 Task: Explore Airbnb accommodation in C?n Giu?c, Vietnam from 12th  December, 2023 to 15th December, 2023 for 3 adults.2 bedrooms having 3 beds and 1 bathroom. Property type can be flat. Look for 4 properties as per requirement.
Action: Mouse moved to (478, 243)
Screenshot: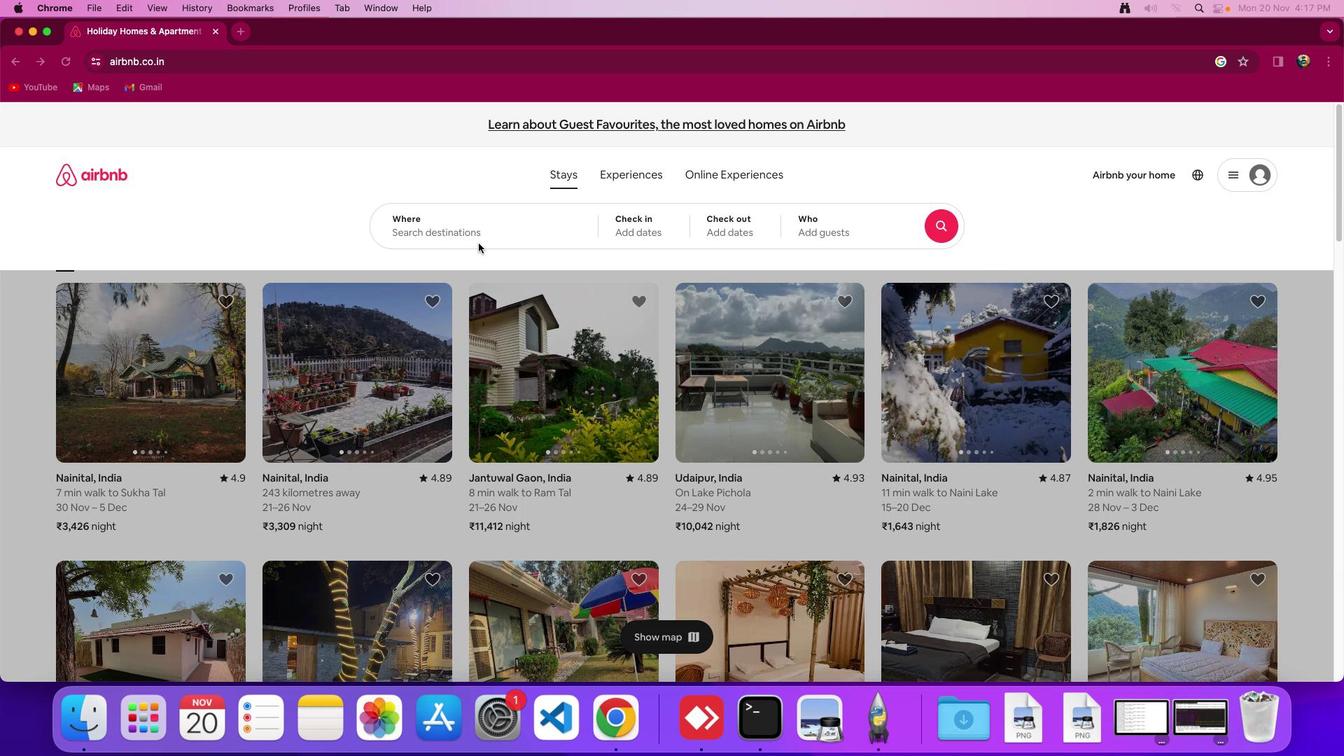 
Action: Mouse pressed left at (478, 243)
Screenshot: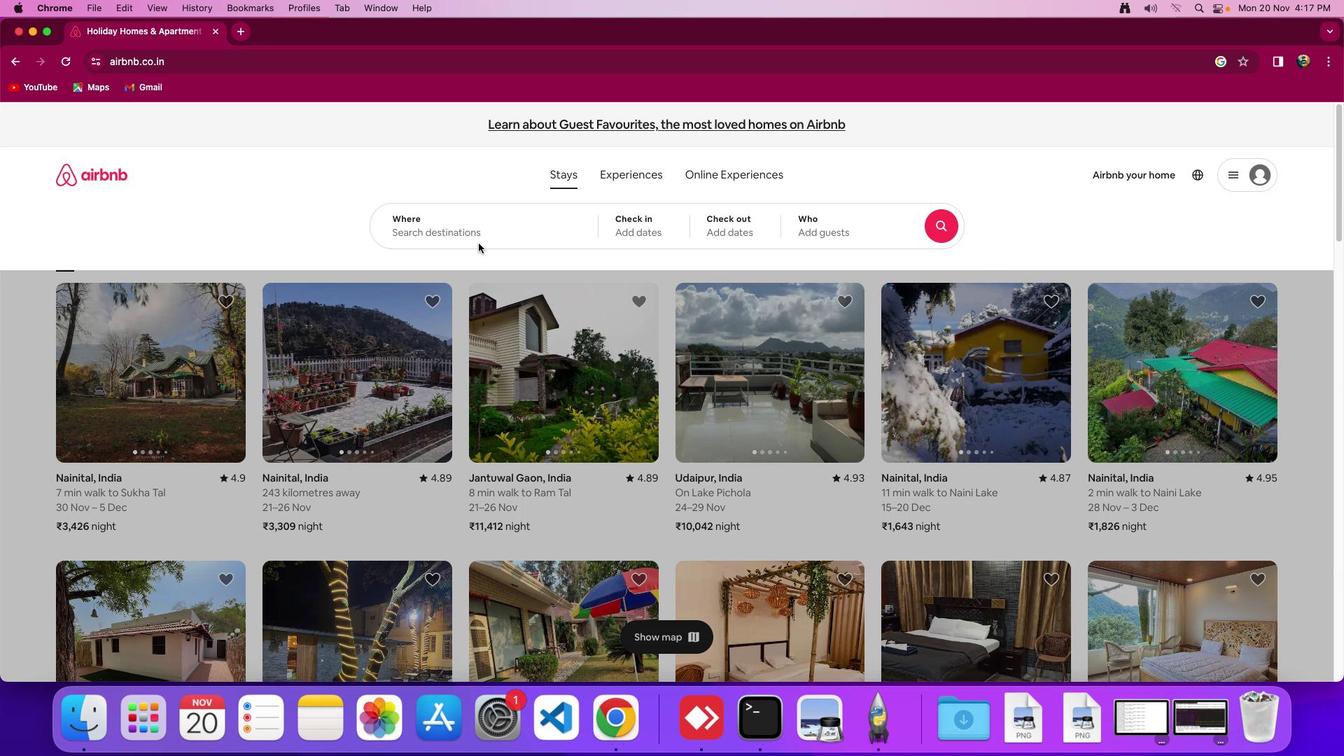 
Action: Mouse moved to (483, 228)
Screenshot: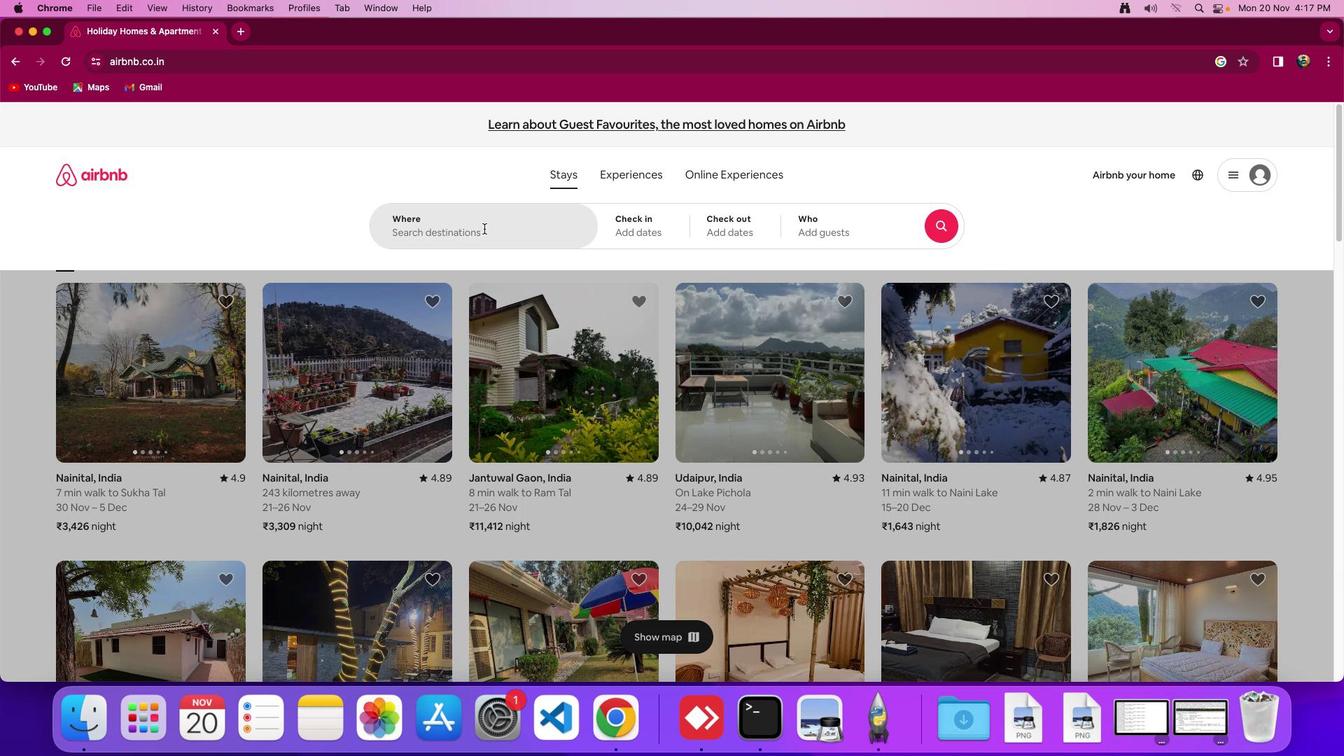 
Action: Mouse pressed left at (483, 228)
Screenshot: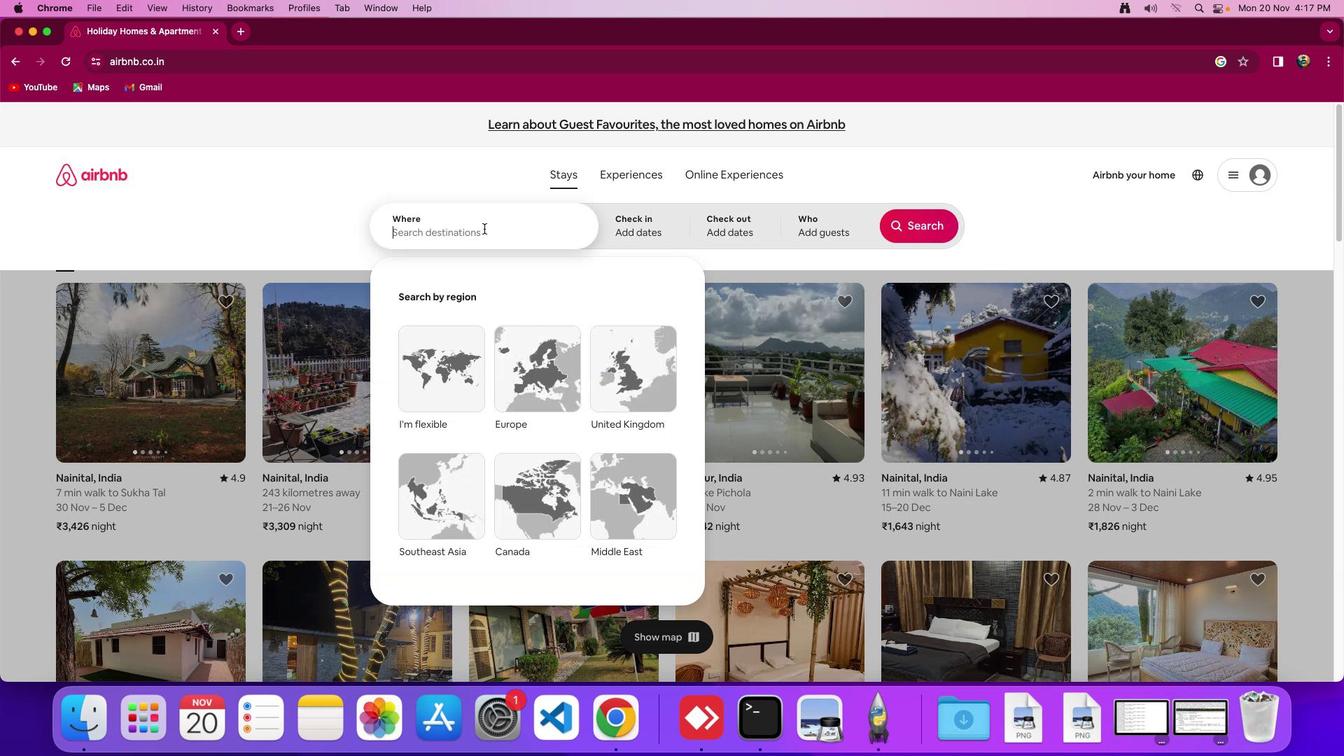 
Action: Mouse moved to (521, 247)
Screenshot: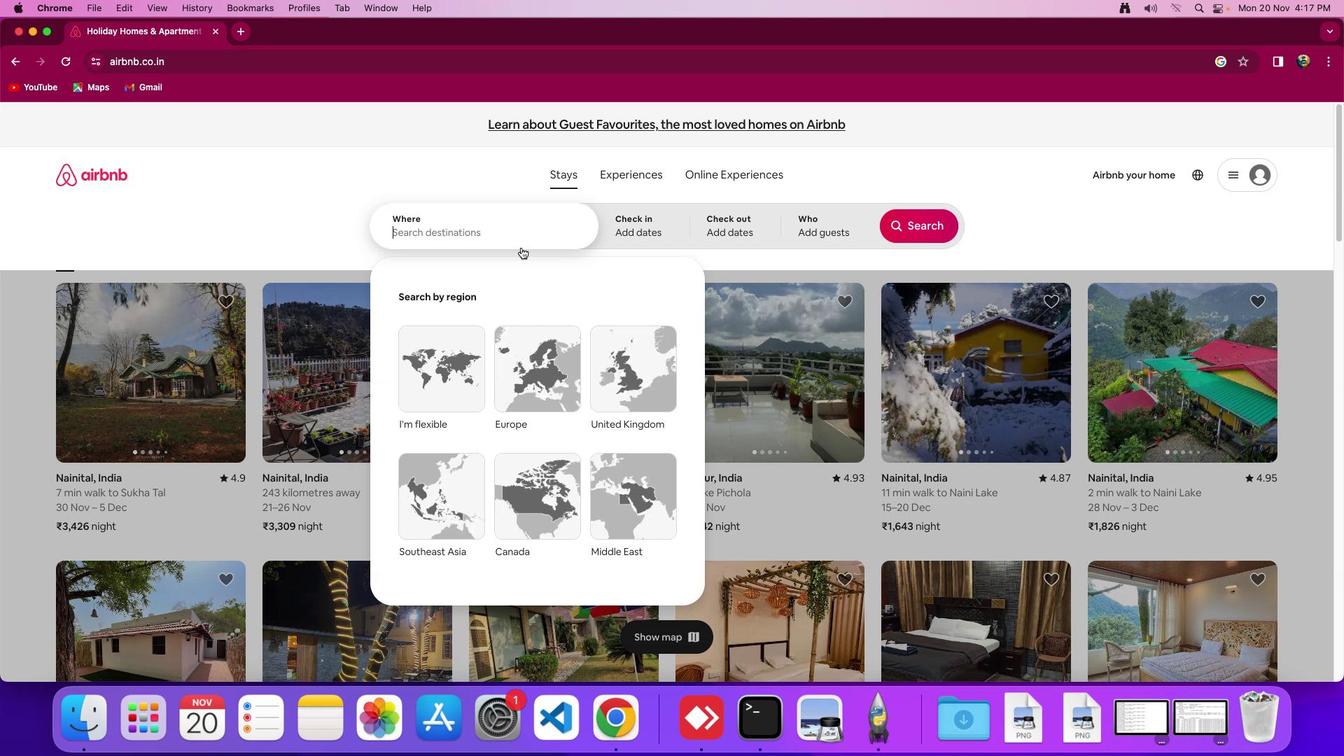 
Action: Key pressed Key.shift_r'C'Key.shift'?'Key.spaceKey.backspace'n'Key.spaceKey.shift'G''i''u'Key.shift'?''c'','Key.spaceKey.shift_r'B'Key.backspaceKey.backspaceKey.backspace','Key.spaceKey.shift_r'V''i''e''t''n''a''m'
Screenshot: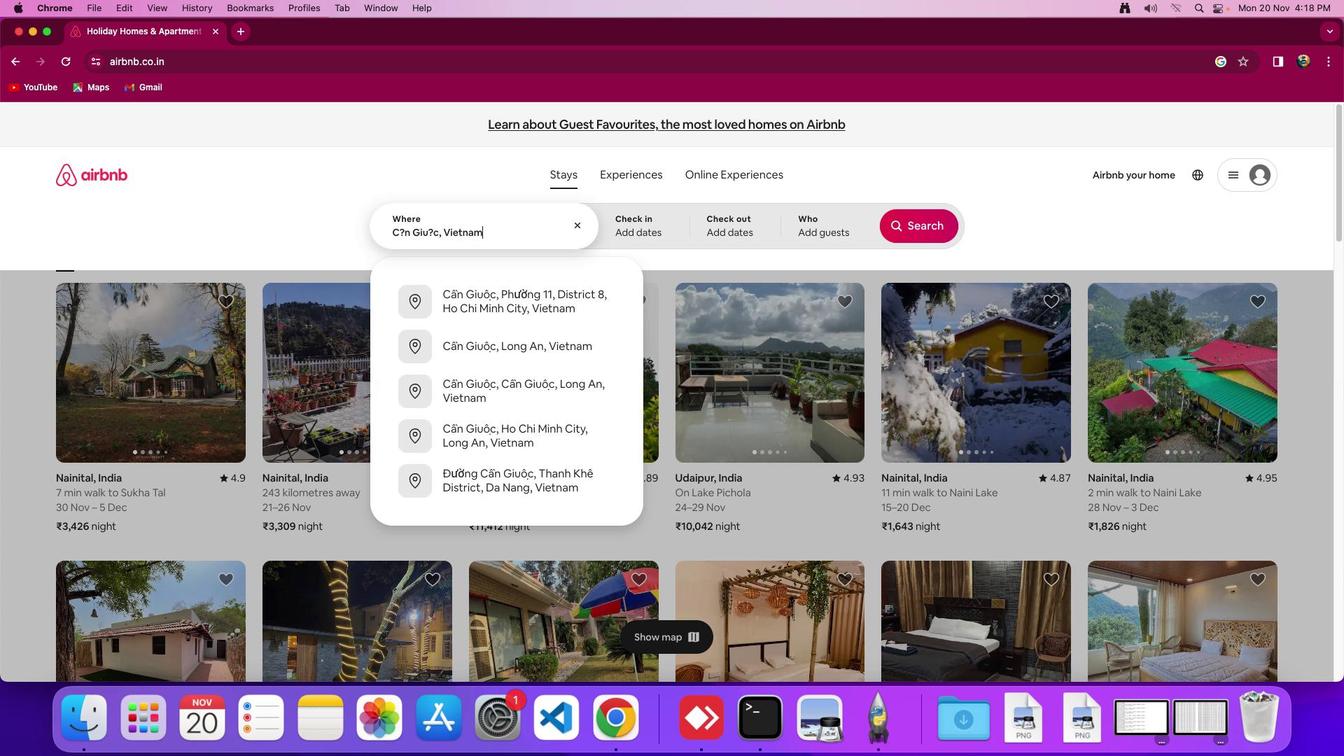 
Action: Mouse moved to (651, 221)
Screenshot: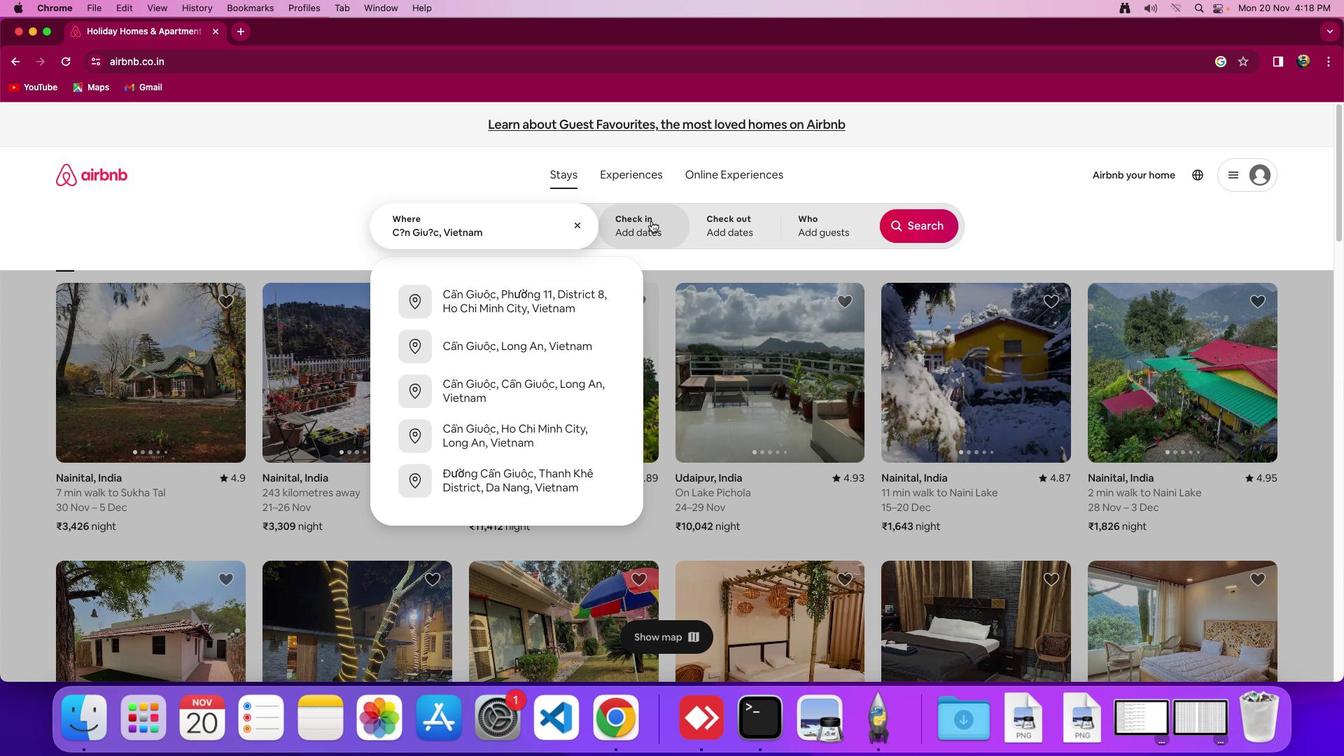 
Action: Mouse pressed left at (651, 221)
Screenshot: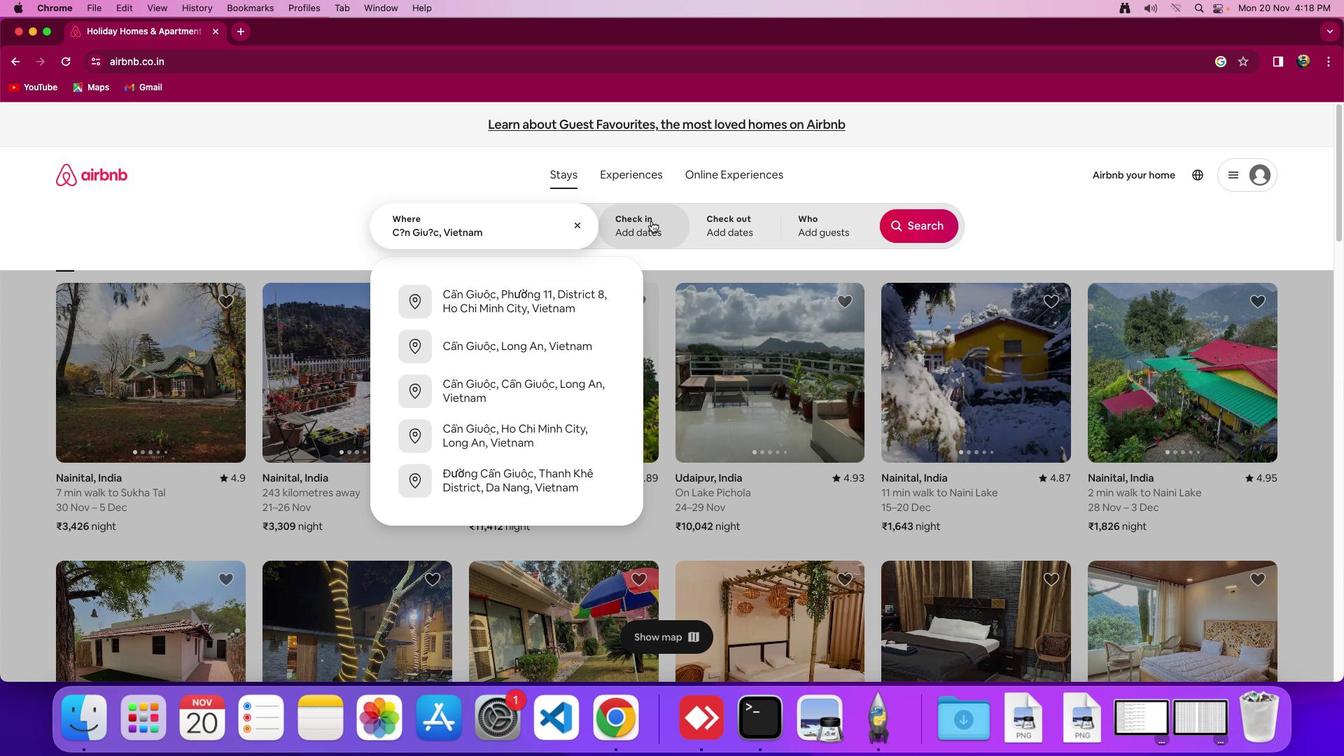
Action: Mouse moved to (773, 471)
Screenshot: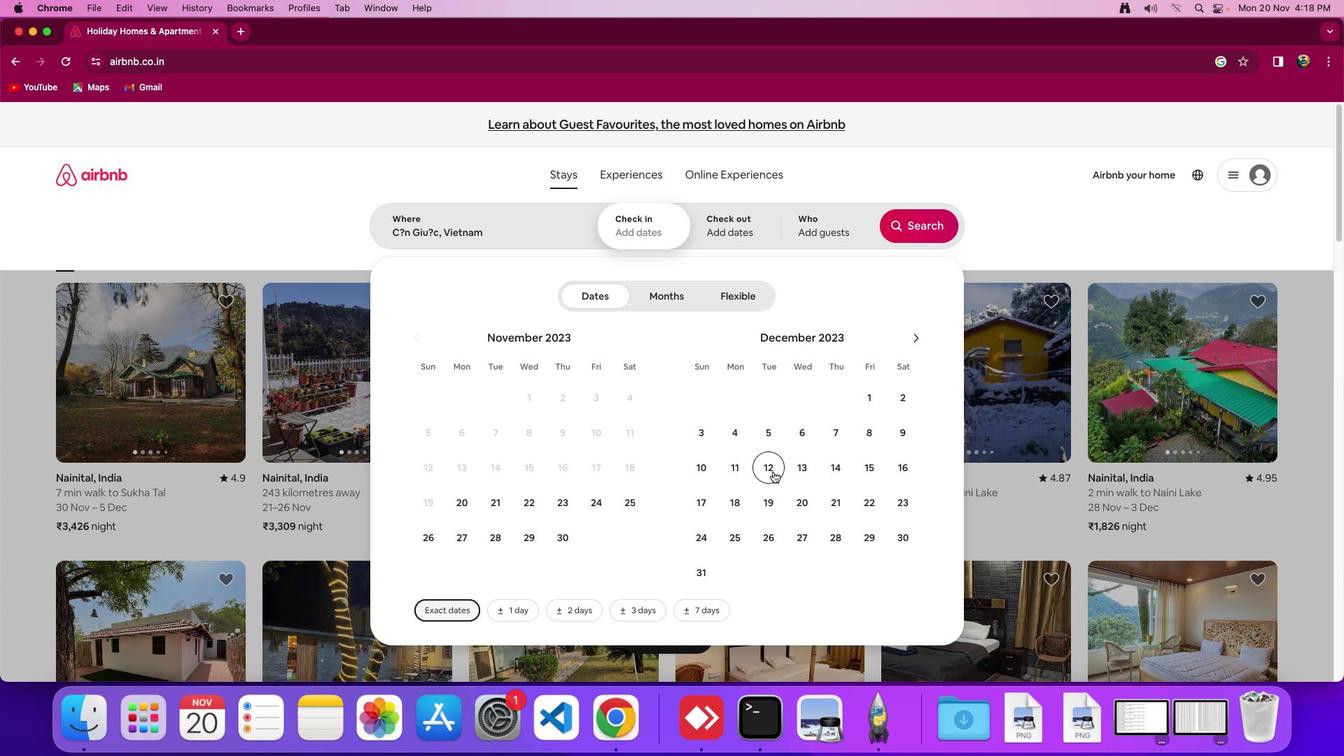 
Action: Mouse pressed left at (773, 471)
Screenshot: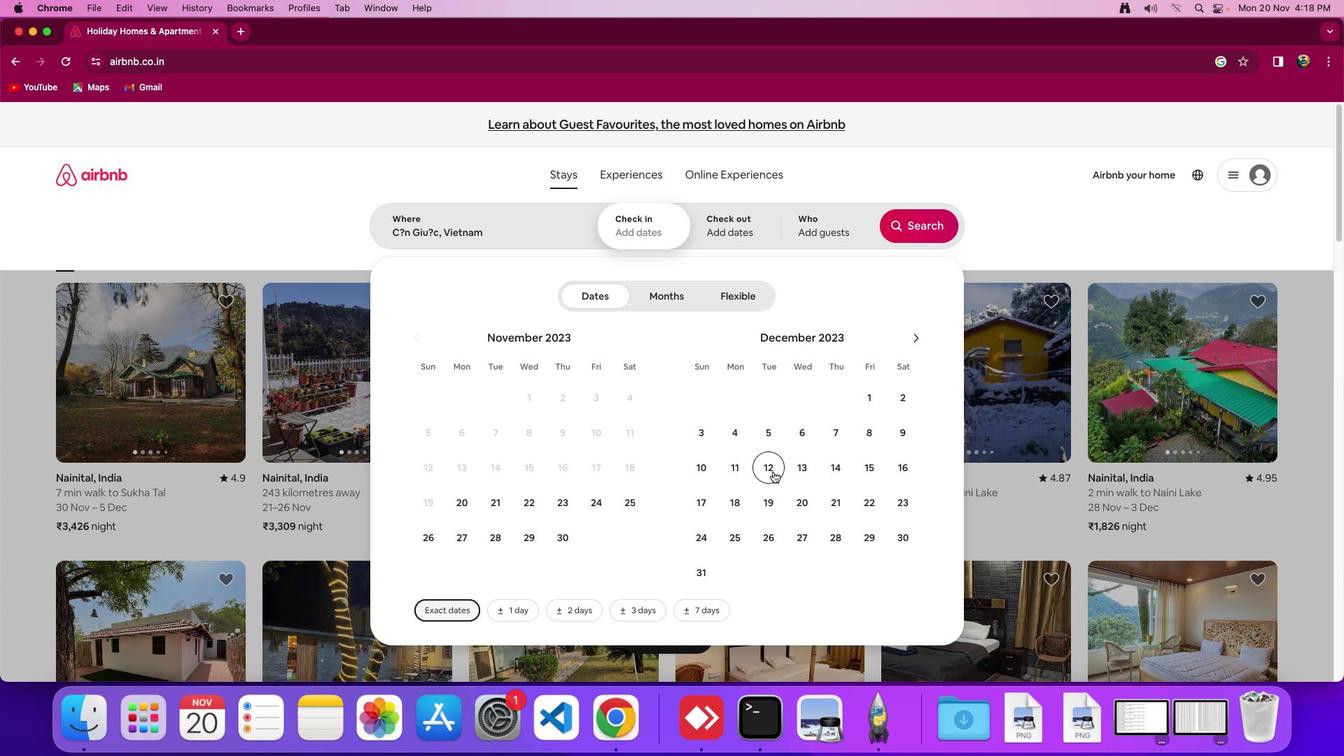 
Action: Mouse moved to (873, 471)
Screenshot: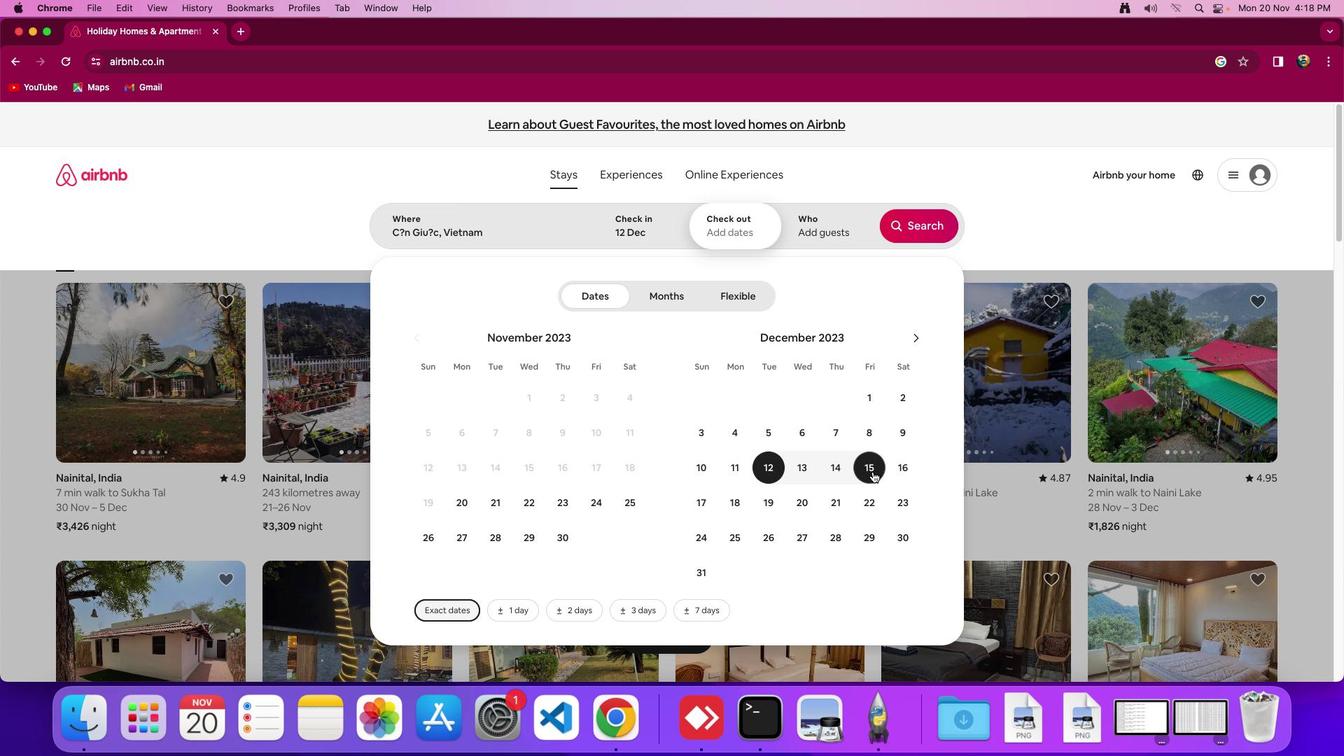 
Action: Mouse pressed left at (873, 471)
Screenshot: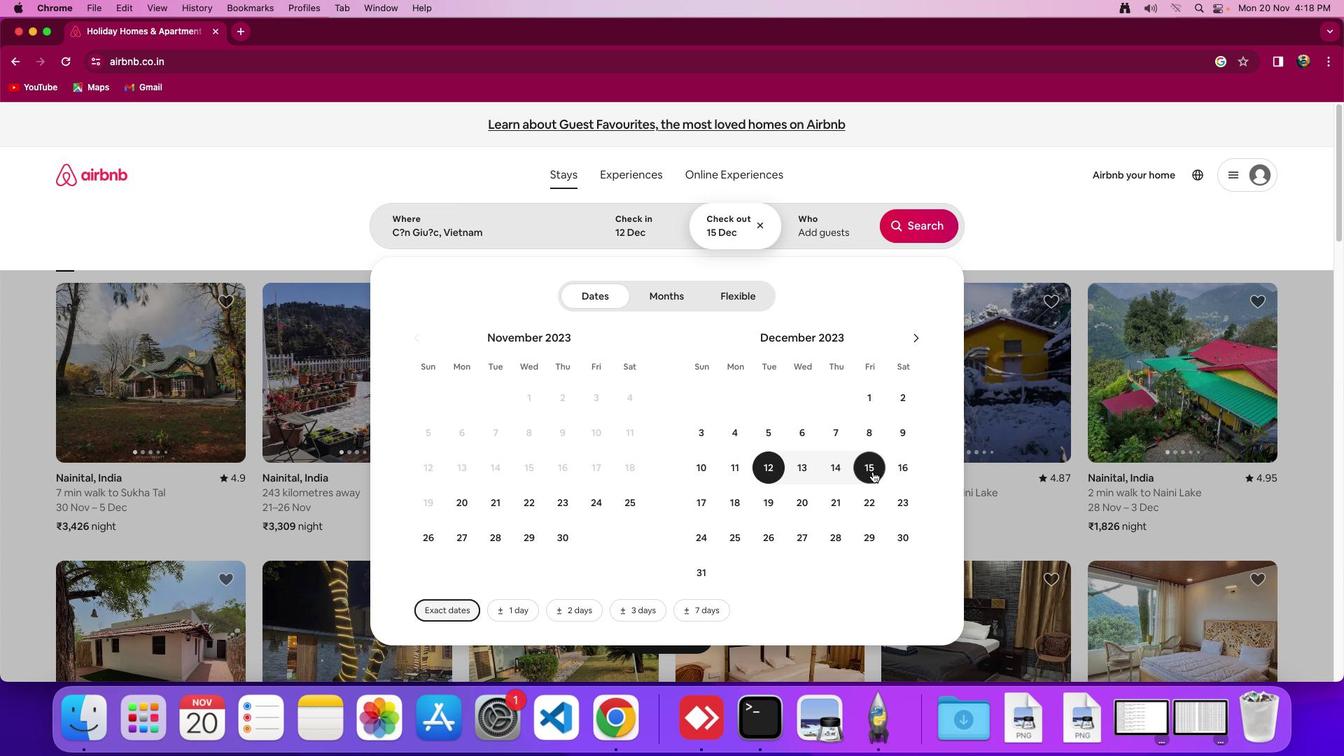 
Action: Mouse moved to (803, 222)
Screenshot: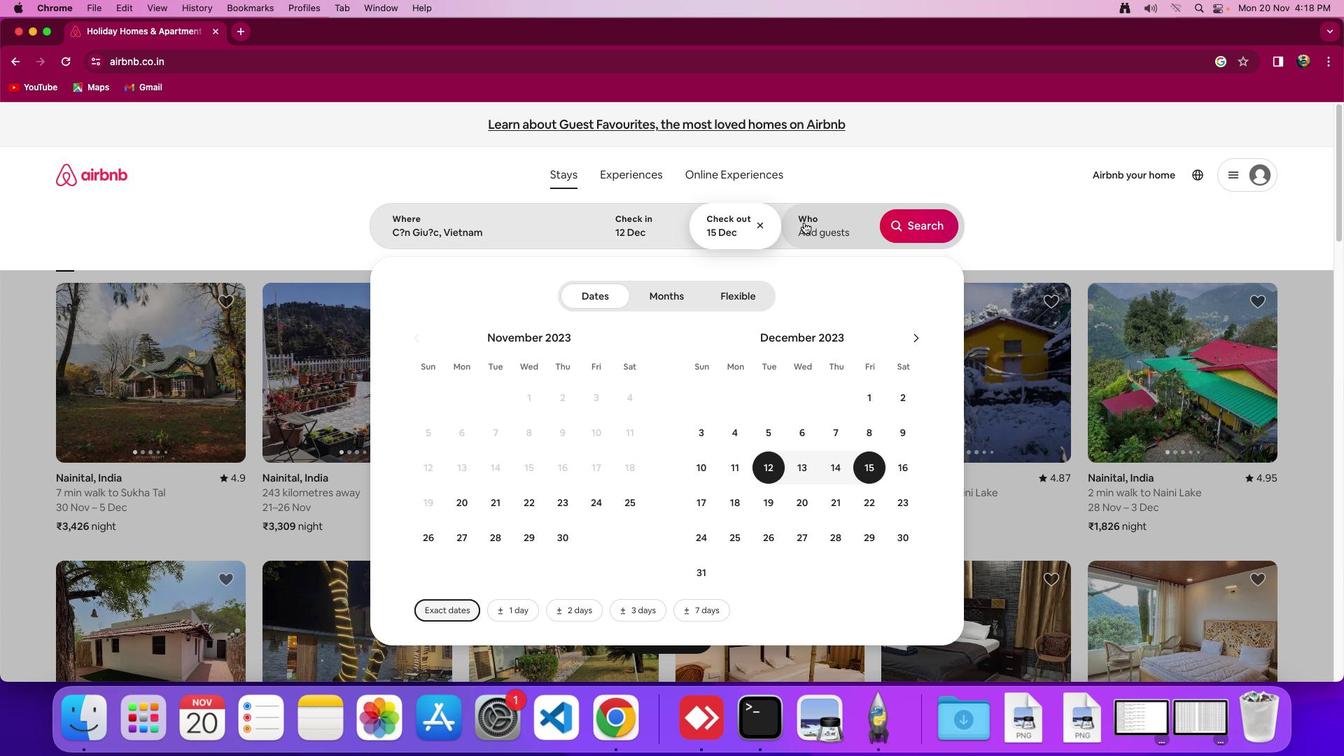 
Action: Mouse pressed left at (803, 222)
Screenshot: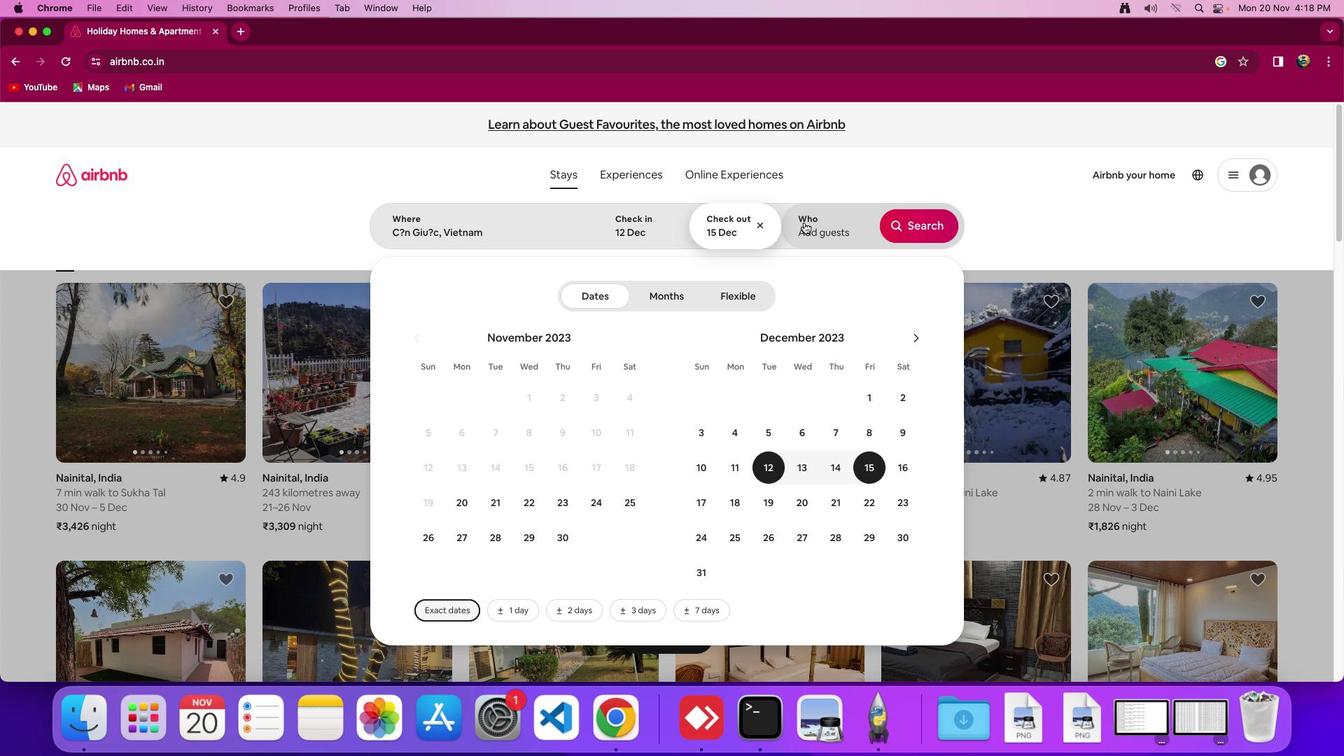 
Action: Mouse moved to (930, 295)
Screenshot: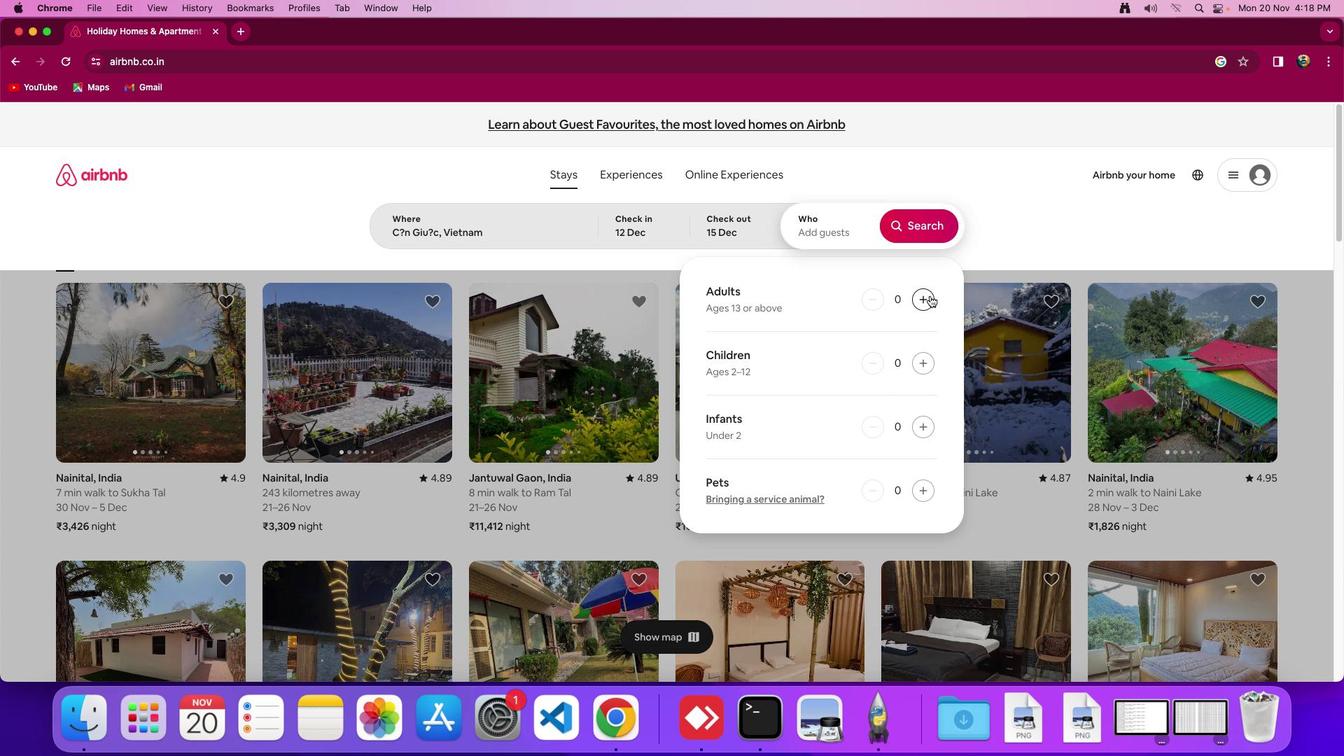 
Action: Mouse pressed left at (930, 295)
Screenshot: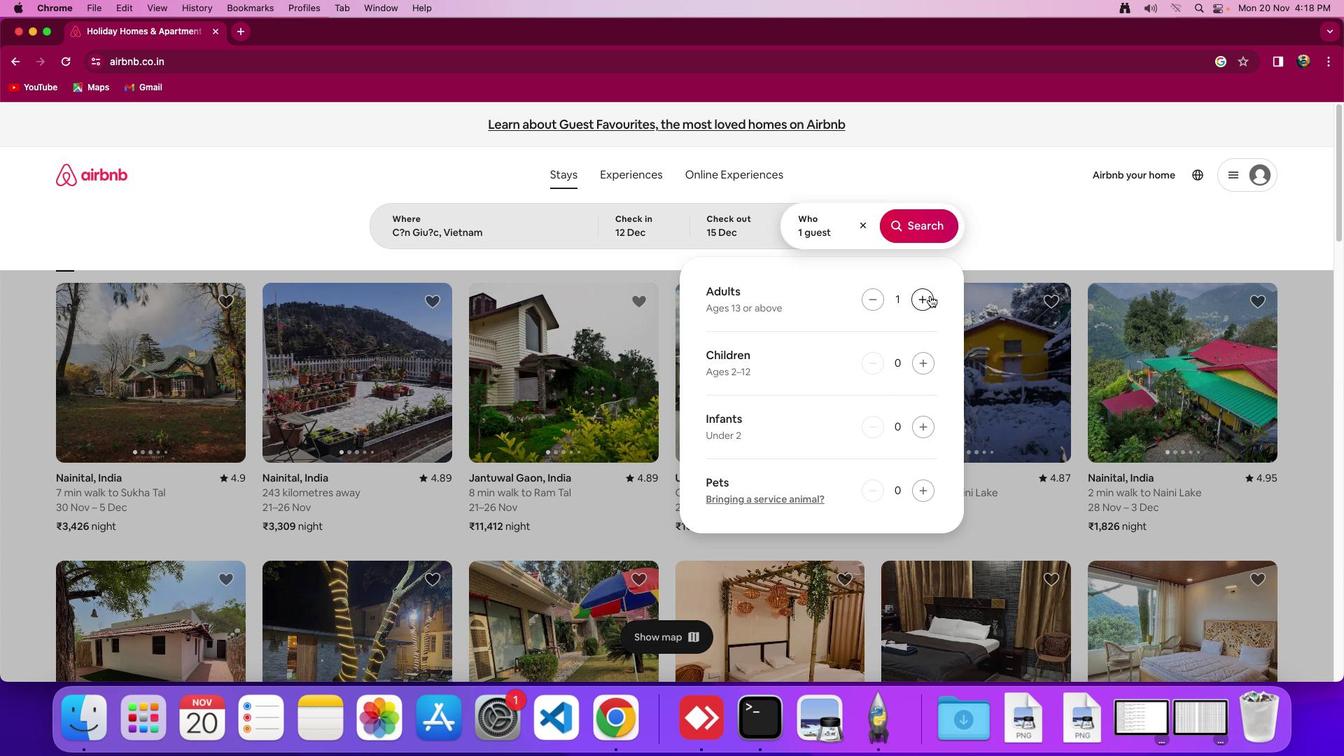 
Action: Mouse pressed left at (930, 295)
Screenshot: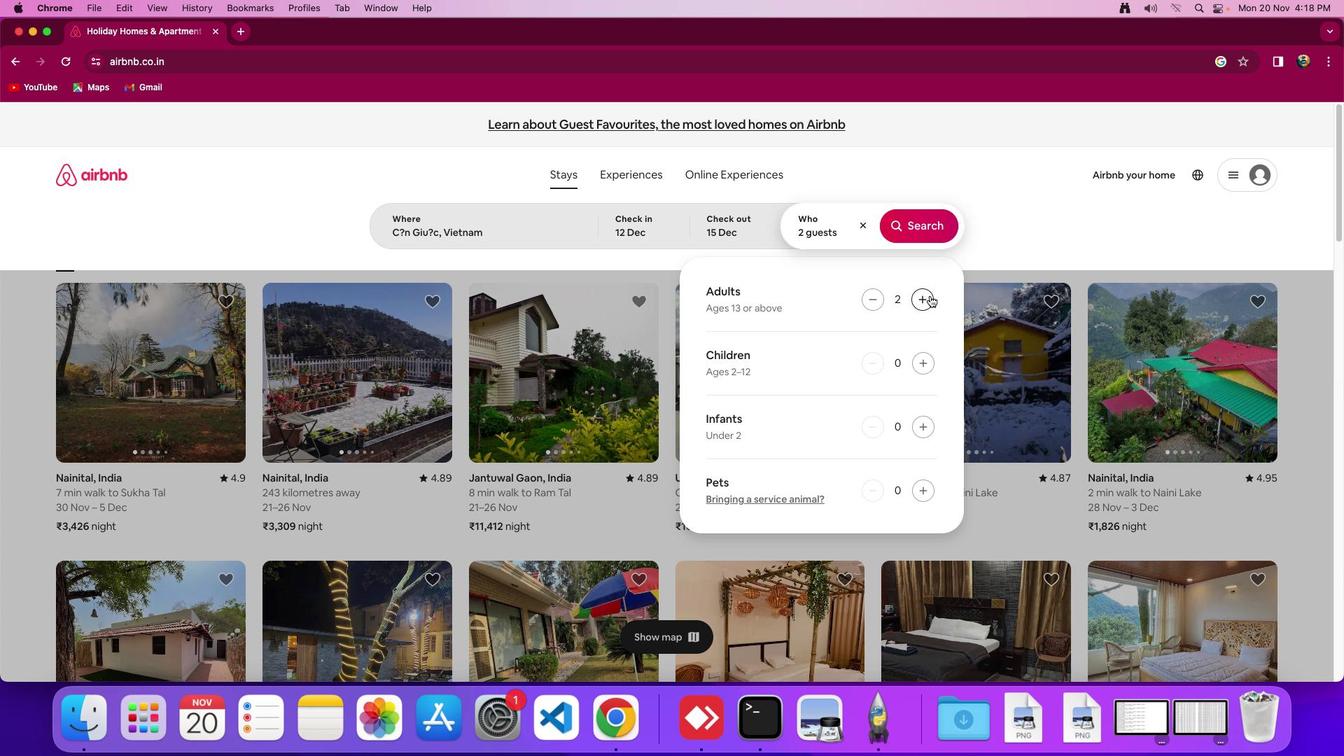 
Action: Mouse pressed left at (930, 295)
Screenshot: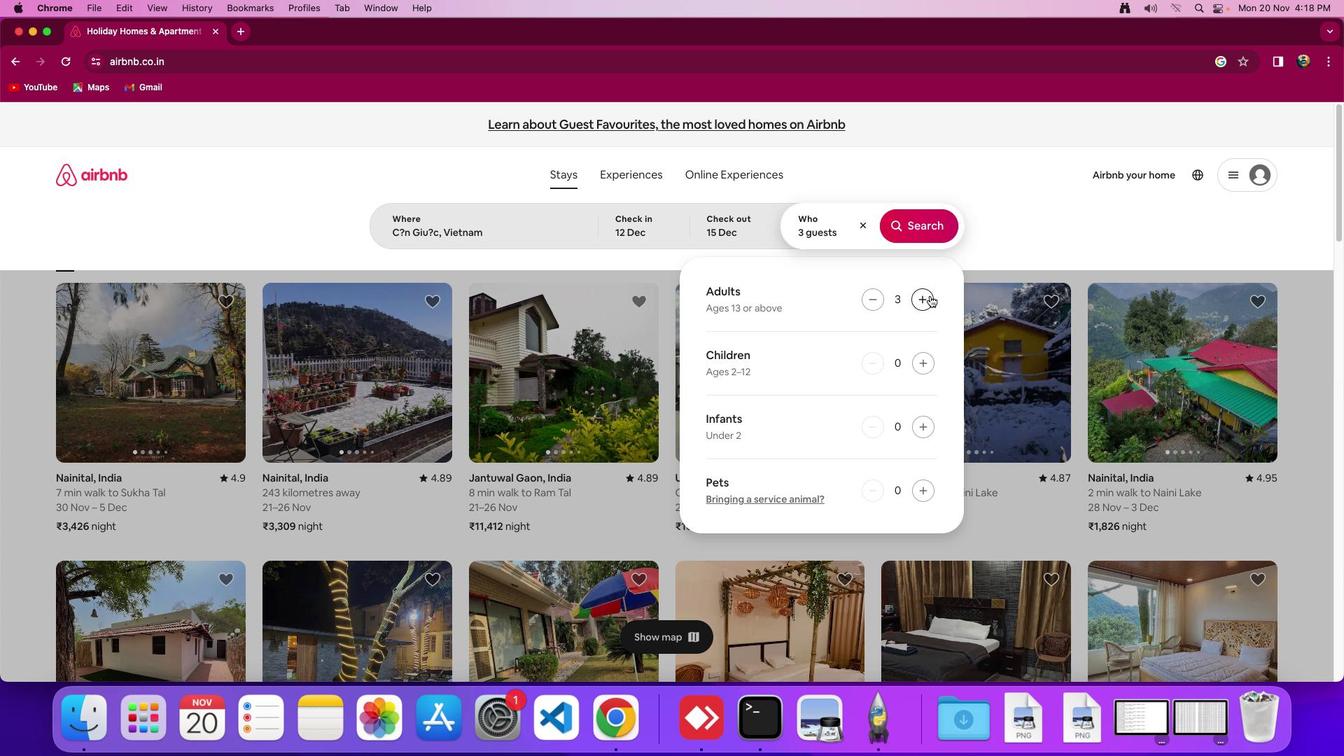 
Action: Mouse moved to (923, 226)
Screenshot: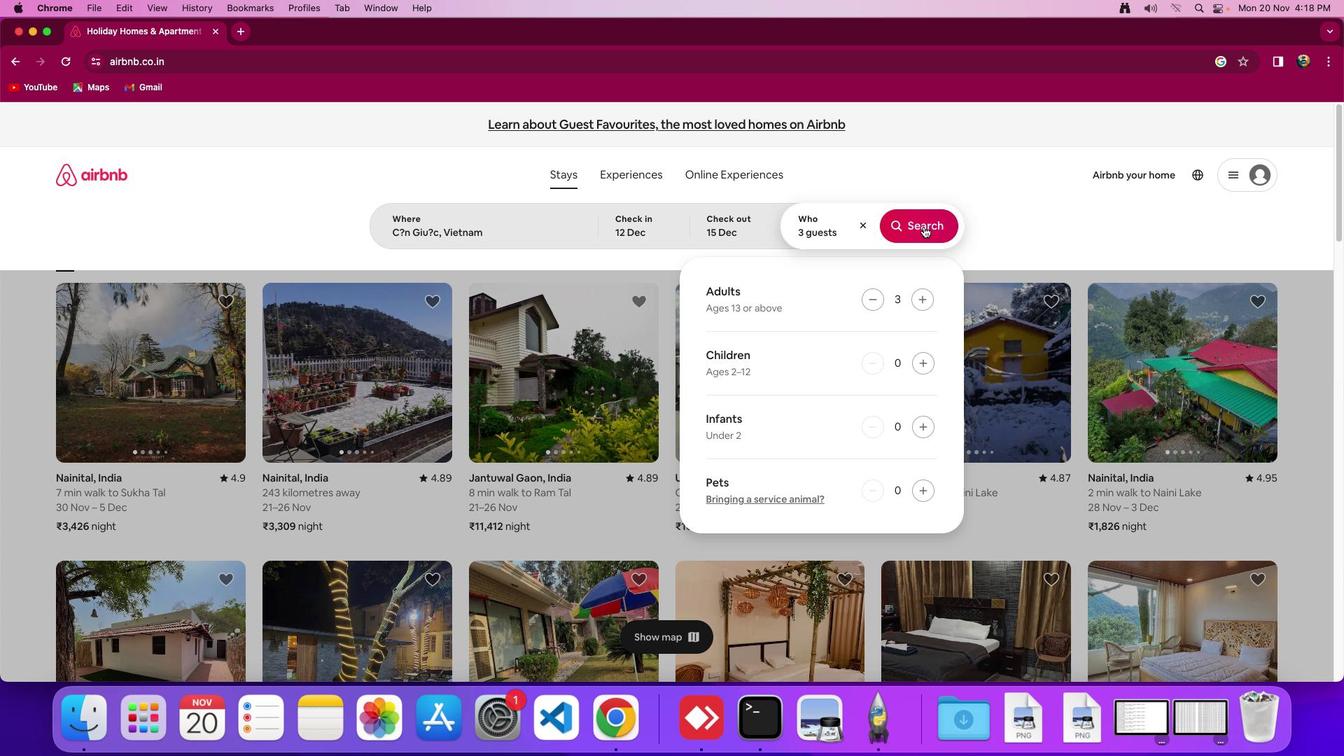 
Action: Mouse pressed left at (923, 226)
Screenshot: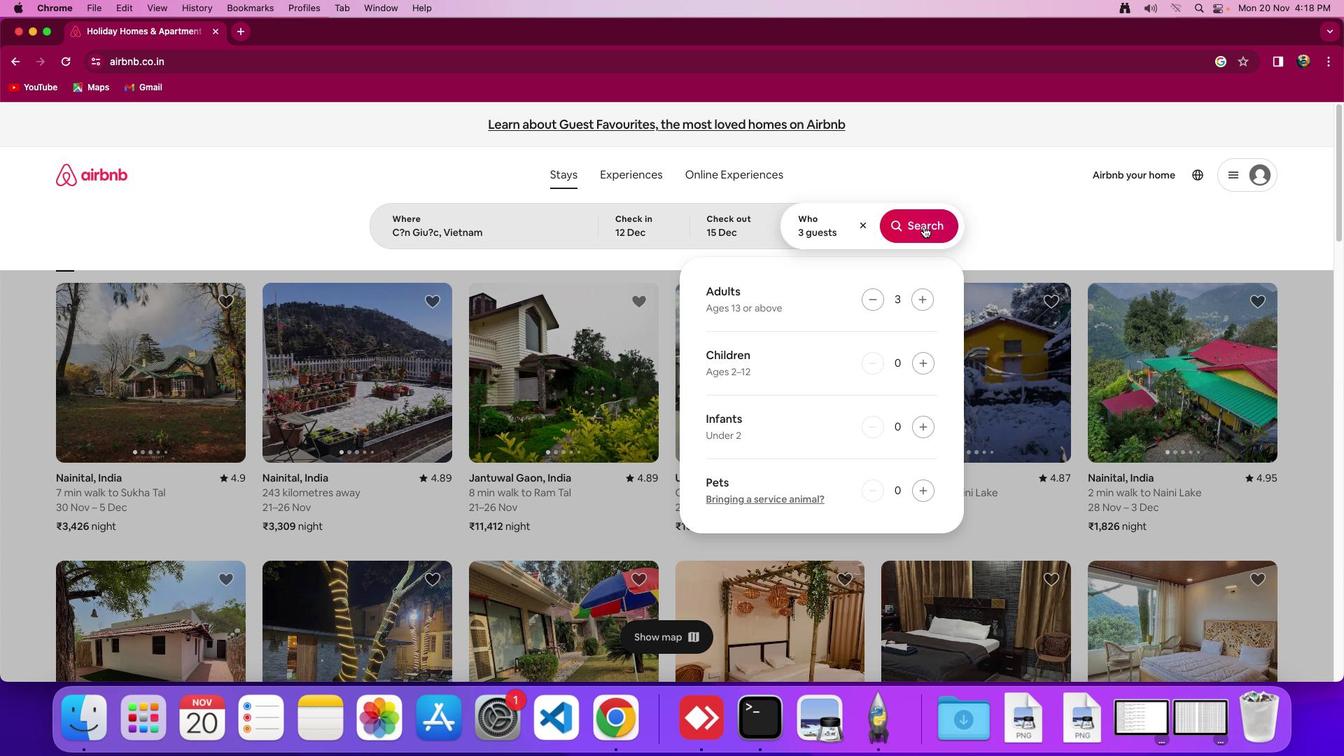 
Action: Mouse moved to (1114, 186)
Screenshot: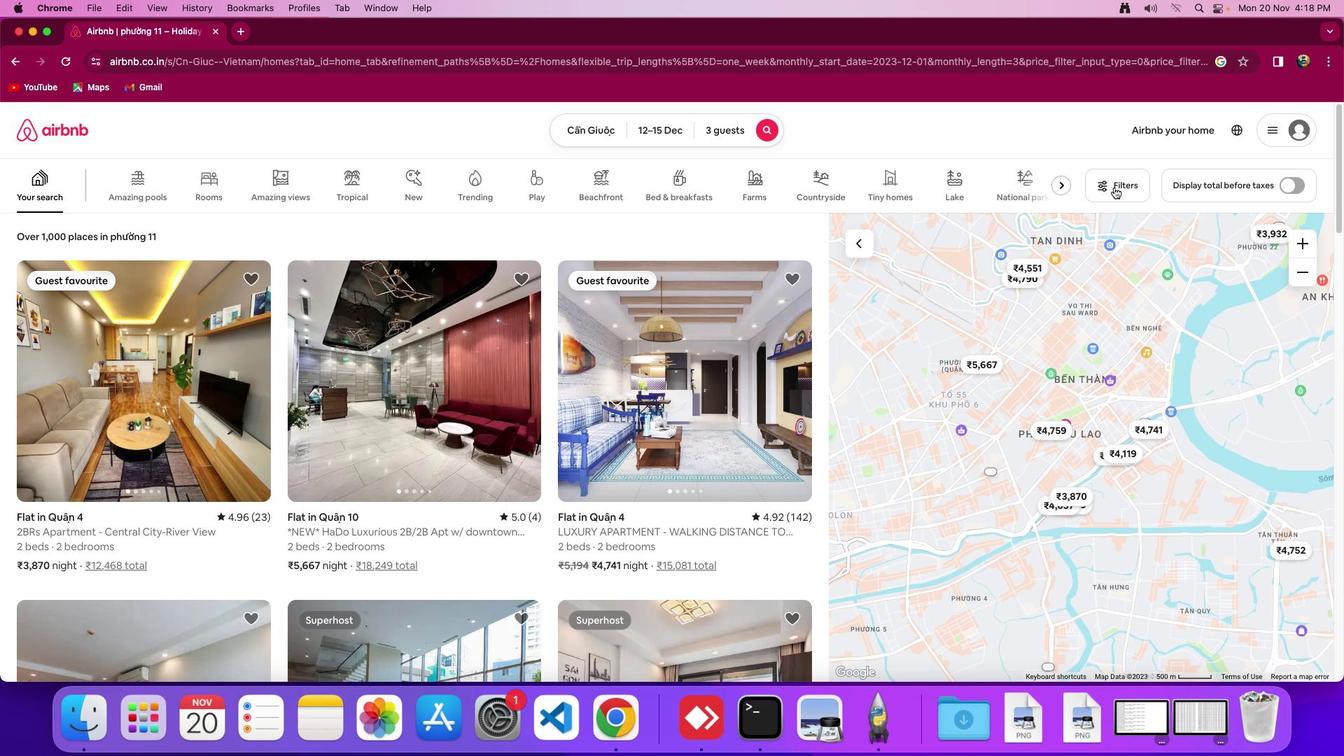 
Action: Mouse pressed left at (1114, 186)
Screenshot: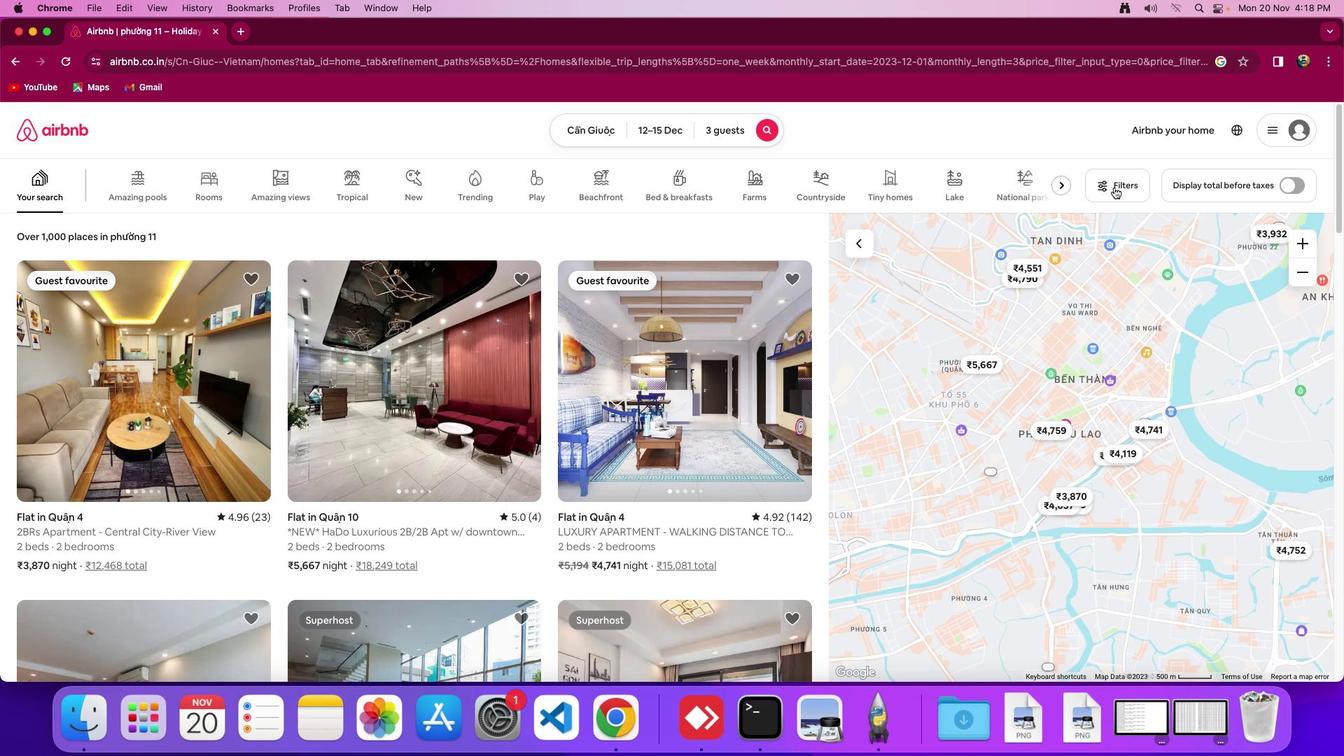 
Action: Mouse moved to (691, 390)
Screenshot: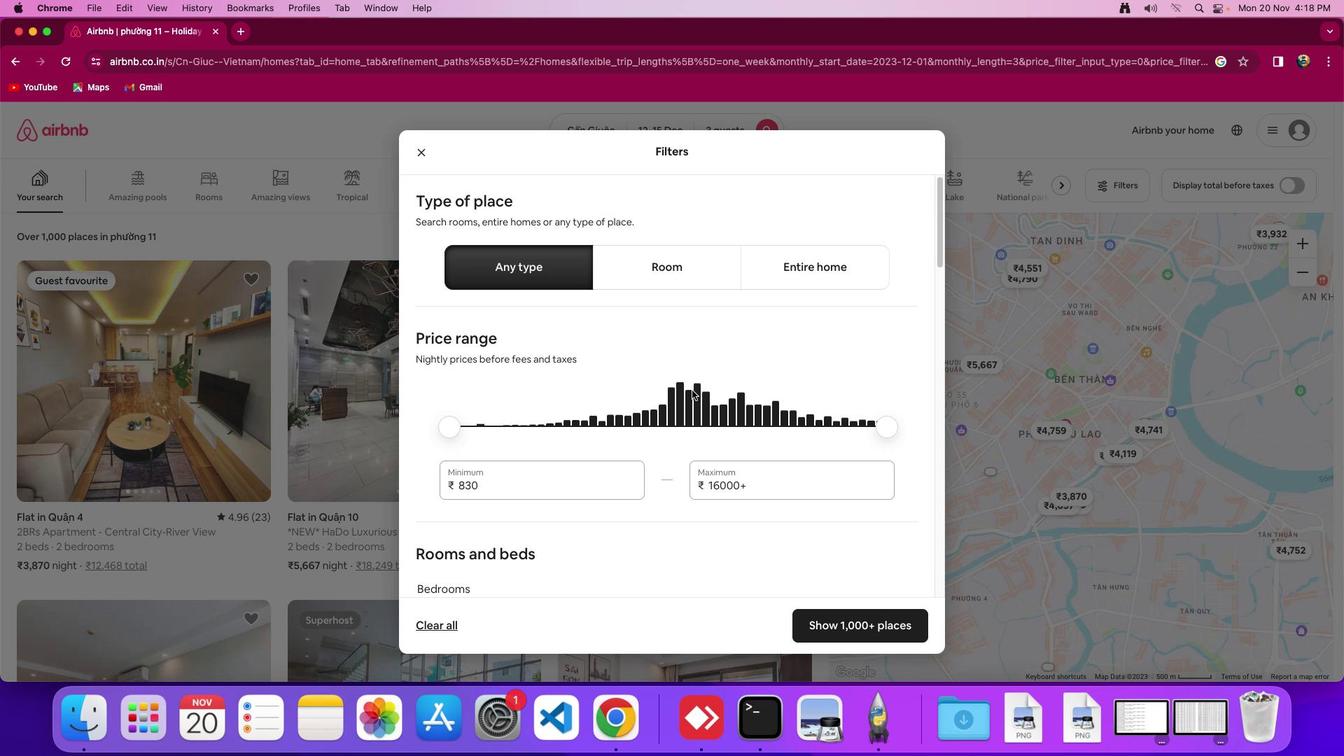 
Action: Mouse scrolled (691, 390) with delta (0, 0)
Screenshot: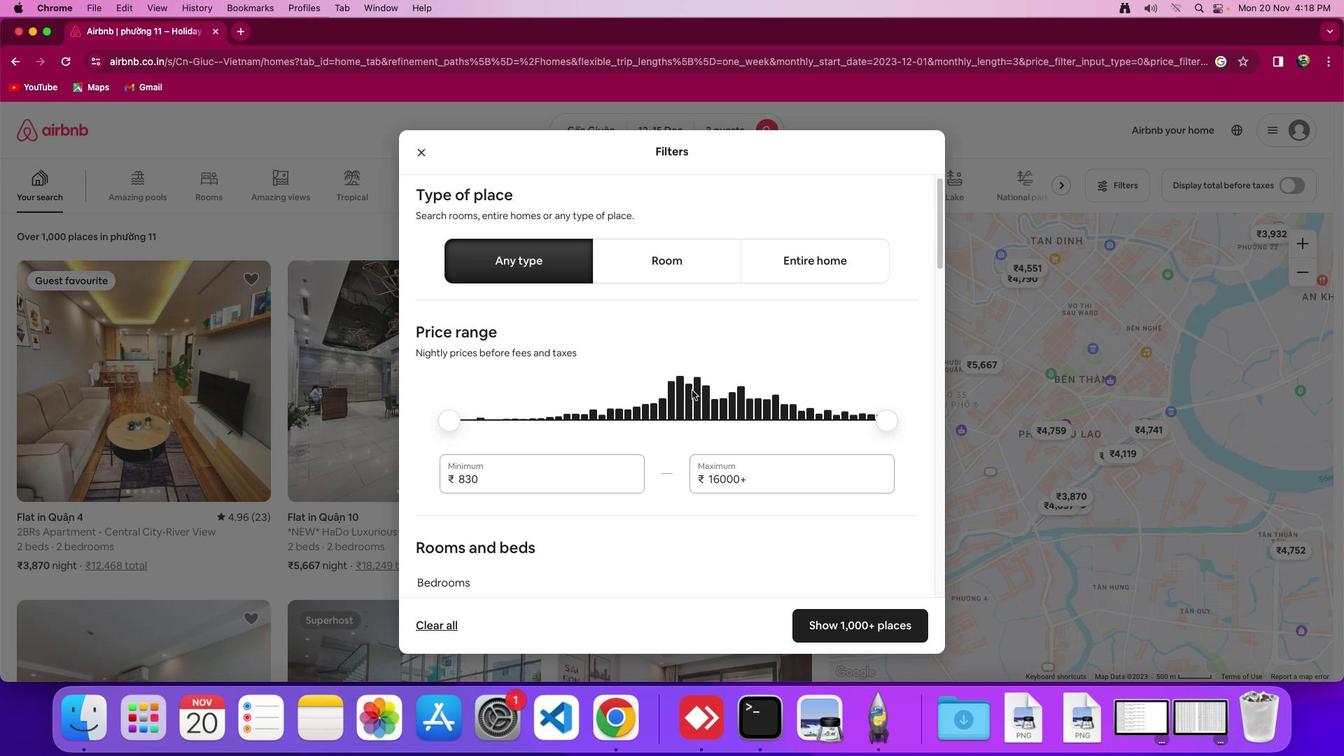 
Action: Mouse scrolled (691, 390) with delta (0, 0)
Screenshot: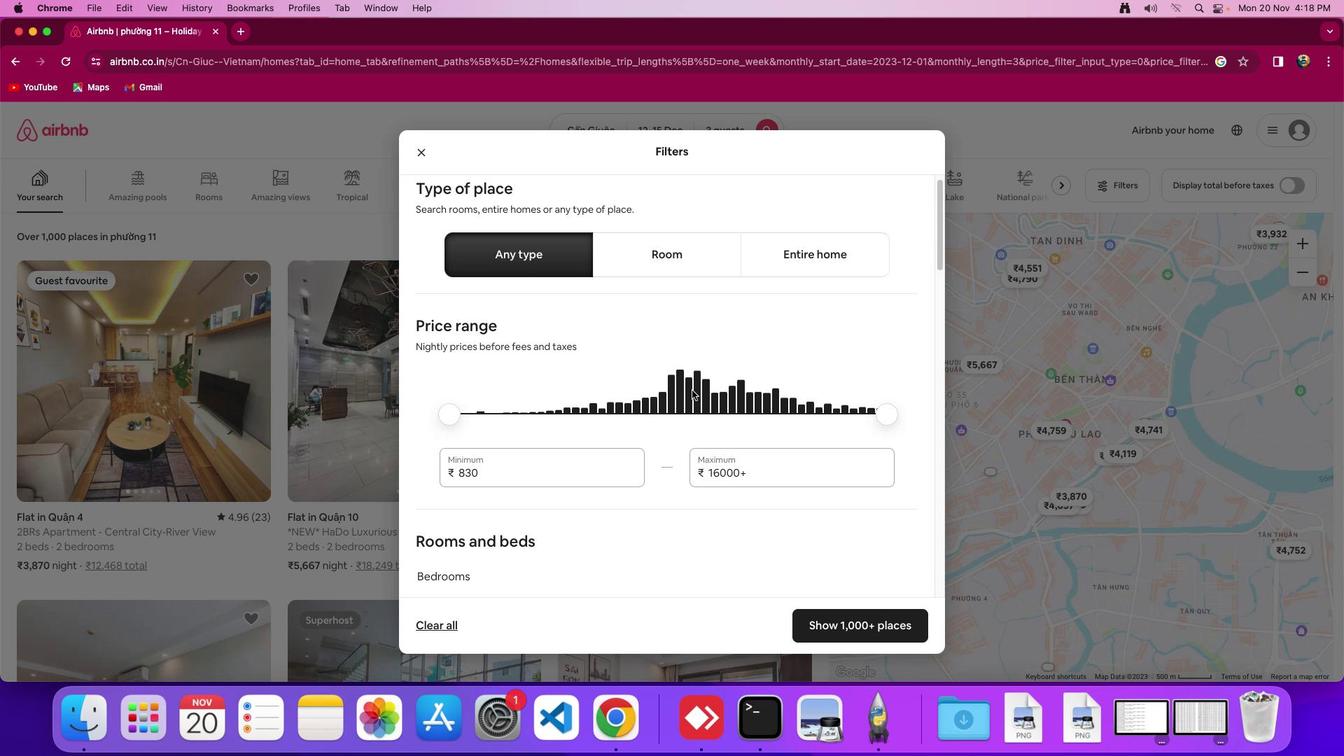 
Action: Mouse scrolled (691, 390) with delta (0, 0)
Screenshot: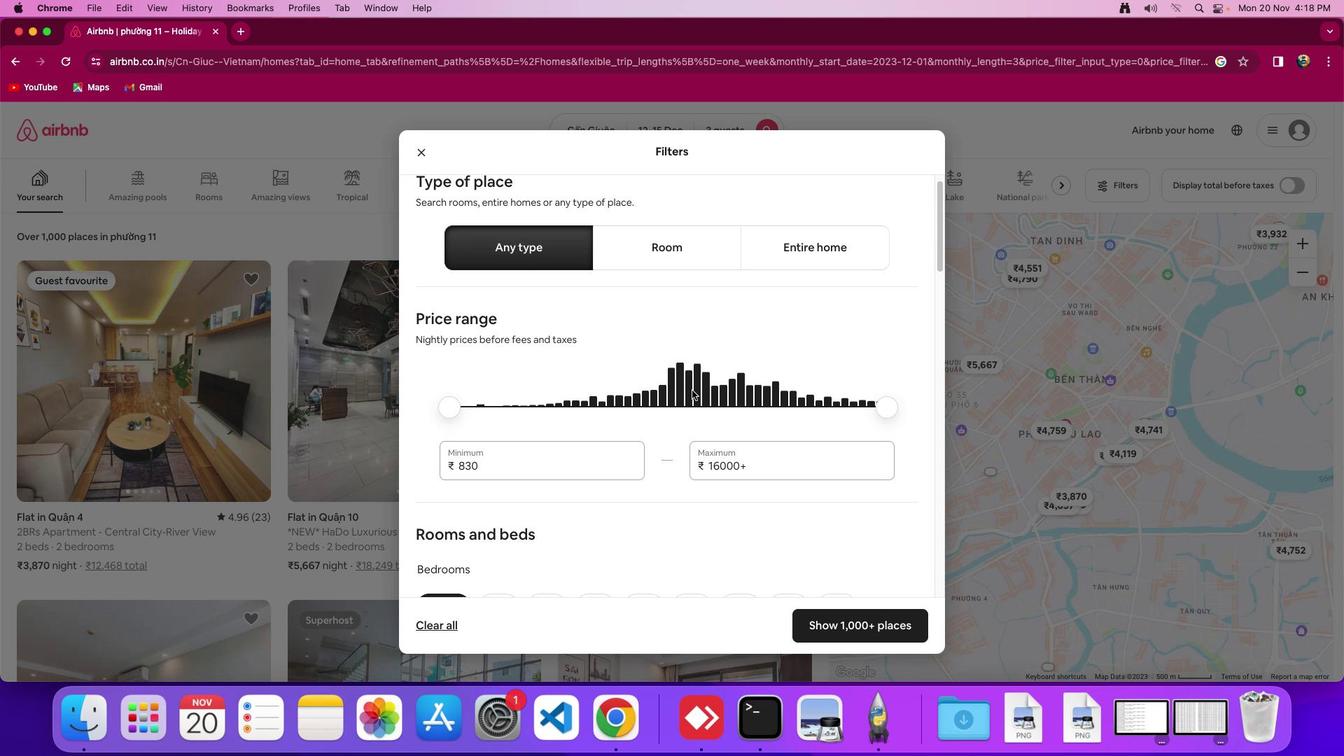 
Action: Mouse scrolled (691, 390) with delta (0, 0)
Screenshot: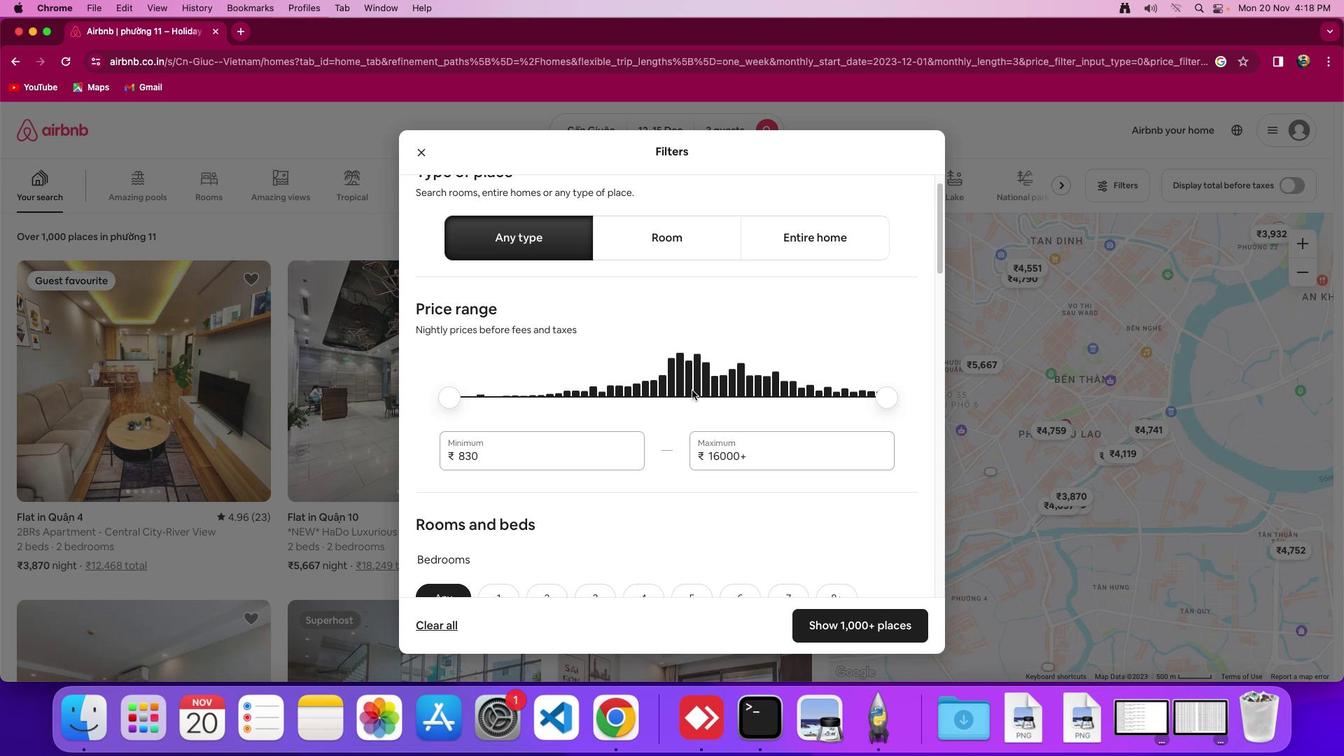 
Action: Mouse scrolled (691, 390) with delta (0, 0)
Screenshot: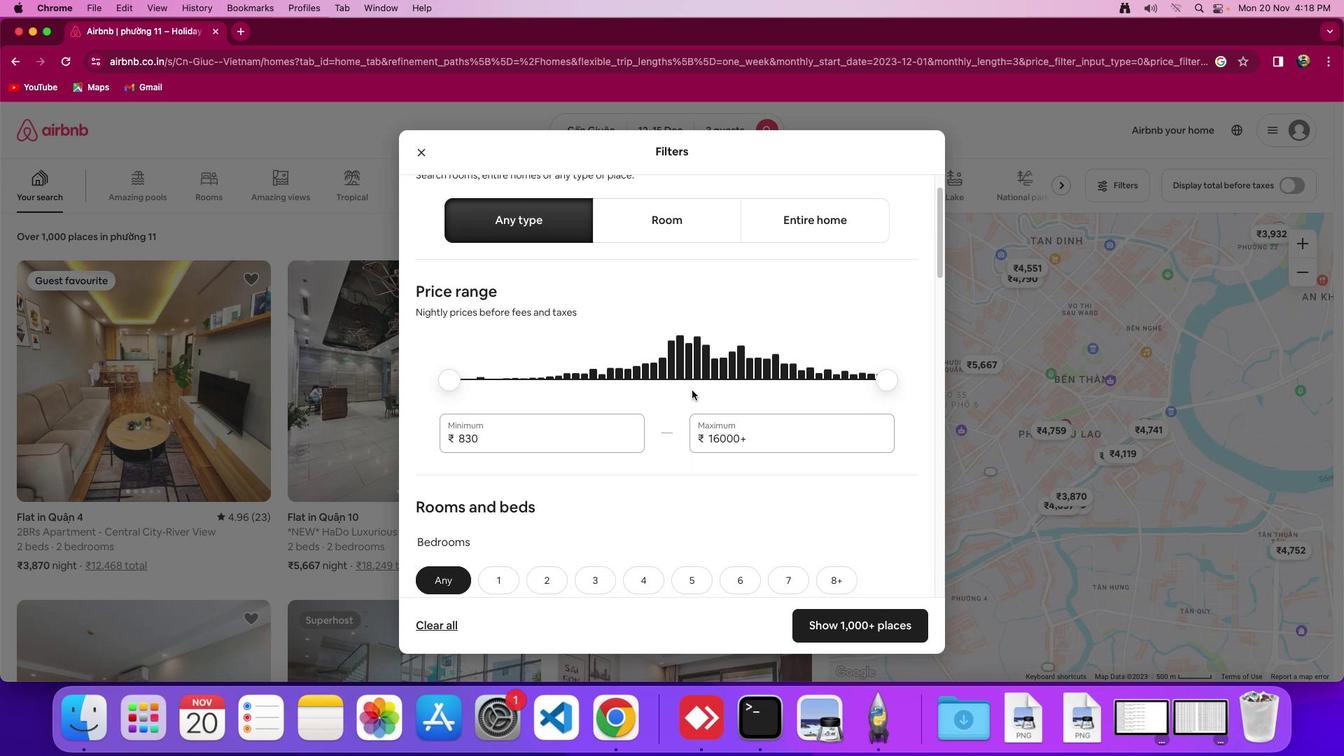 
Action: Mouse scrolled (691, 390) with delta (0, 0)
Screenshot: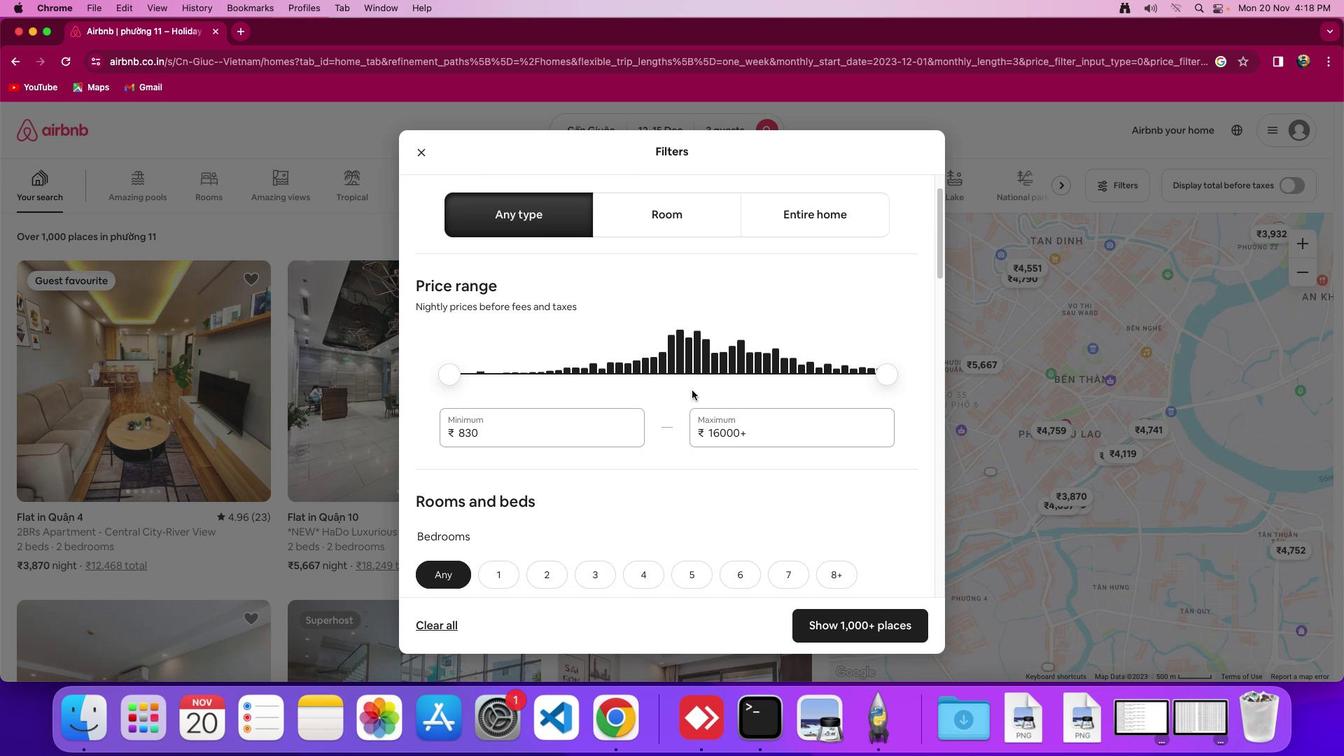 
Action: Mouse scrolled (691, 390) with delta (0, 0)
Screenshot: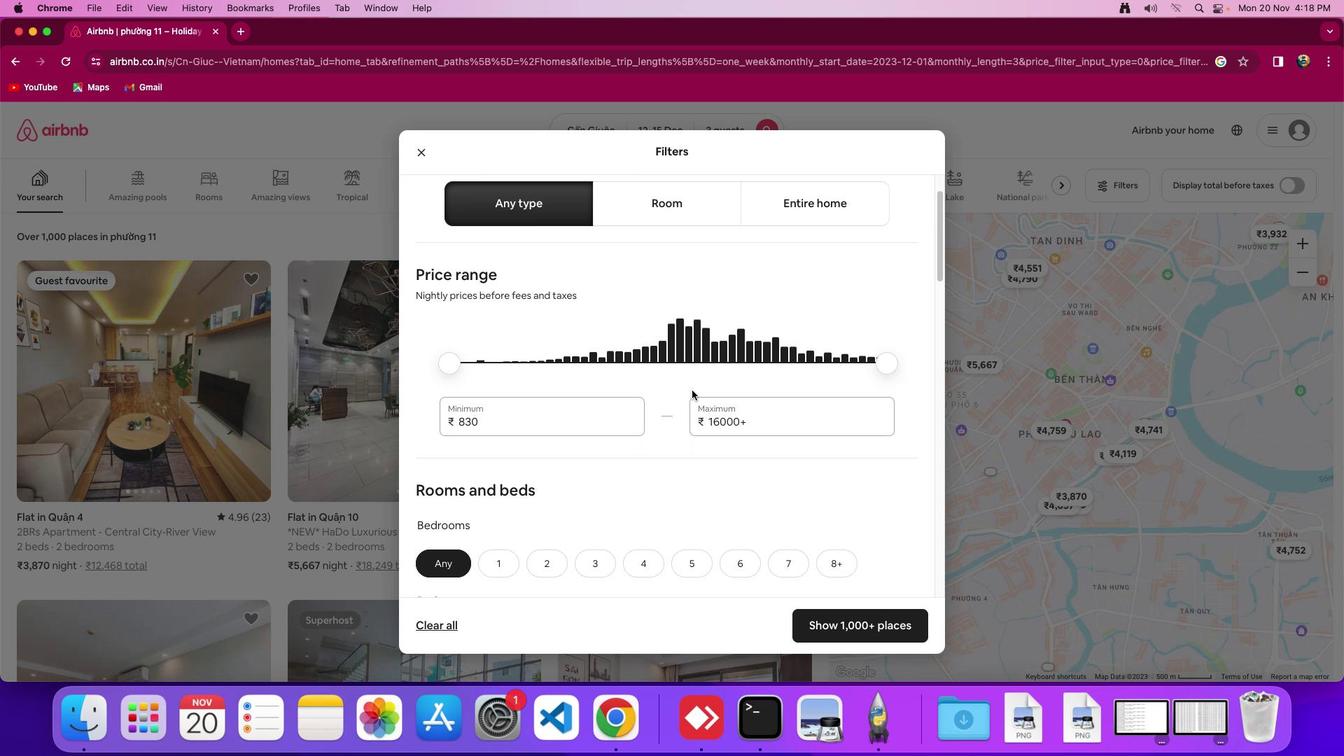 
Action: Mouse scrolled (691, 390) with delta (0, 0)
Screenshot: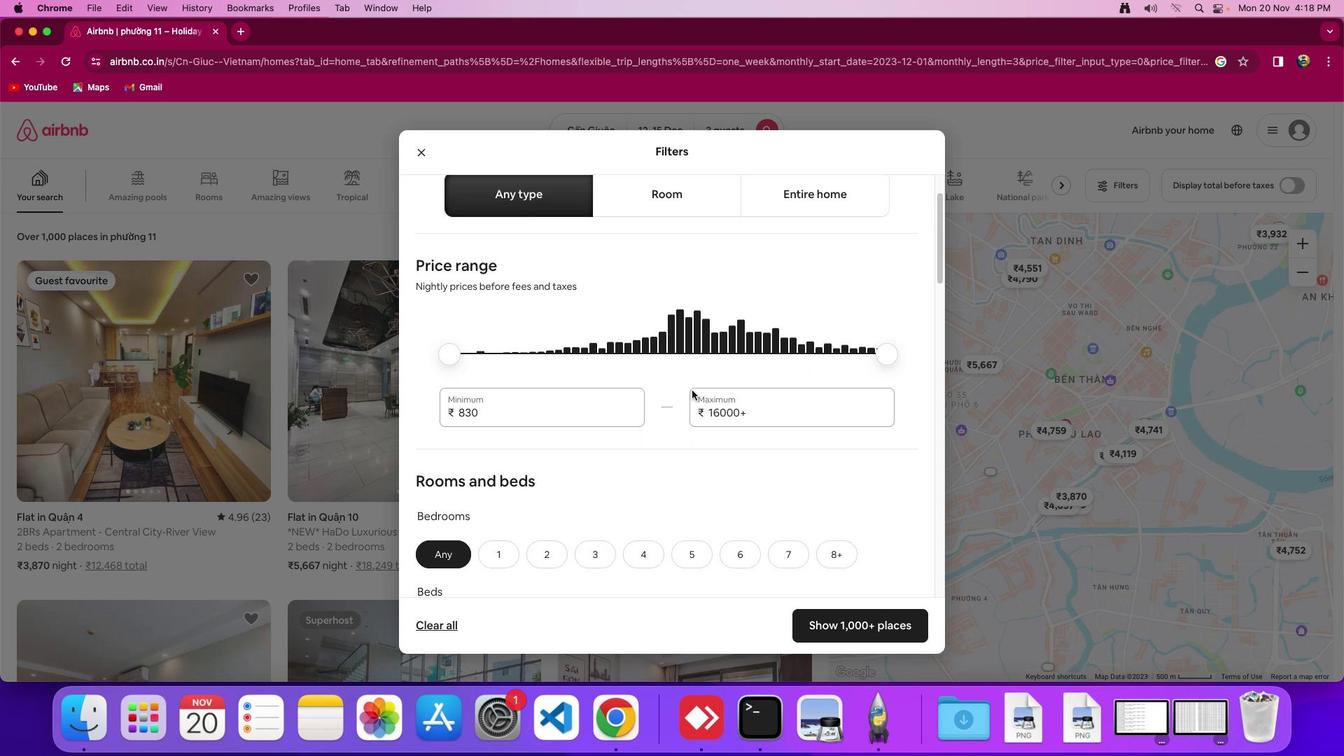 
Action: Mouse scrolled (691, 390) with delta (0, 0)
Screenshot: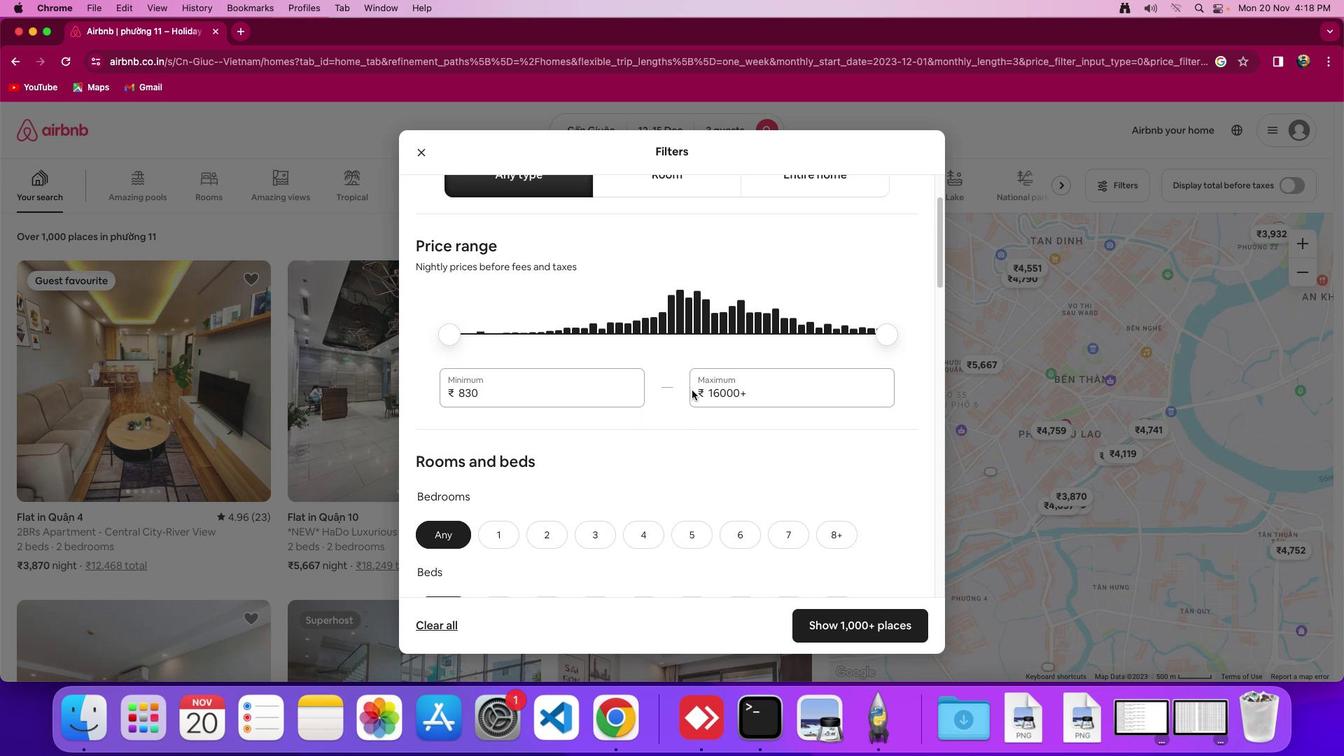 
Action: Mouse moved to (691, 390)
Screenshot: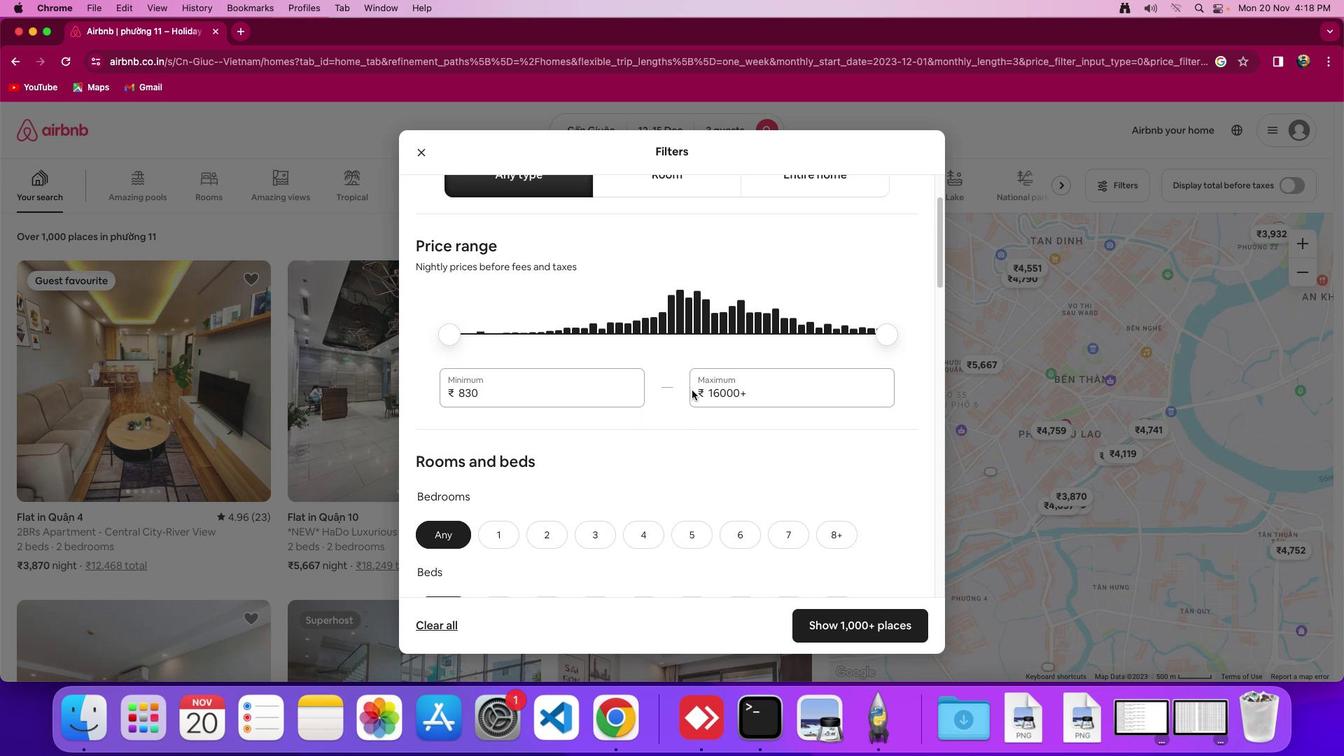 
Action: Mouse scrolled (691, 390) with delta (0, 0)
Screenshot: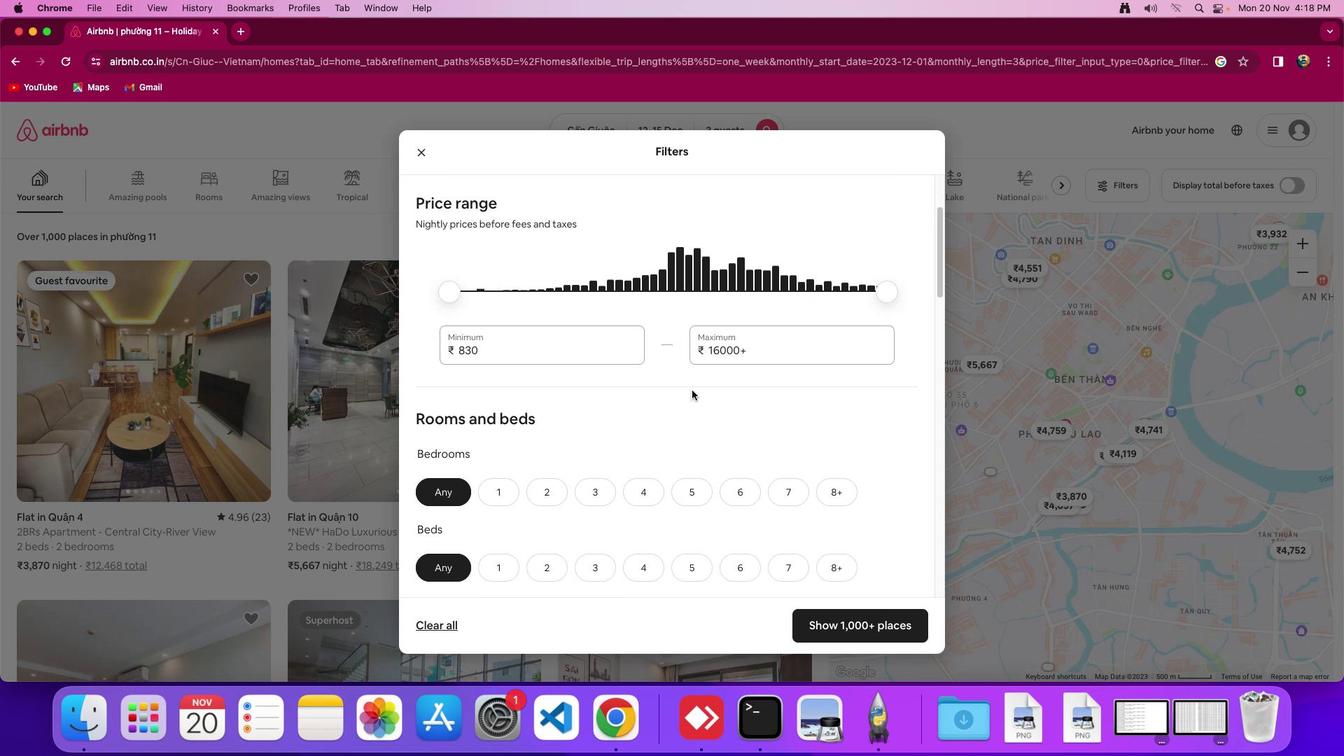 
Action: Mouse moved to (693, 390)
Screenshot: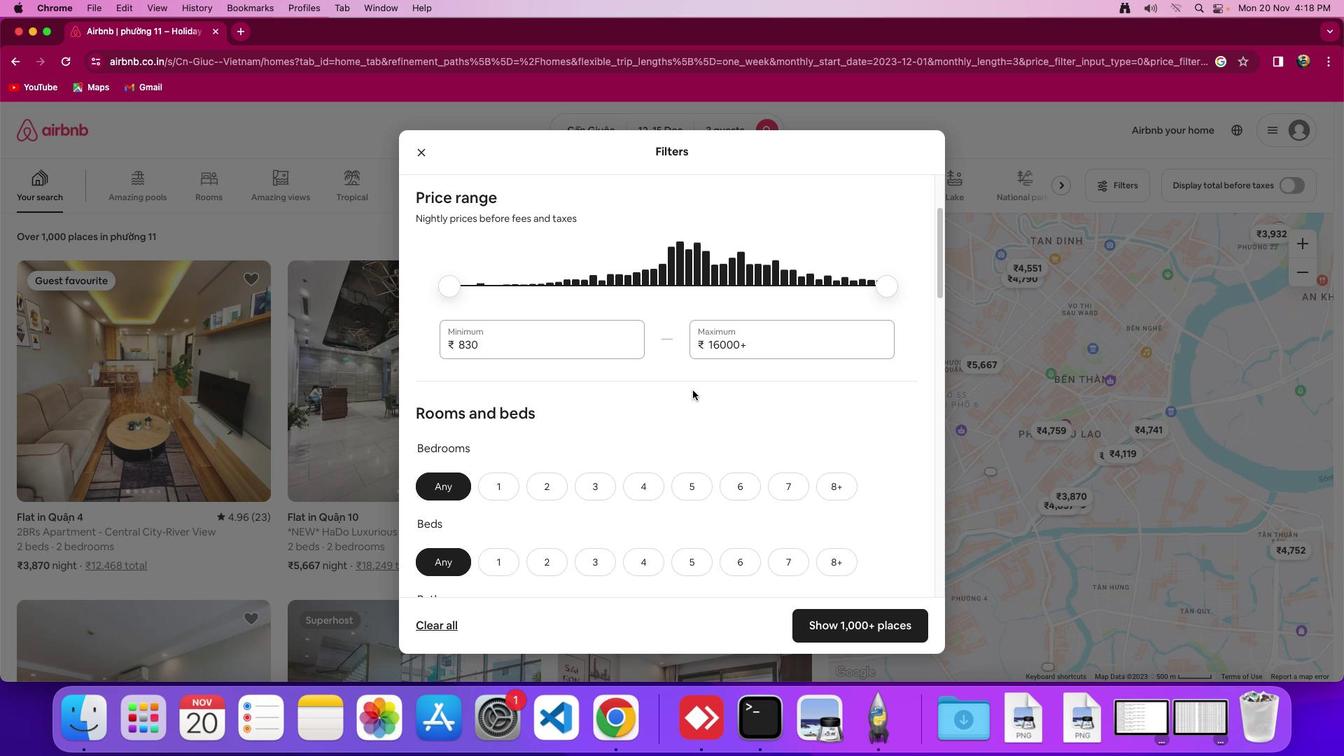 
Action: Mouse scrolled (693, 390) with delta (0, 0)
Screenshot: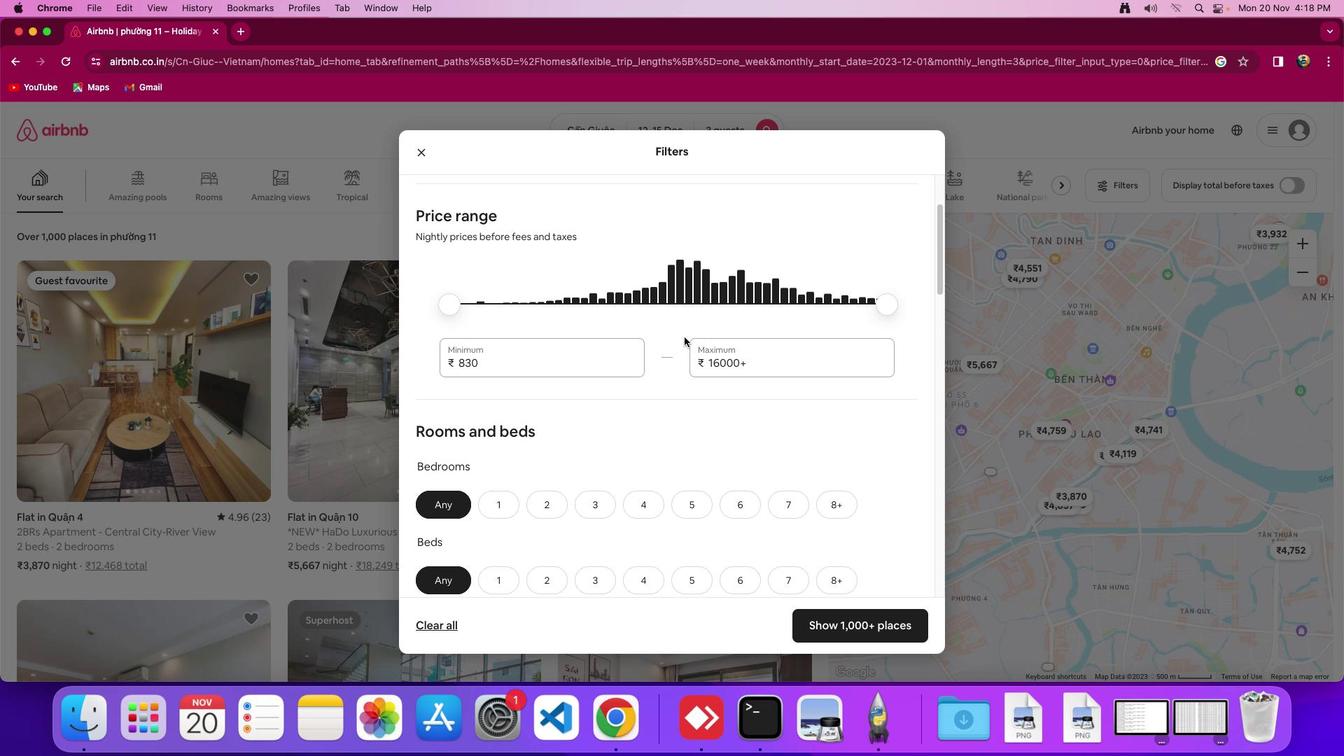 
Action: Mouse scrolled (693, 390) with delta (0, 0)
Screenshot: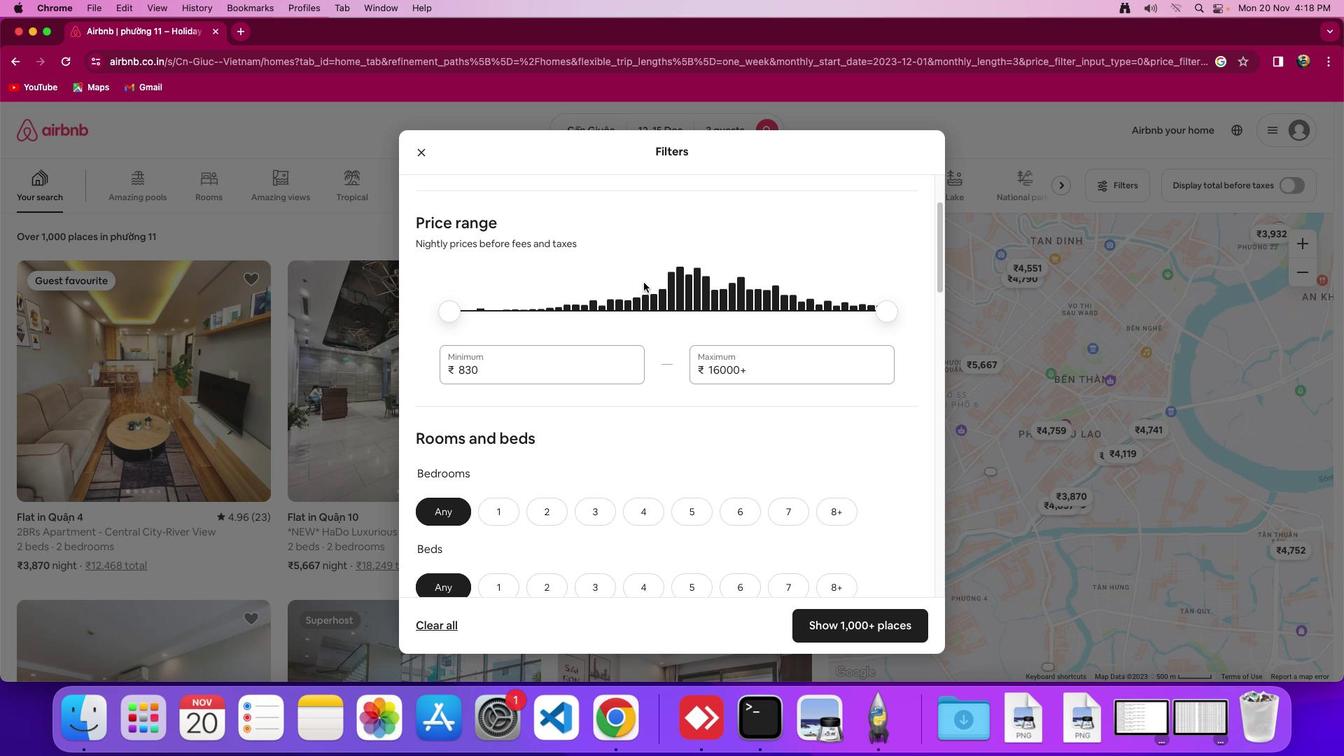 
Action: Mouse moved to (413, 147)
Screenshot: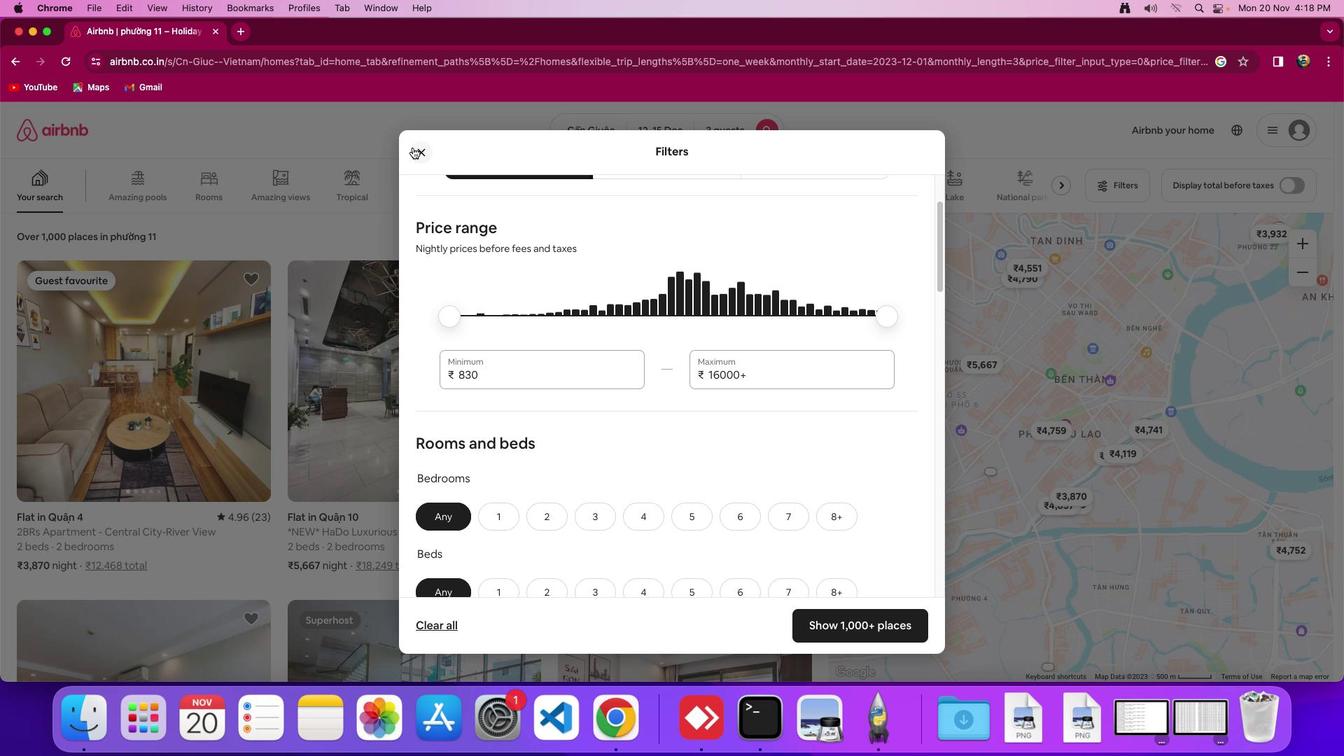 
Action: Mouse pressed left at (413, 147)
Screenshot: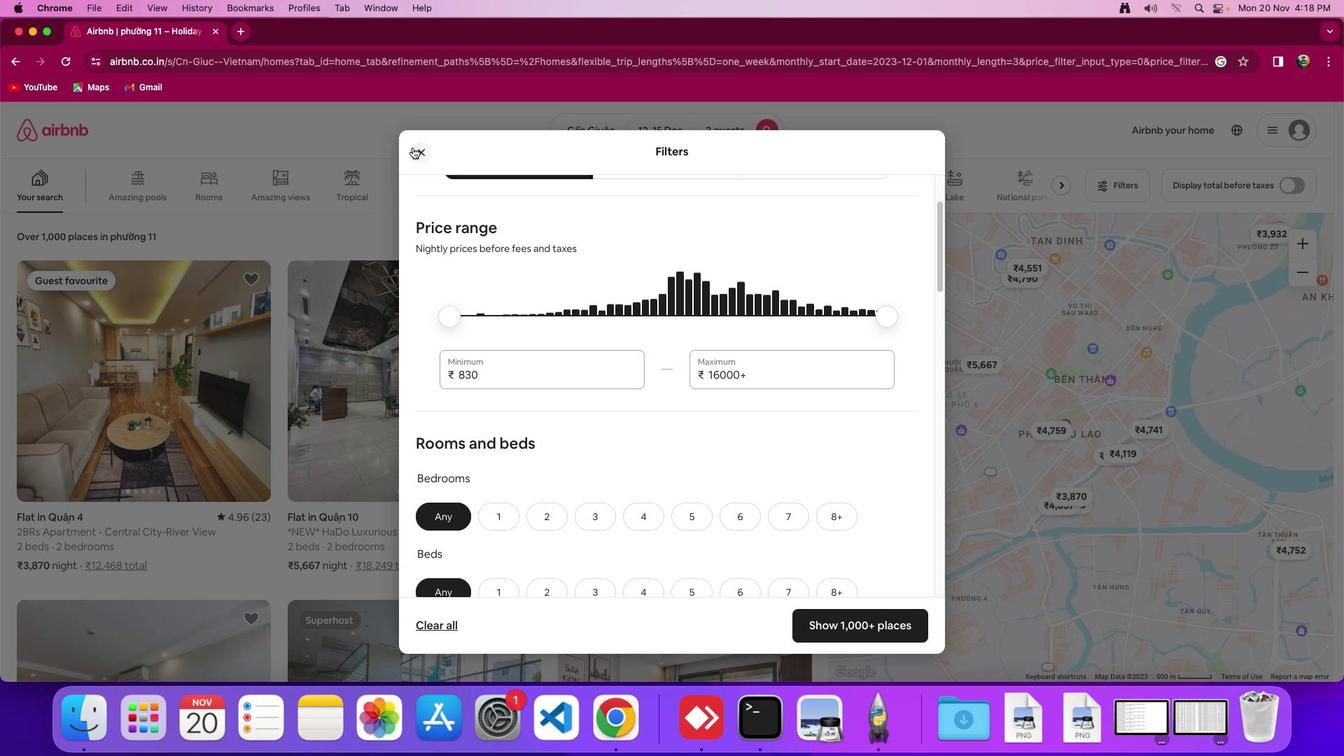 
Action: Mouse moved to (1102, 186)
Screenshot: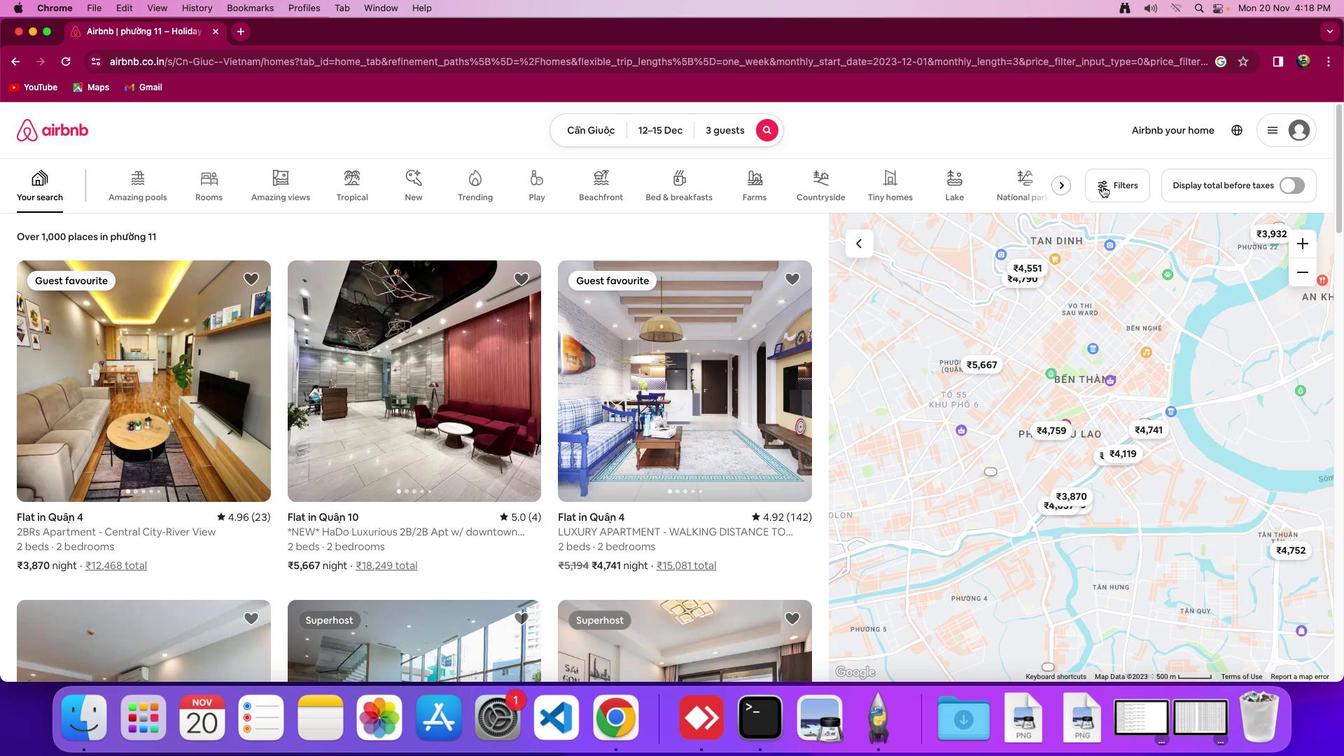 
Action: Mouse pressed left at (1102, 186)
Screenshot: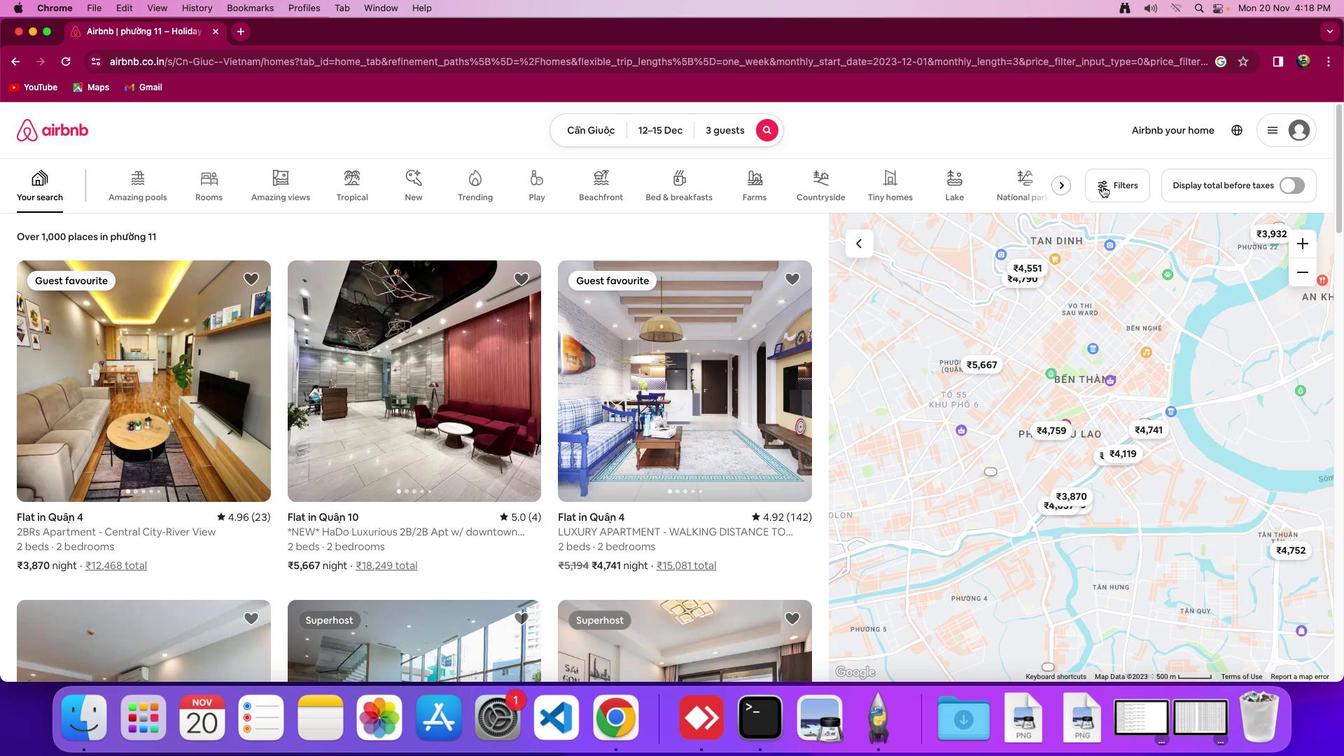 
Action: Mouse moved to (672, 351)
Screenshot: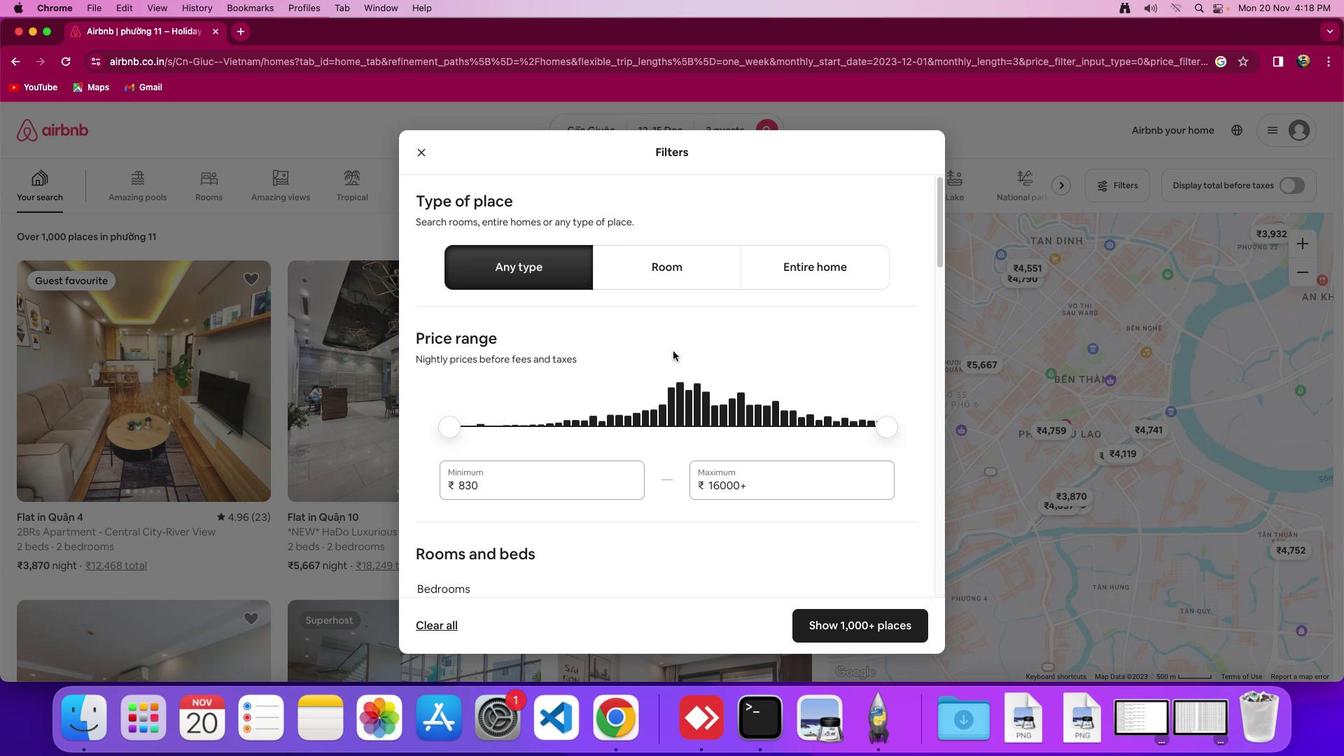 
Action: Mouse scrolled (672, 351) with delta (0, 0)
Screenshot: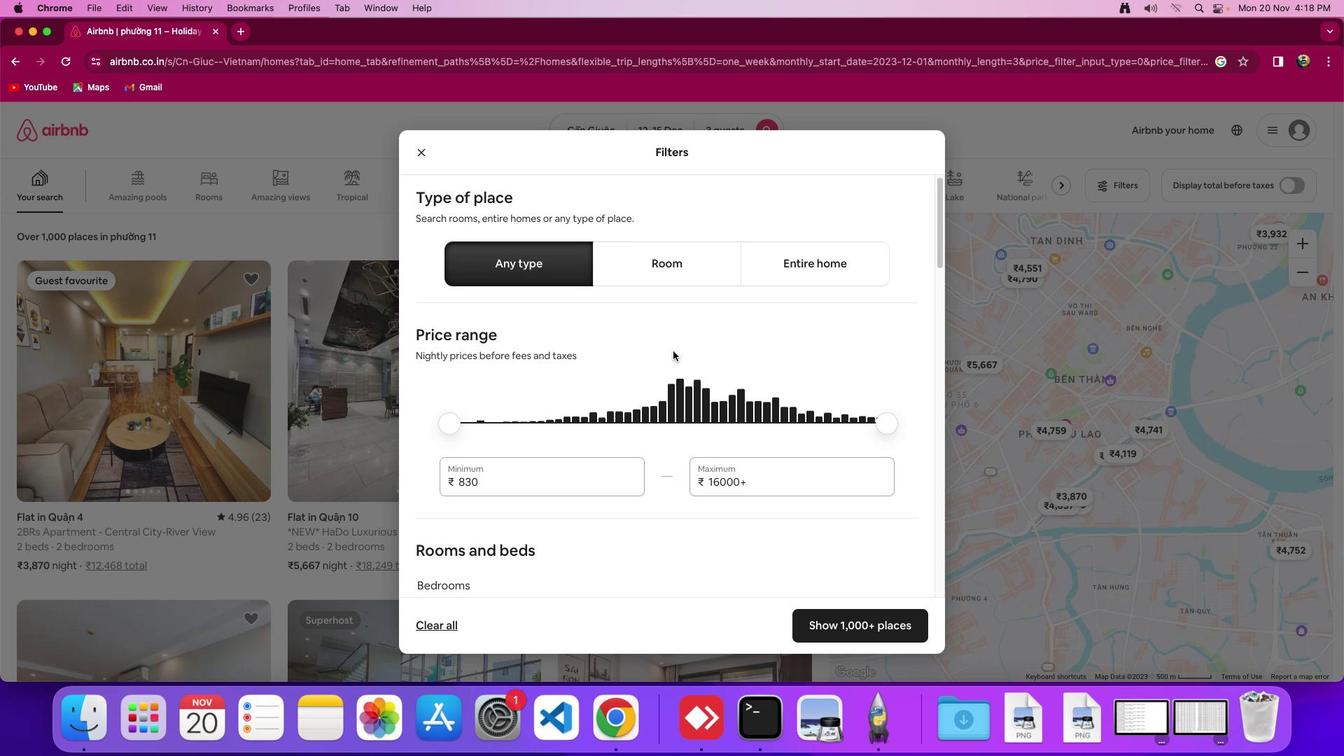 
Action: Mouse scrolled (672, 351) with delta (0, 0)
Screenshot: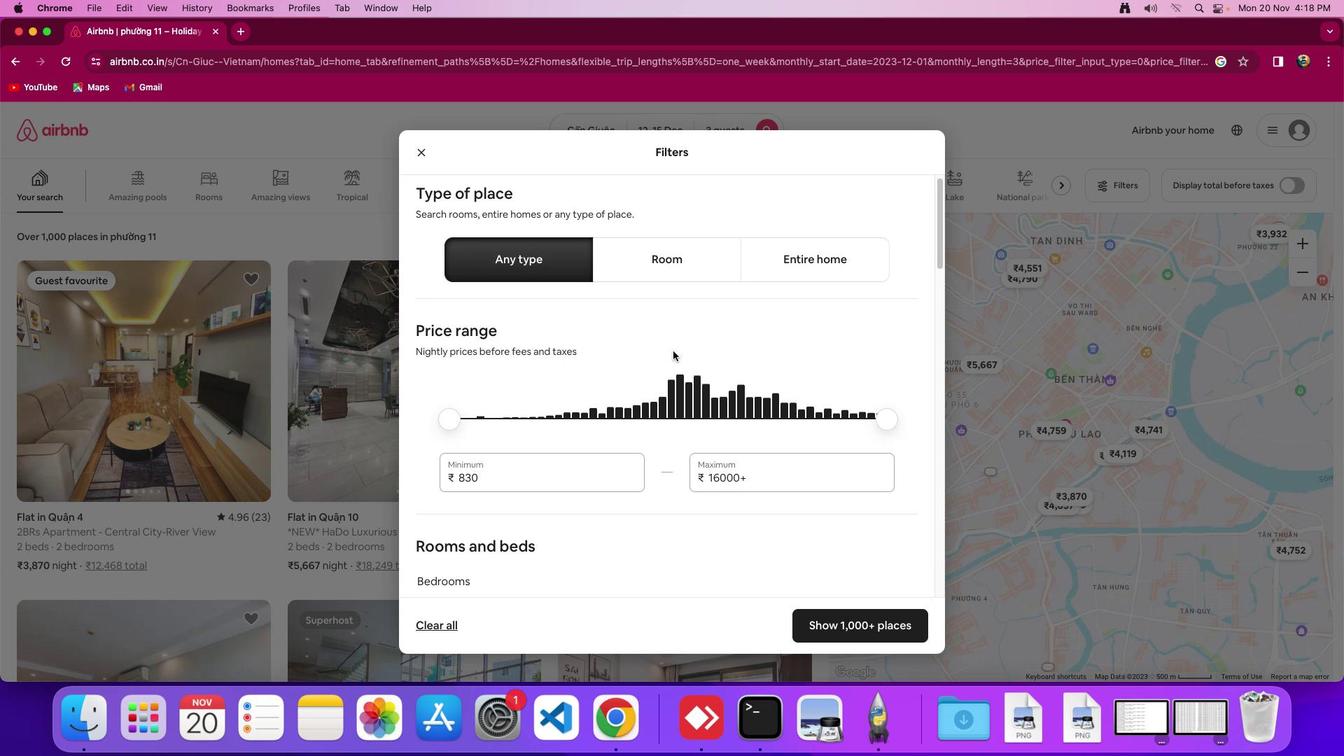 
Action: Mouse scrolled (672, 351) with delta (0, 0)
Screenshot: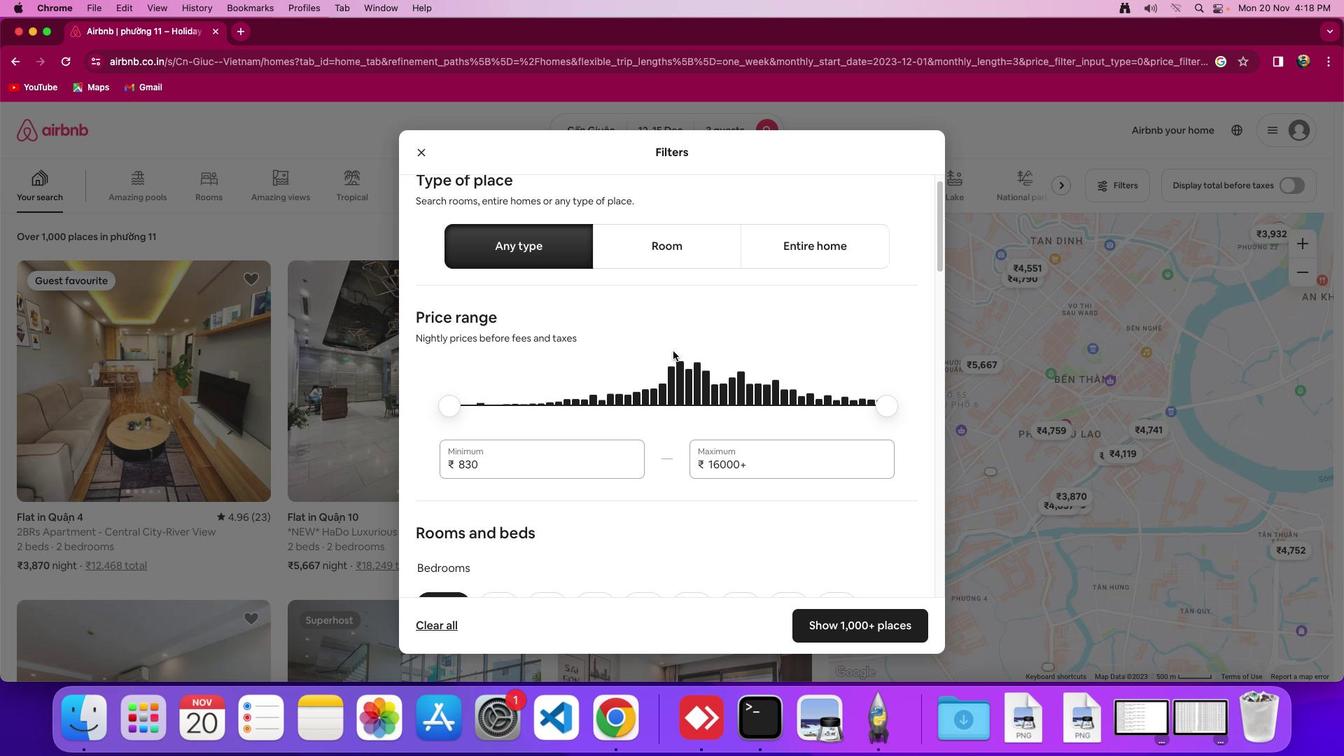 
Action: Mouse scrolled (672, 351) with delta (0, 0)
Screenshot: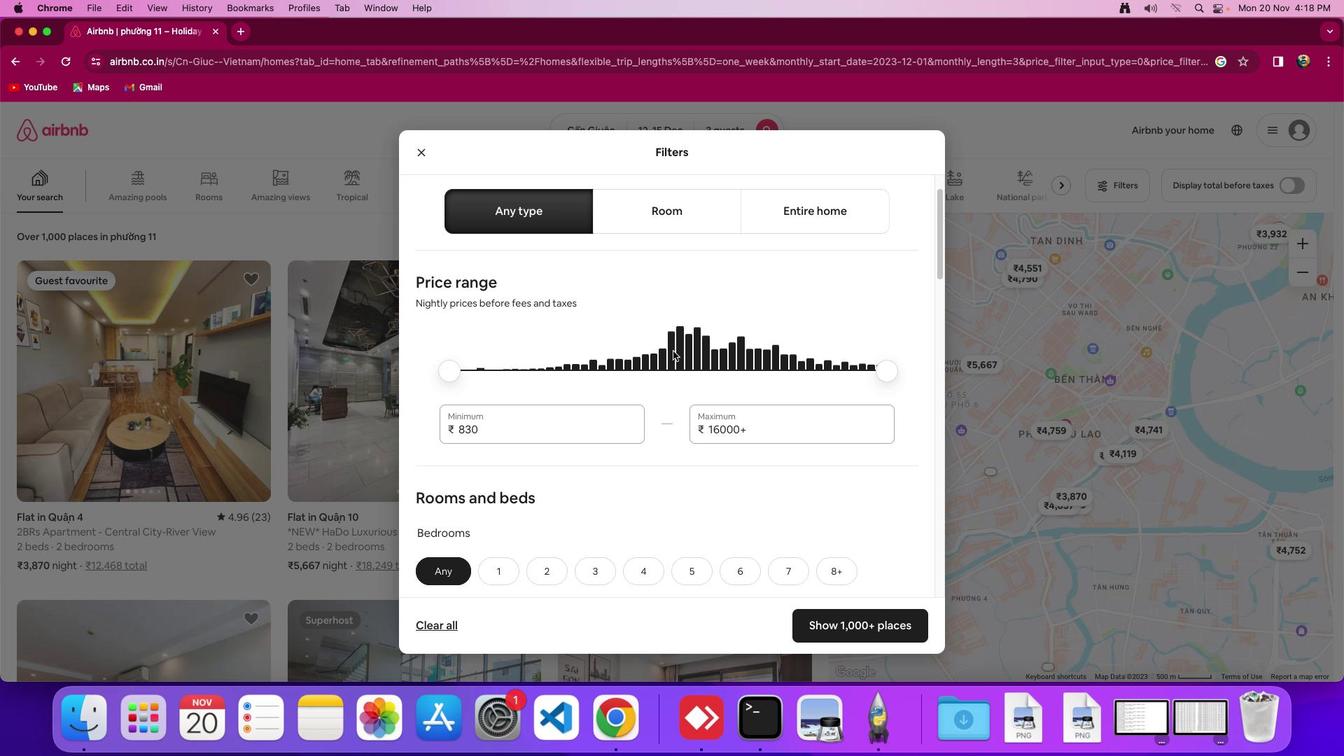 
Action: Mouse scrolled (672, 351) with delta (0, -1)
Screenshot: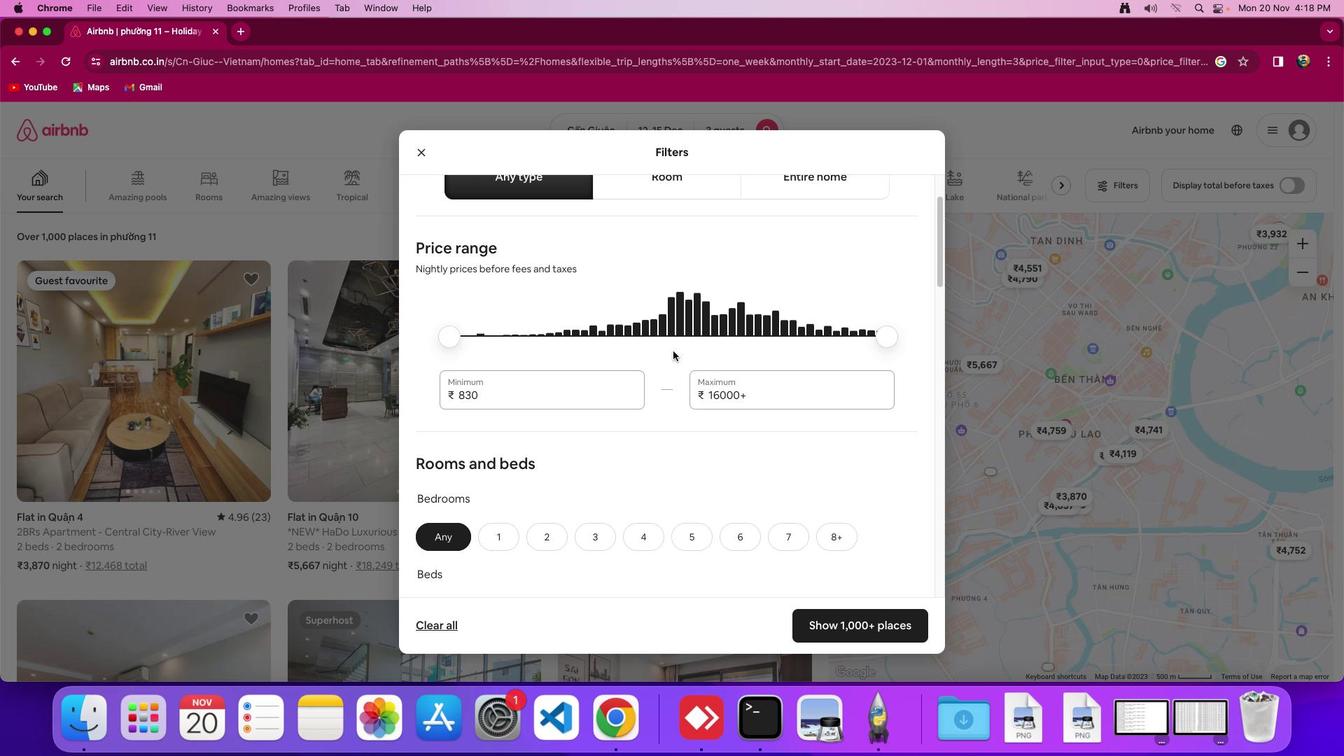 
Action: Mouse scrolled (672, 351) with delta (0, 0)
Screenshot: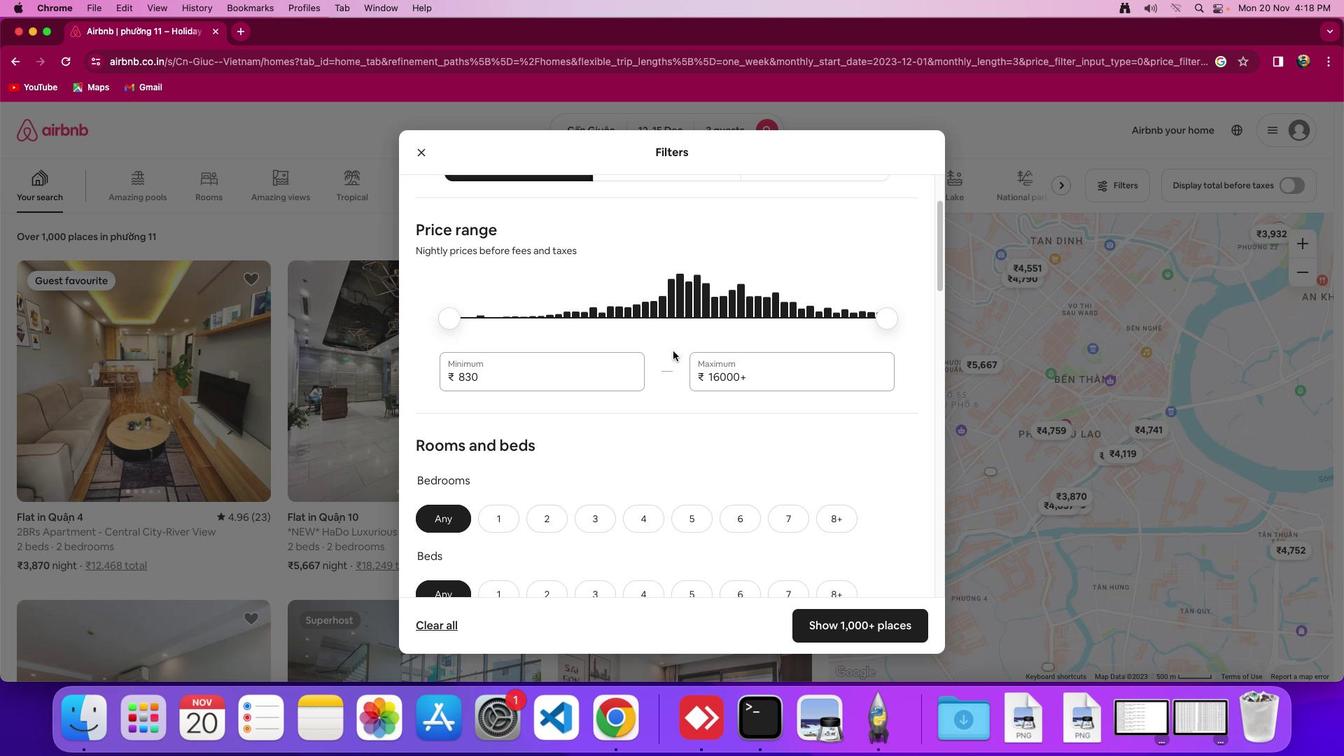
Action: Mouse scrolled (672, 351) with delta (0, 0)
Screenshot: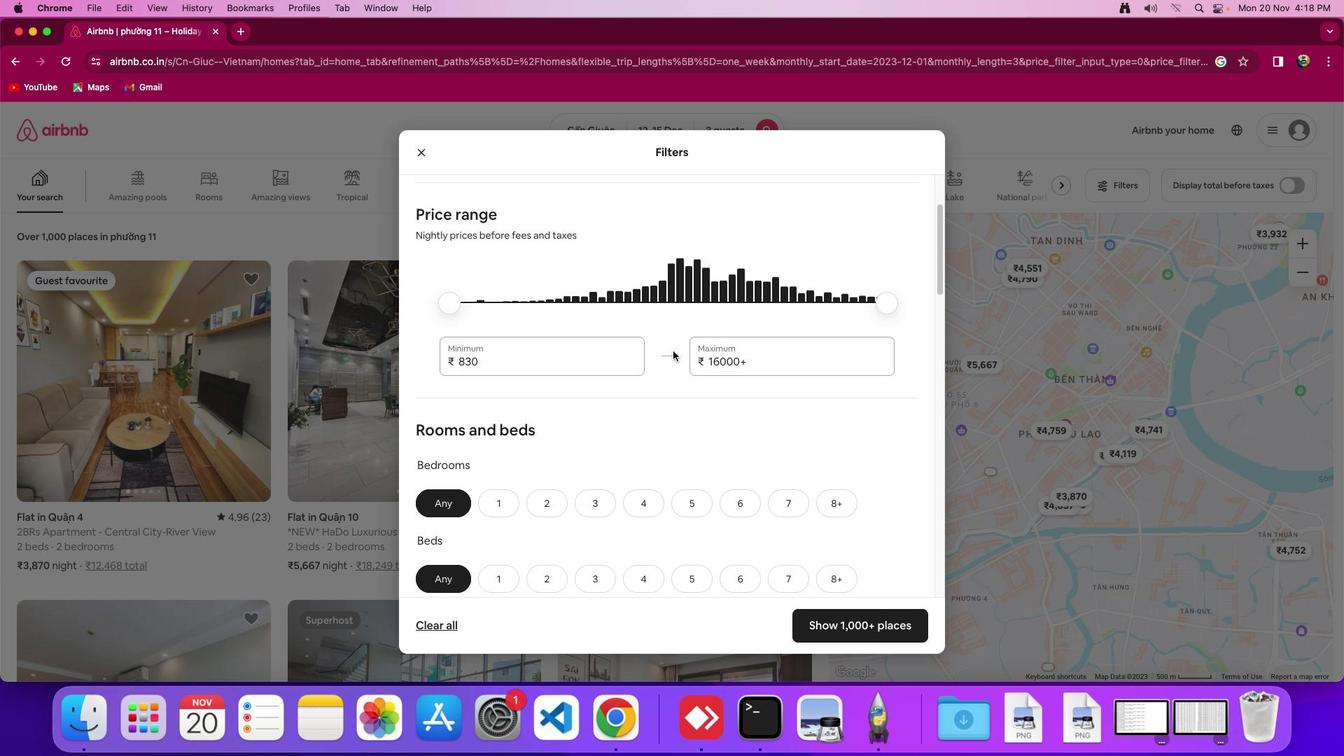
Action: Mouse scrolled (672, 351) with delta (0, 0)
Screenshot: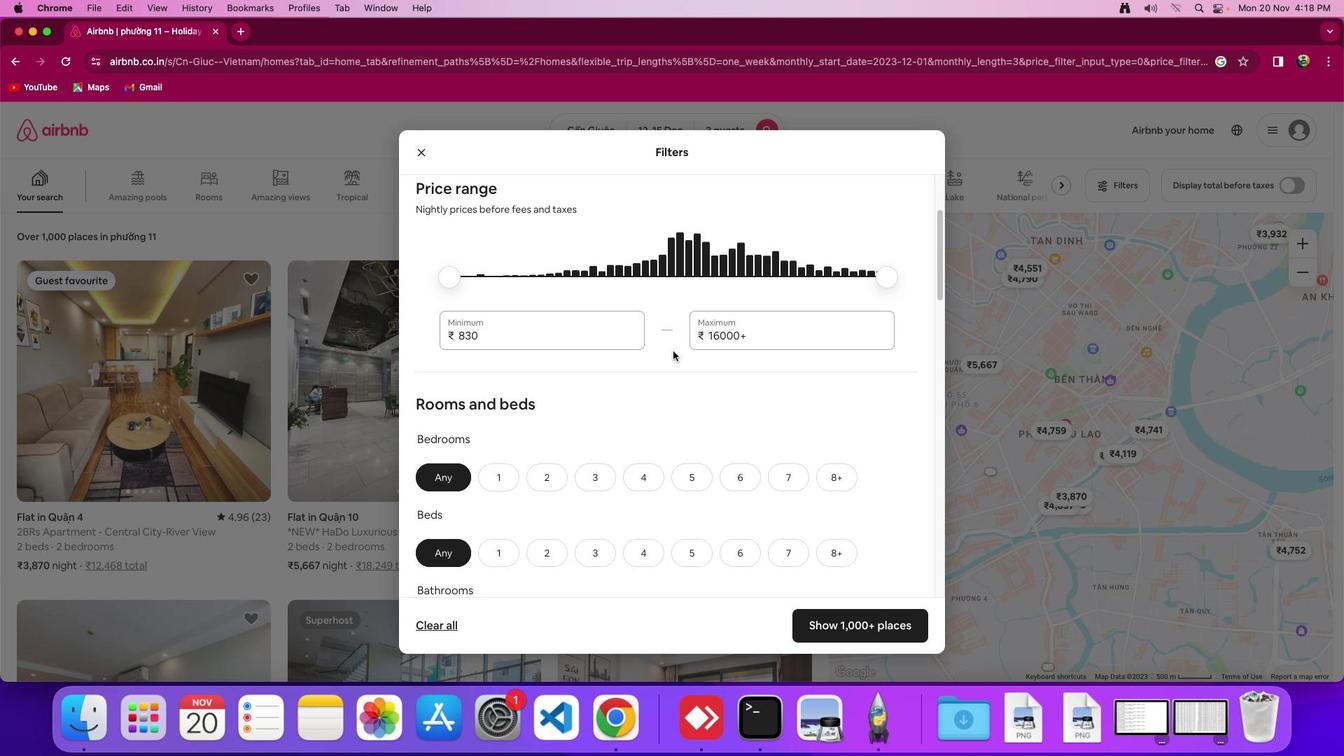 
Action: Mouse moved to (536, 476)
Screenshot: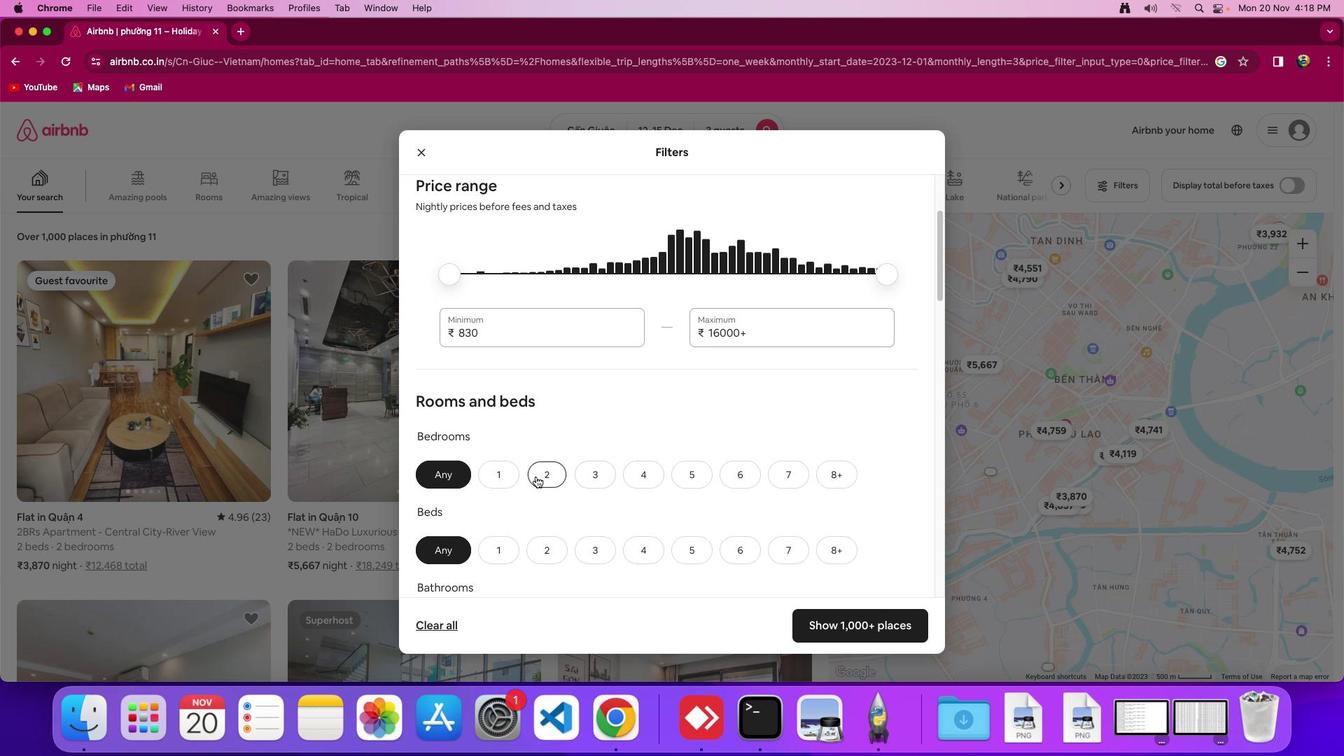 
Action: Mouse pressed left at (536, 476)
Screenshot: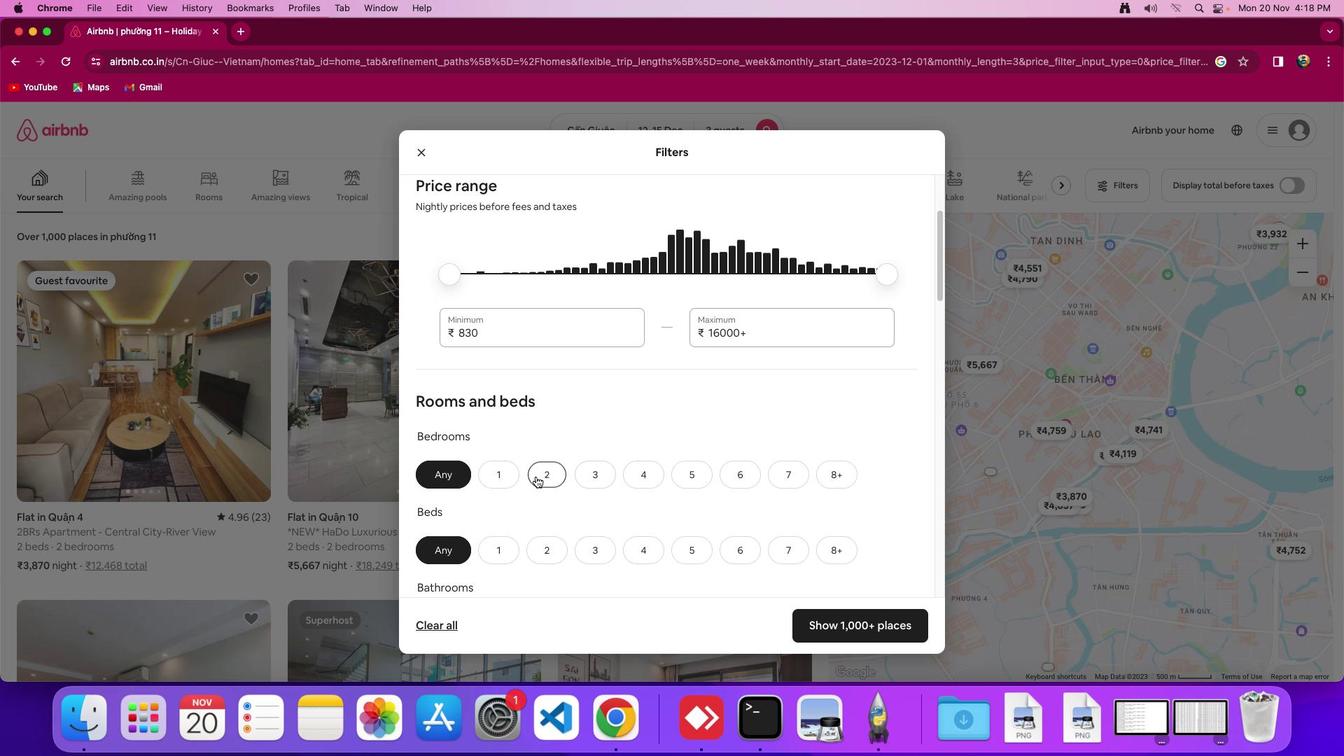 
Action: Mouse moved to (560, 472)
Screenshot: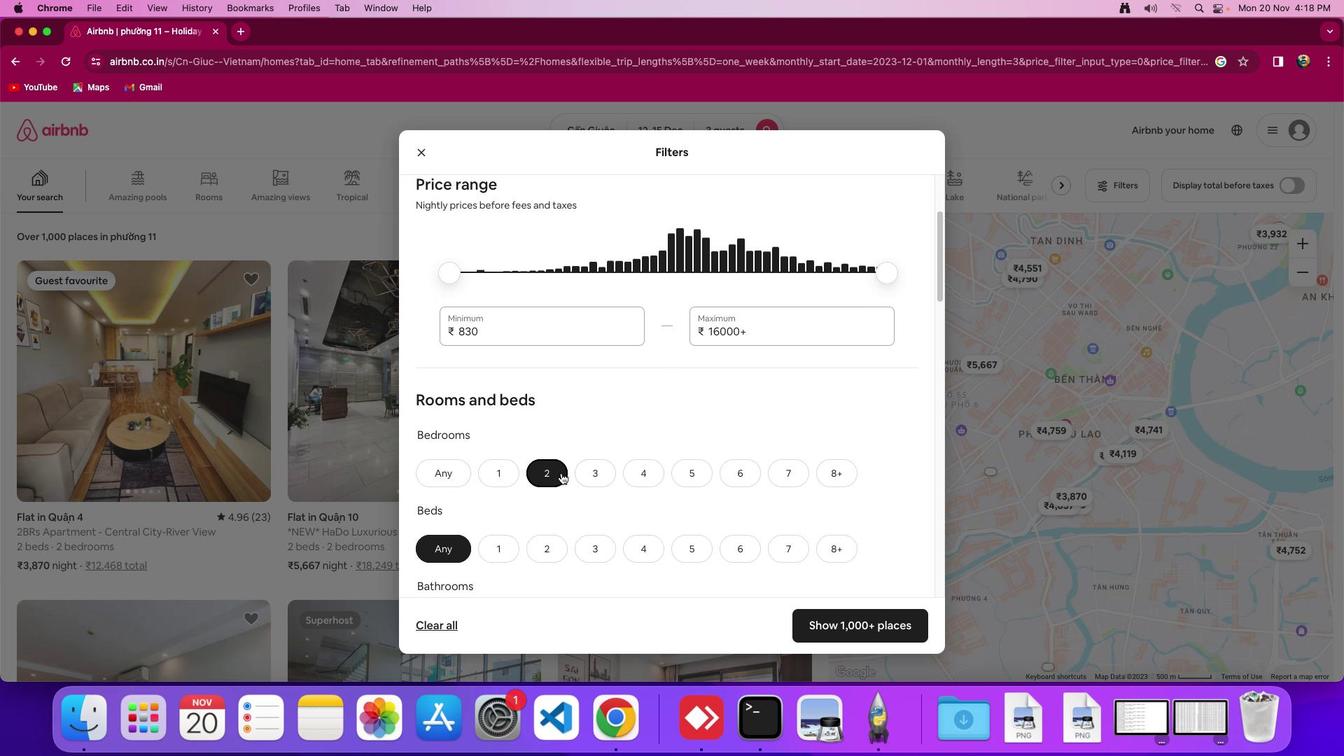 
Action: Mouse scrolled (560, 472) with delta (0, 0)
Screenshot: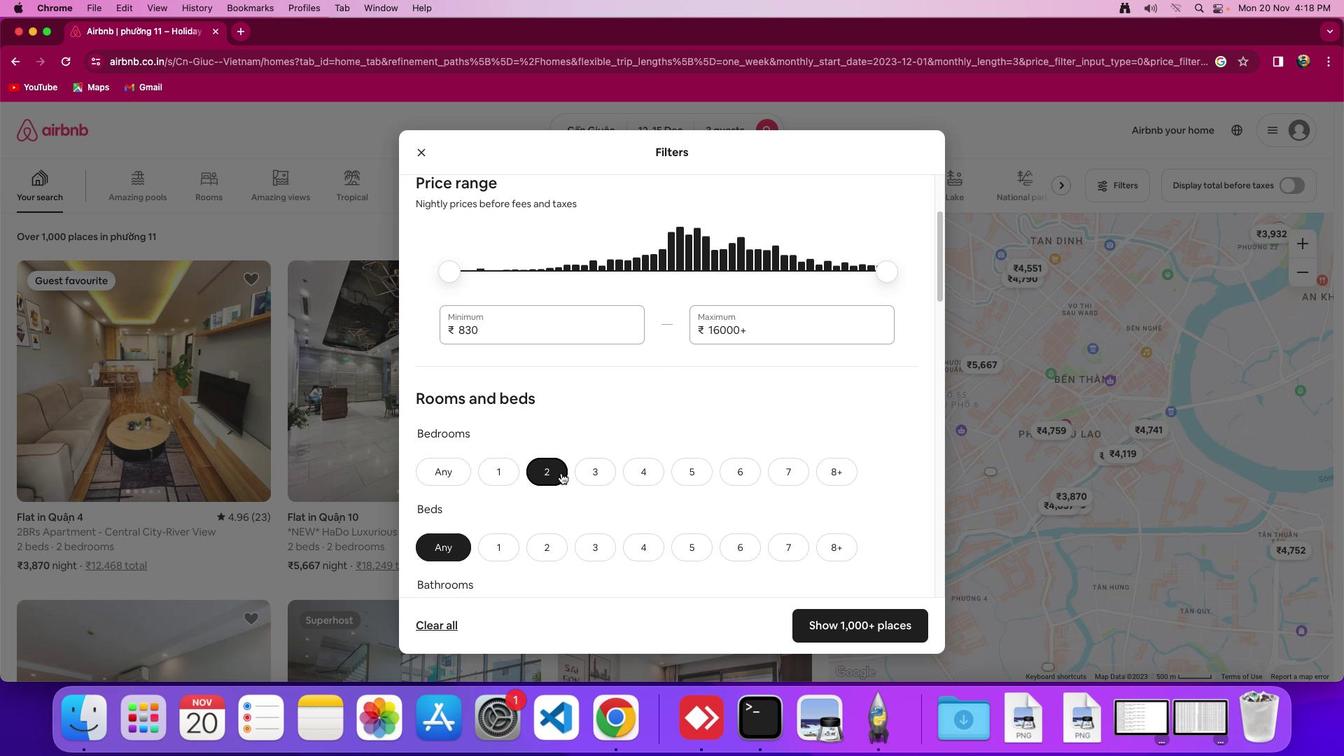 
Action: Mouse scrolled (560, 472) with delta (0, 0)
Screenshot: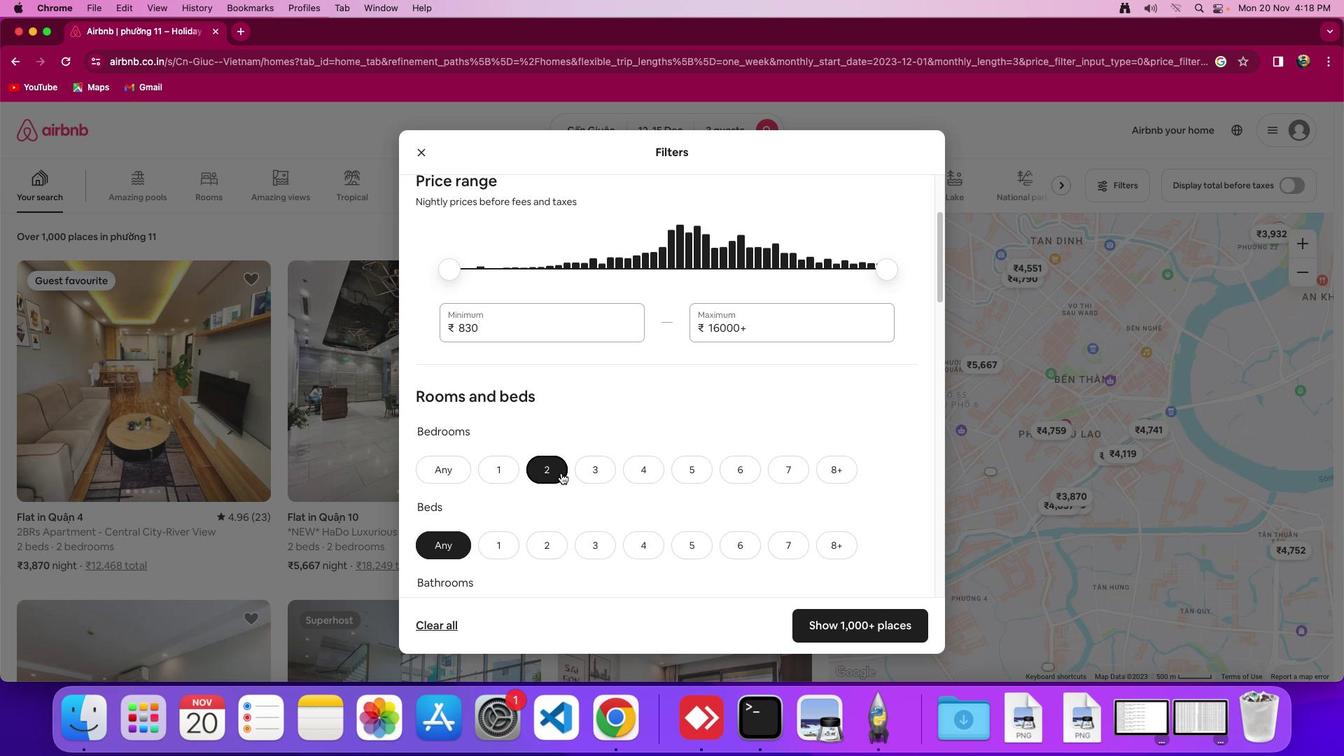 
Action: Mouse scrolled (560, 472) with delta (0, 0)
Screenshot: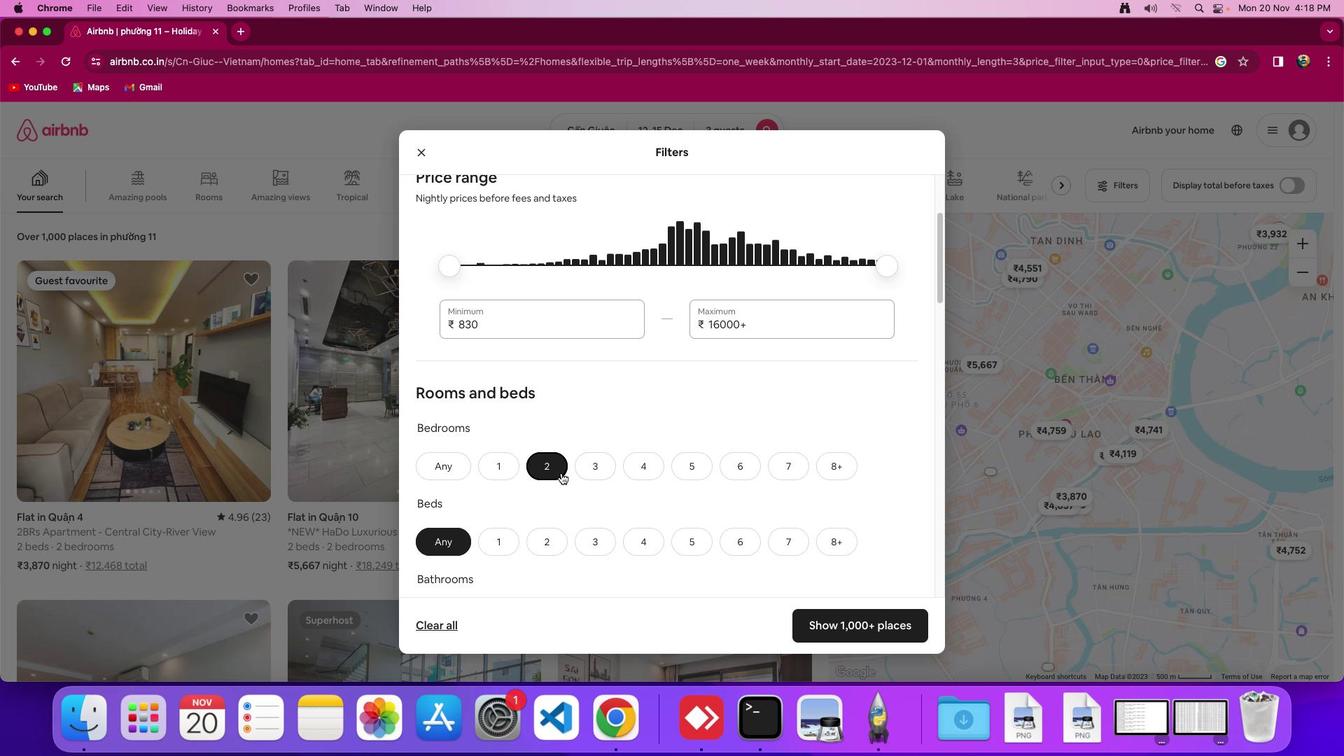 
Action: Mouse scrolled (560, 472) with delta (0, 0)
Screenshot: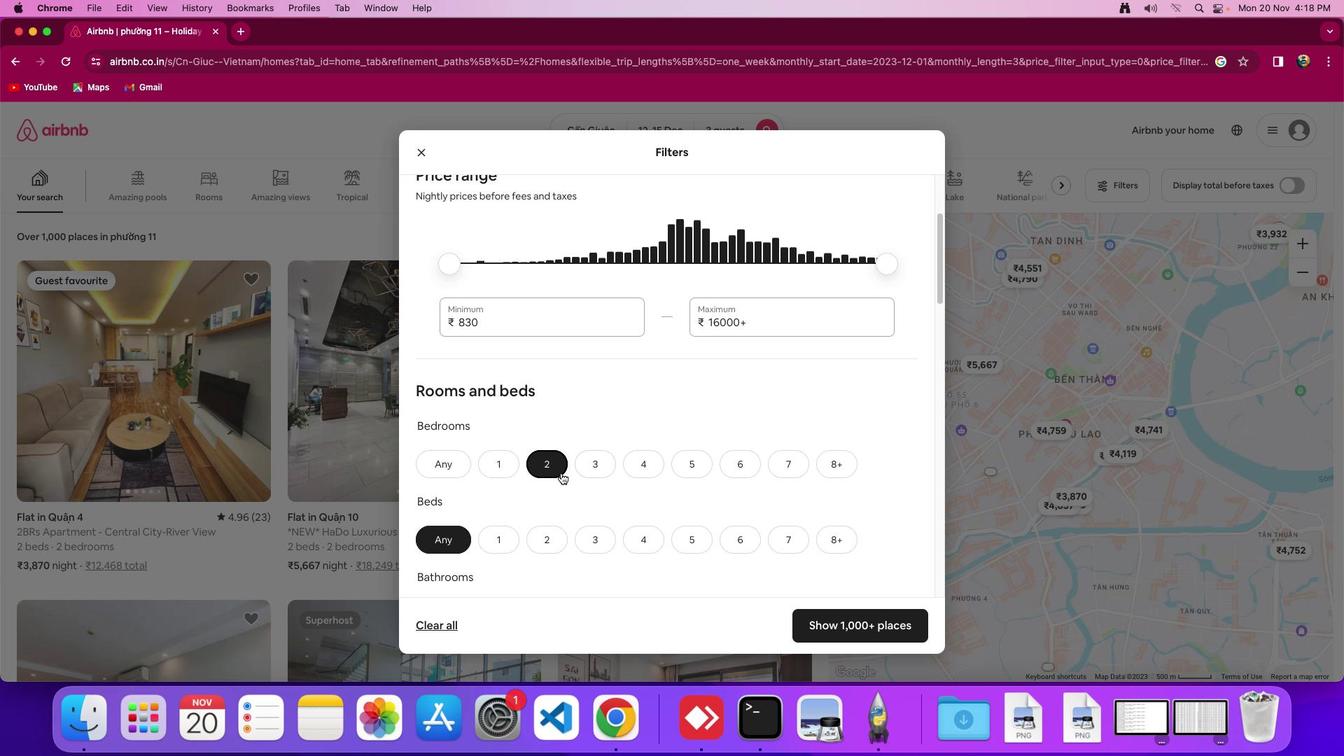 
Action: Mouse scrolled (560, 472) with delta (0, 0)
Screenshot: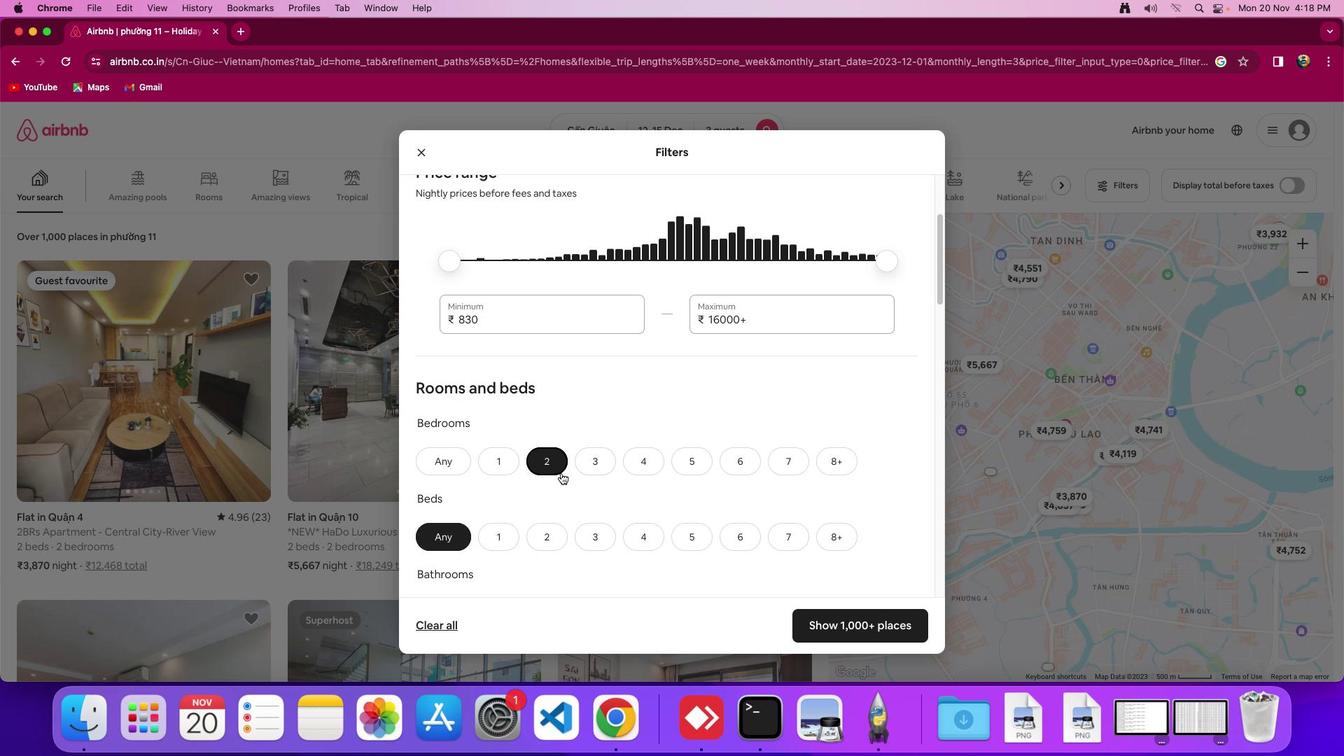 
Action: Mouse scrolled (560, 472) with delta (0, 0)
Screenshot: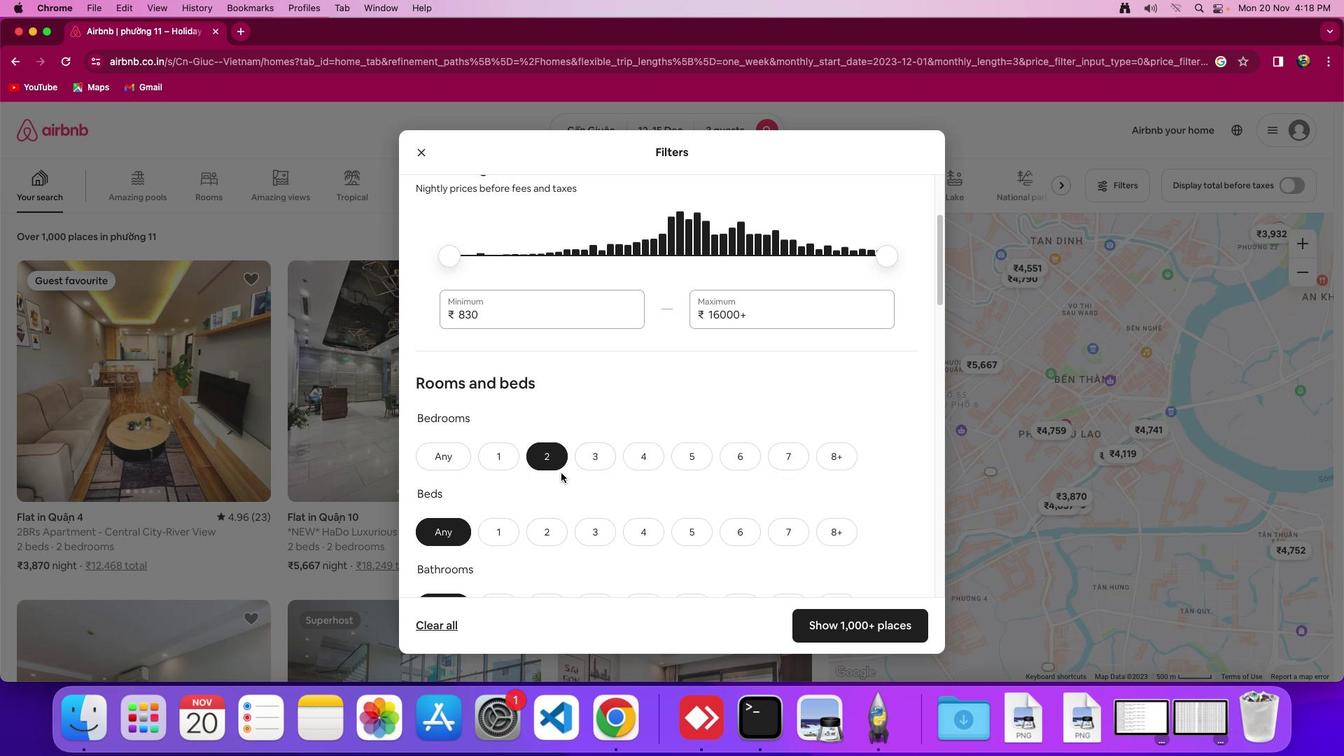 
Action: Mouse scrolled (560, 472) with delta (0, 0)
Screenshot: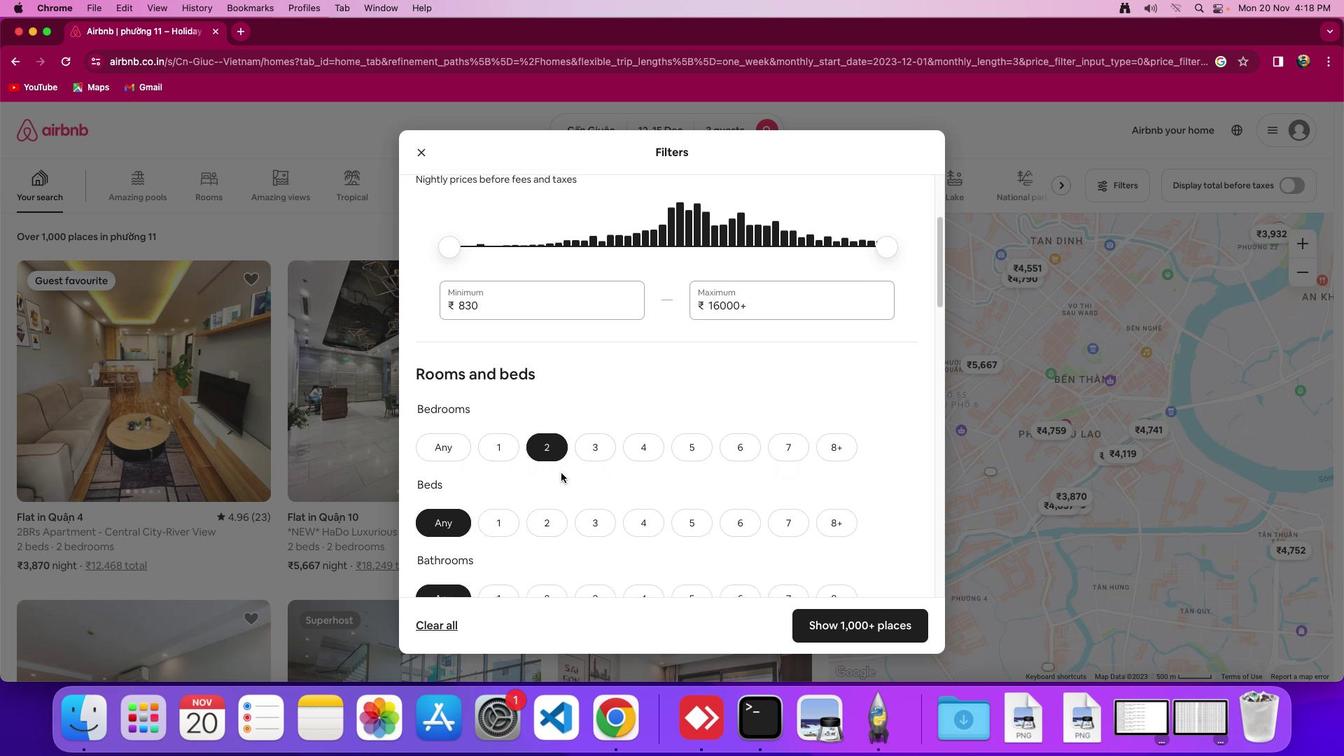 
Action: Mouse scrolled (560, 472) with delta (0, 0)
Screenshot: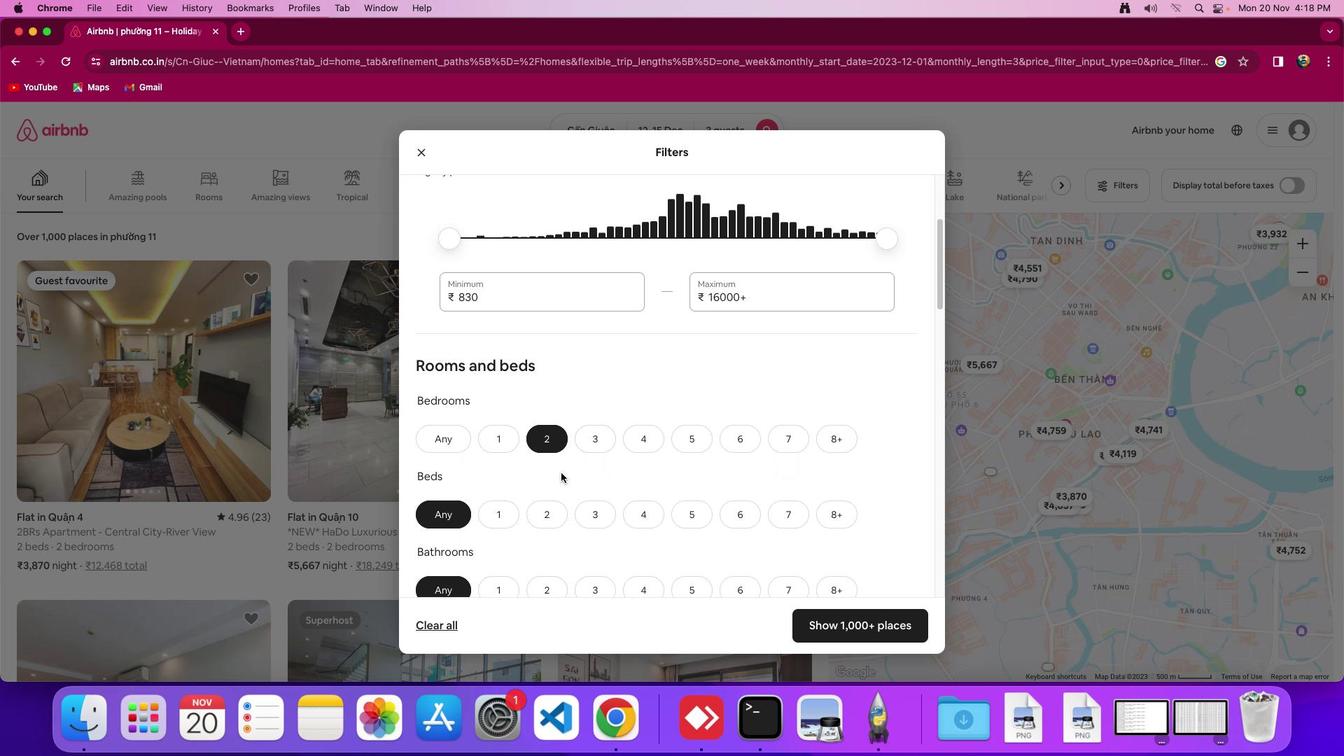 
Action: Mouse scrolled (560, 472) with delta (0, 0)
Screenshot: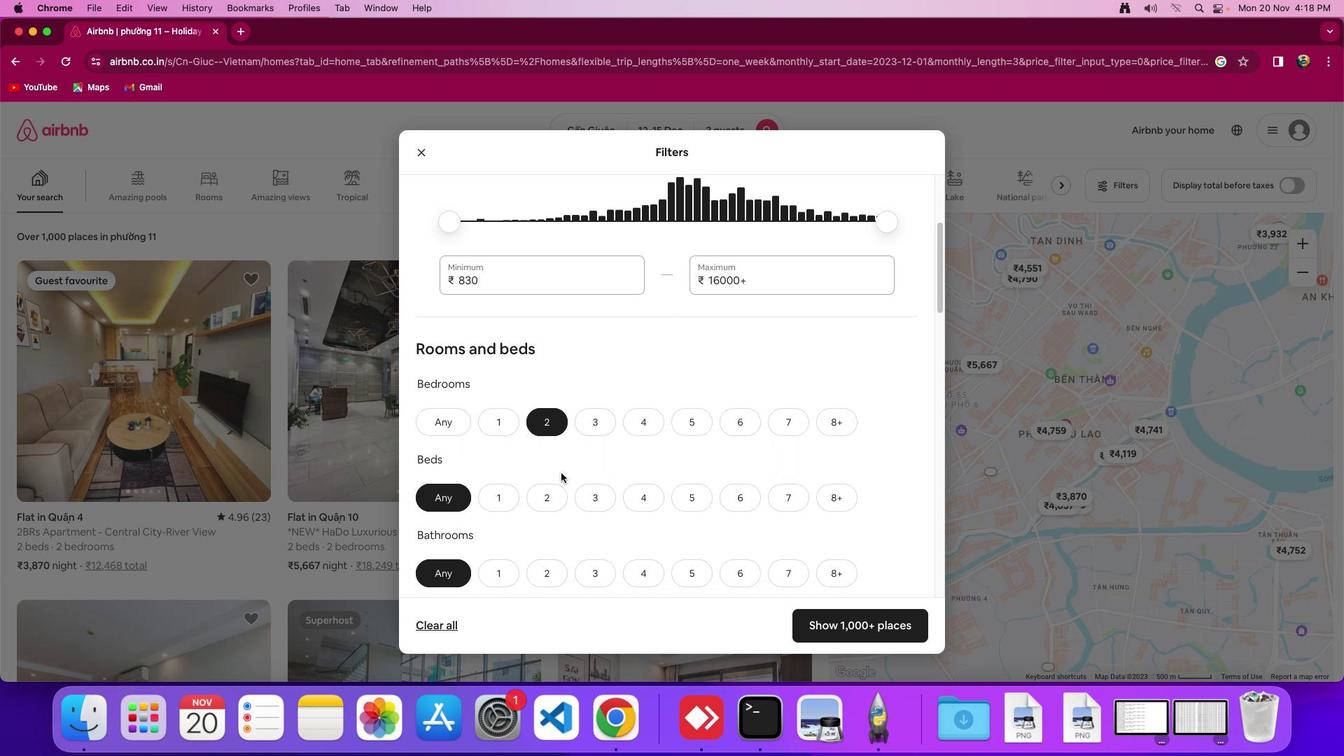 
Action: Mouse moved to (582, 493)
Screenshot: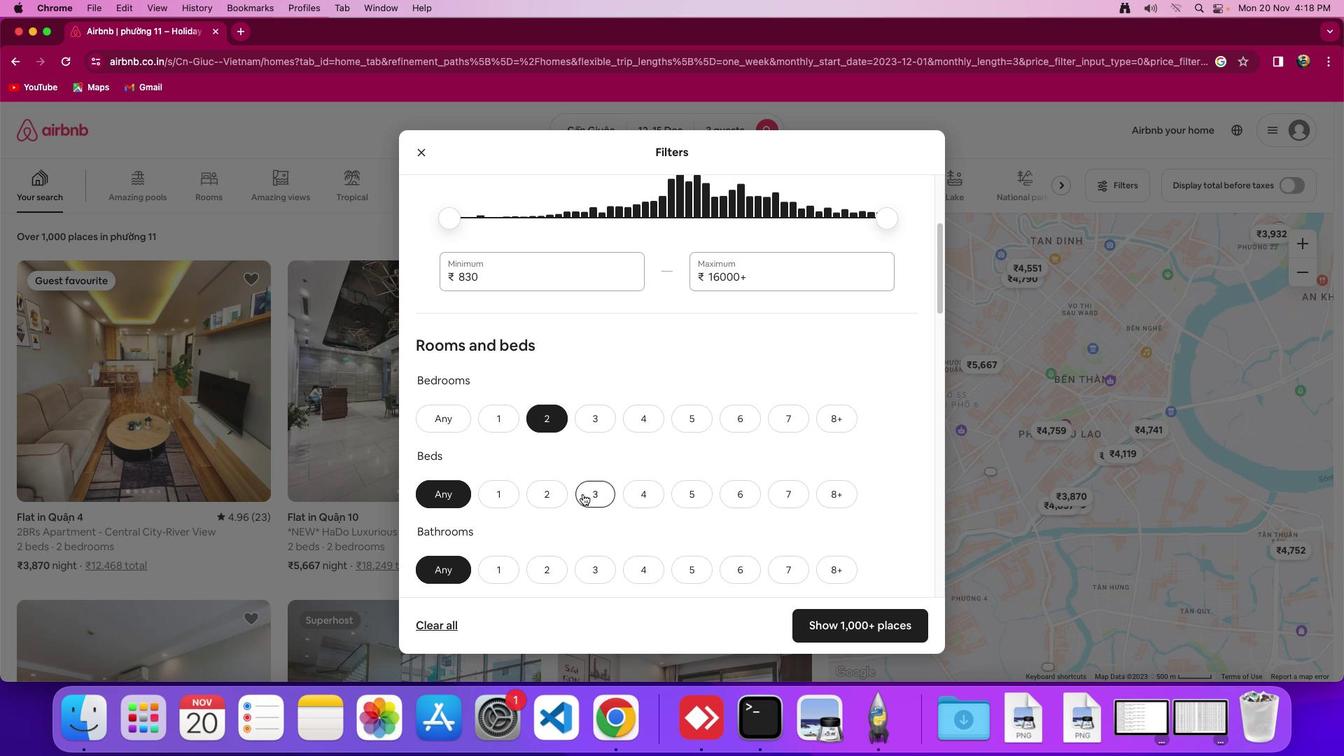 
Action: Mouse pressed left at (582, 493)
Screenshot: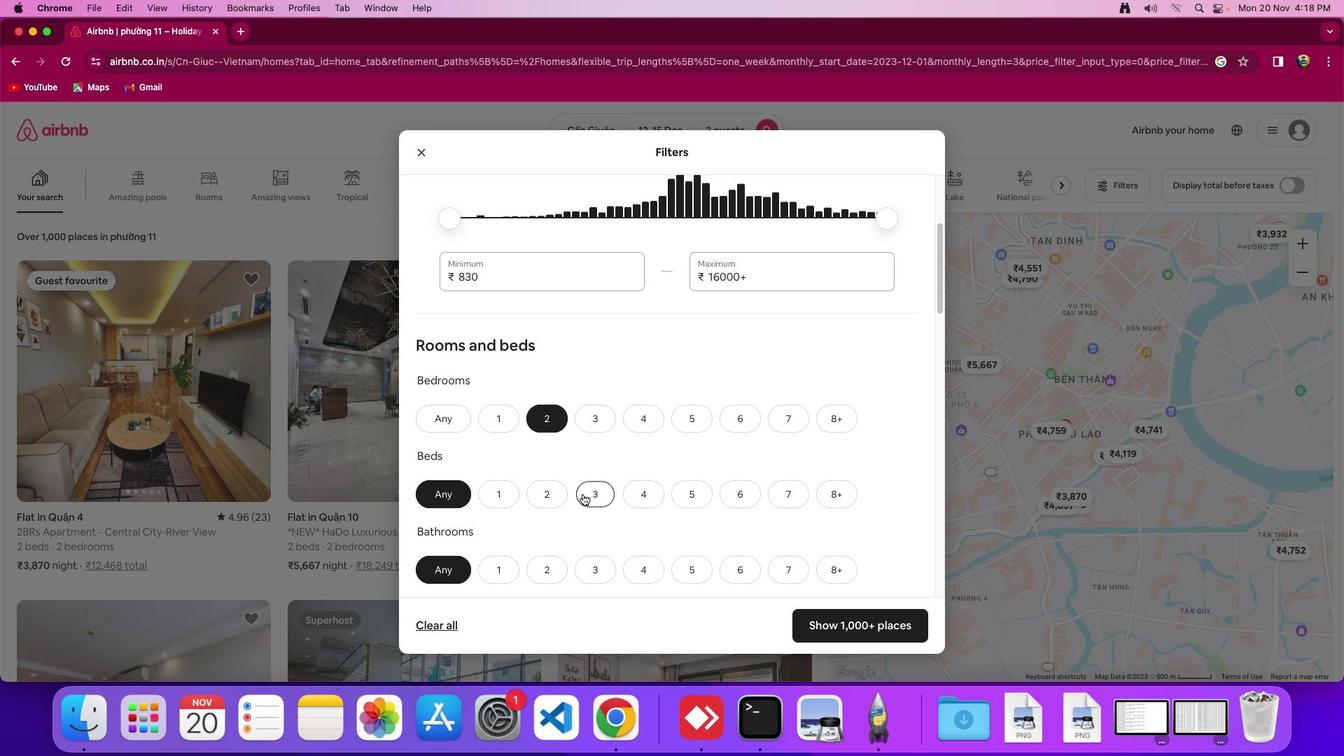 
Action: Mouse moved to (583, 493)
Screenshot: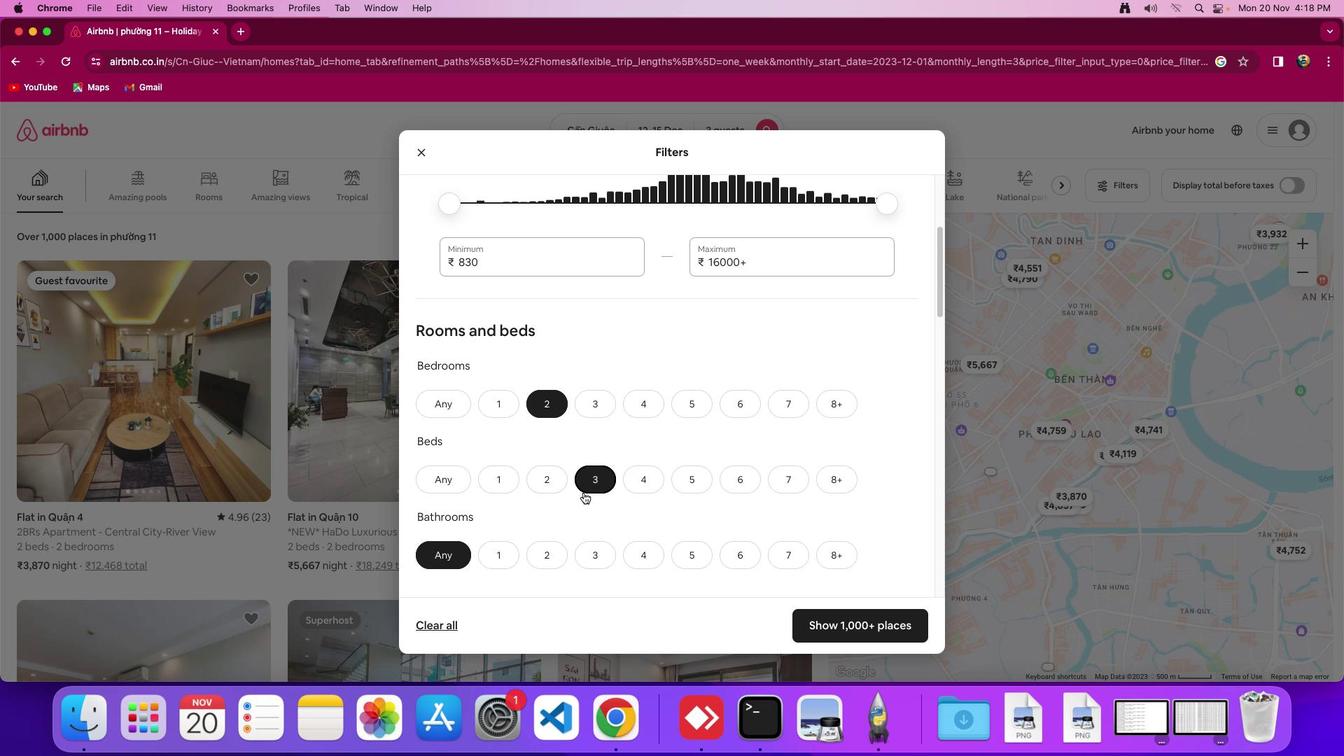 
Action: Mouse scrolled (583, 493) with delta (0, 0)
Screenshot: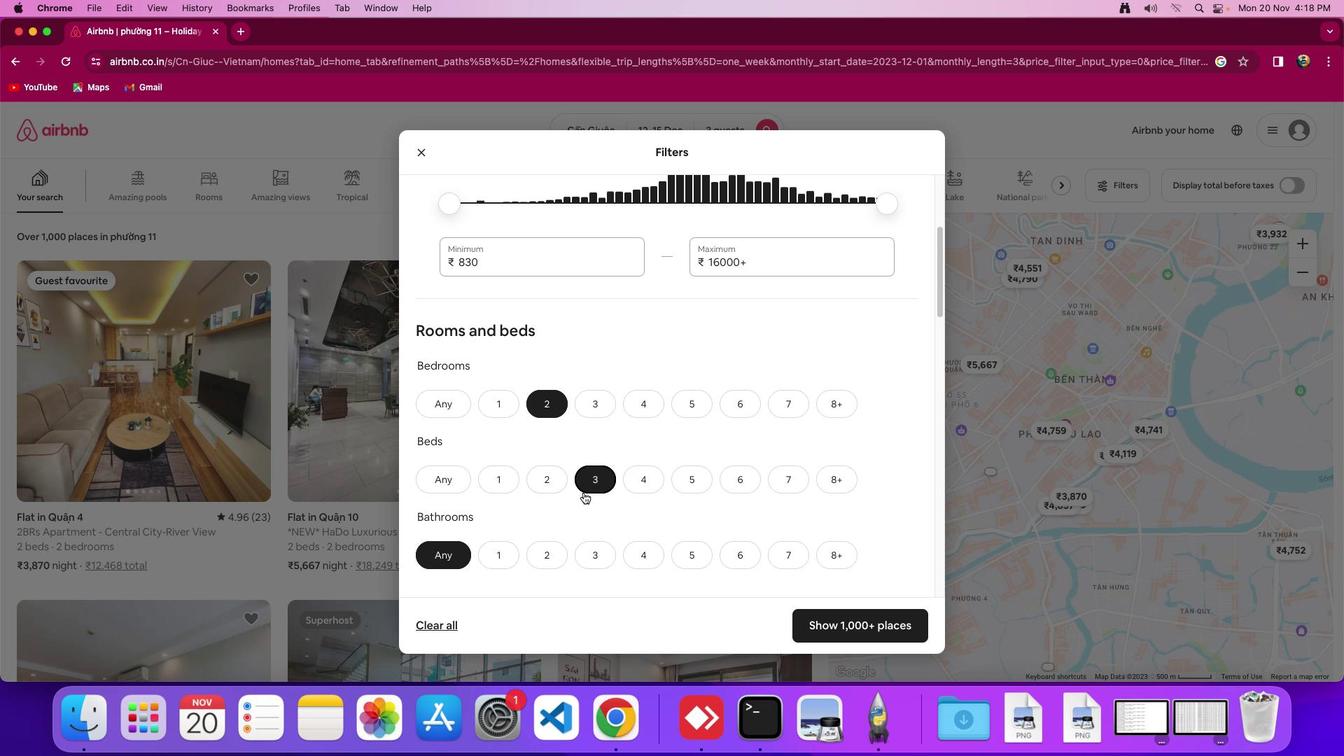 
Action: Mouse scrolled (583, 493) with delta (0, 0)
Screenshot: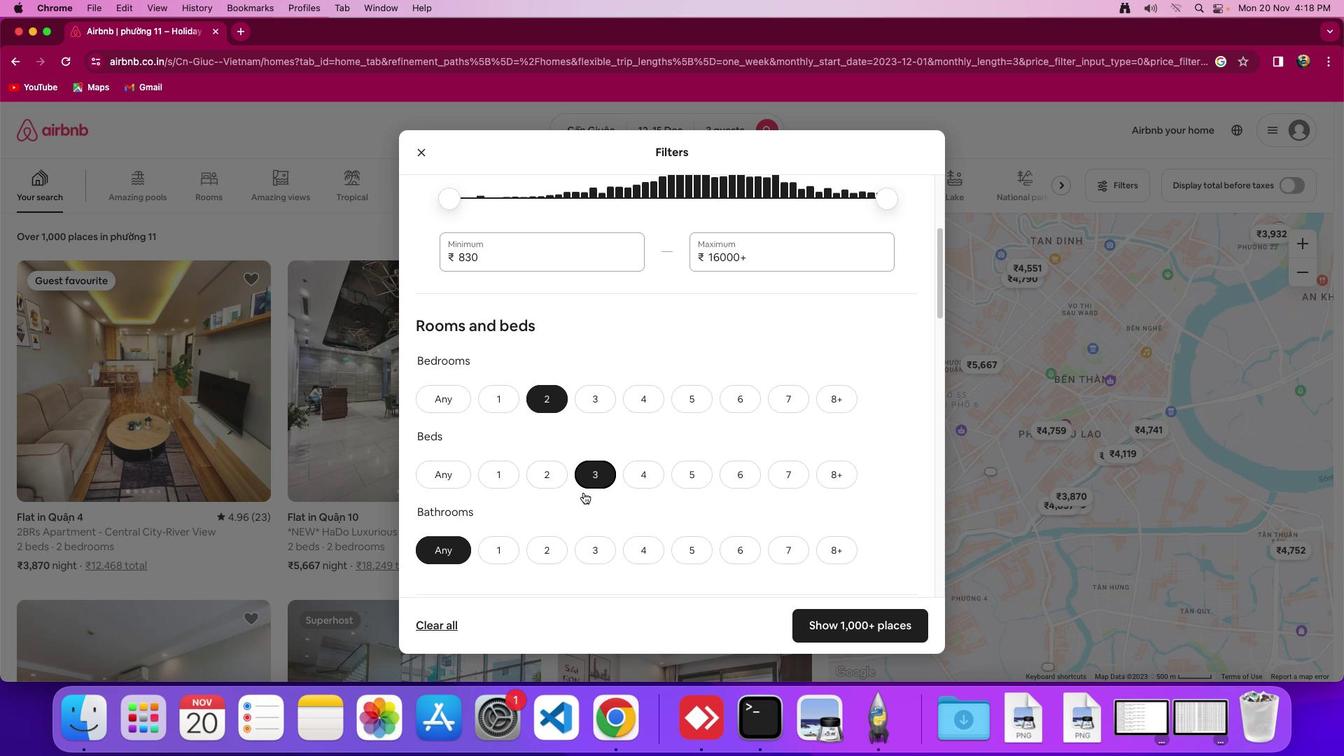 
Action: Mouse scrolled (583, 493) with delta (0, -1)
Screenshot: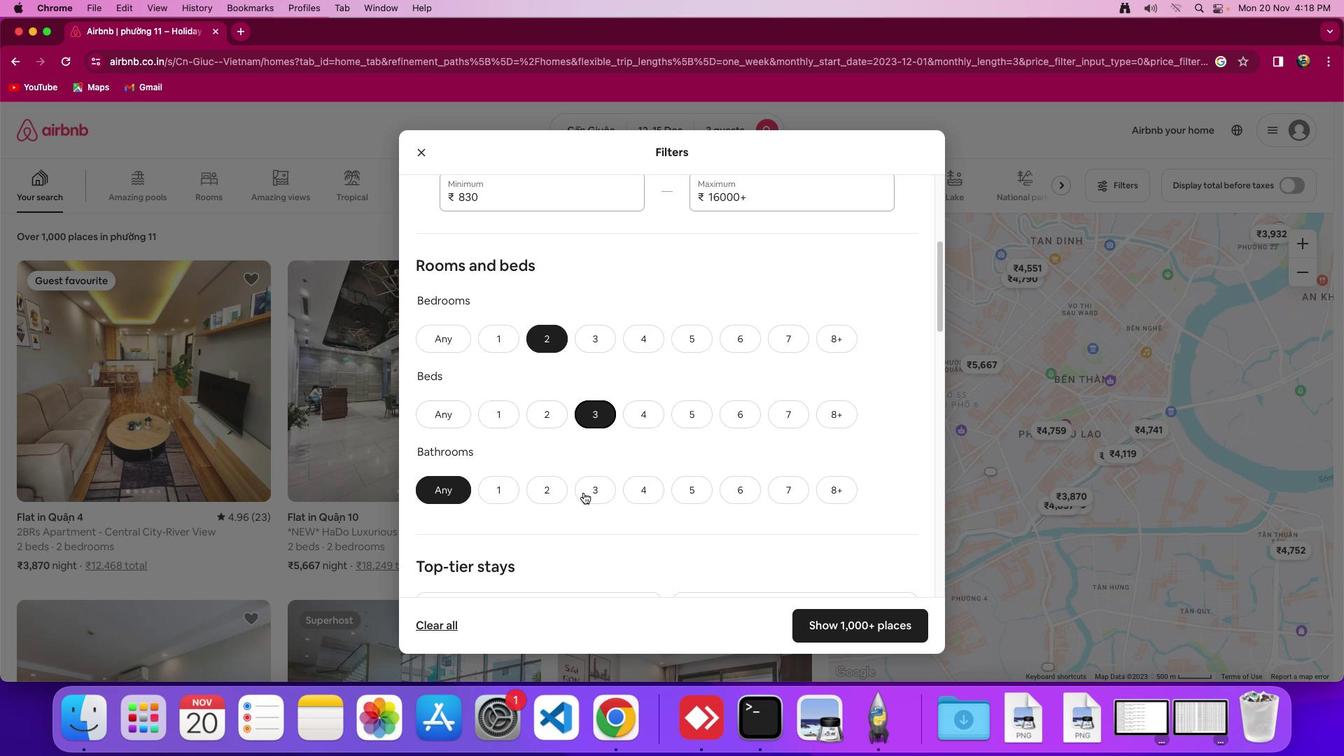 
Action: Mouse scrolled (583, 493) with delta (0, 0)
Screenshot: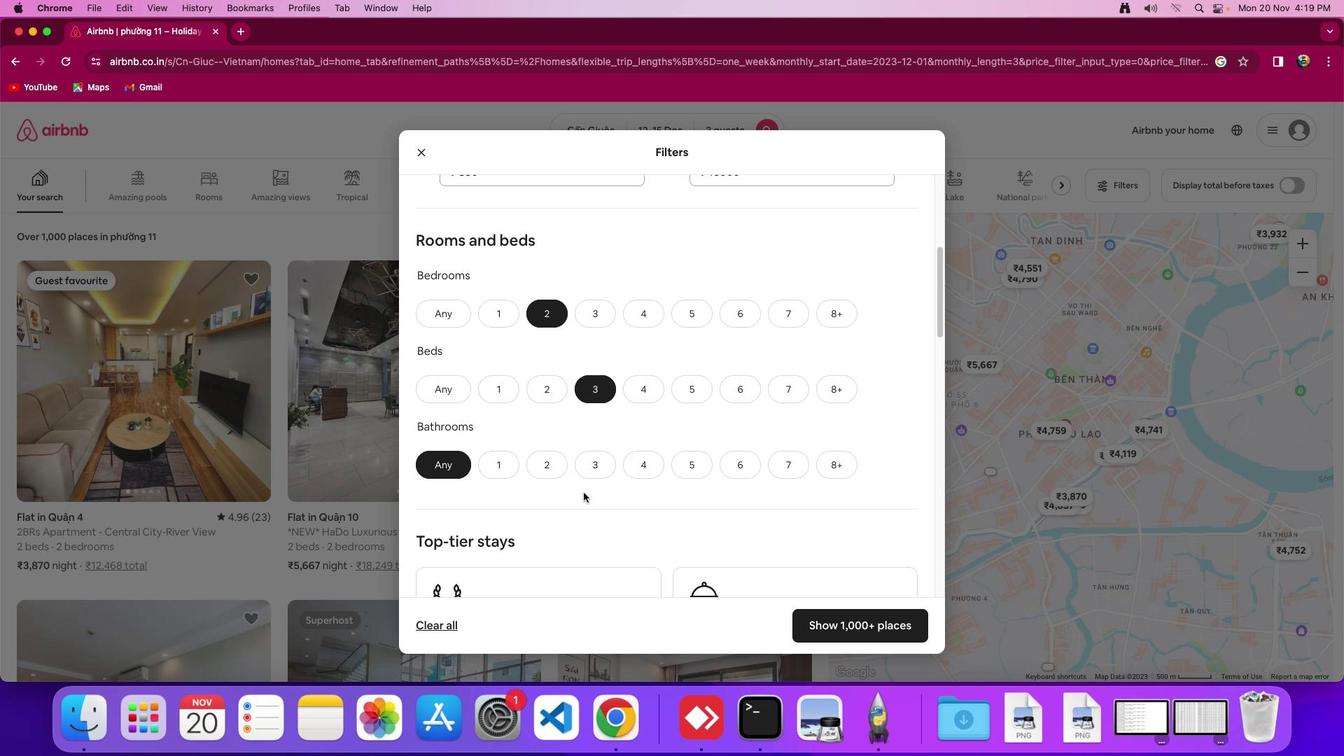 
Action: Mouse scrolled (583, 493) with delta (0, 0)
Screenshot: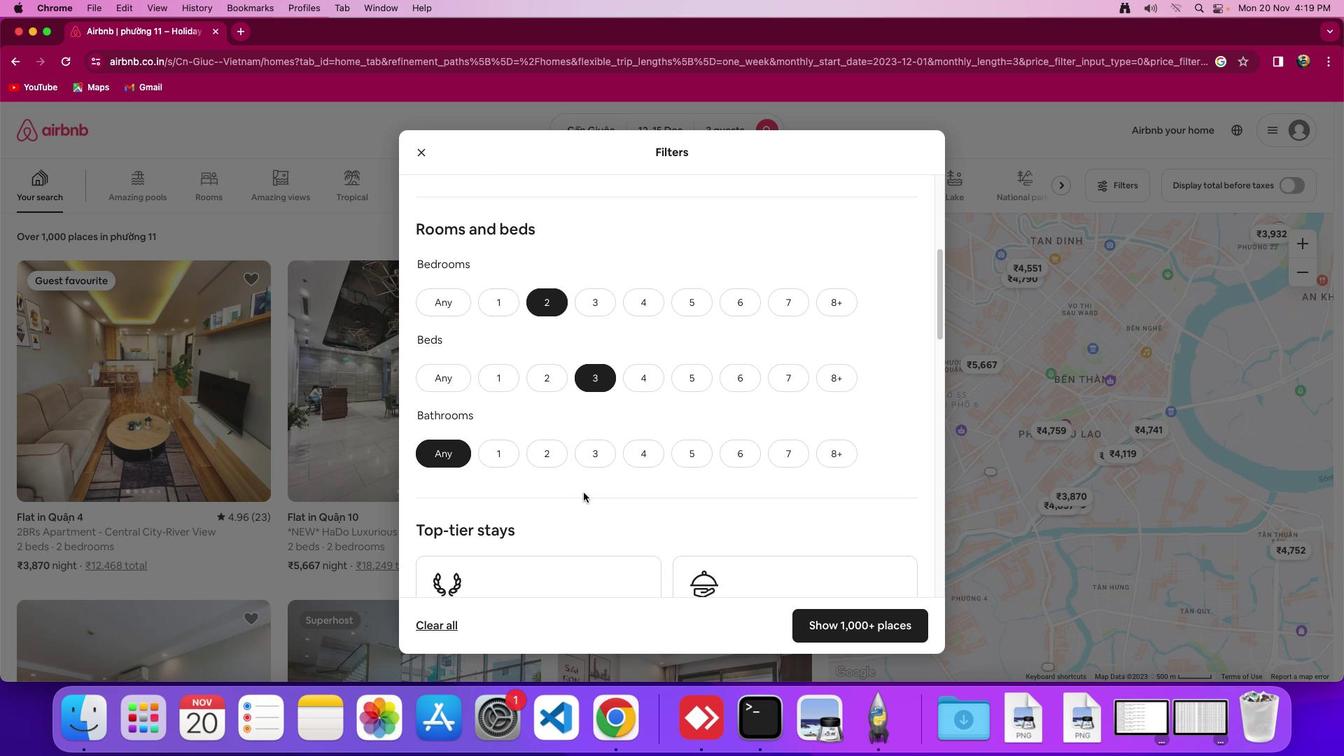
Action: Mouse scrolled (583, 493) with delta (0, 0)
Screenshot: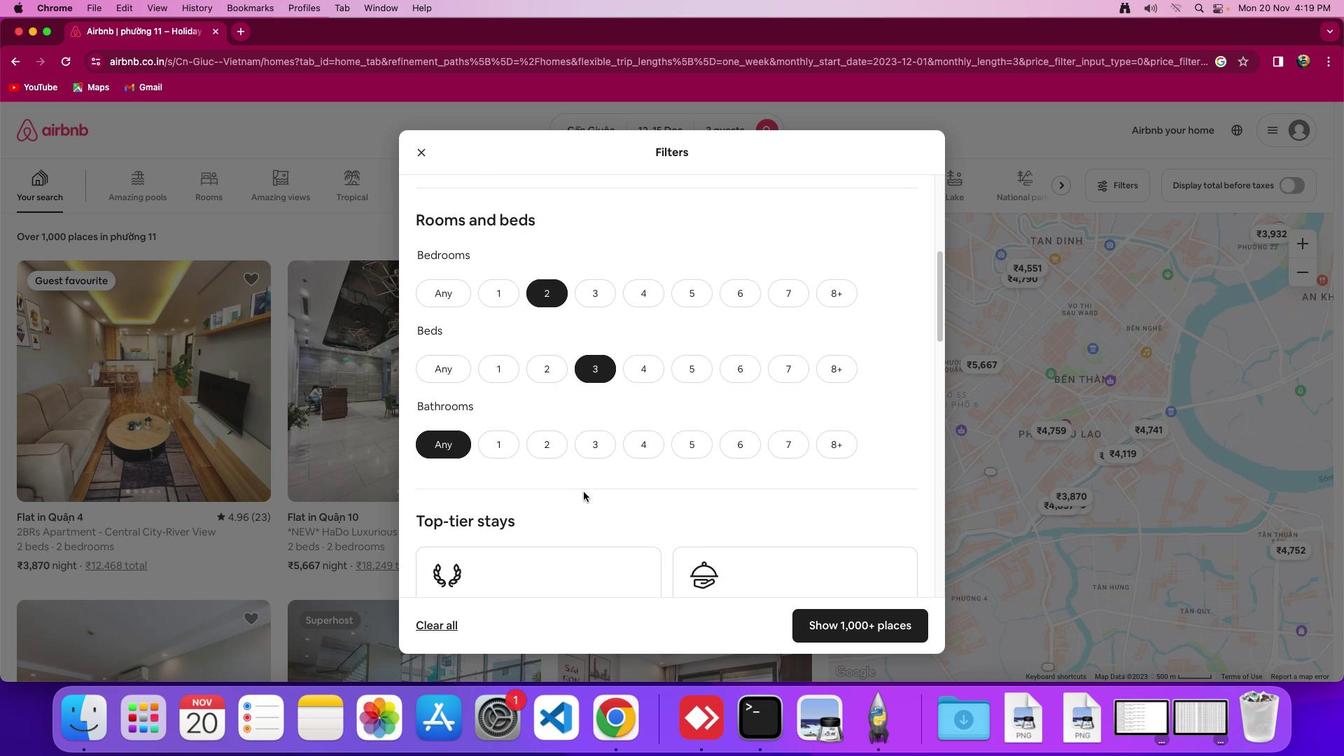 
Action: Mouse moved to (511, 442)
Screenshot: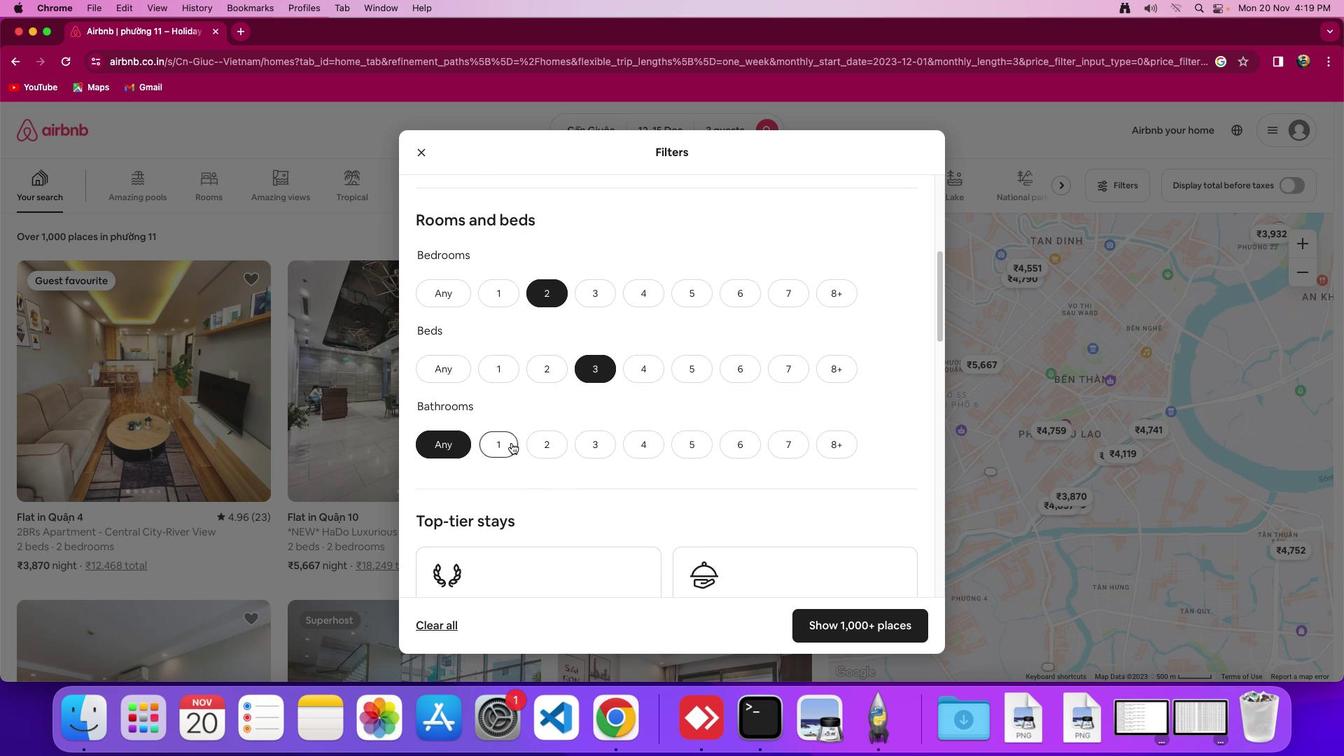 
Action: Mouse pressed left at (511, 442)
Screenshot: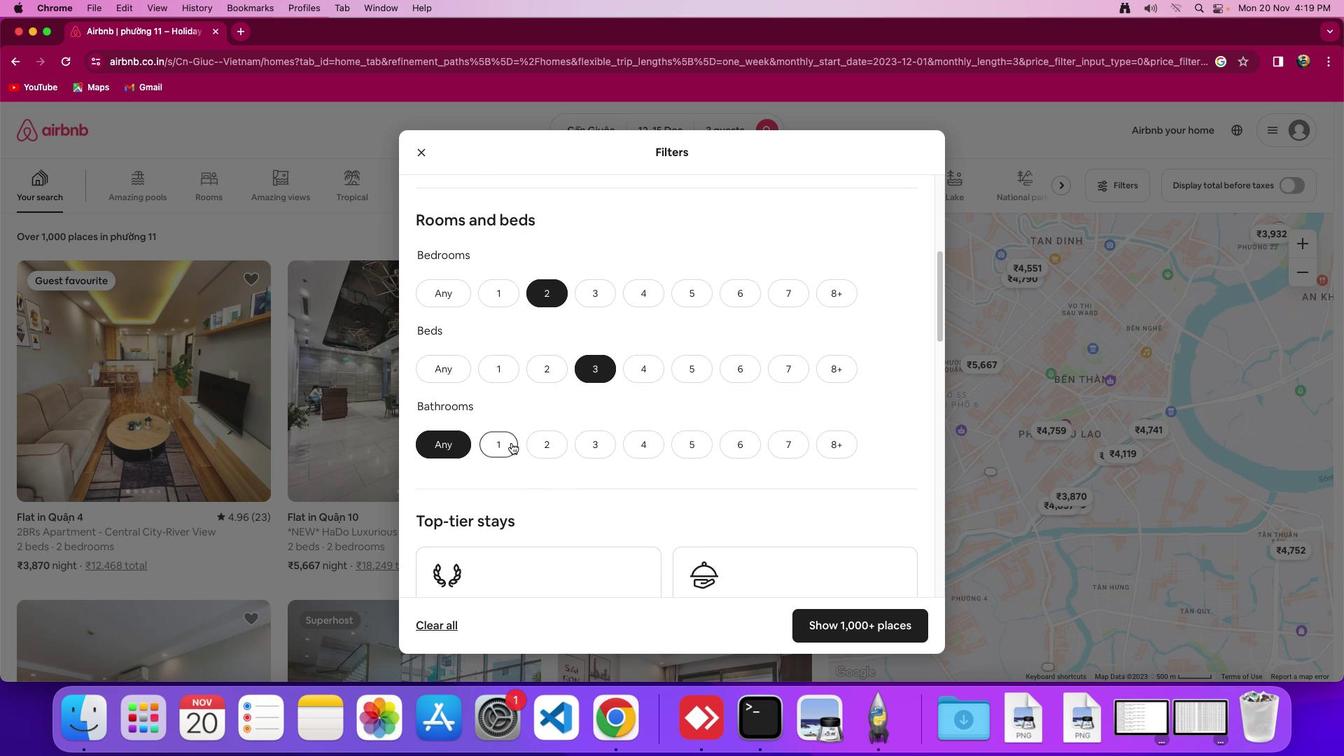 
Action: Mouse moved to (682, 466)
Screenshot: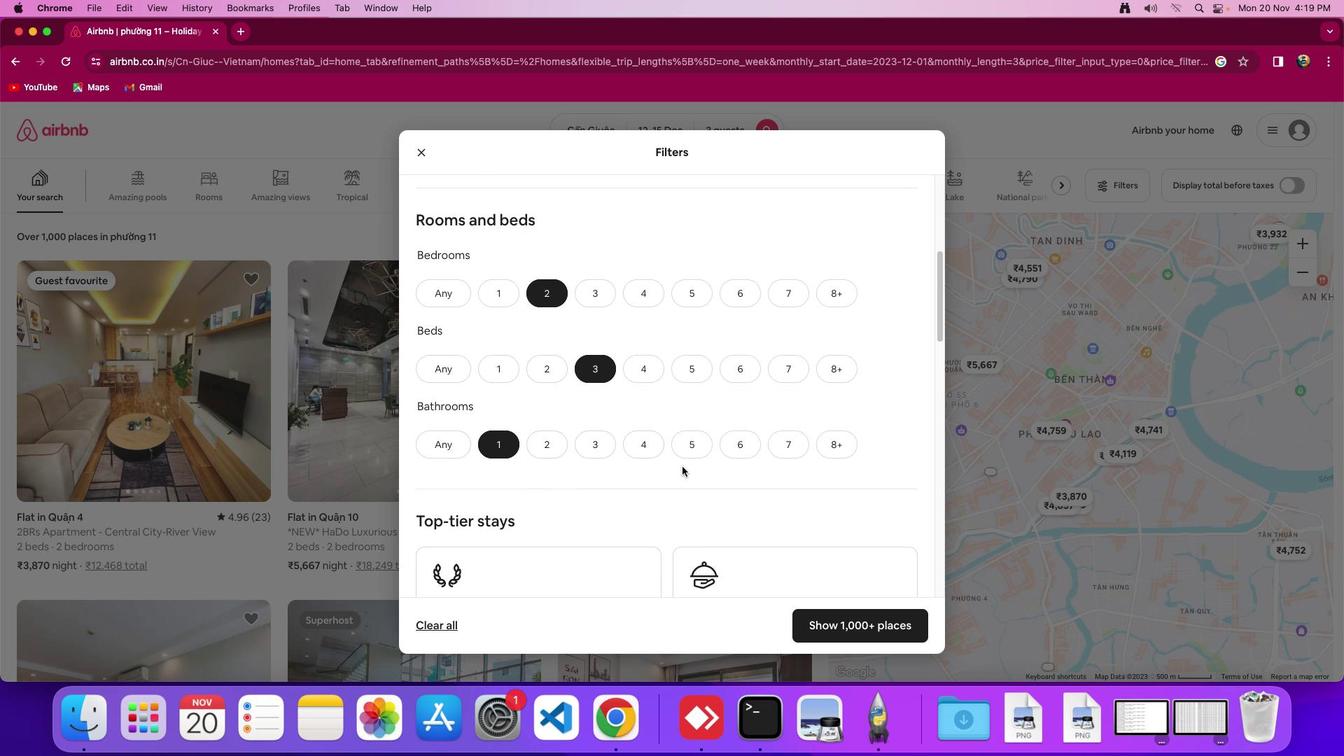 
Action: Mouse scrolled (682, 466) with delta (0, 0)
Screenshot: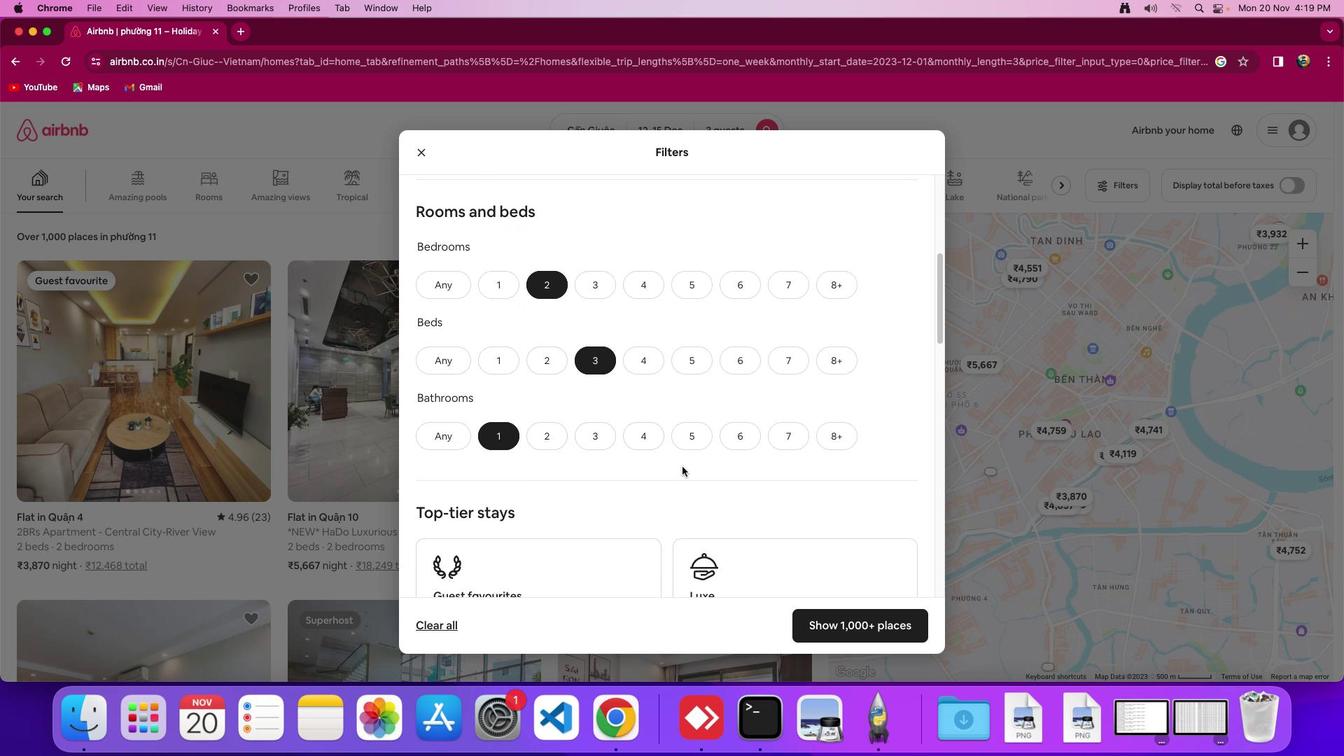 
Action: Mouse scrolled (682, 466) with delta (0, 0)
Screenshot: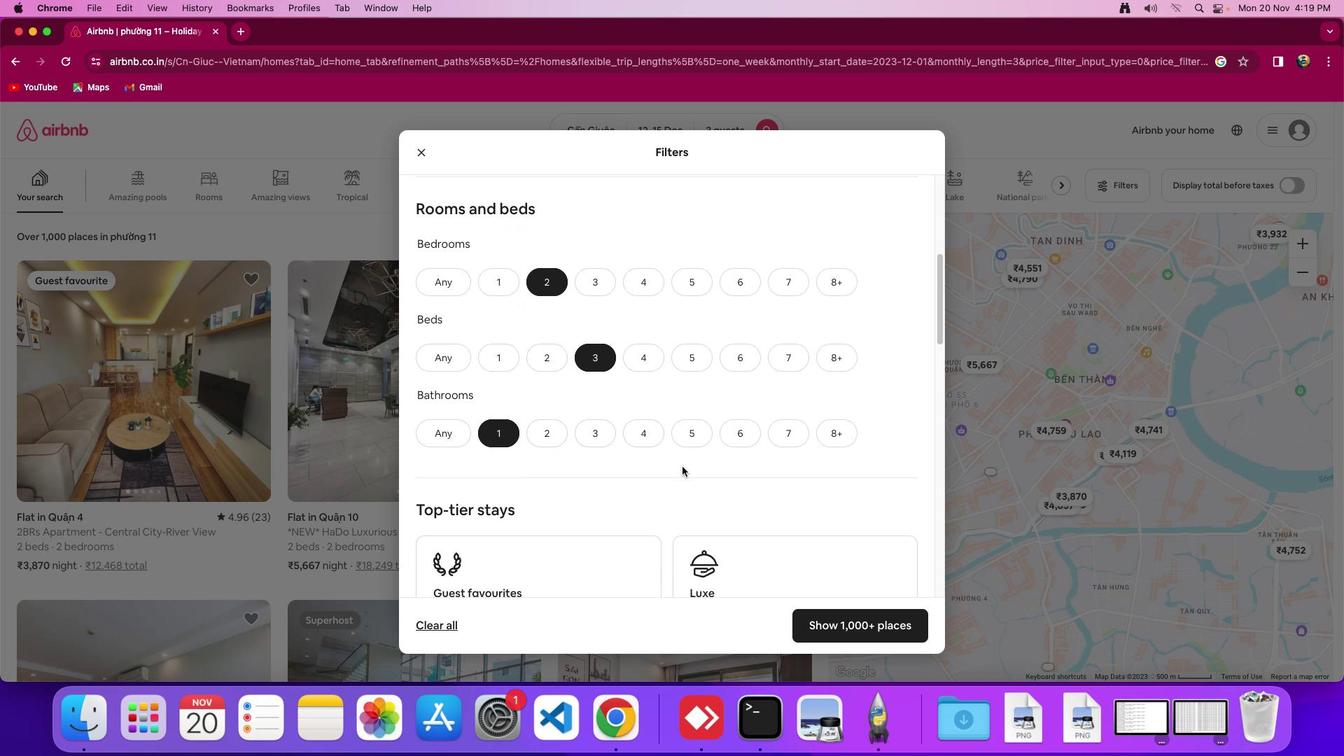 
Action: Mouse scrolled (682, 466) with delta (0, 0)
Screenshot: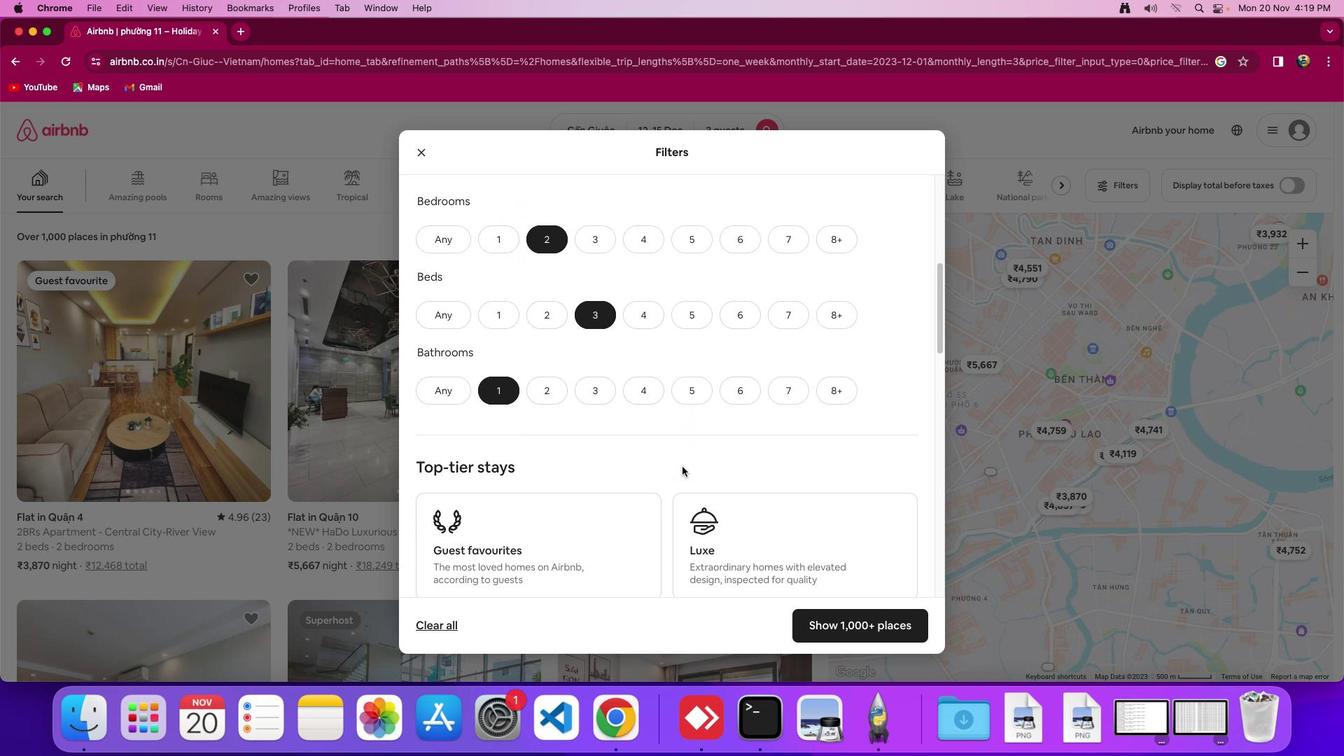 
Action: Mouse moved to (682, 466)
Screenshot: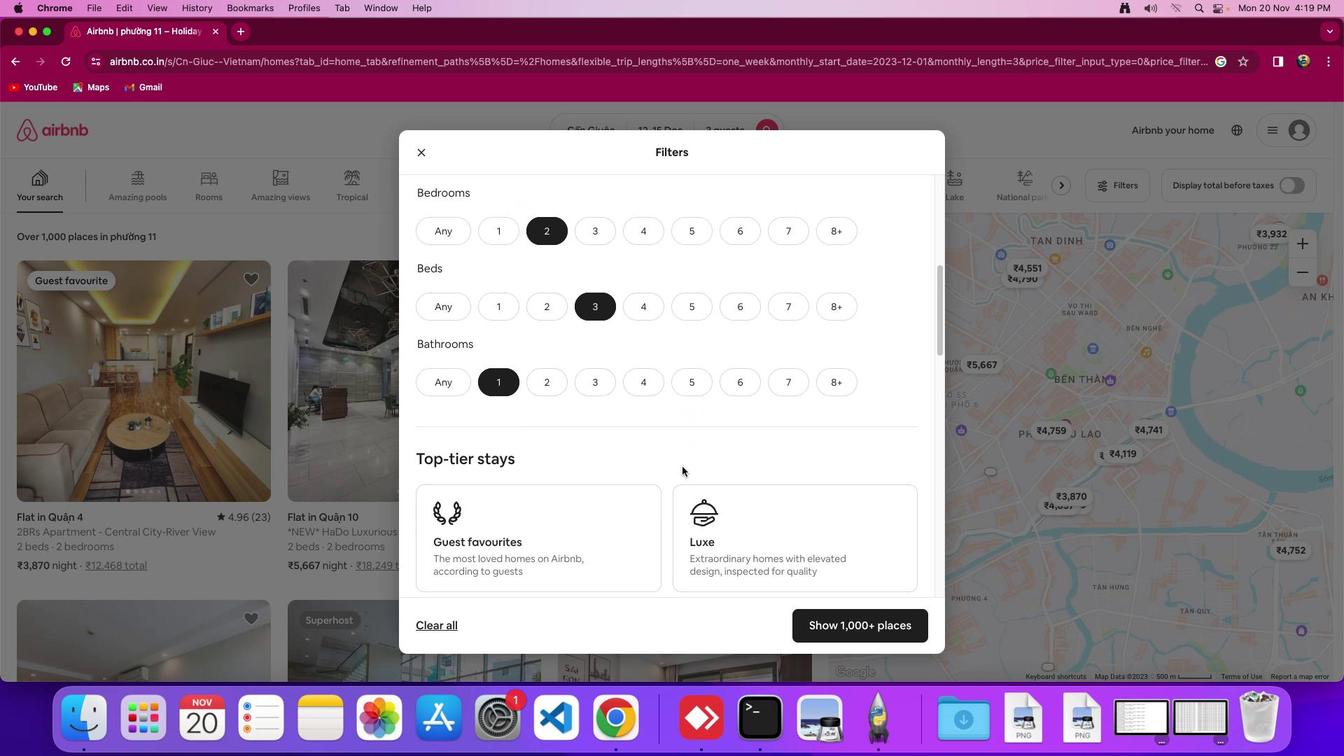 
Action: Mouse scrolled (682, 466) with delta (0, 0)
Screenshot: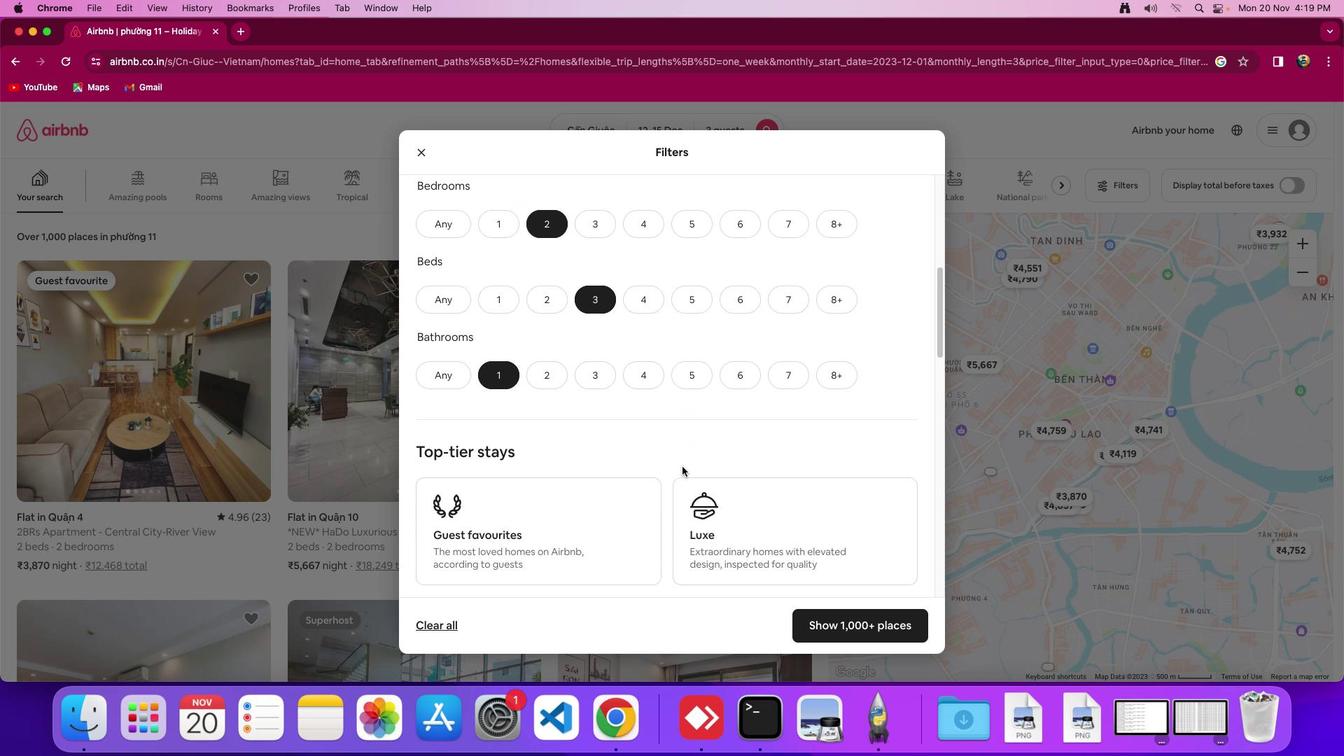 
Action: Mouse scrolled (682, 466) with delta (0, 0)
Screenshot: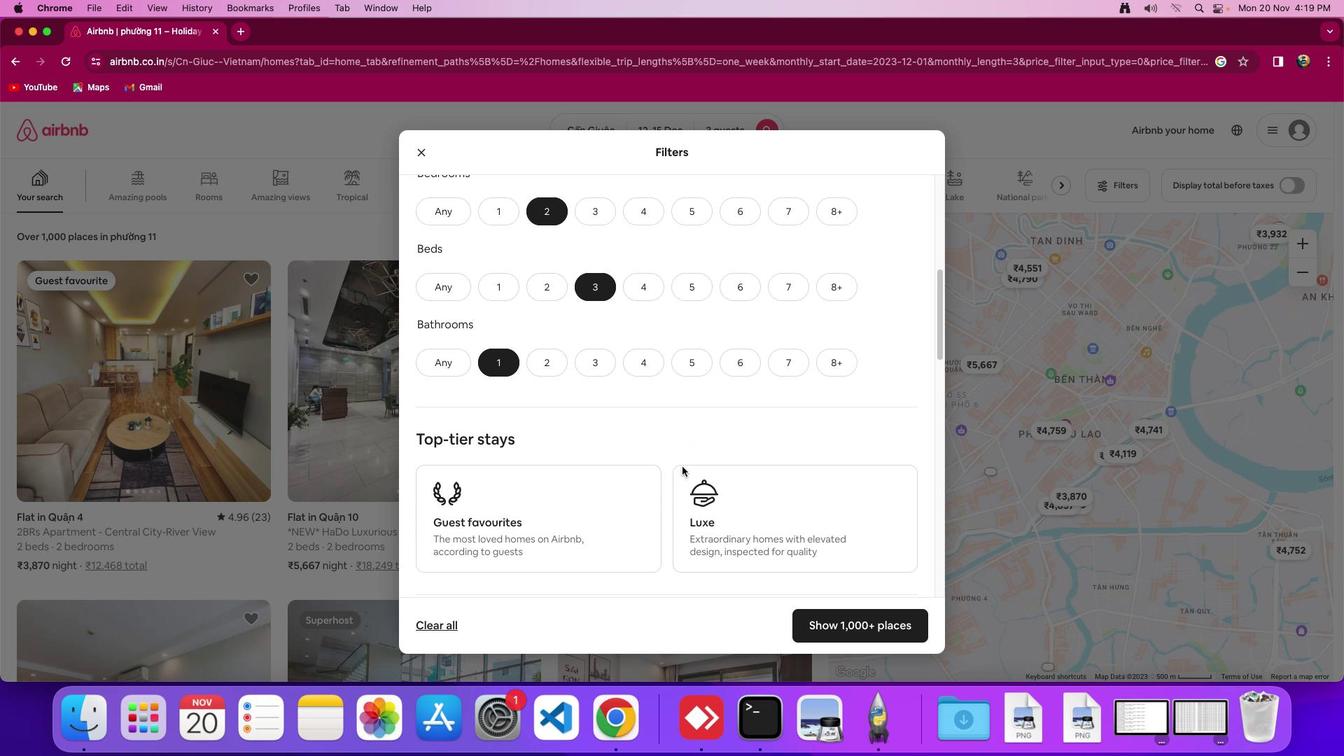 
Action: Mouse scrolled (682, 466) with delta (0, 0)
Screenshot: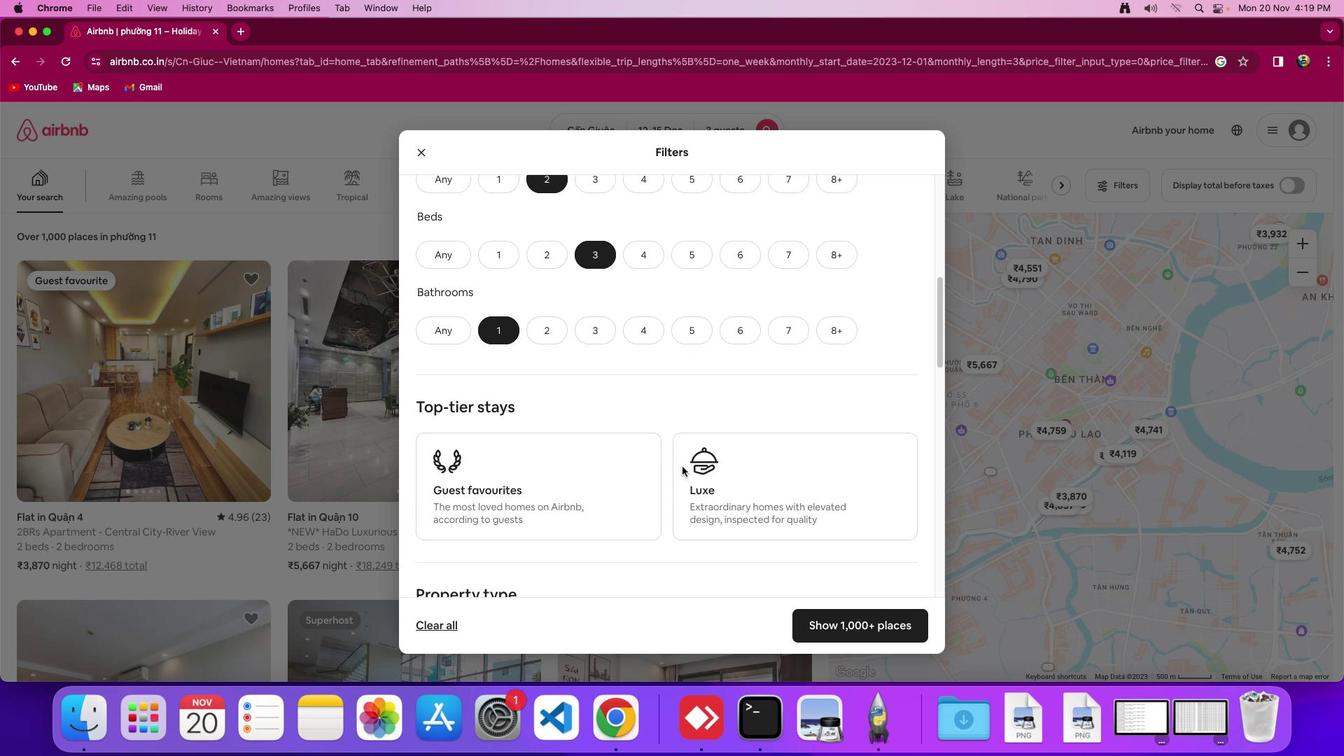 
Action: Mouse scrolled (682, 466) with delta (0, 0)
Screenshot: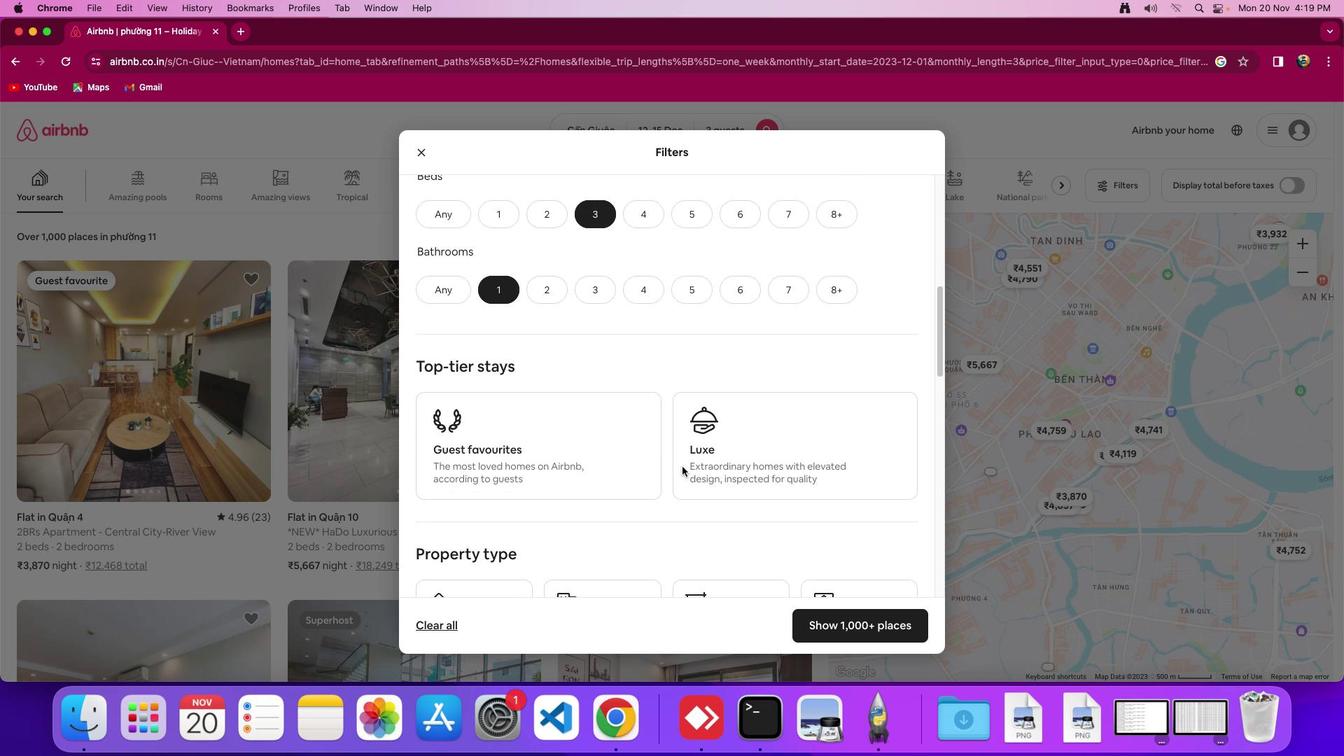 
Action: Mouse scrolled (682, 466) with delta (0, 0)
Screenshot: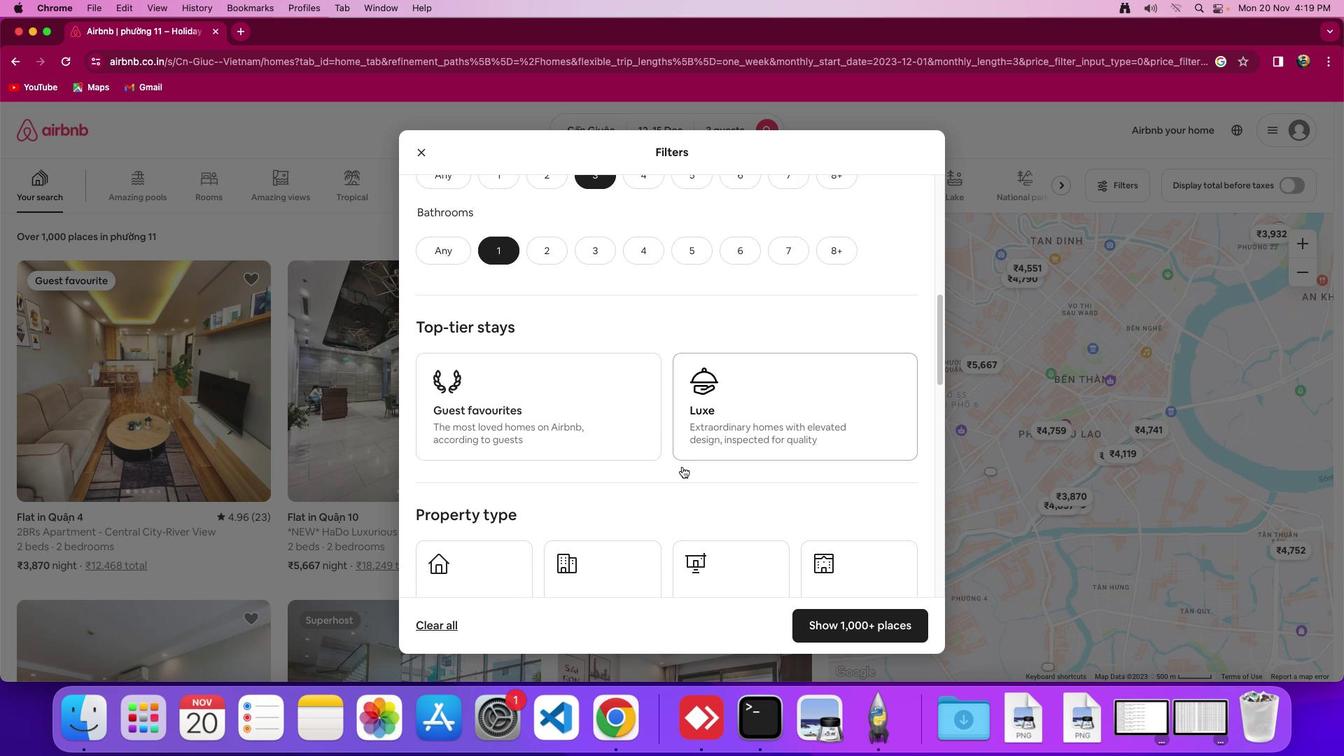 
Action: Mouse scrolled (682, 466) with delta (0, -2)
Screenshot: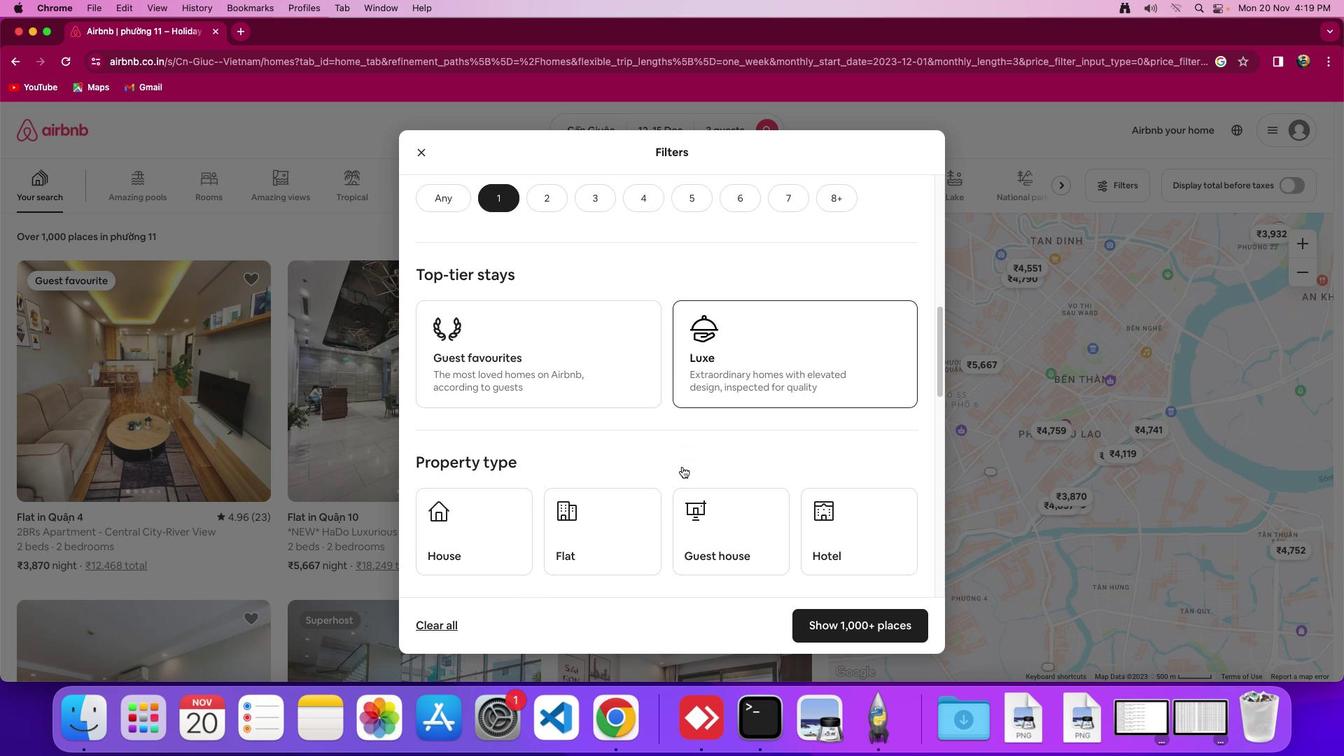 
Action: Mouse moved to (579, 527)
Screenshot: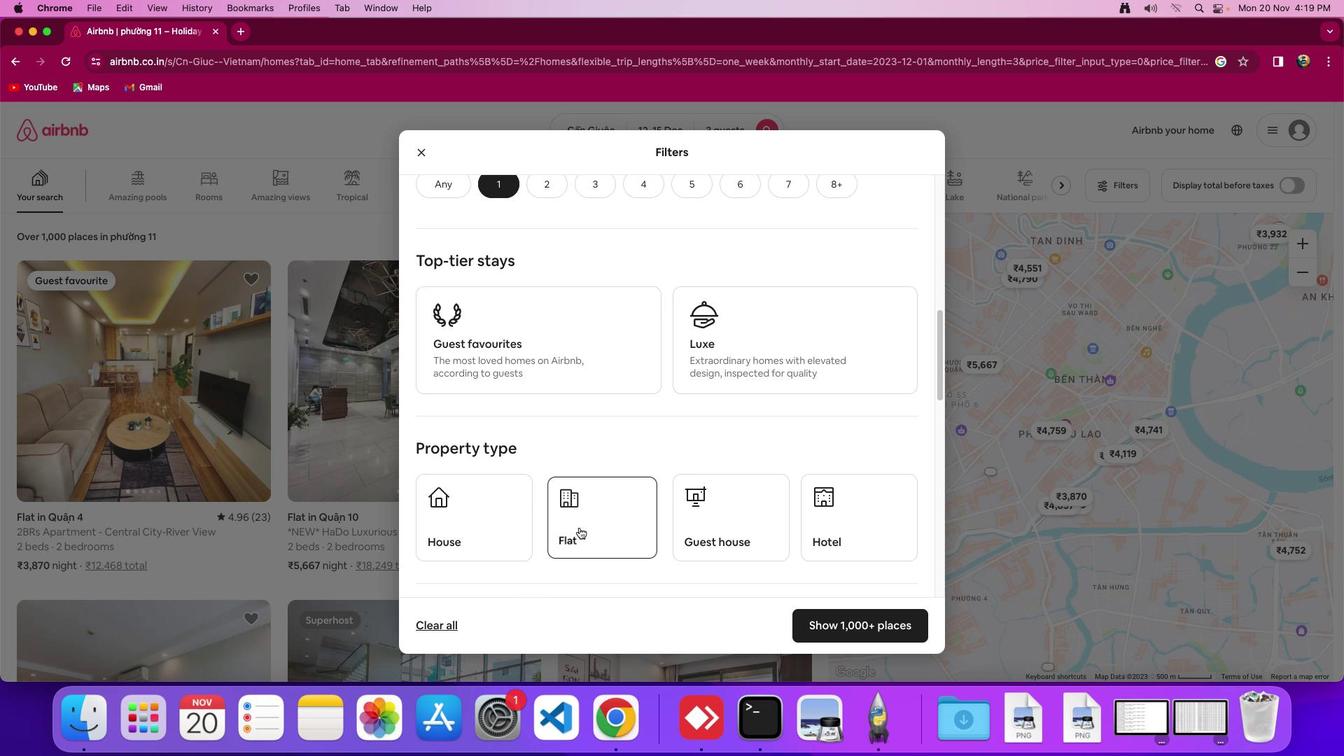
Action: Mouse pressed left at (579, 527)
Screenshot: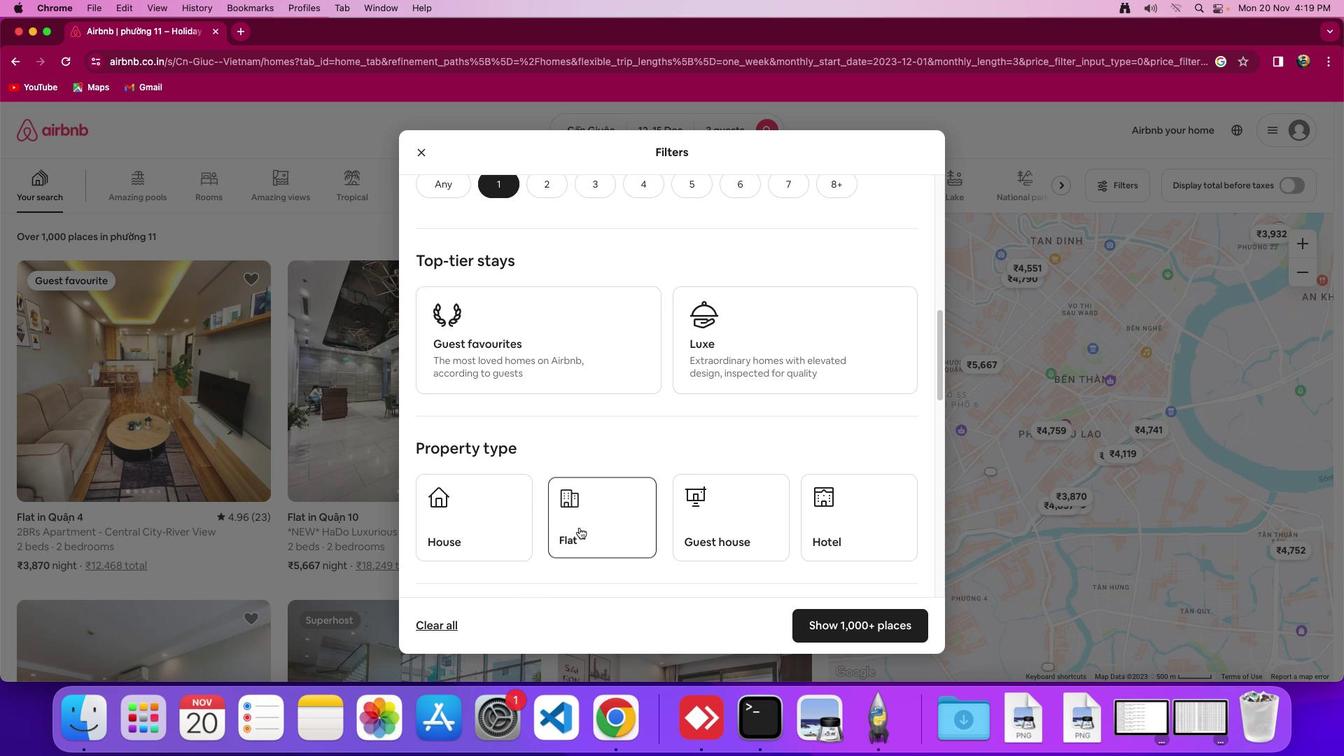 
Action: Mouse moved to (735, 441)
Screenshot: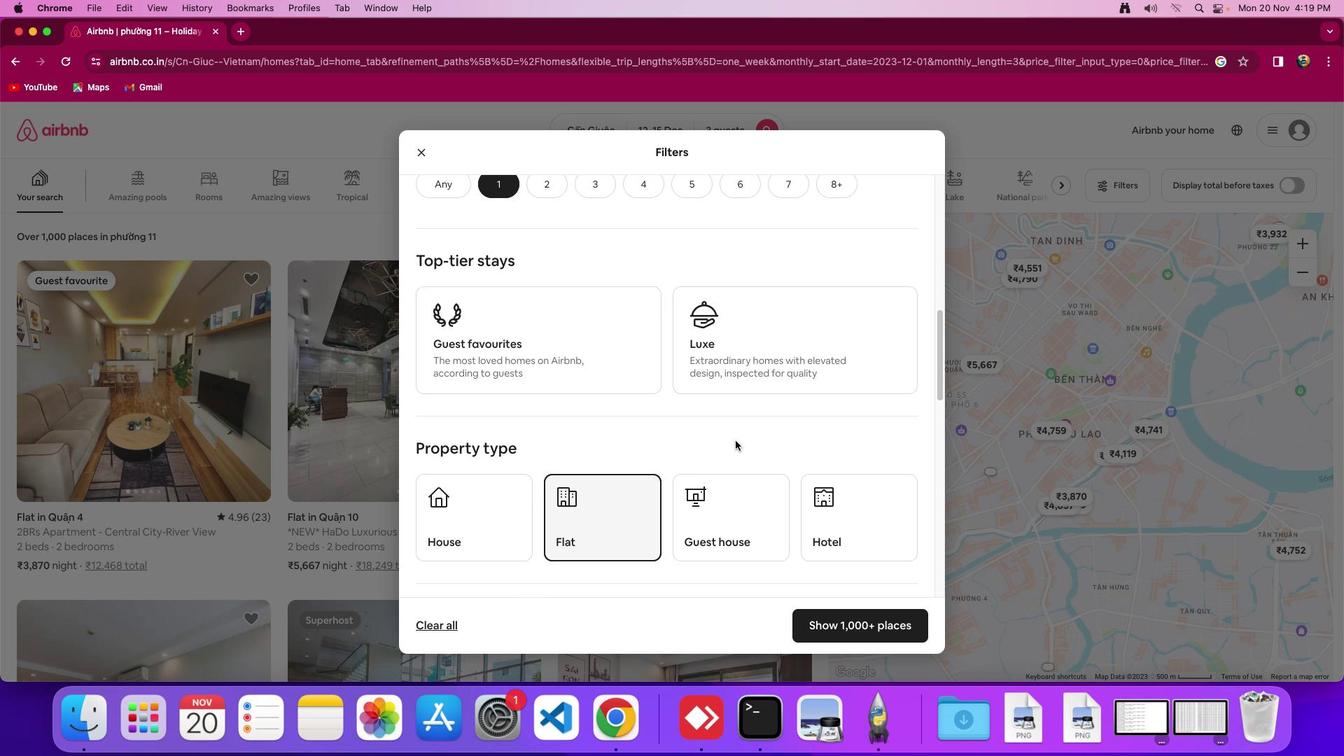 
Action: Mouse scrolled (735, 441) with delta (0, 0)
Screenshot: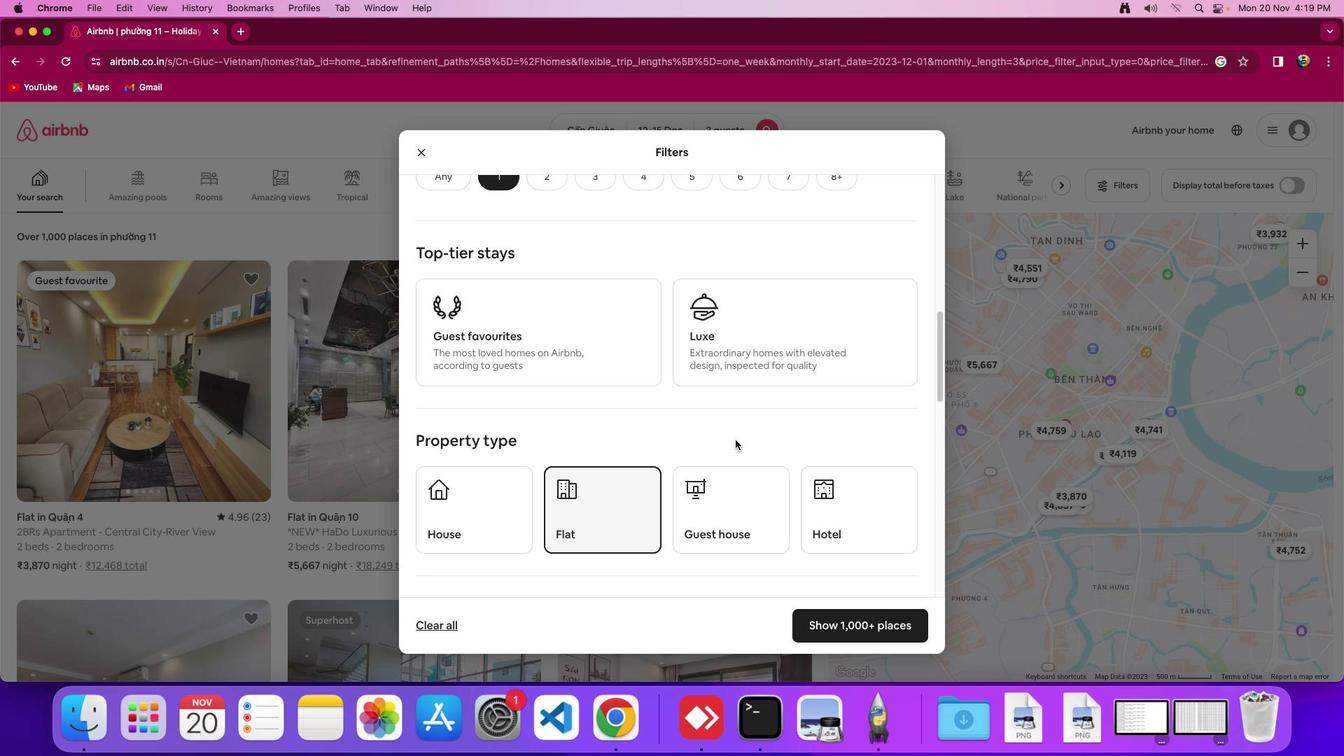 
Action: Mouse moved to (735, 440)
Screenshot: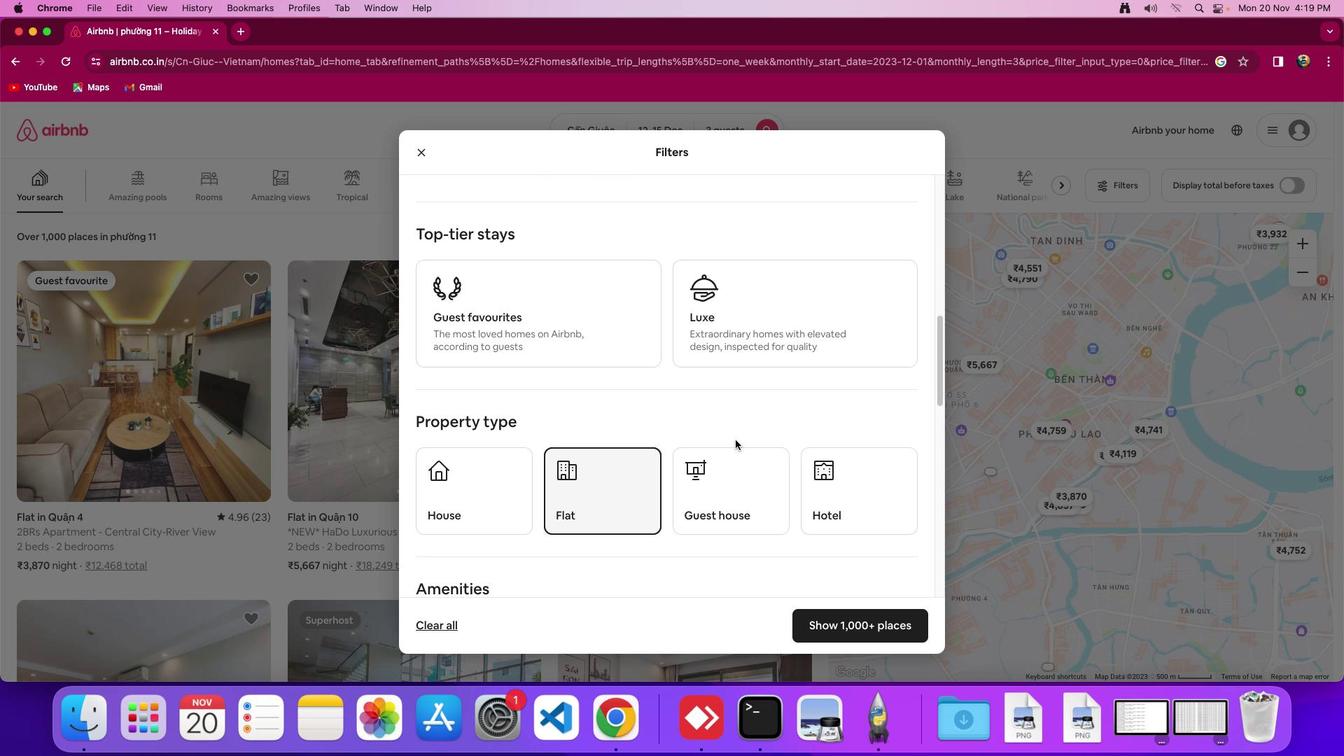
Action: Mouse scrolled (735, 440) with delta (0, 0)
Screenshot: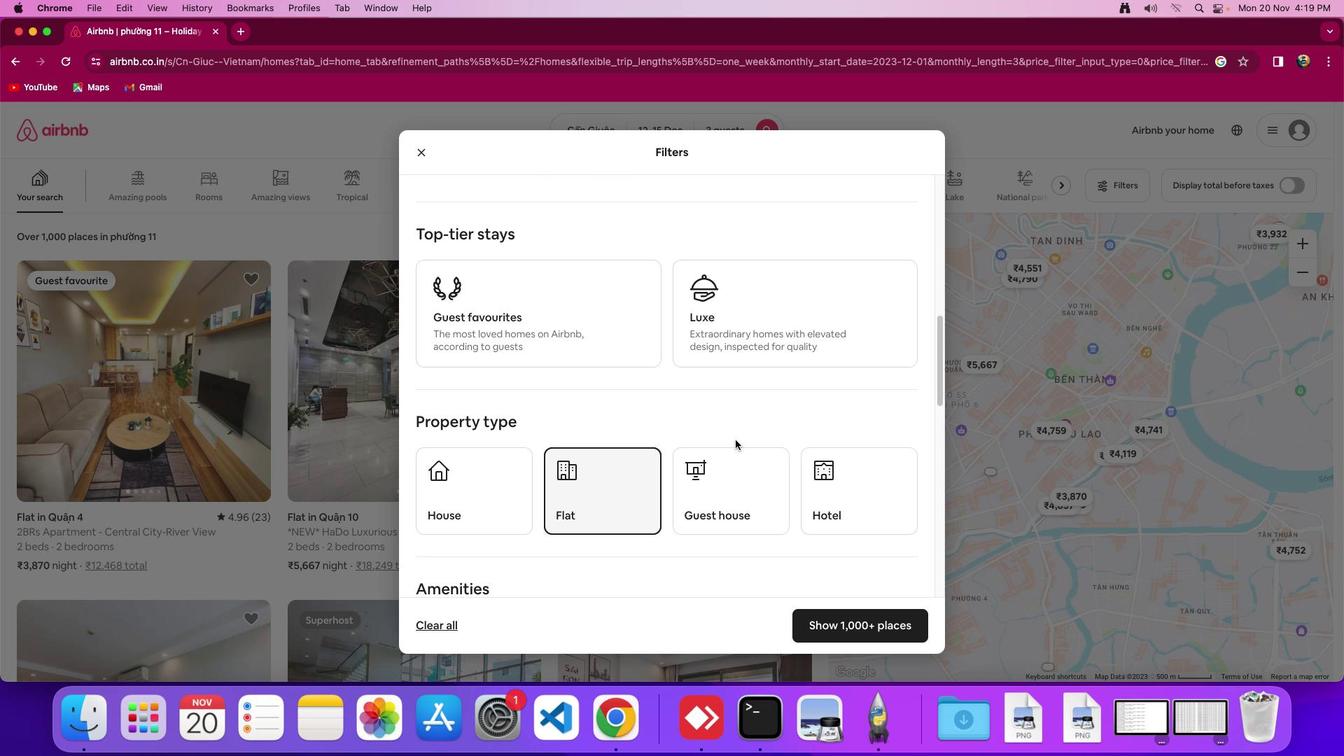 
Action: Mouse scrolled (735, 440) with delta (0, 0)
Screenshot: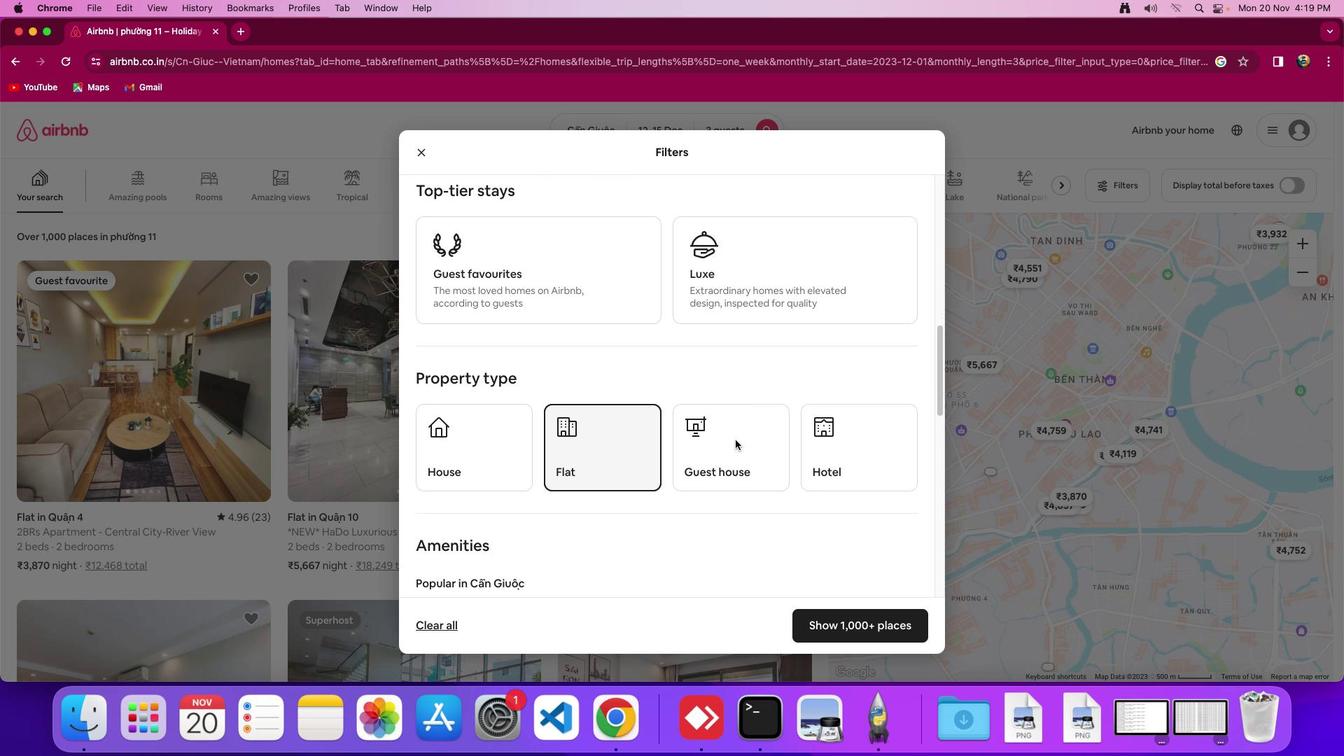 
Action: Mouse moved to (735, 441)
Screenshot: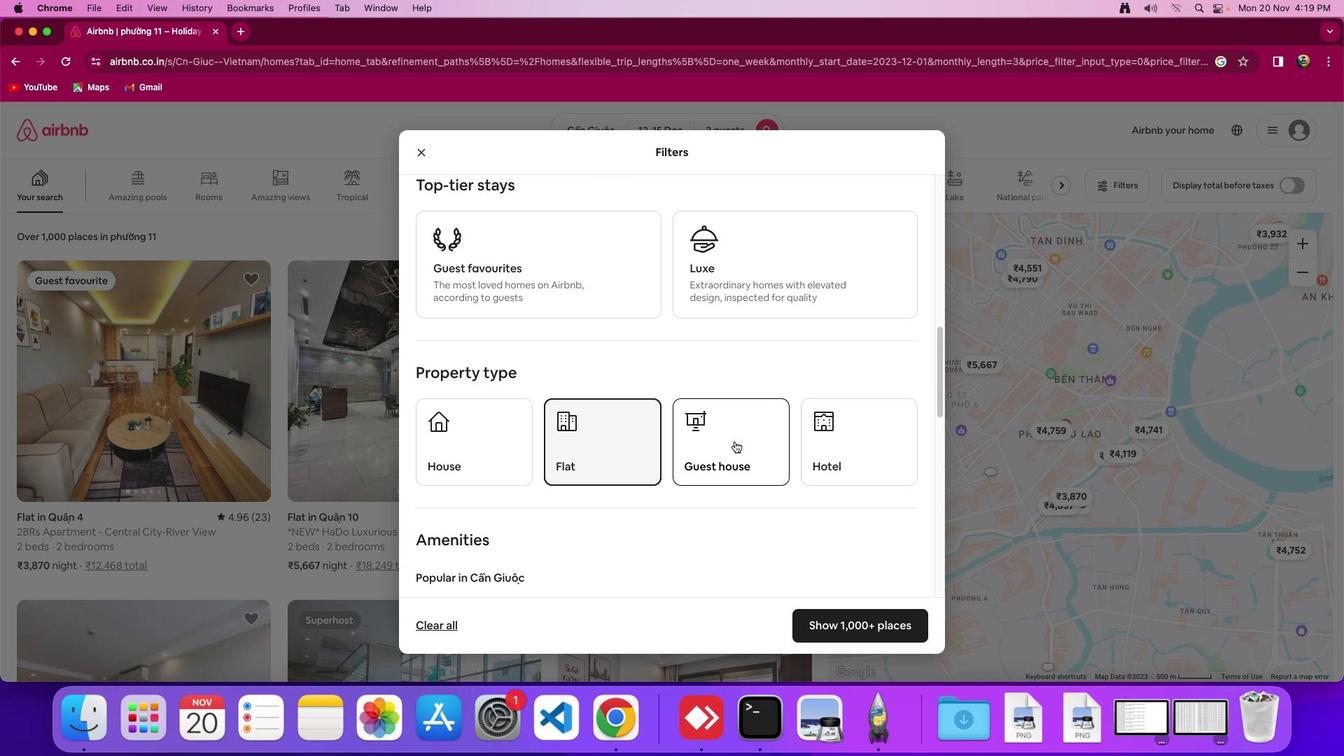 
Action: Mouse scrolled (735, 441) with delta (0, 0)
Screenshot: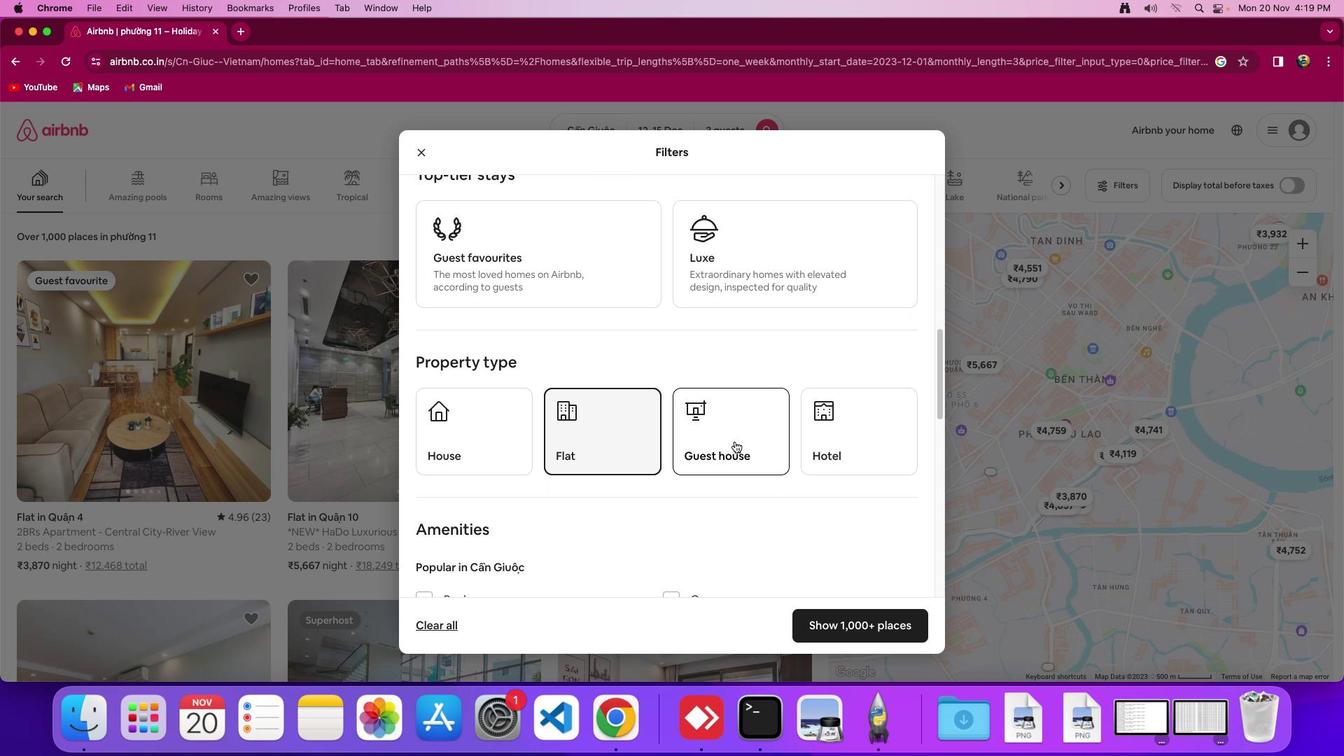 
Action: Mouse scrolled (735, 441) with delta (0, 0)
Screenshot: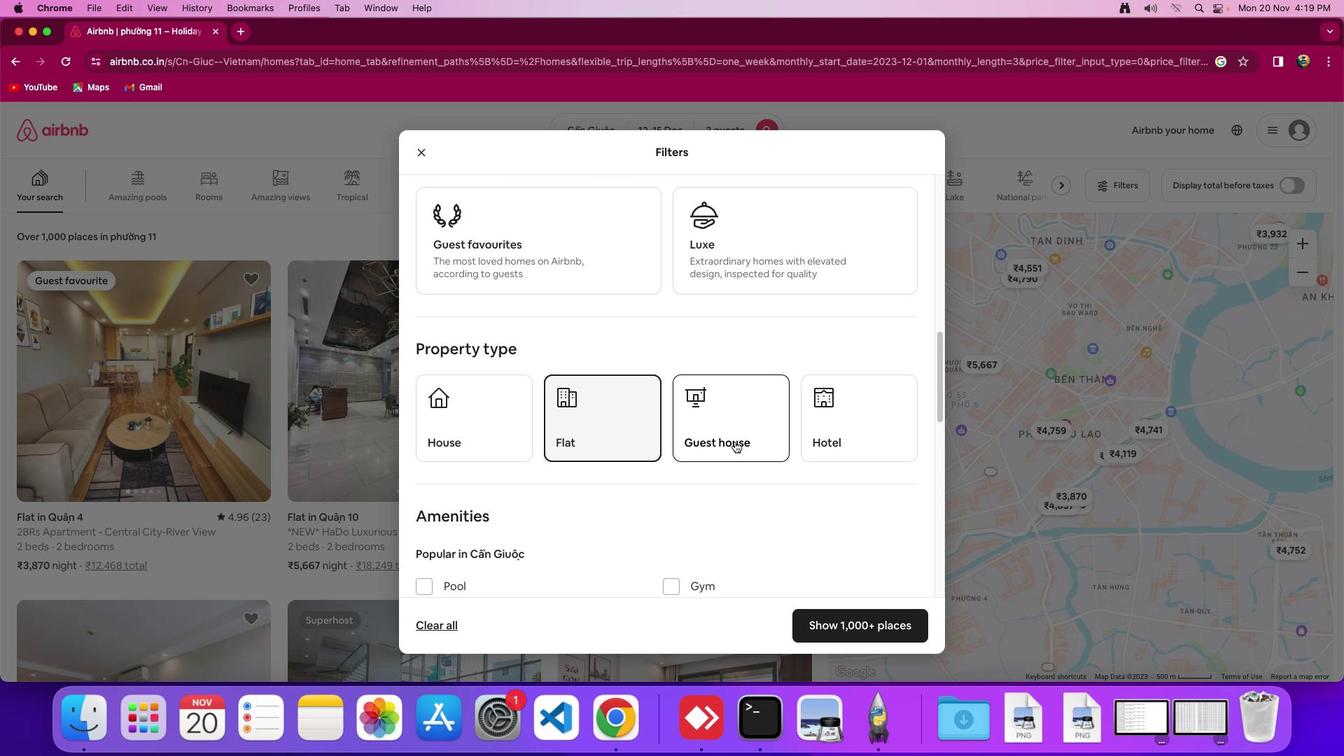 
Action: Mouse moved to (734, 441)
Screenshot: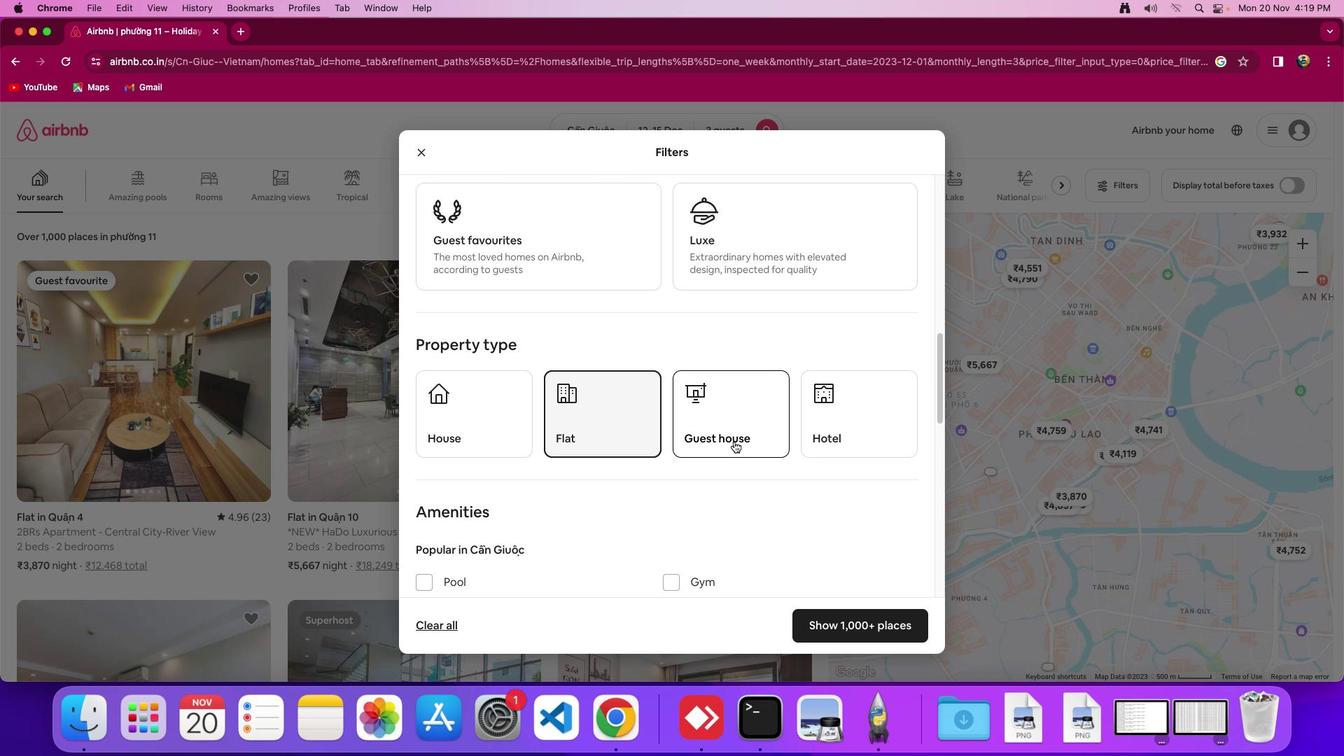 
Action: Mouse scrolled (734, 441) with delta (0, 0)
Screenshot: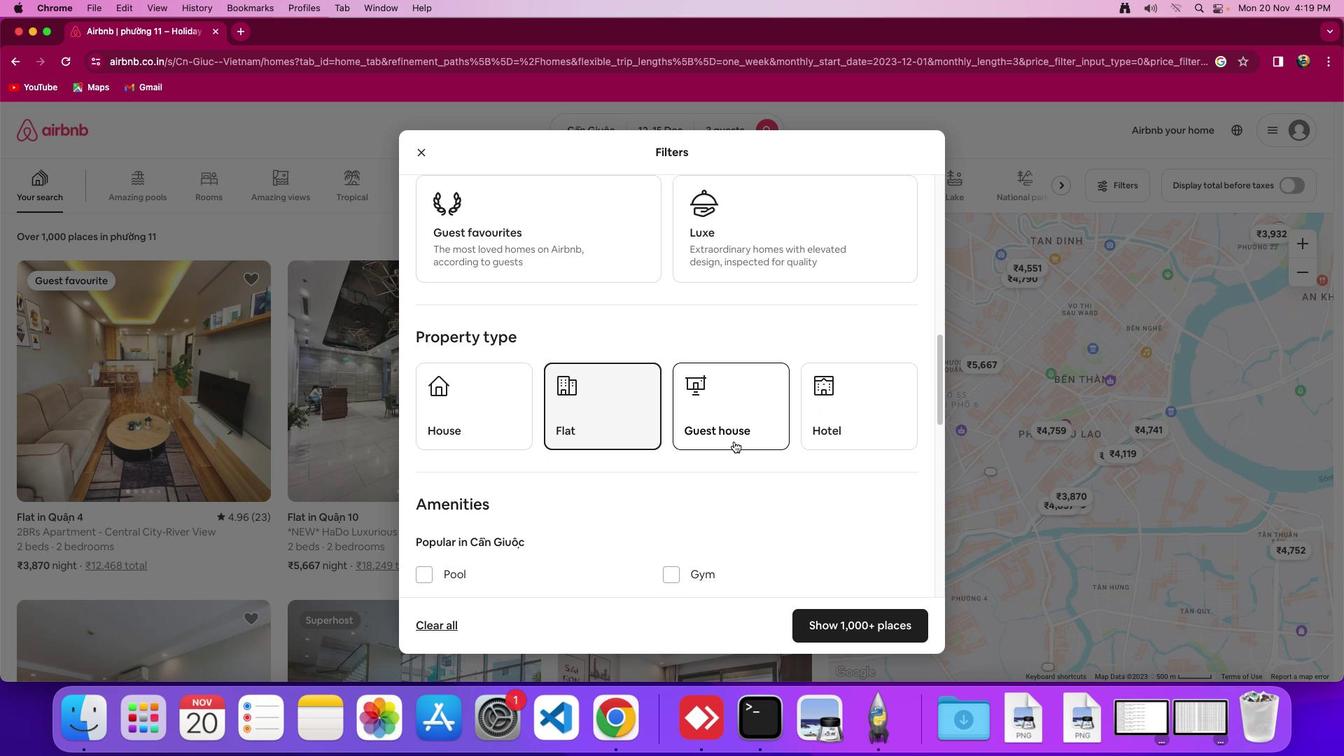 
Action: Mouse scrolled (734, 441) with delta (0, 0)
Screenshot: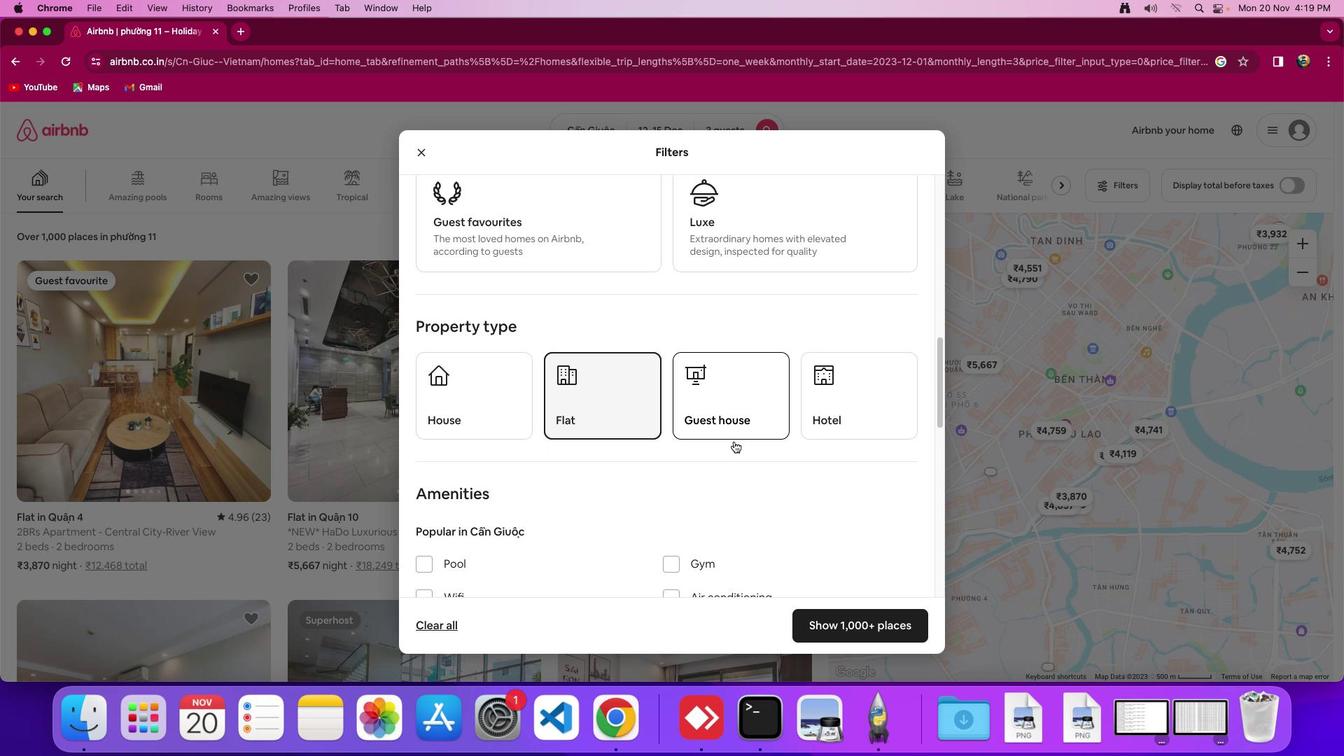 
Action: Mouse scrolled (734, 441) with delta (0, 0)
Screenshot: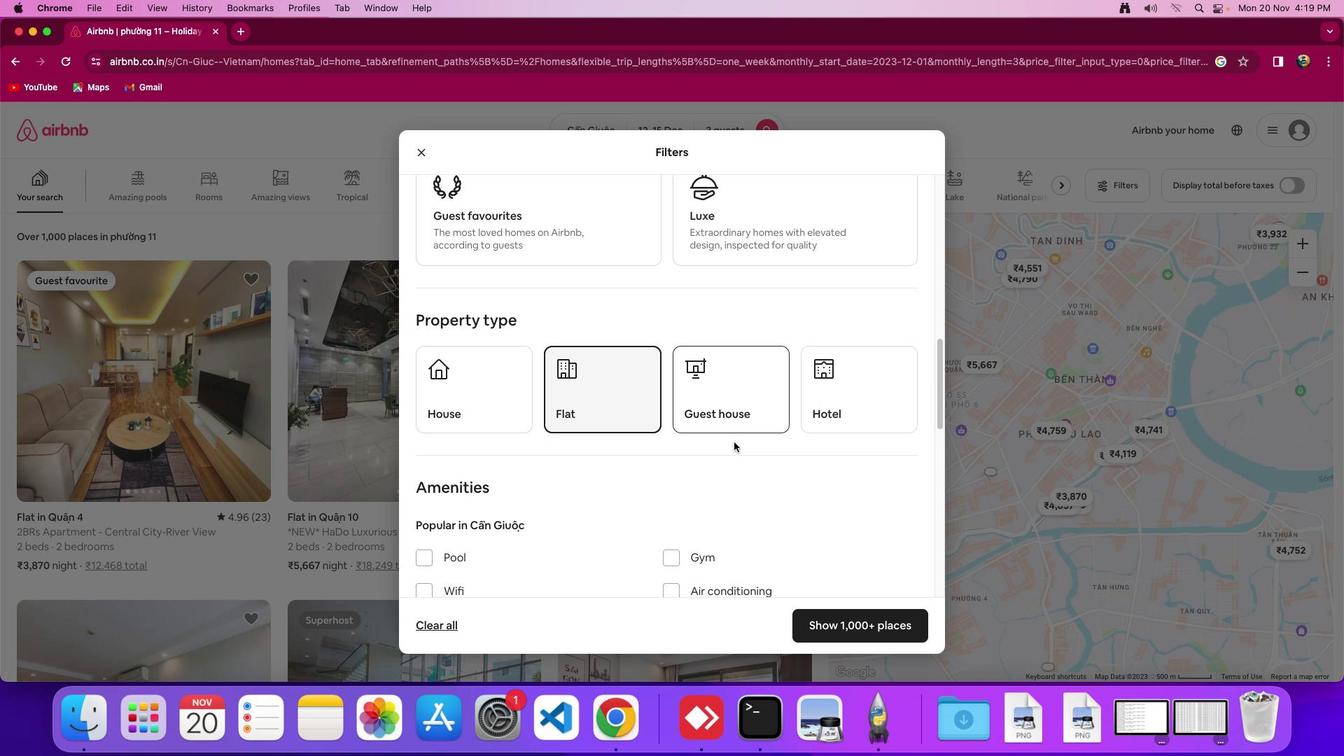 
Action: Mouse moved to (733, 441)
Screenshot: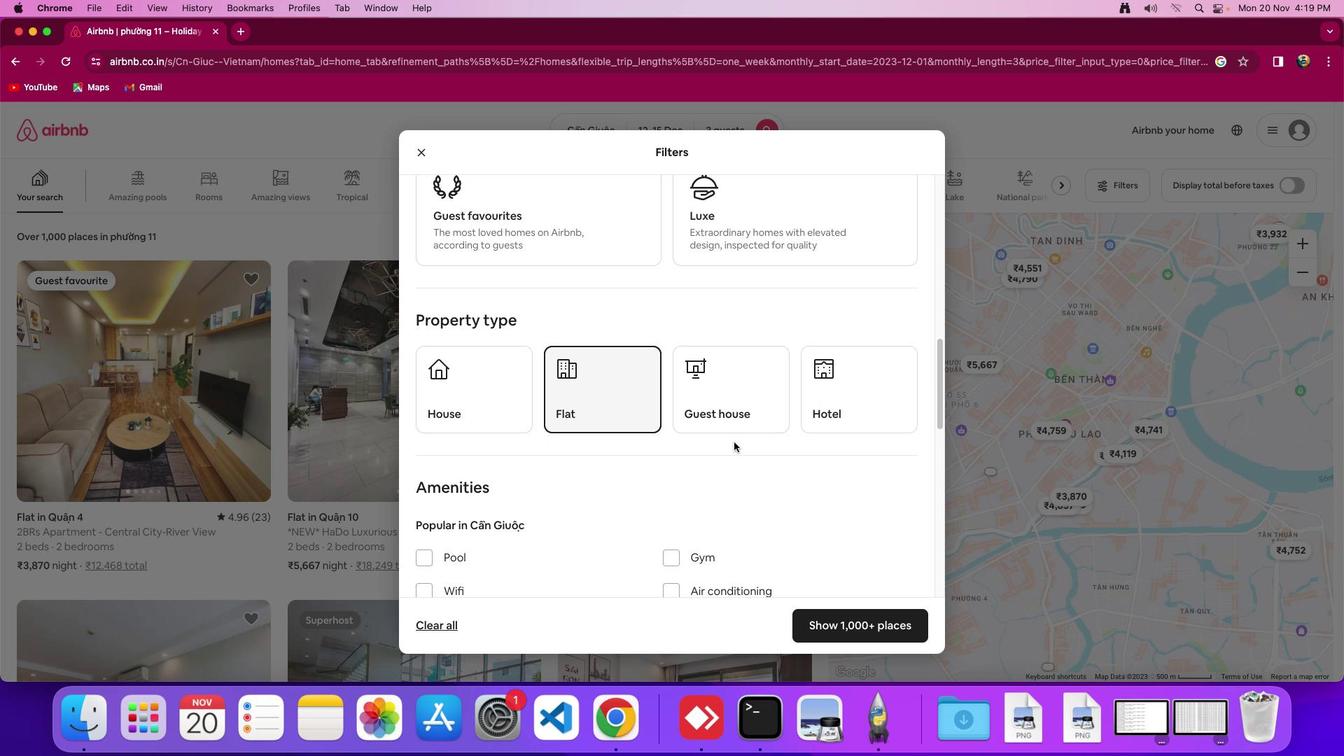 
Action: Mouse scrolled (733, 441) with delta (0, 0)
Screenshot: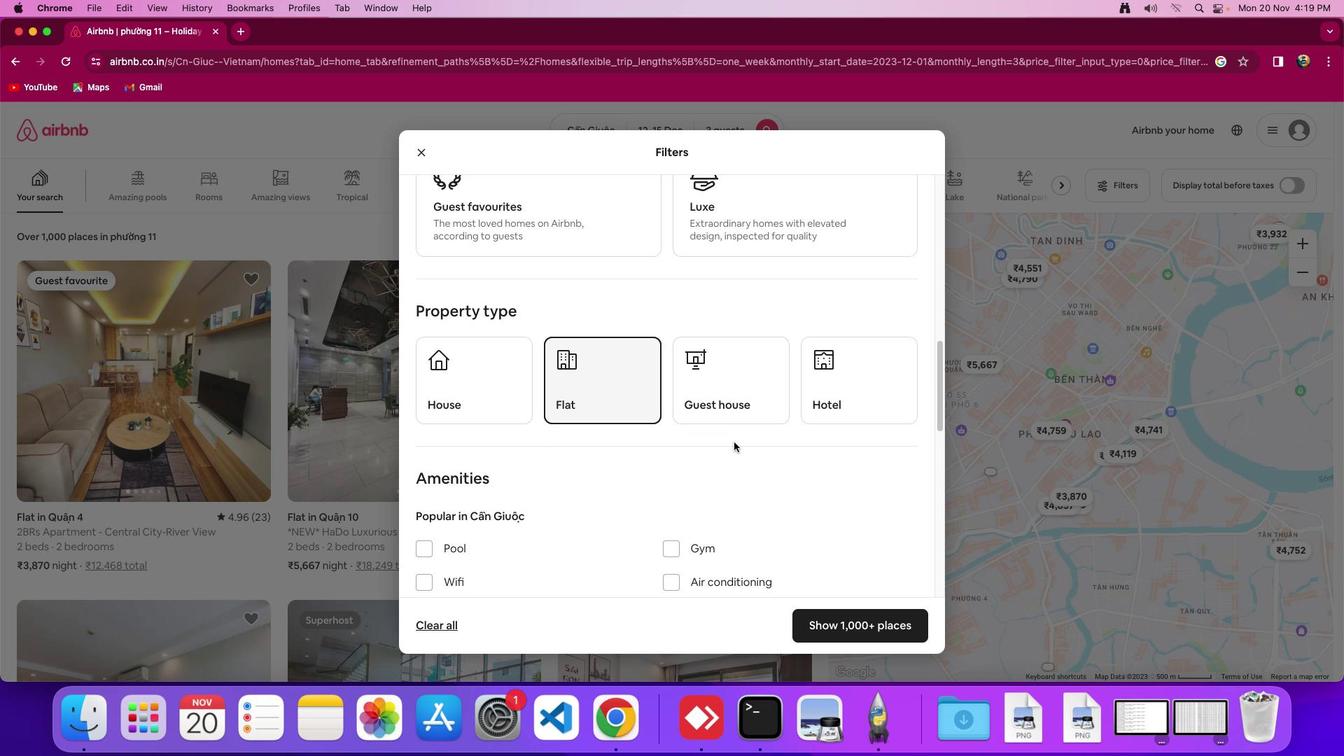 
Action: Mouse scrolled (733, 441) with delta (0, 0)
Screenshot: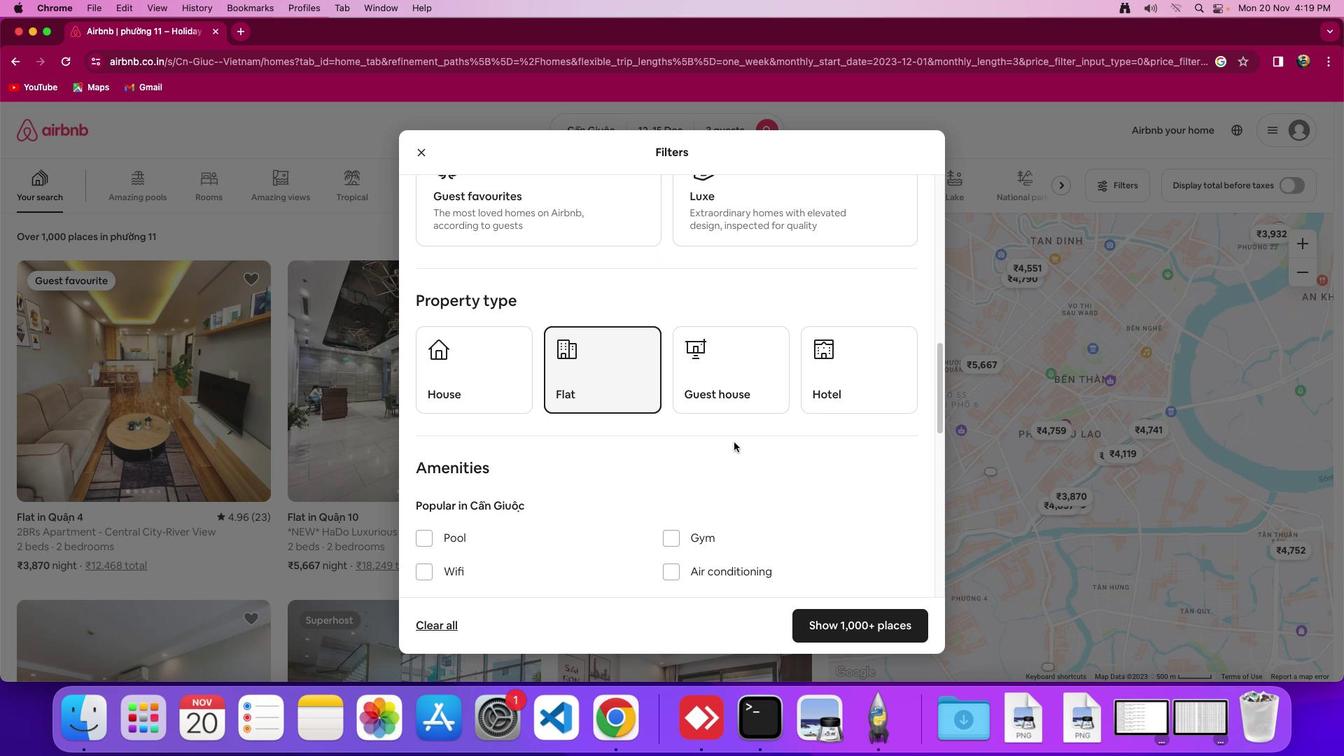 
Action: Mouse moved to (783, 496)
Screenshot: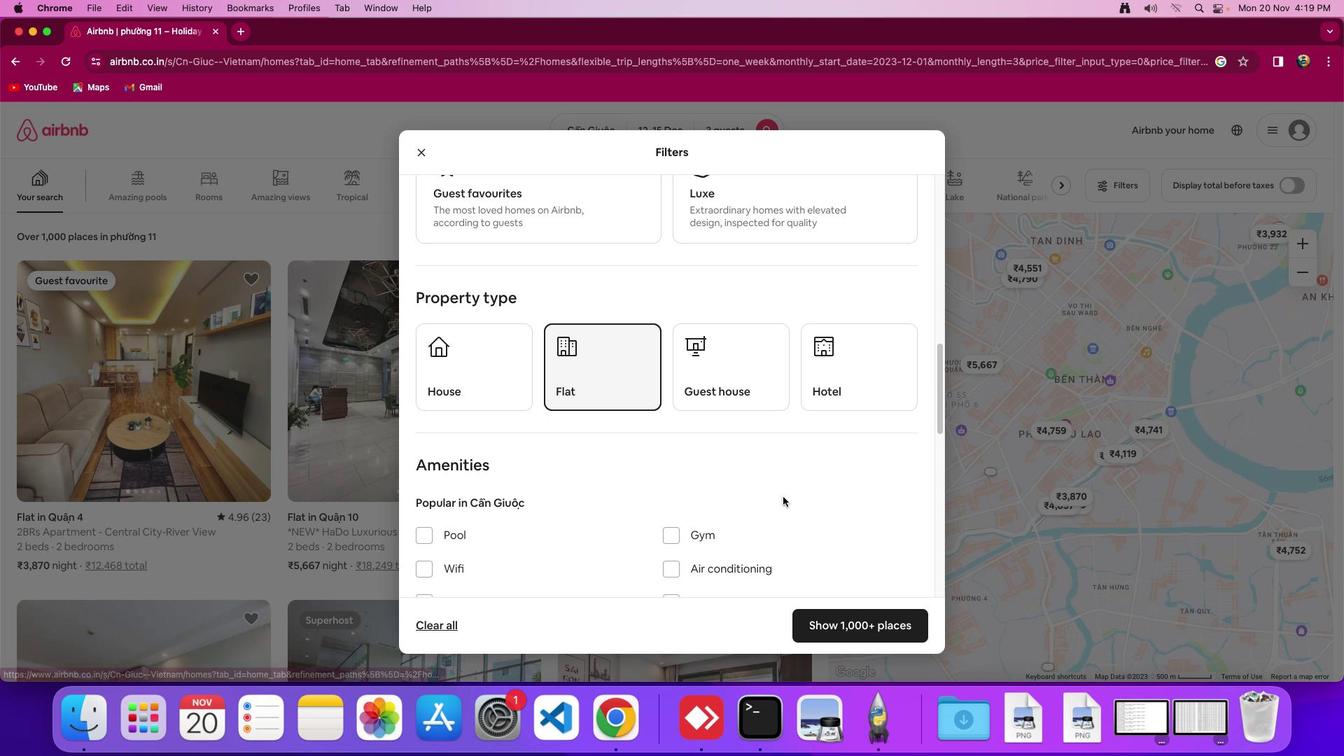 
Action: Mouse scrolled (783, 496) with delta (0, 0)
Screenshot: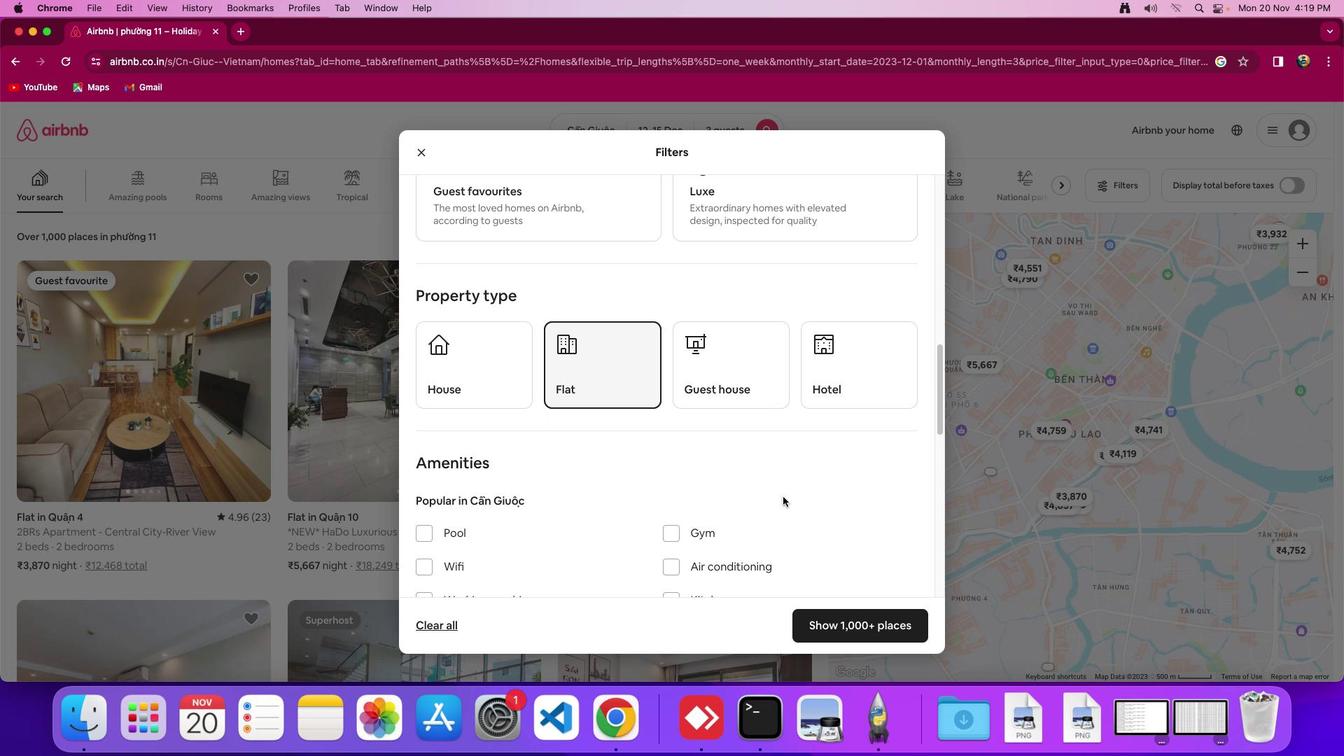 
Action: Mouse scrolled (783, 496) with delta (0, 0)
Screenshot: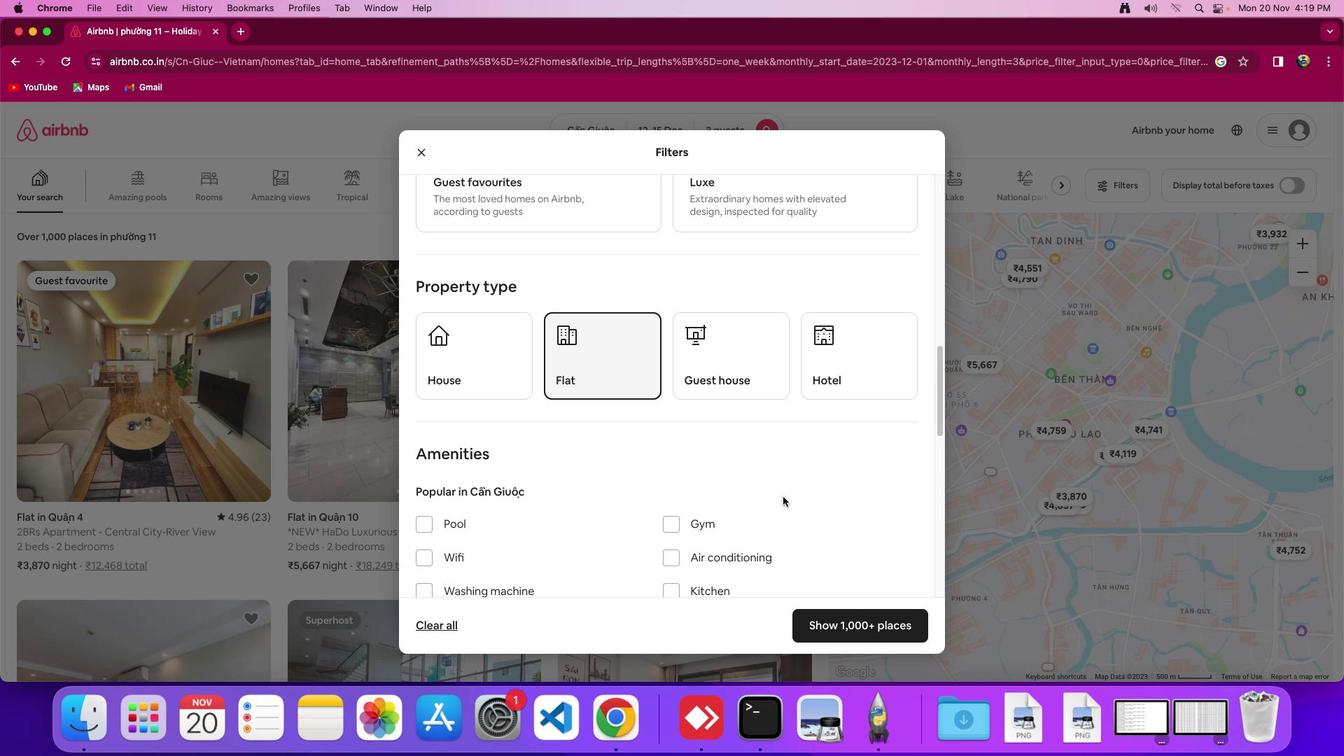 
Action: Mouse scrolled (783, 496) with delta (0, 0)
Screenshot: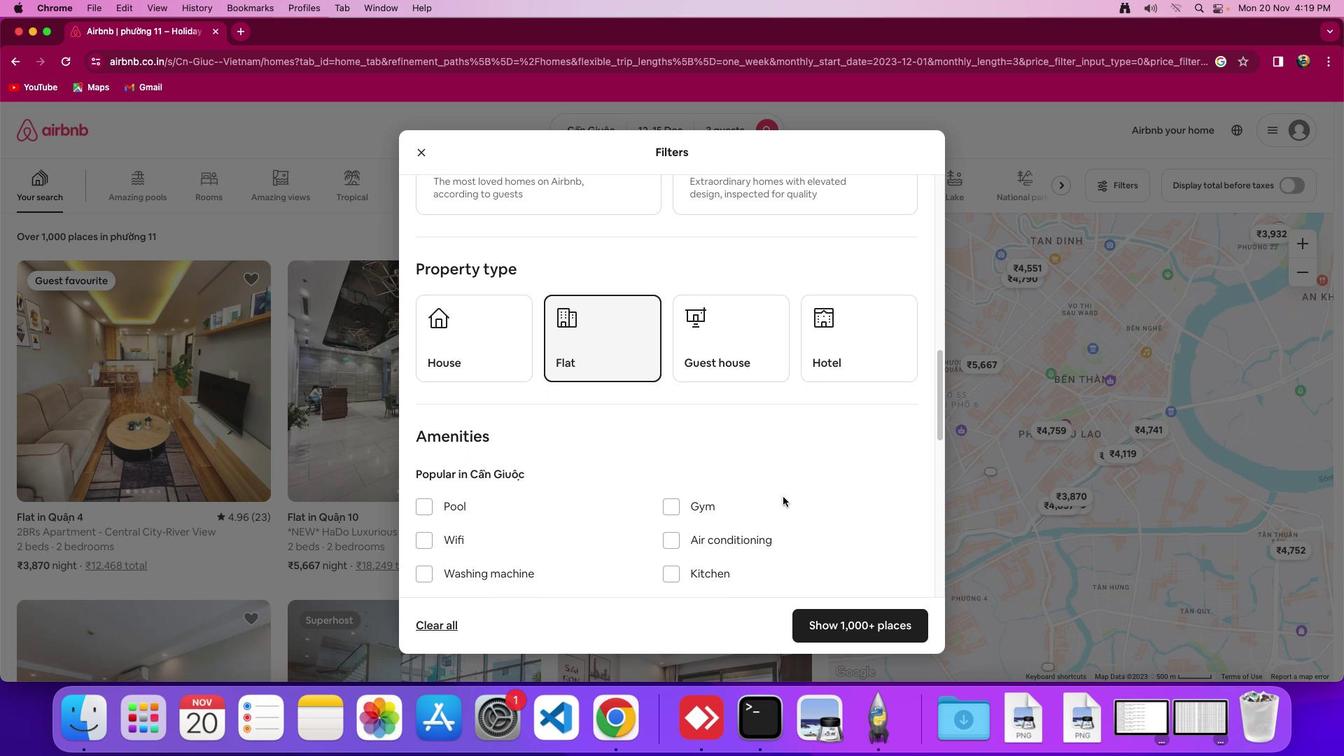 
Action: Mouse scrolled (783, 496) with delta (0, 0)
Screenshot: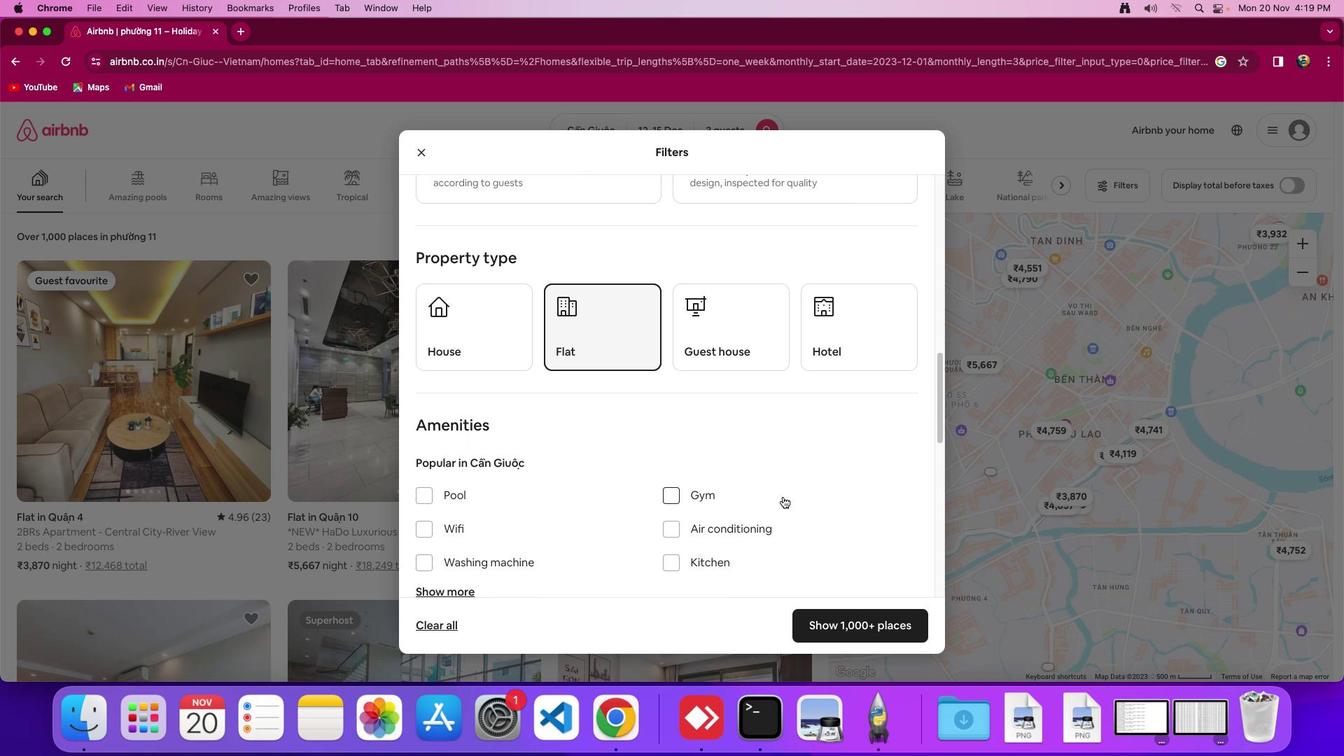 
Action: Mouse scrolled (783, 496) with delta (0, 0)
Screenshot: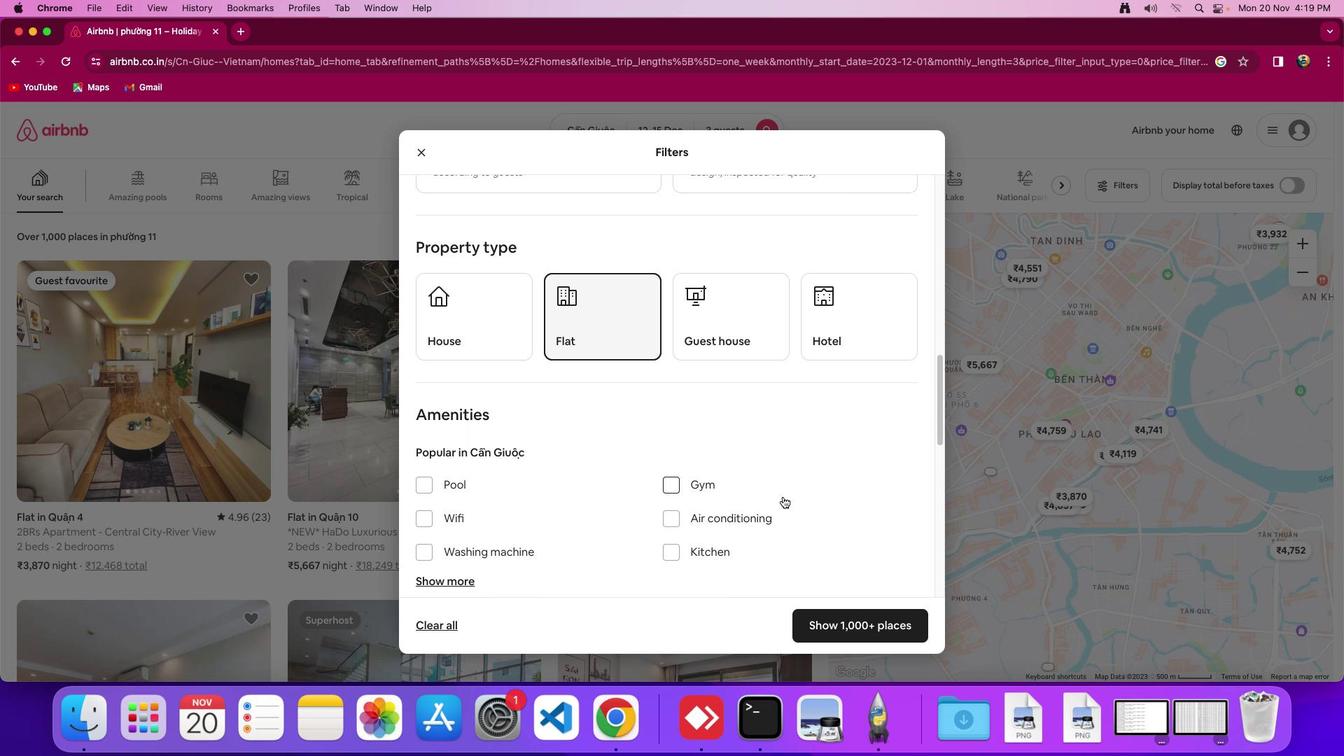 
Action: Mouse moved to (831, 621)
Screenshot: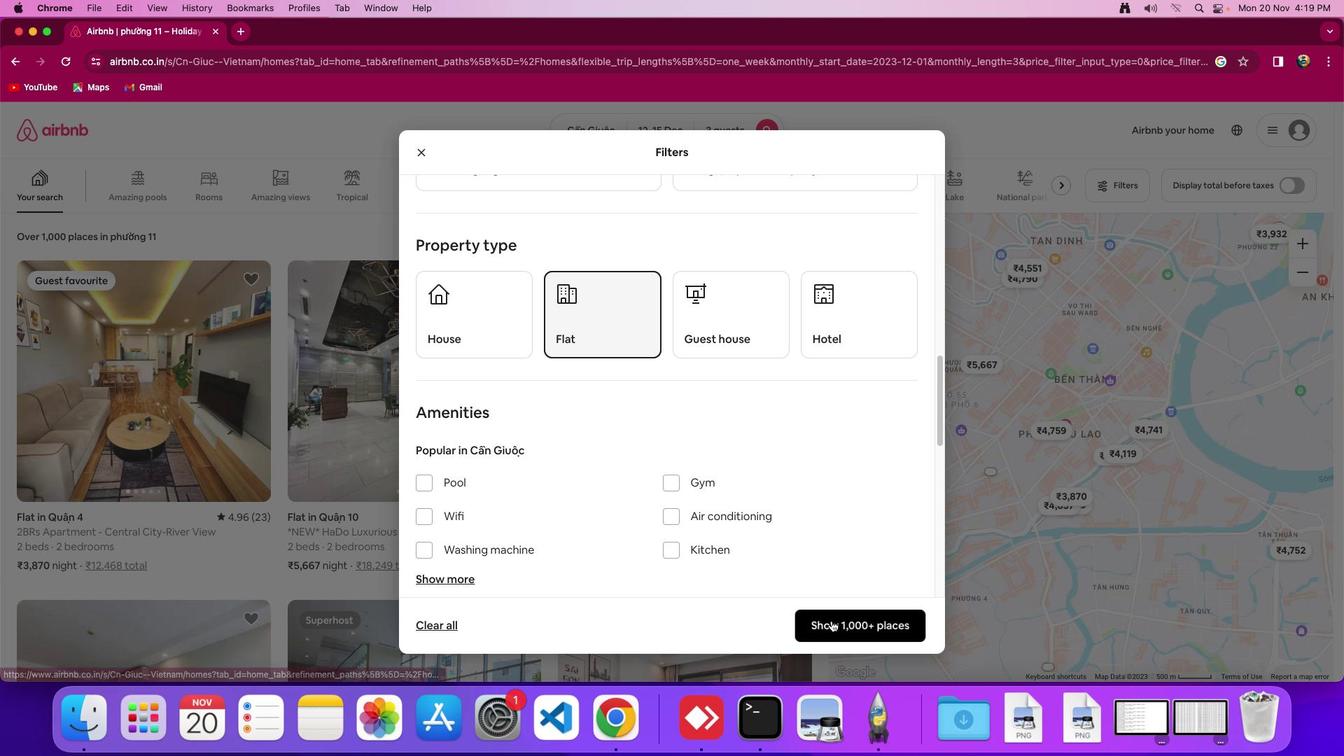 
Action: Mouse pressed left at (831, 621)
Screenshot: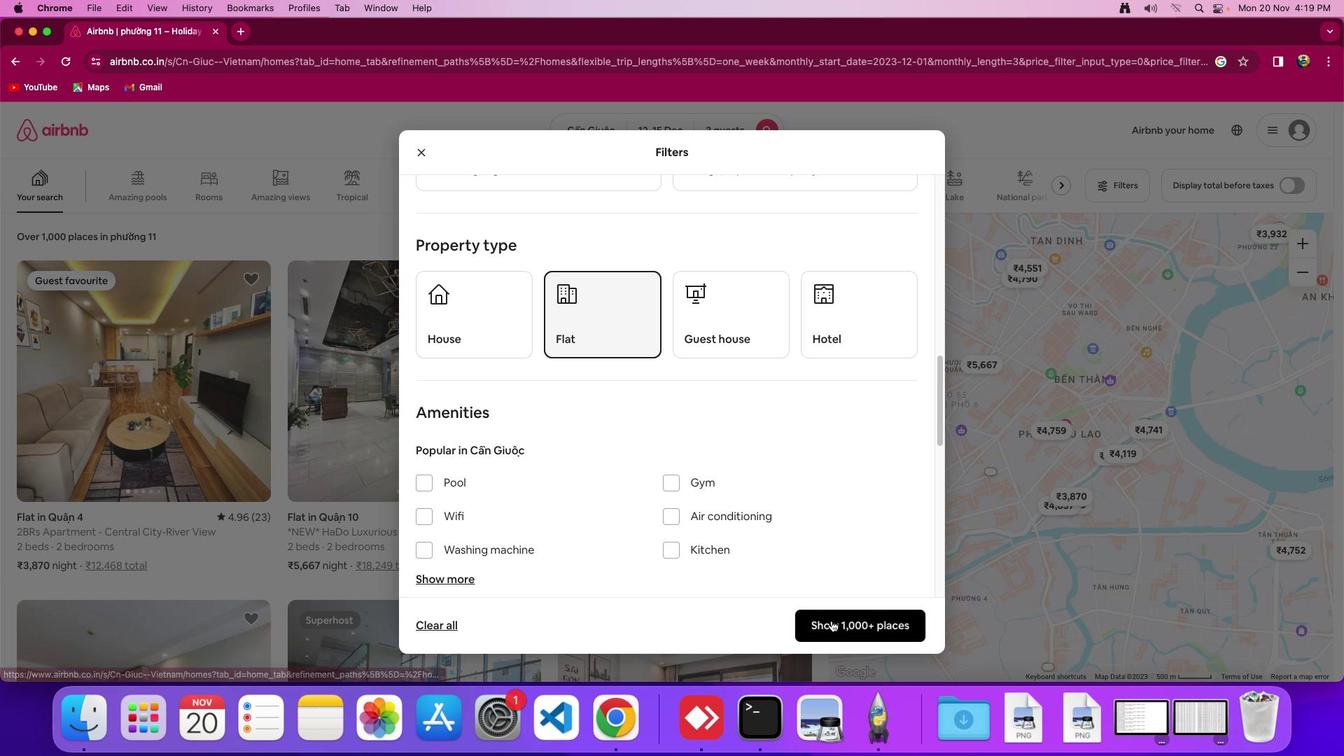 
Action: Mouse moved to (598, 537)
Screenshot: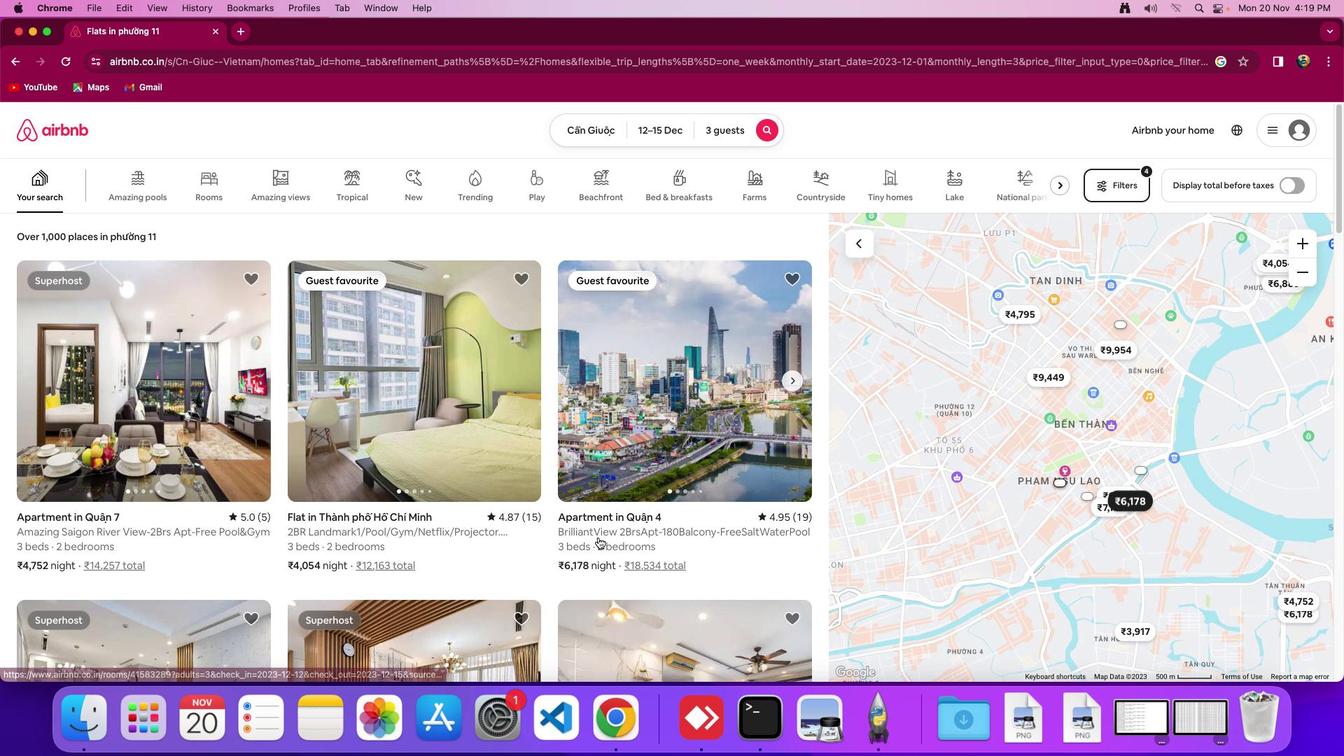 
Action: Mouse scrolled (598, 537) with delta (0, 0)
Screenshot: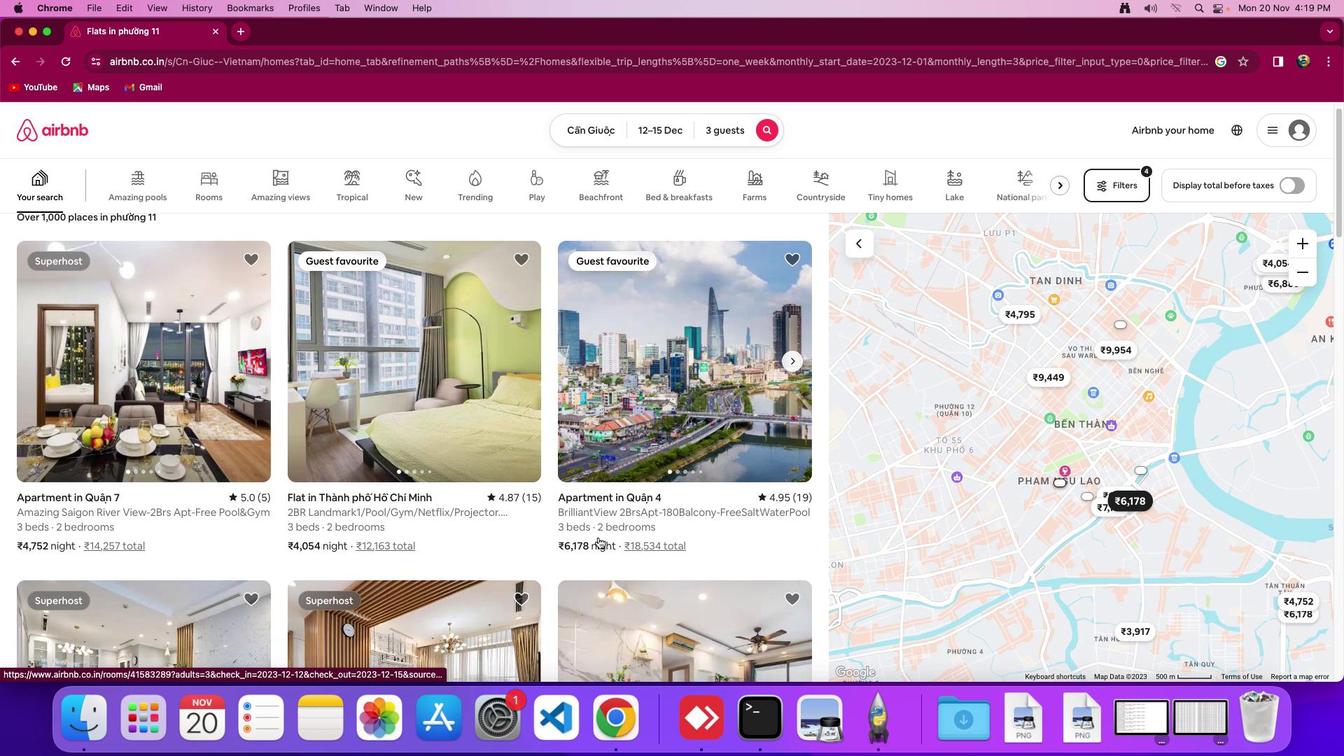 
Action: Mouse scrolled (598, 537) with delta (0, 0)
Screenshot: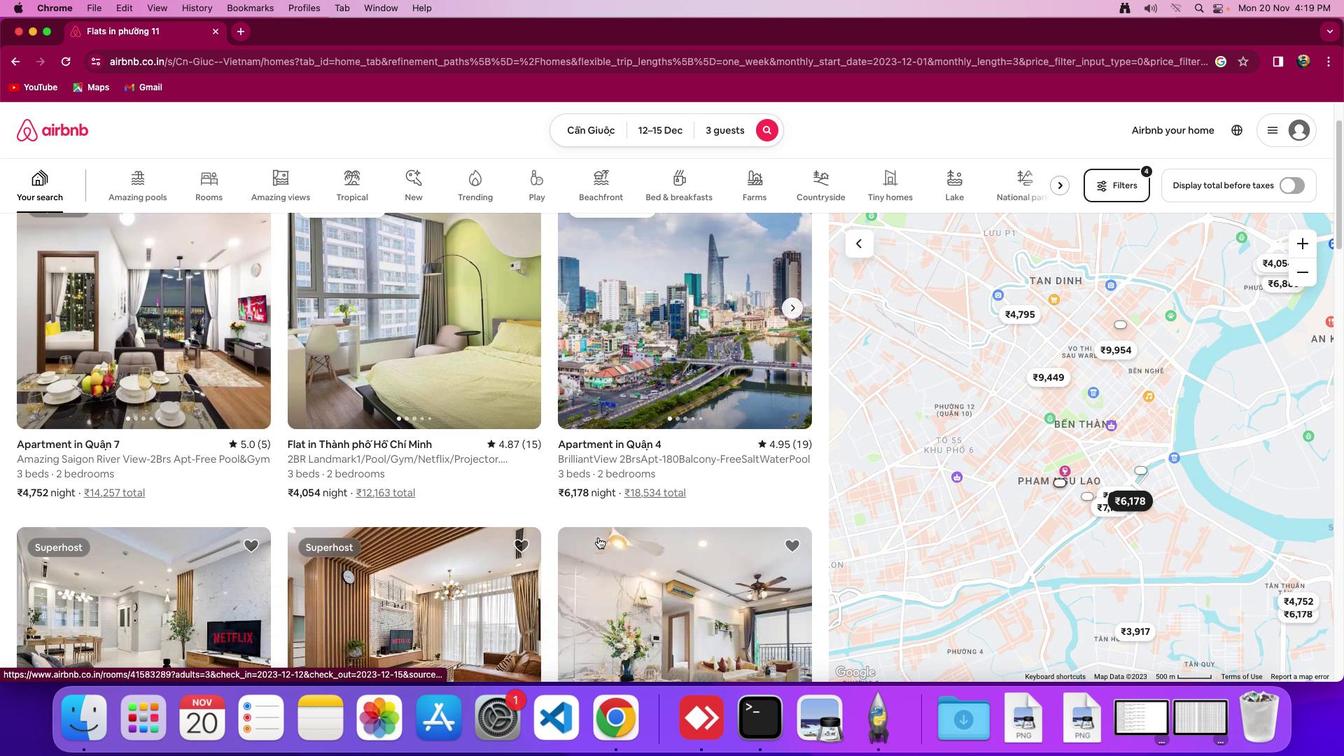 
Action: Mouse moved to (598, 537)
Screenshot: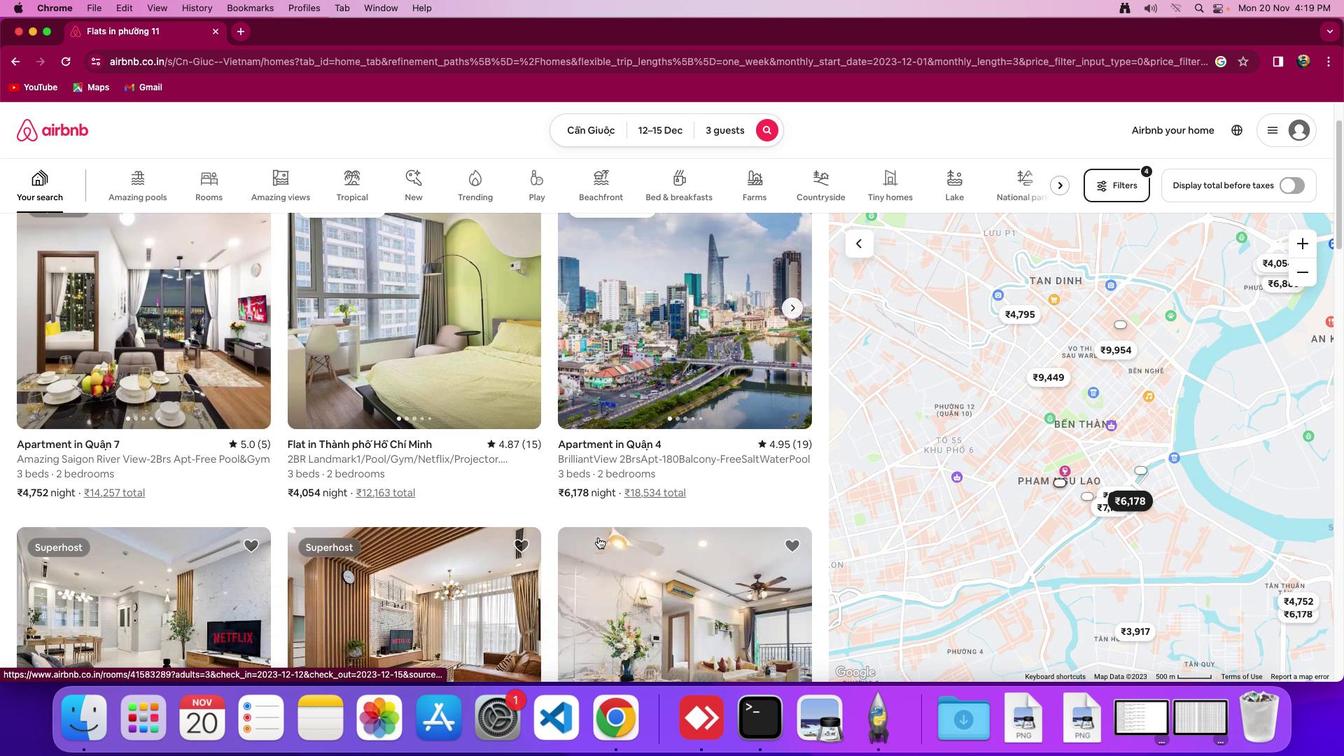 
Action: Mouse scrolled (598, 537) with delta (0, -2)
Screenshot: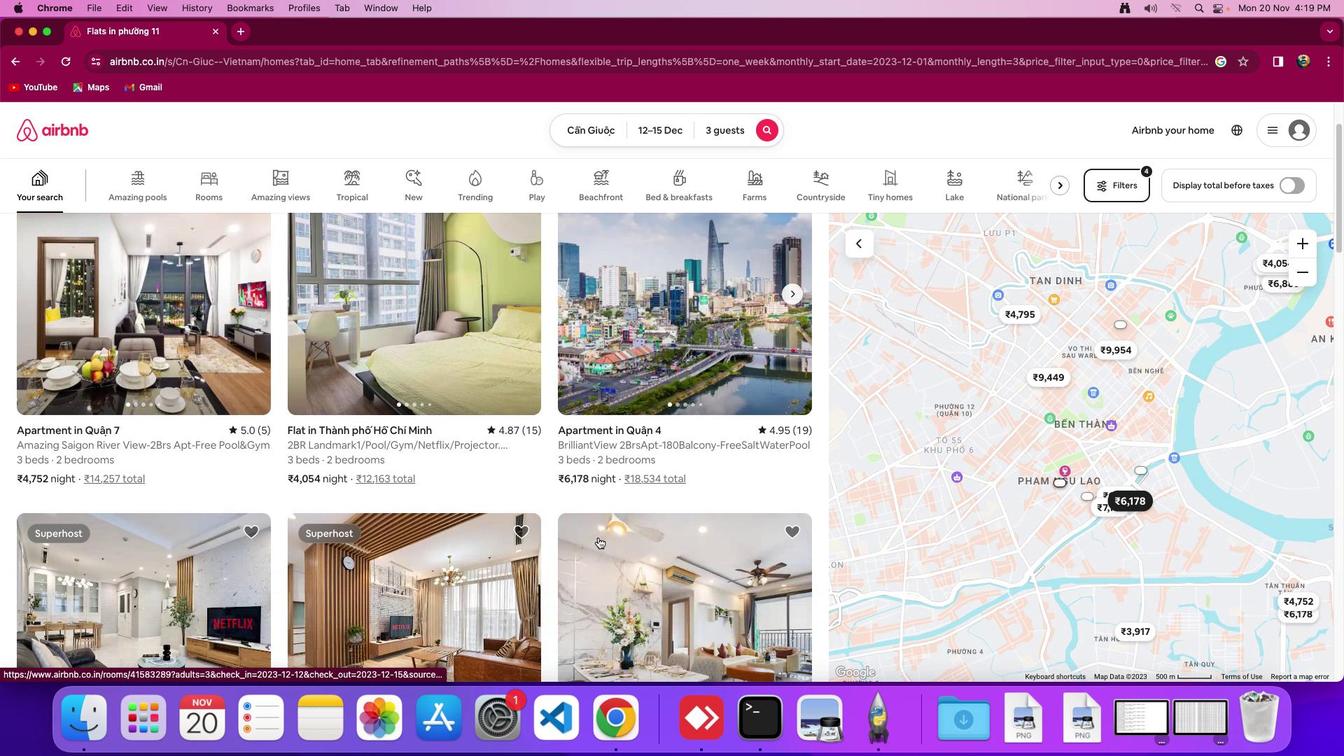 
Action: Mouse moved to (607, 527)
Screenshot: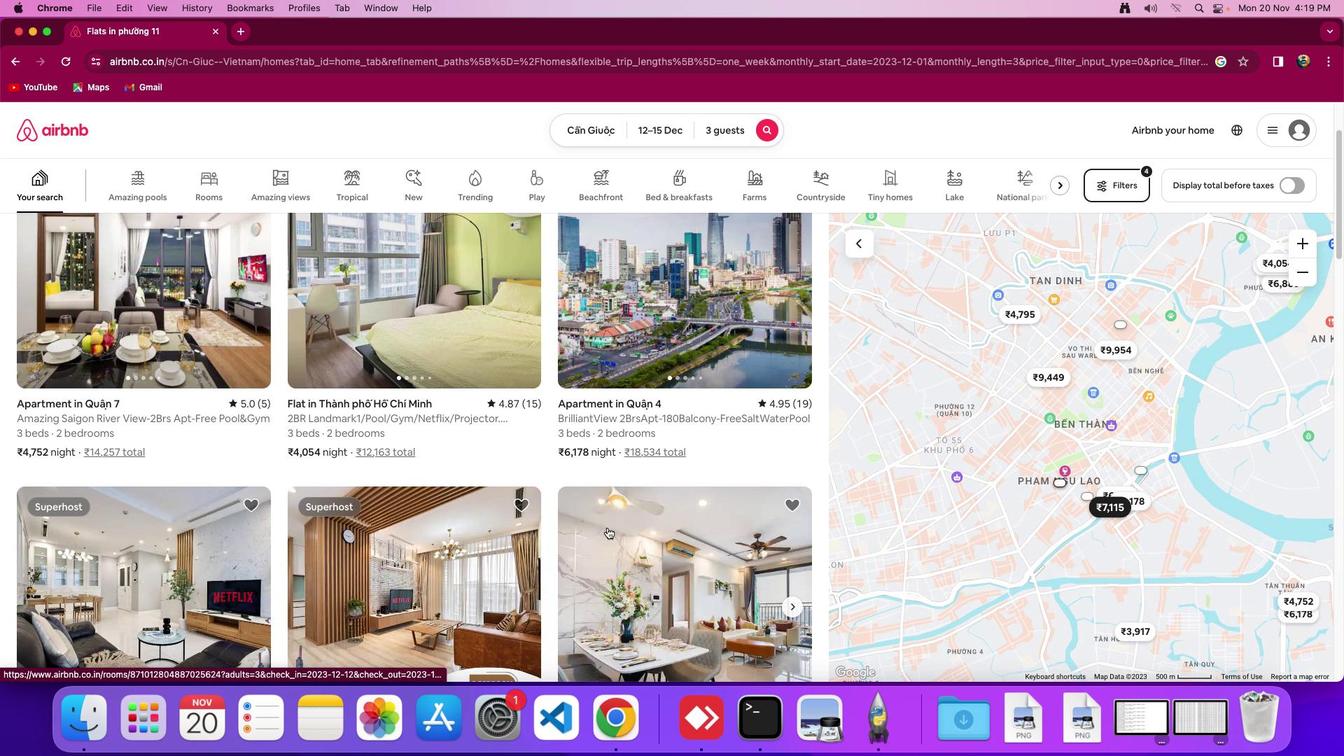 
Action: Mouse scrolled (607, 527) with delta (0, 0)
Screenshot: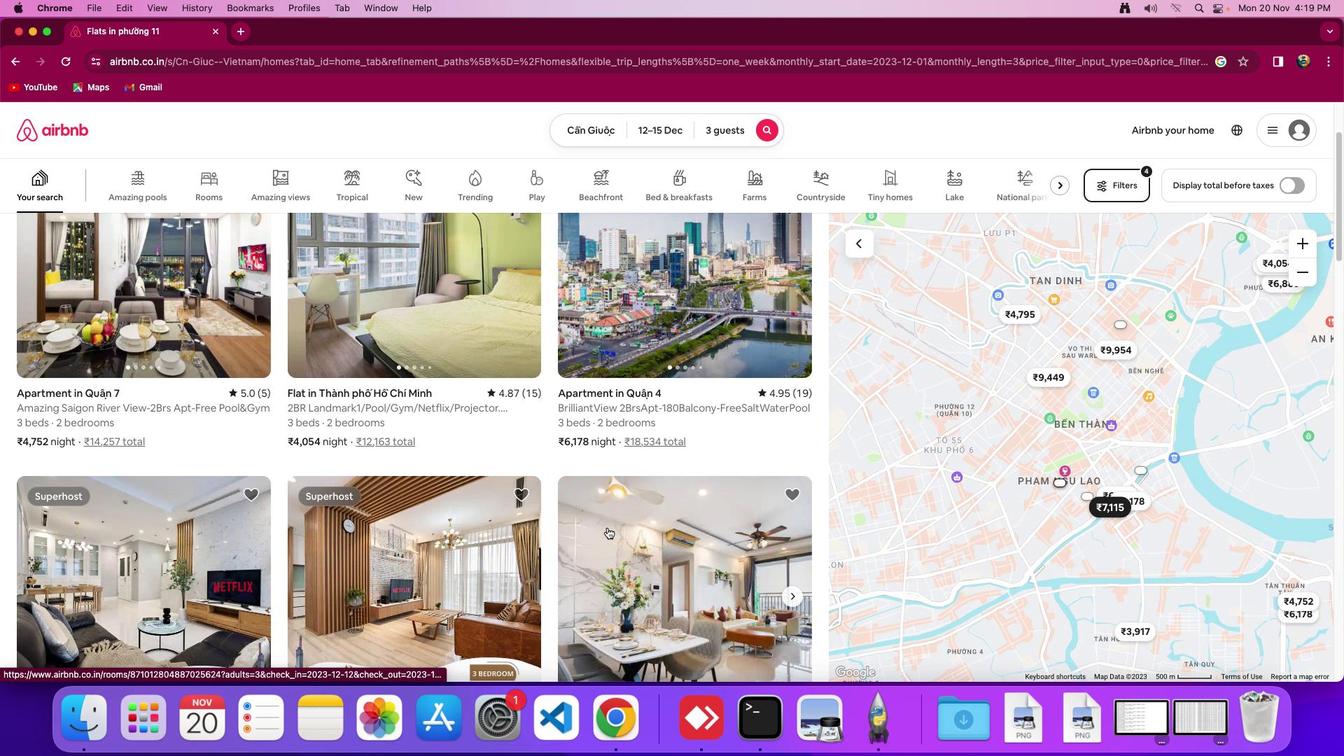 
Action: Mouse scrolled (607, 527) with delta (0, 0)
Screenshot: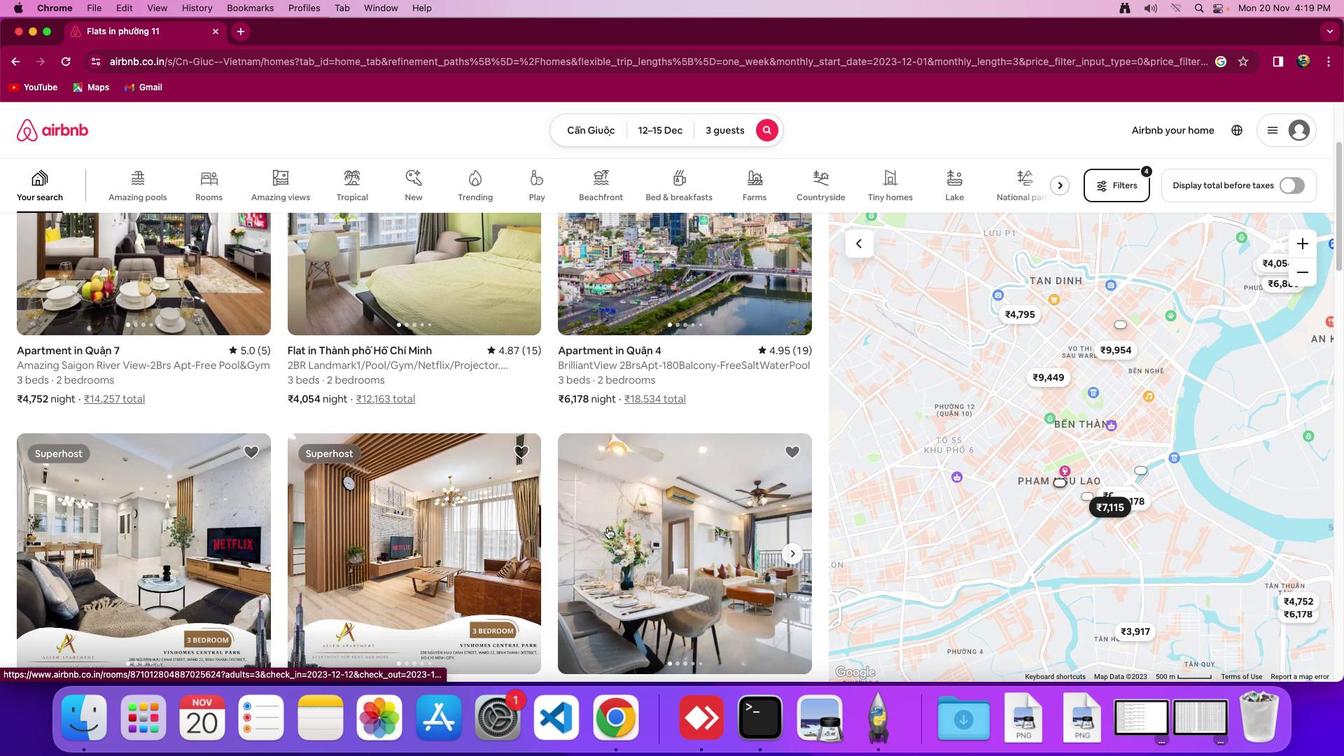 
Action: Mouse scrolled (607, 527) with delta (0, -1)
Screenshot: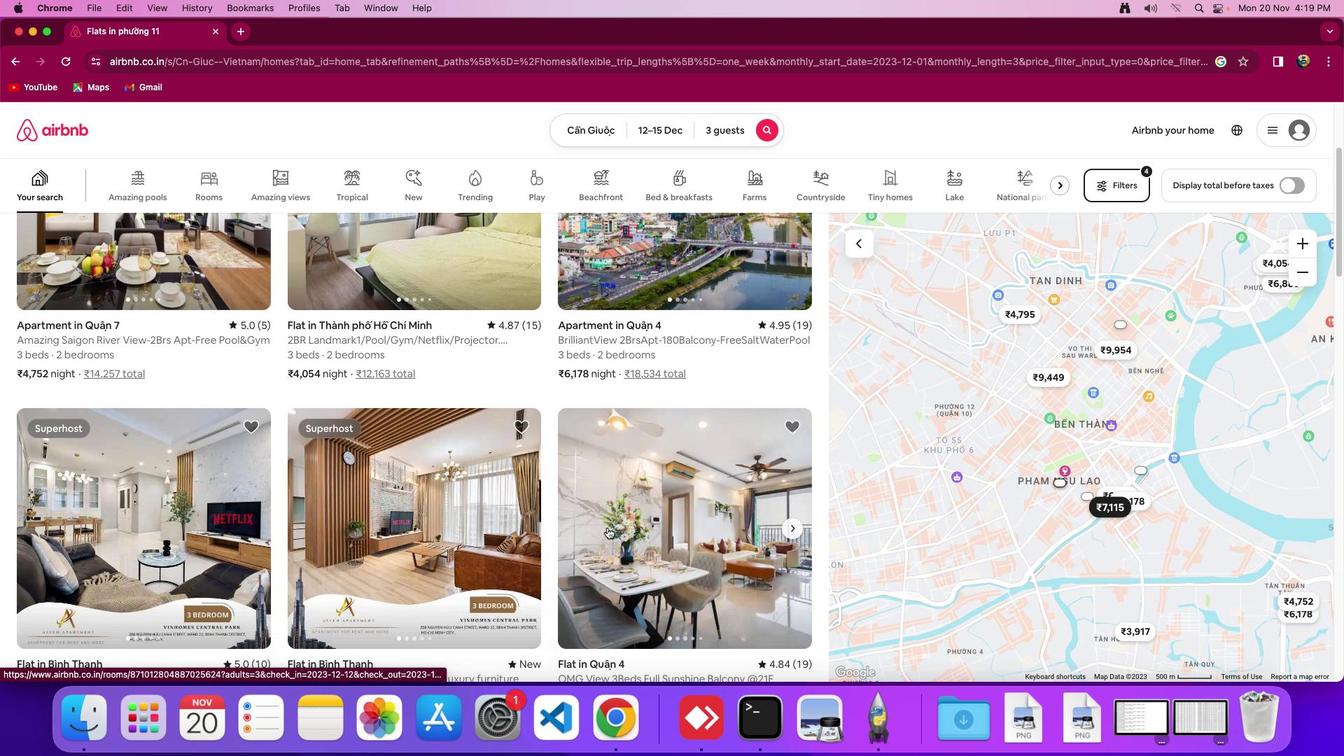 
Action: Mouse moved to (607, 532)
Screenshot: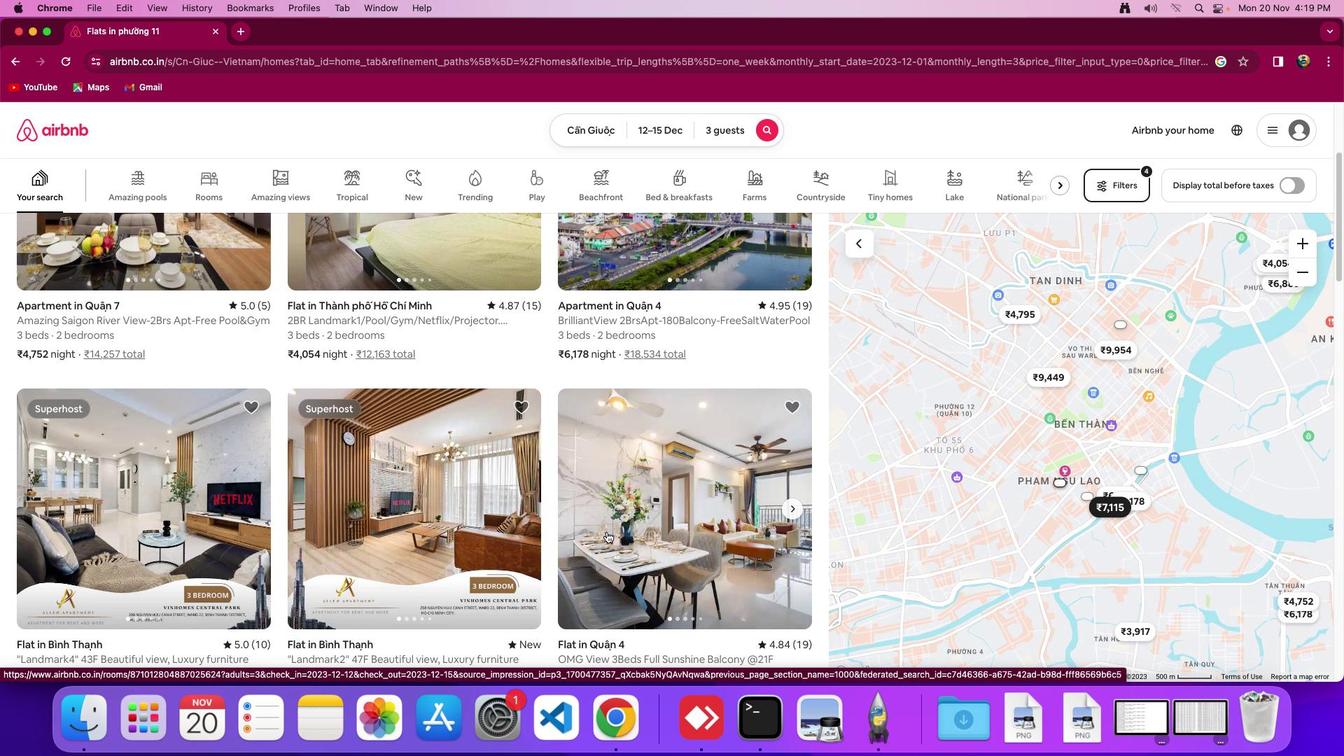 
Action: Mouse scrolled (607, 532) with delta (0, 0)
Screenshot: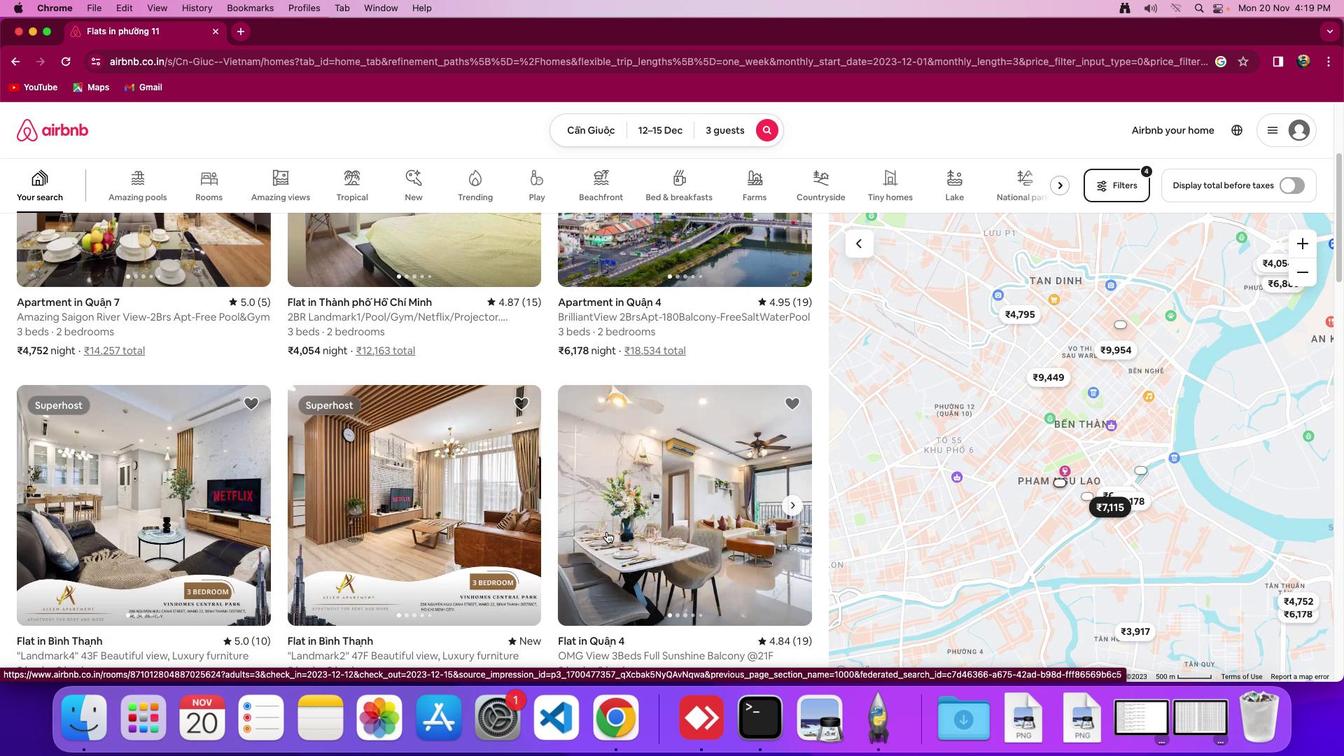 
Action: Mouse scrolled (607, 532) with delta (0, 0)
Screenshot: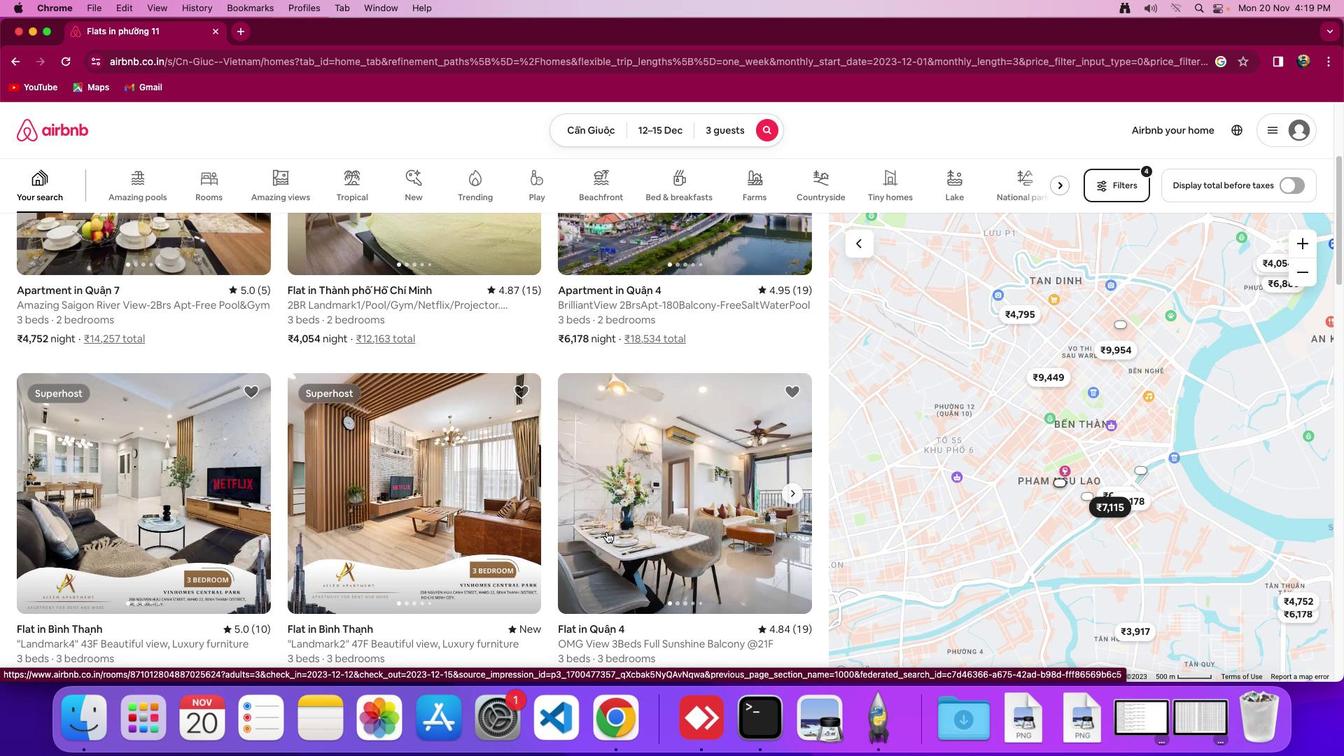 
Action: Mouse moved to (618, 520)
Screenshot: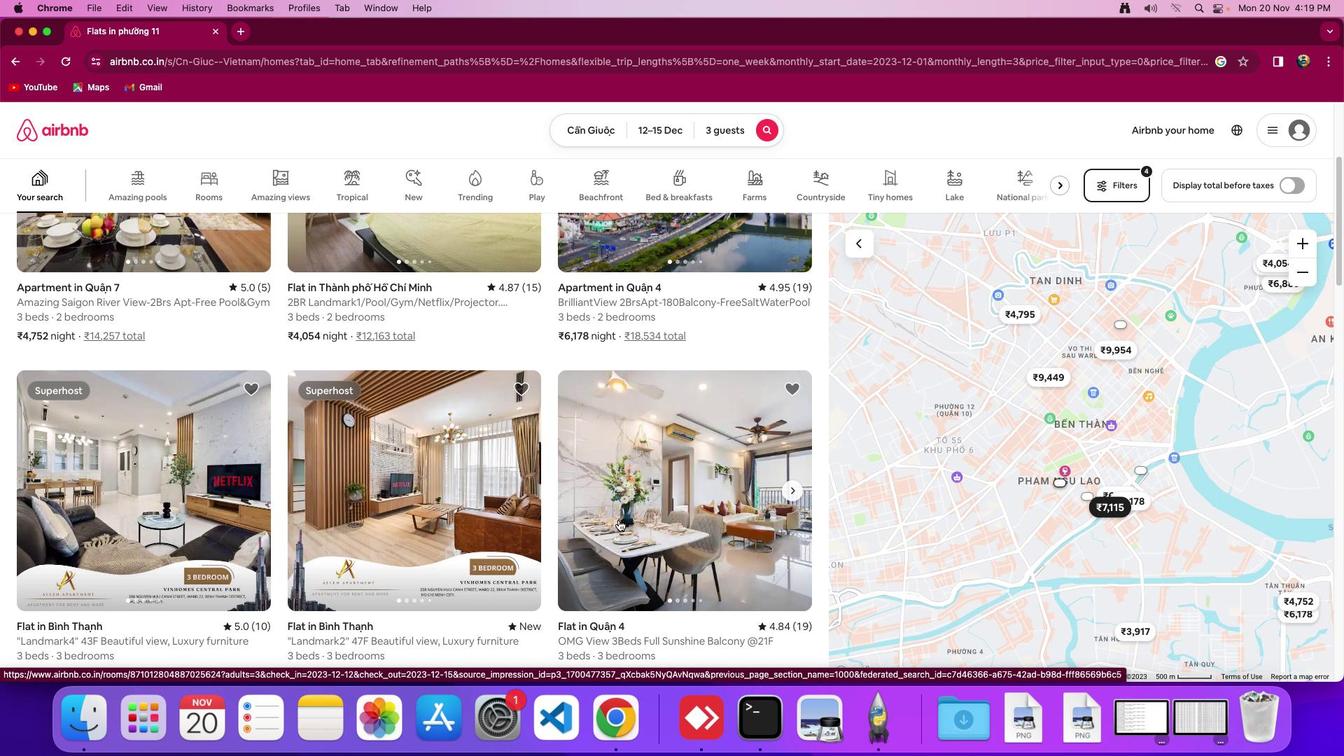 
Action: Mouse scrolled (618, 520) with delta (0, 0)
Screenshot: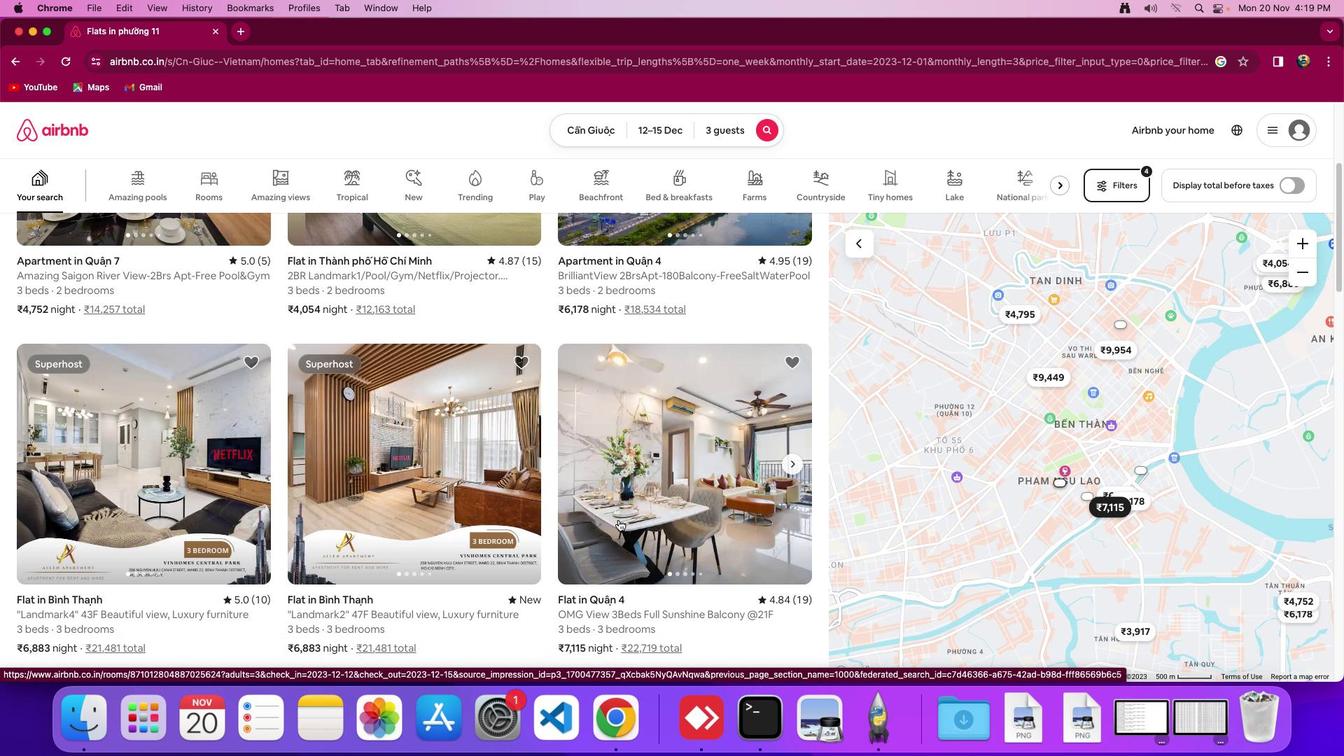 
Action: Mouse scrolled (618, 520) with delta (0, 0)
Screenshot: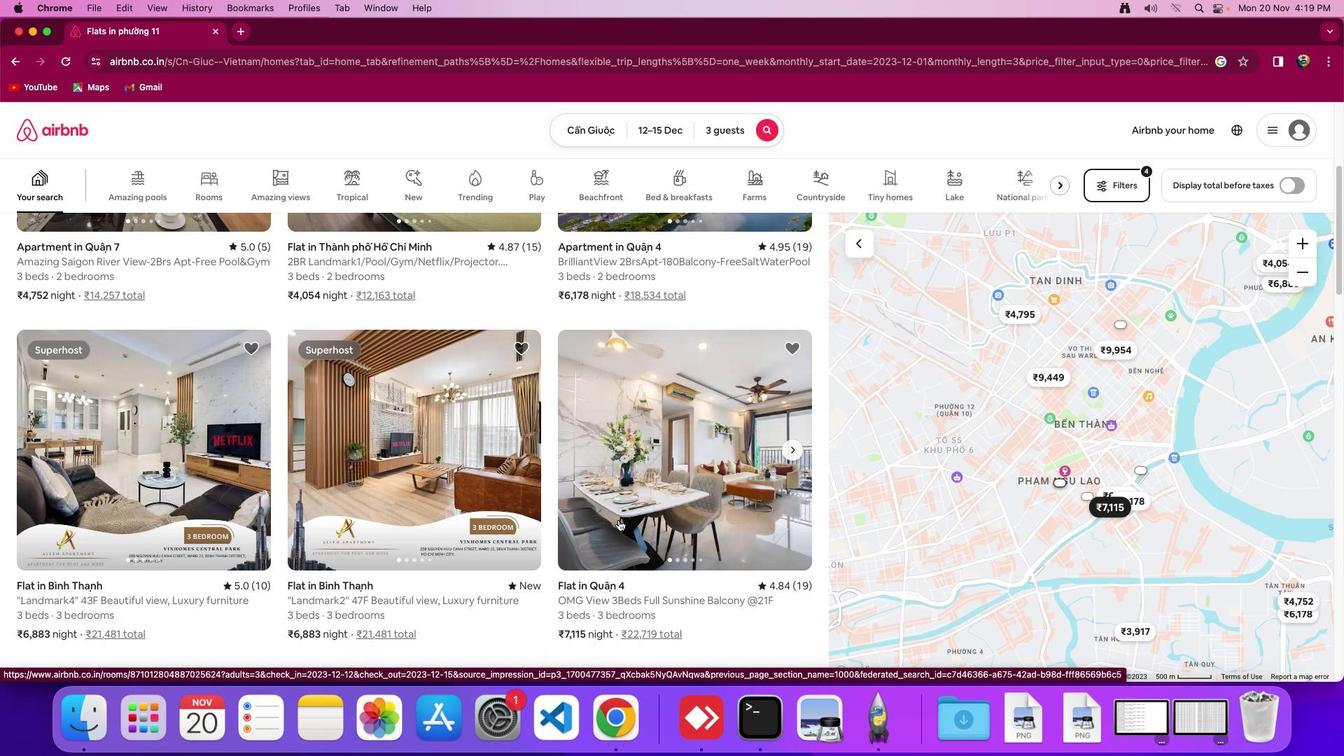 
Action: Mouse scrolled (618, 520) with delta (0, -2)
Screenshot: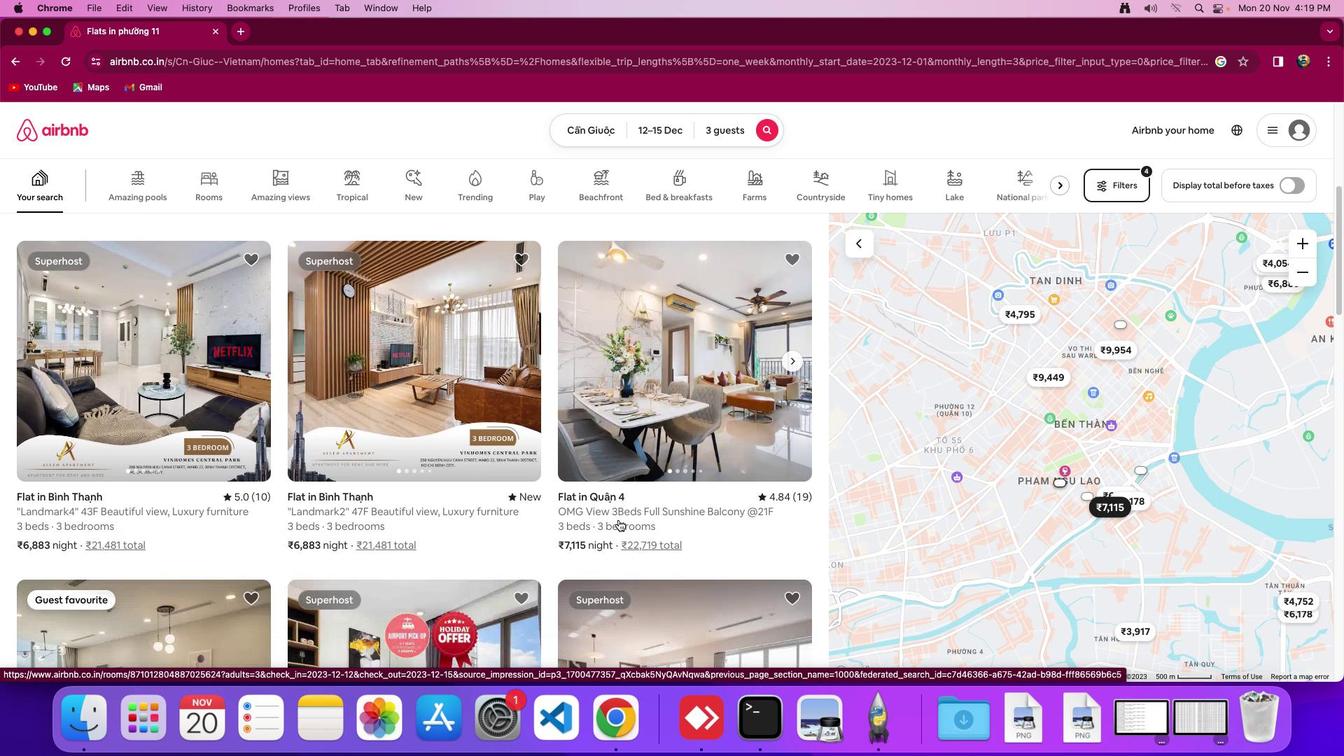
Action: Mouse moved to (616, 504)
Screenshot: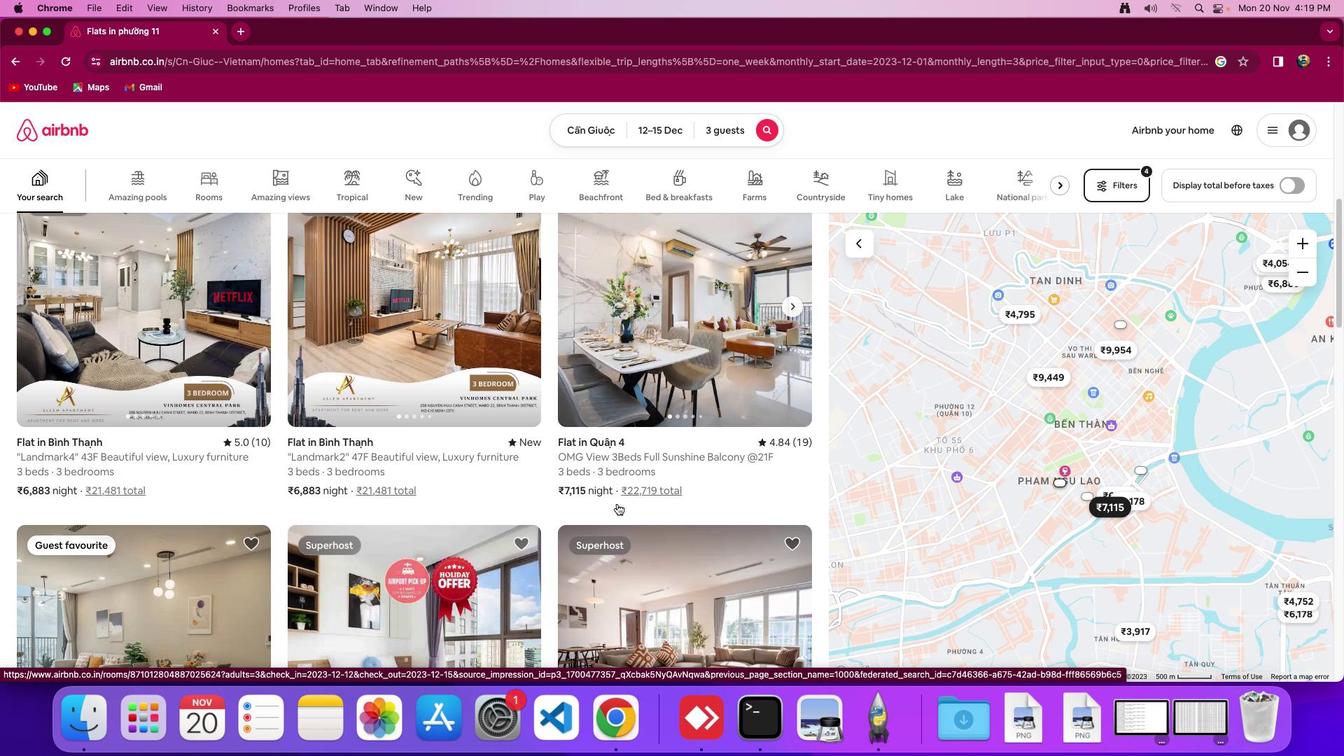 
Action: Mouse scrolled (616, 504) with delta (0, 0)
Screenshot: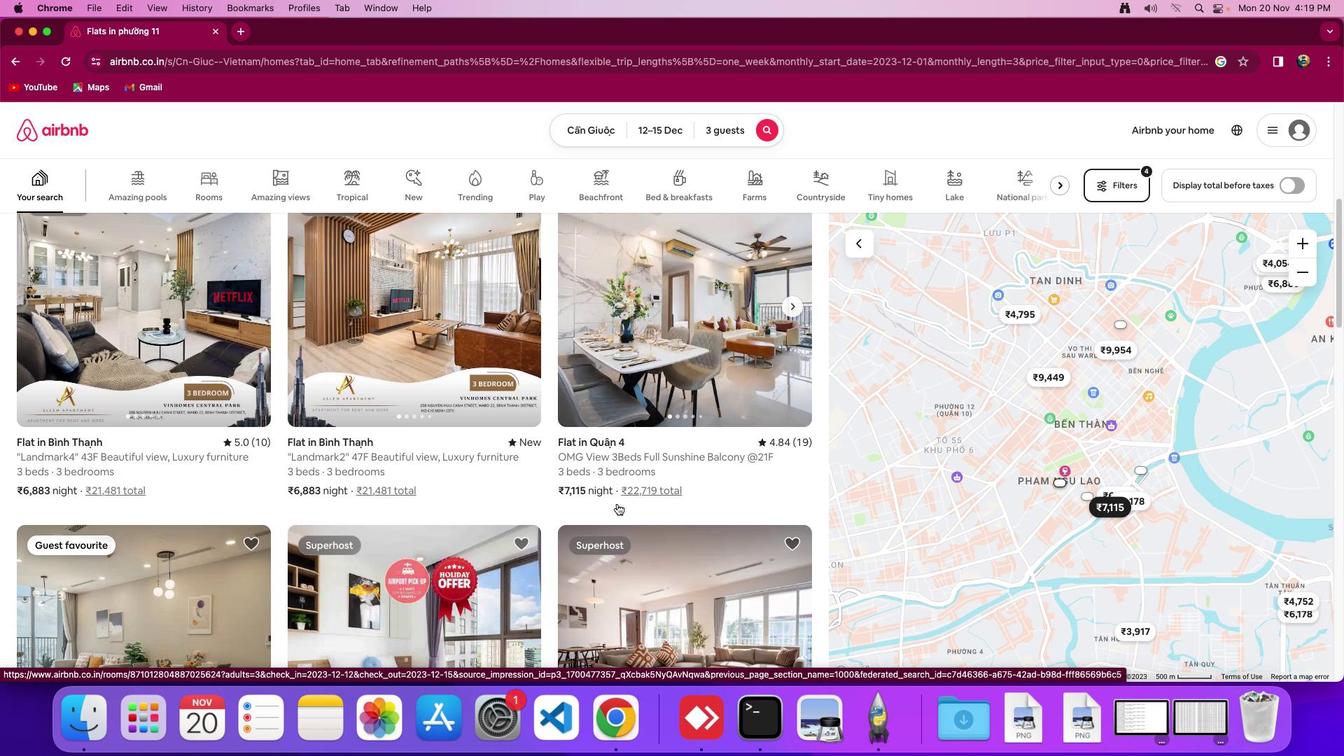
Action: Mouse scrolled (616, 504) with delta (0, 0)
Screenshot: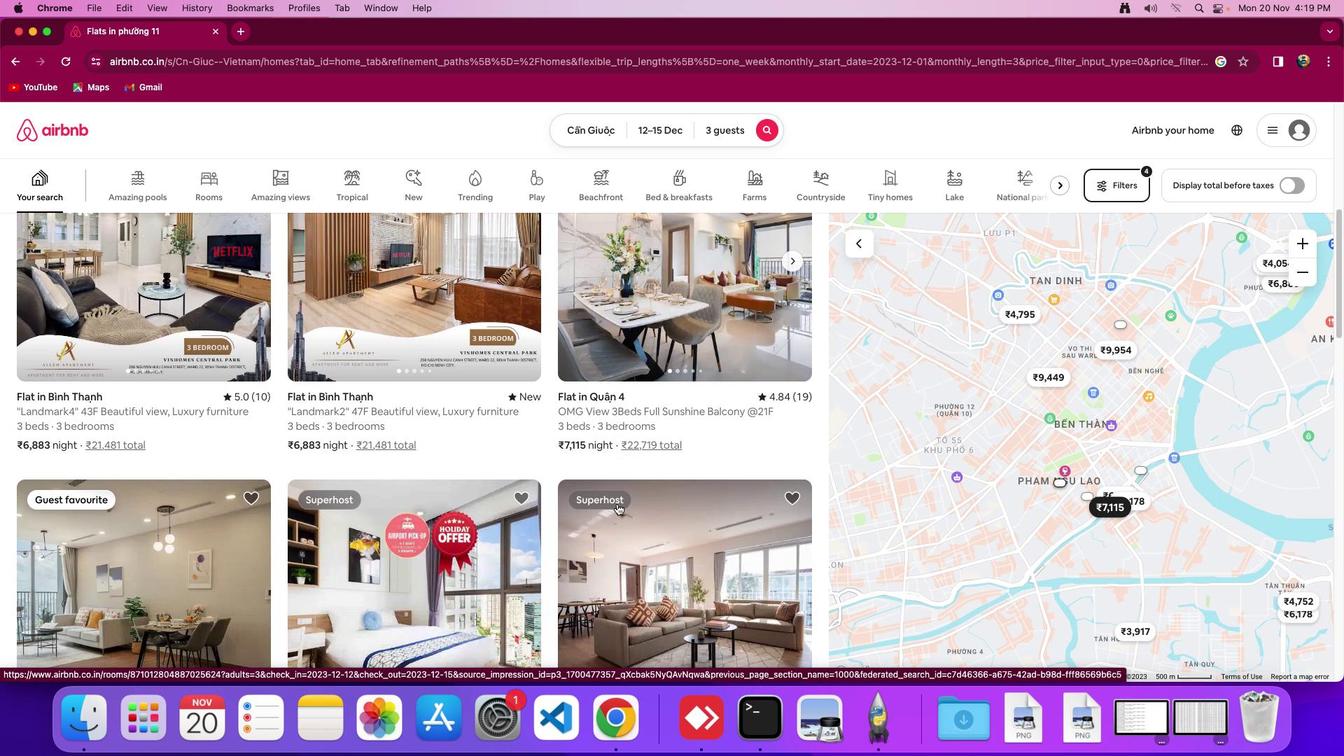 
Action: Mouse scrolled (616, 504) with delta (0, -2)
Screenshot: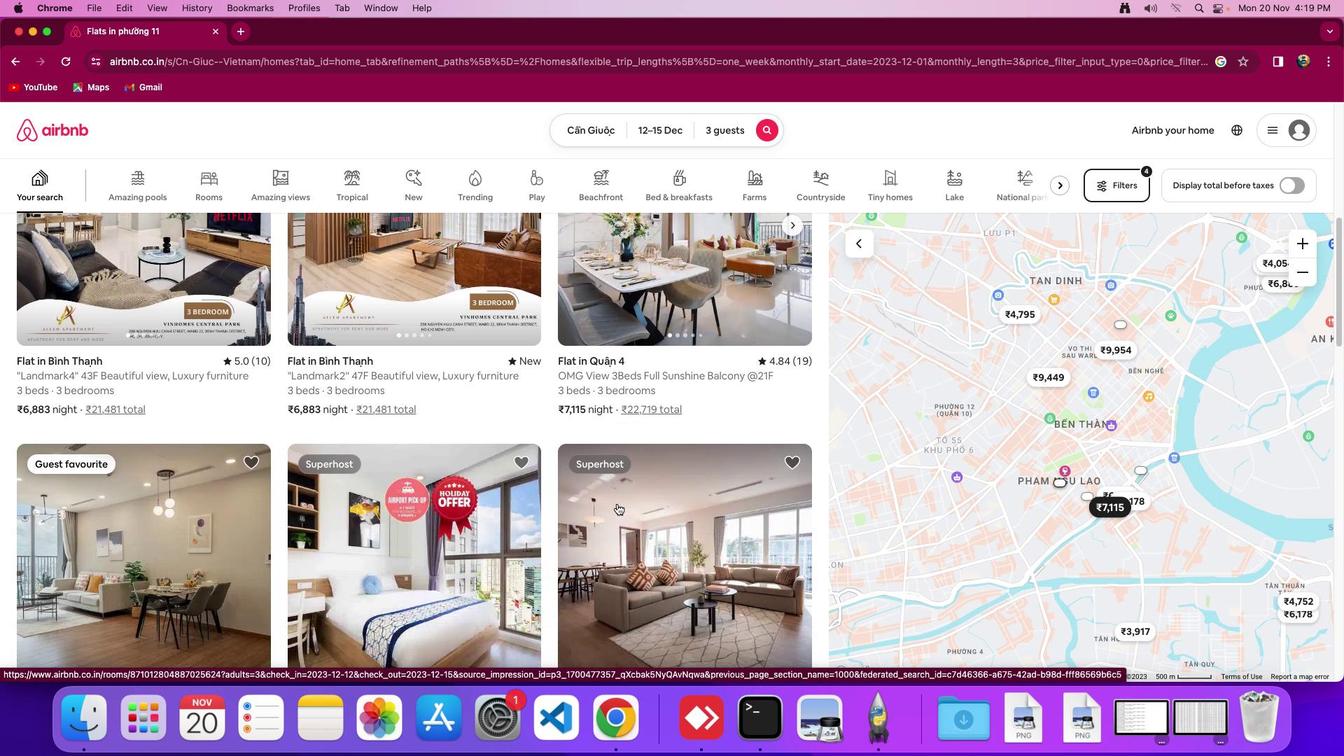 
Action: Mouse moved to (616, 504)
Screenshot: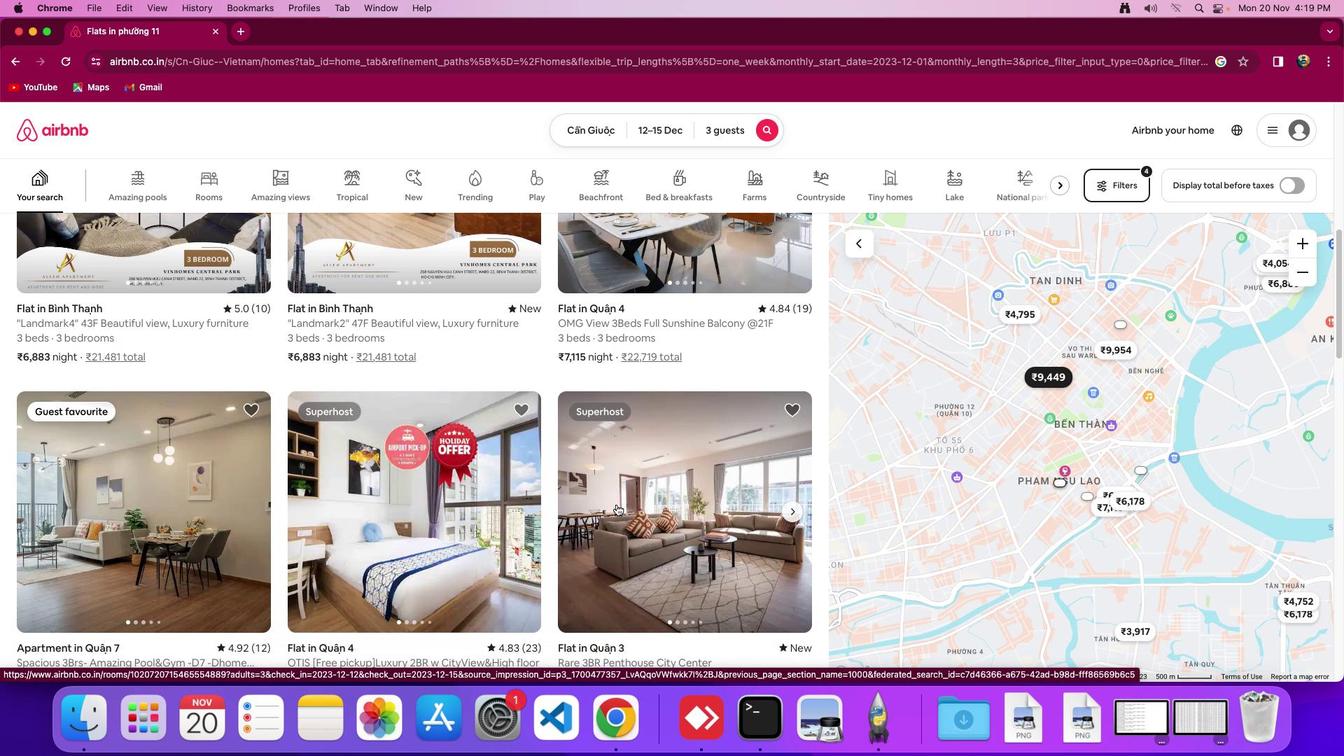 
Action: Mouse scrolled (616, 504) with delta (0, 0)
Screenshot: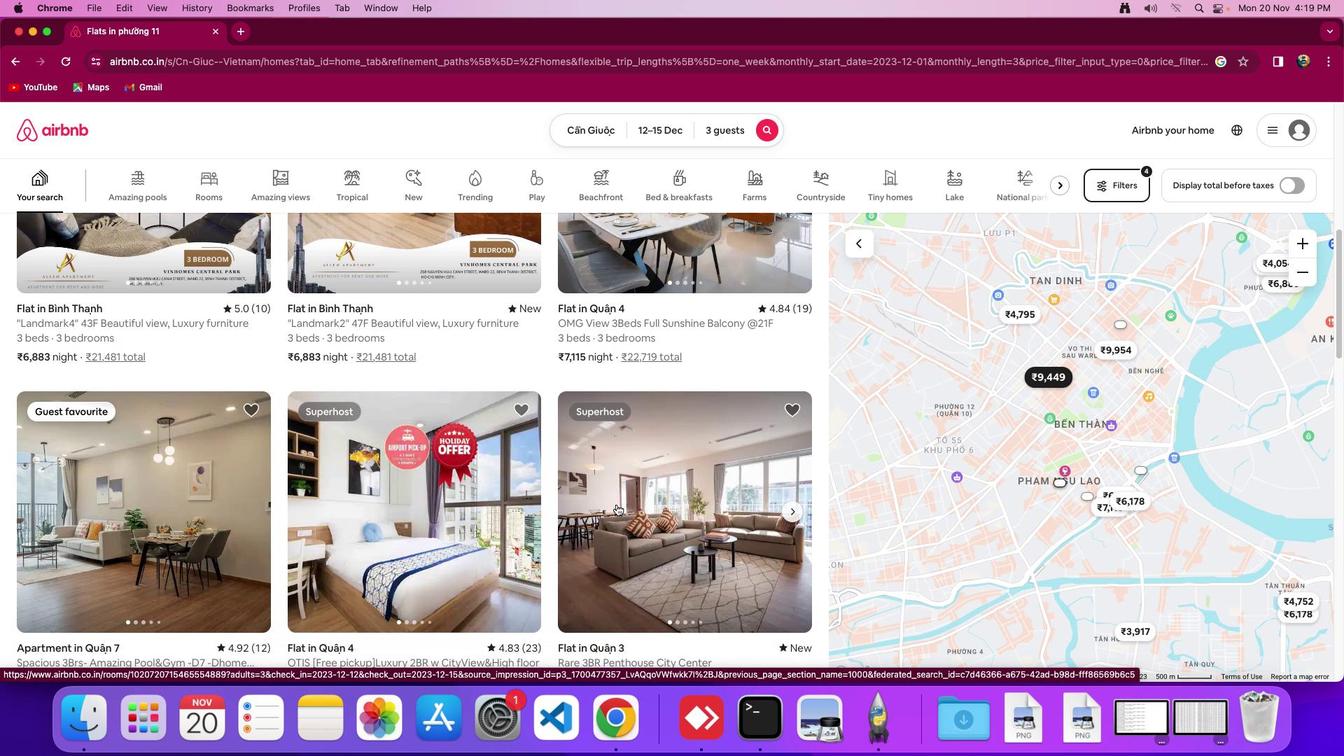 
Action: Mouse moved to (616, 504)
Screenshot: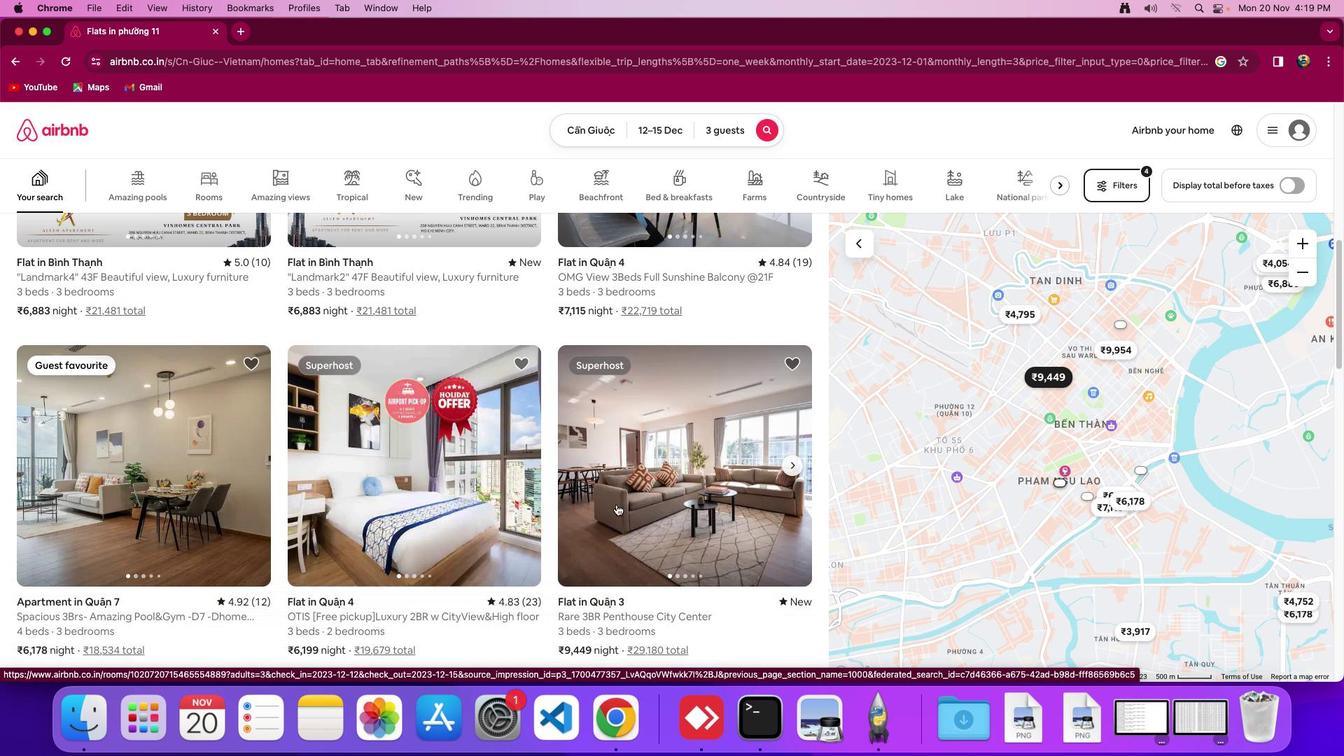 
Action: Mouse scrolled (616, 504) with delta (0, 0)
Screenshot: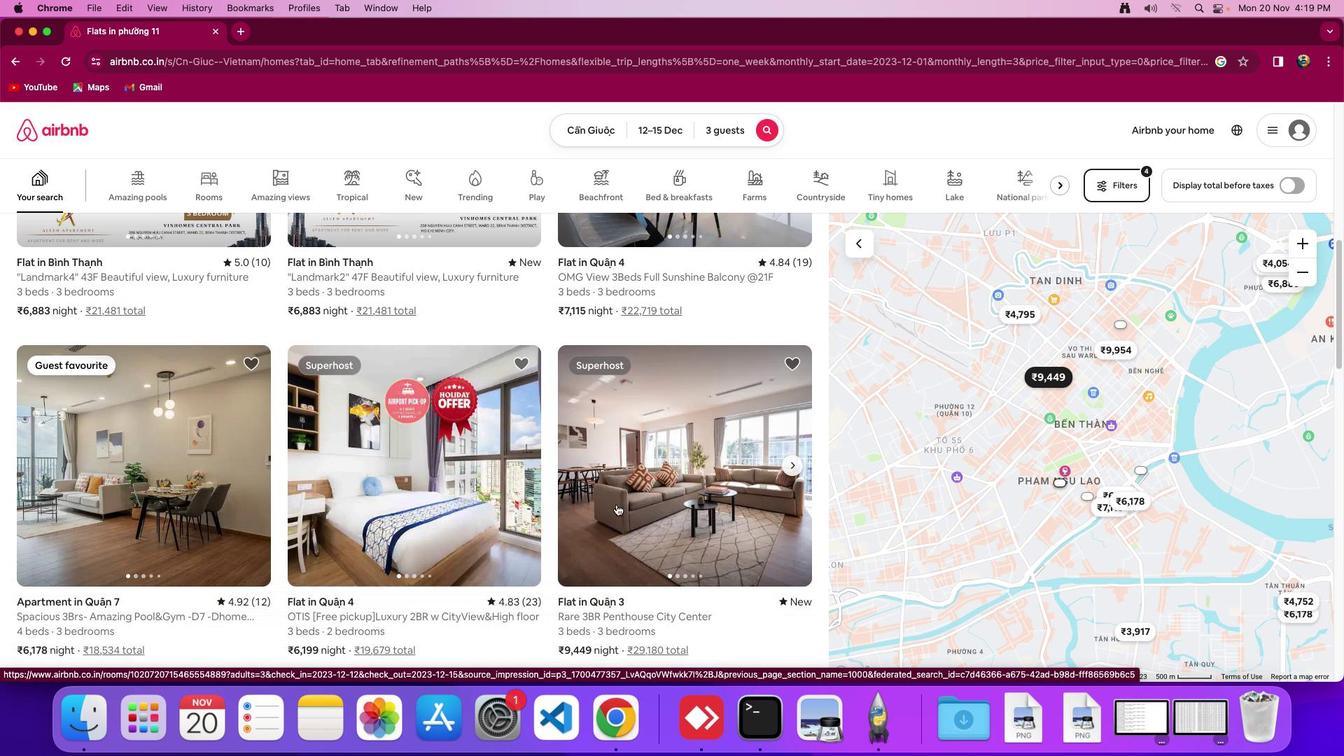
Action: Mouse scrolled (616, 504) with delta (0, -2)
Screenshot: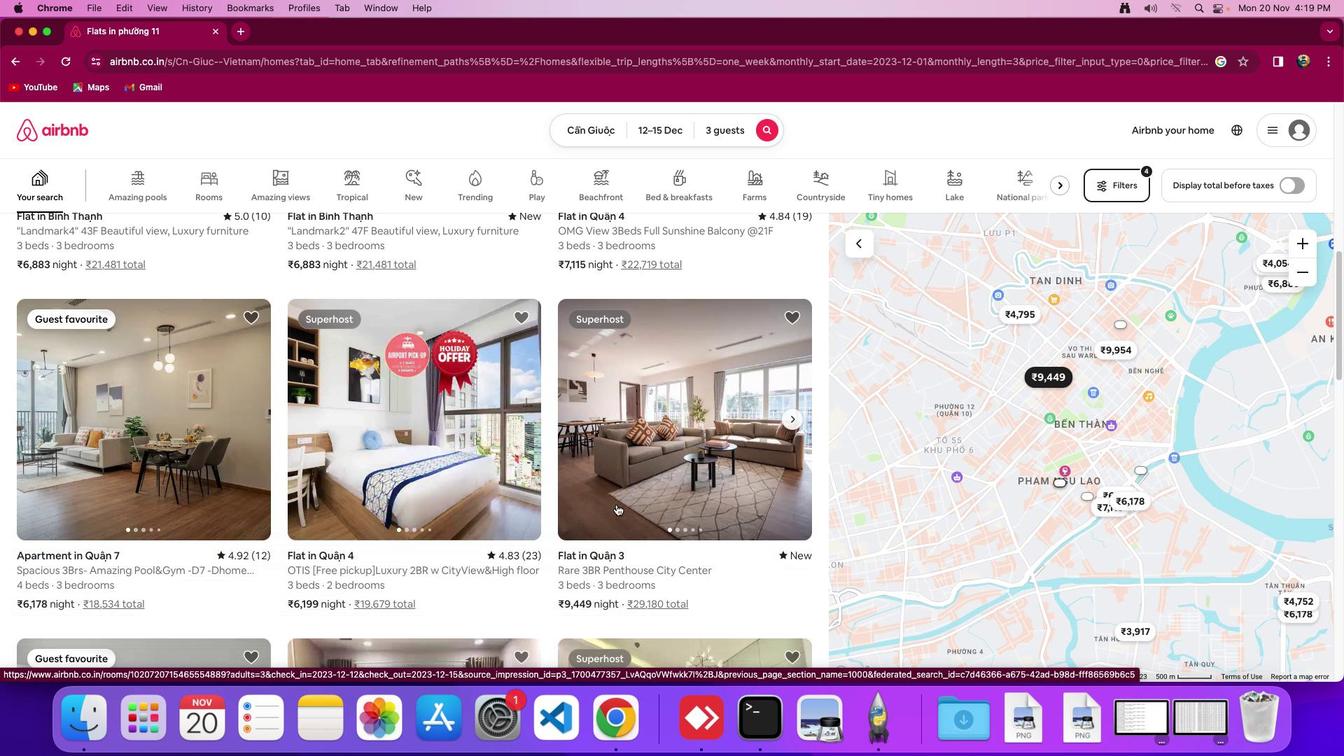 
Action: Mouse moved to (616, 505)
Screenshot: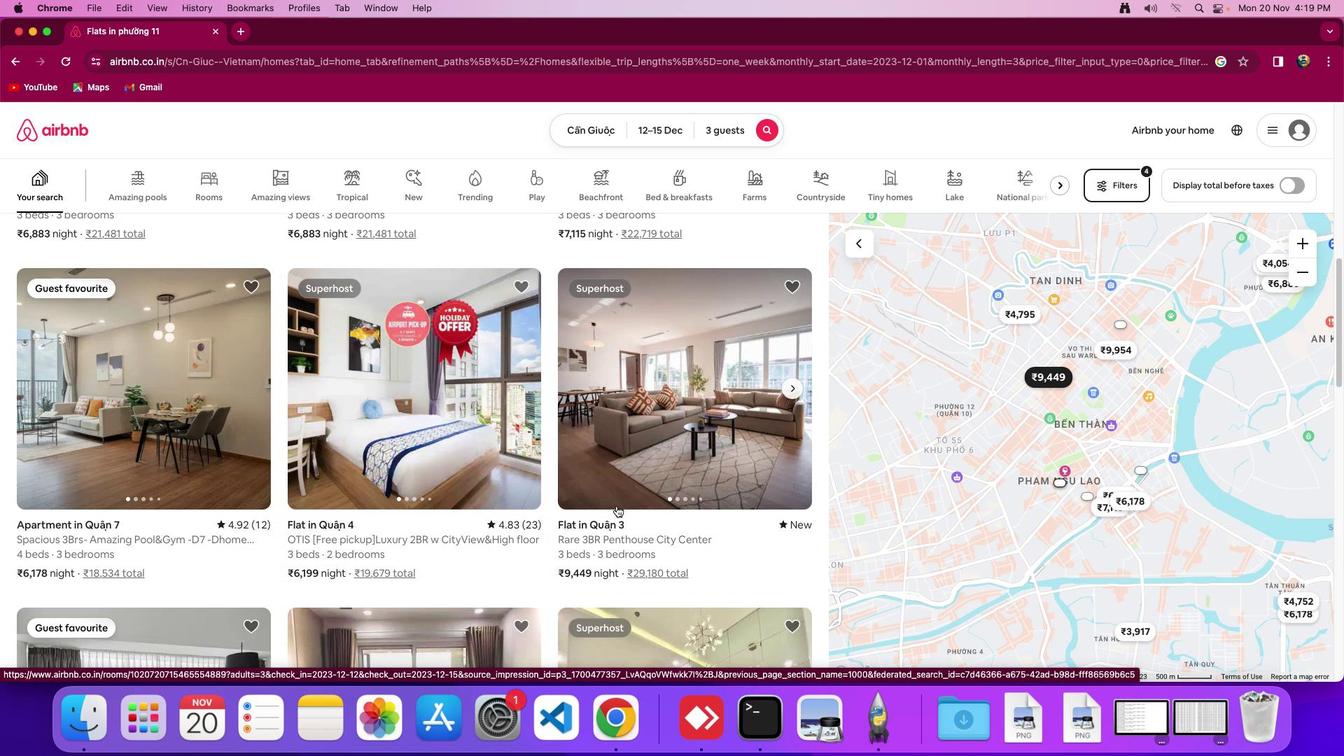 
Action: Mouse scrolled (616, 505) with delta (0, 0)
Screenshot: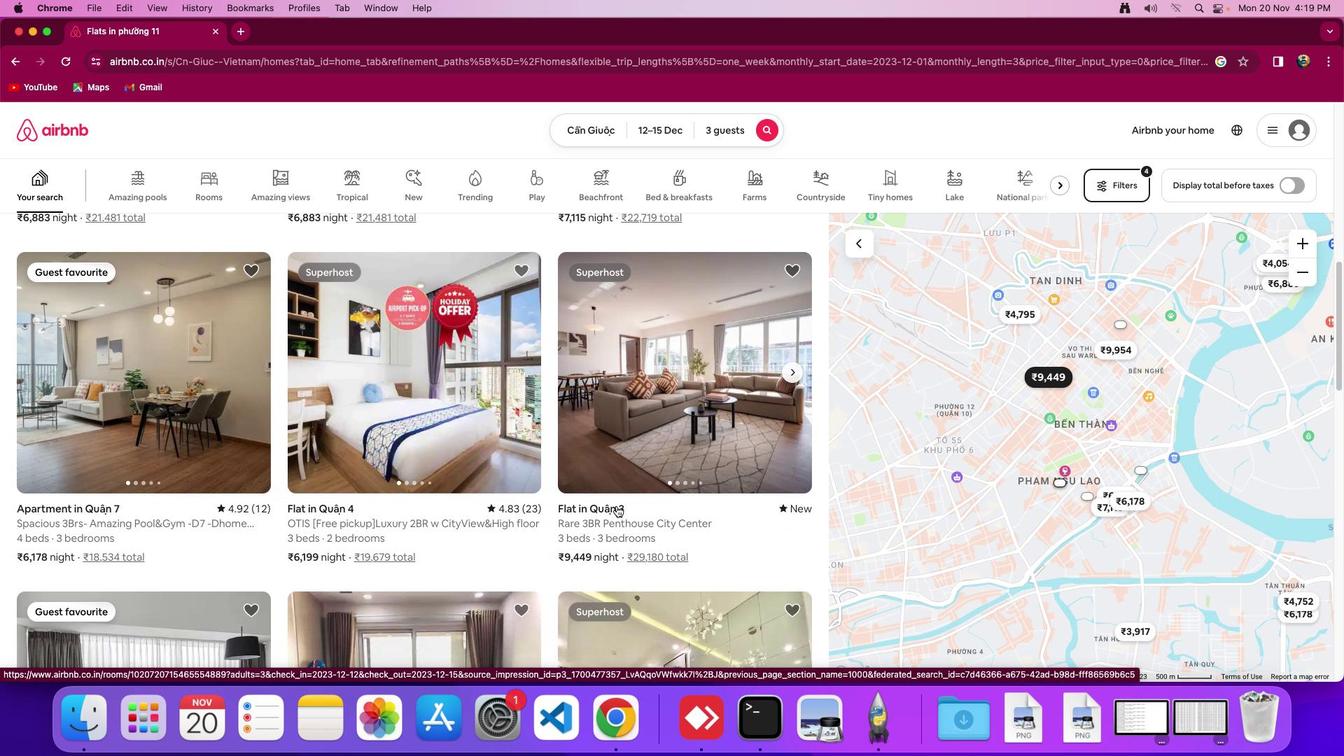 
Action: Mouse scrolled (616, 505) with delta (0, 0)
Screenshot: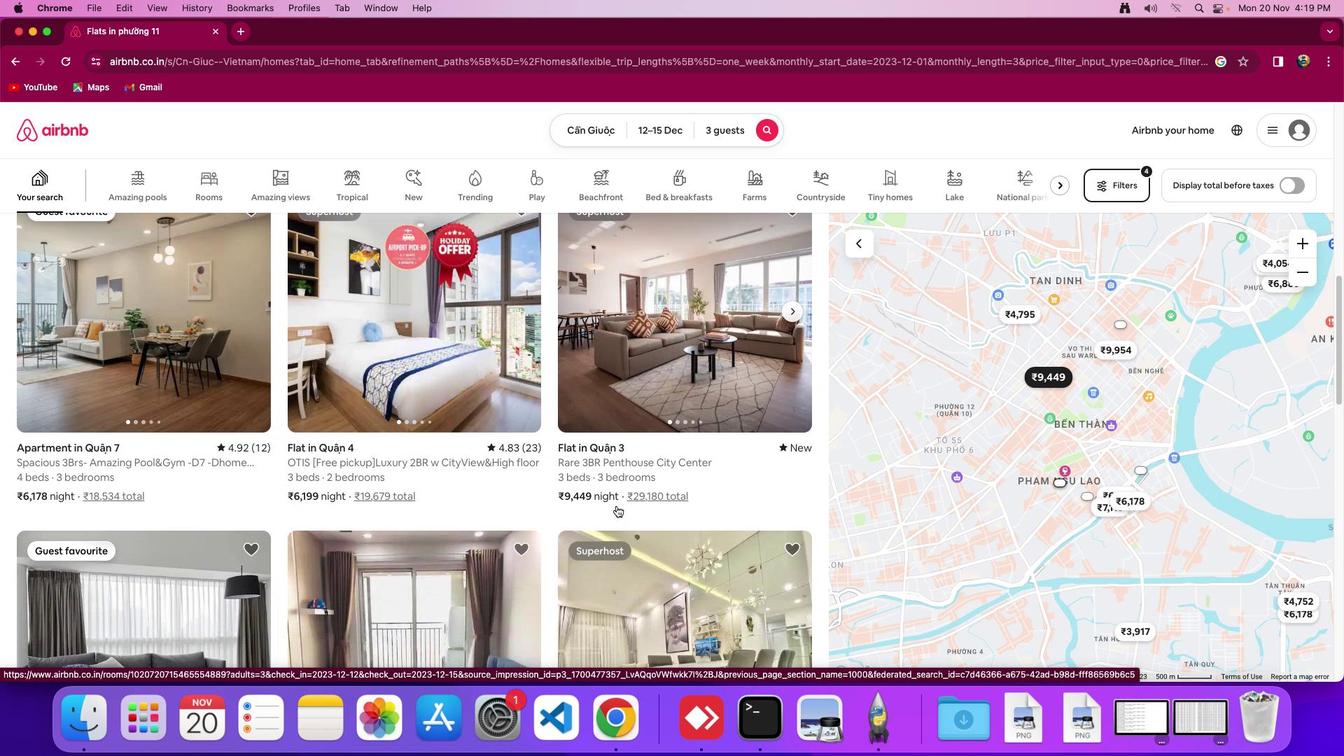 
Action: Mouse scrolled (616, 505) with delta (0, -1)
Screenshot: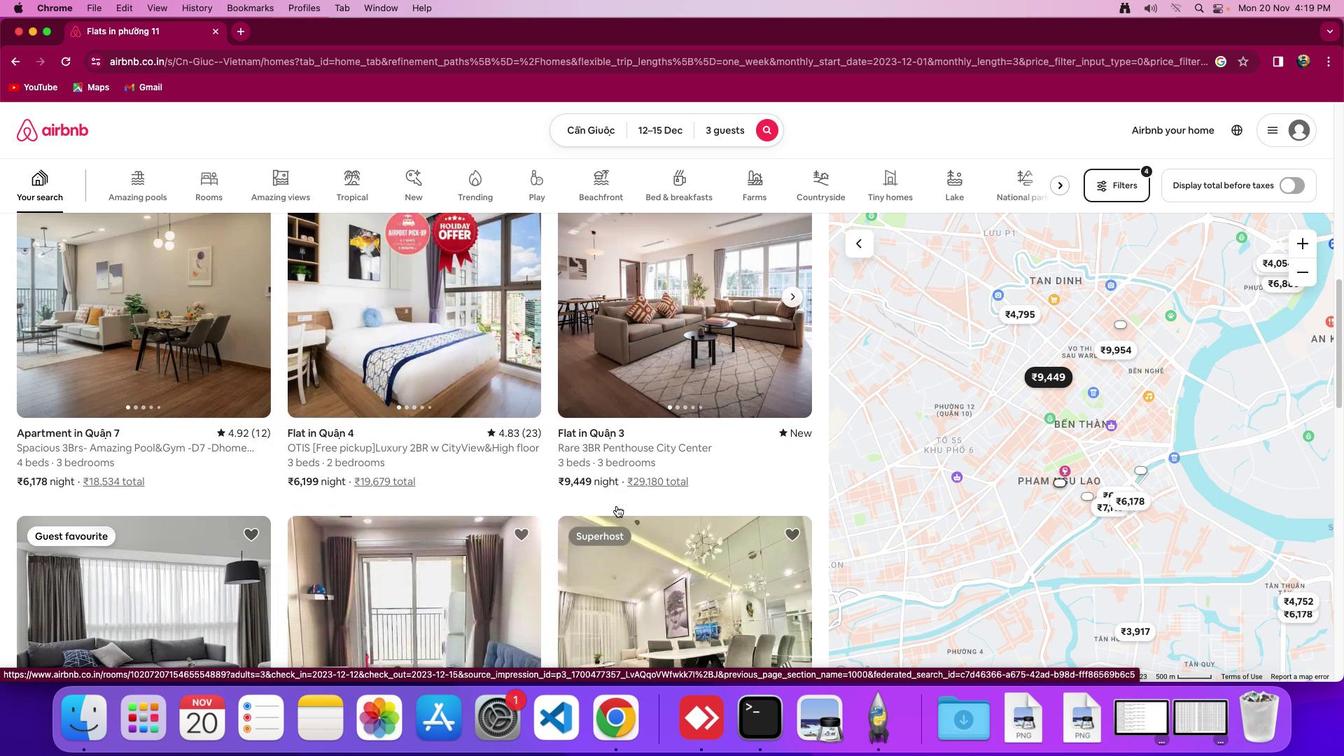 
Action: Mouse scrolled (616, 505) with delta (0, -2)
Screenshot: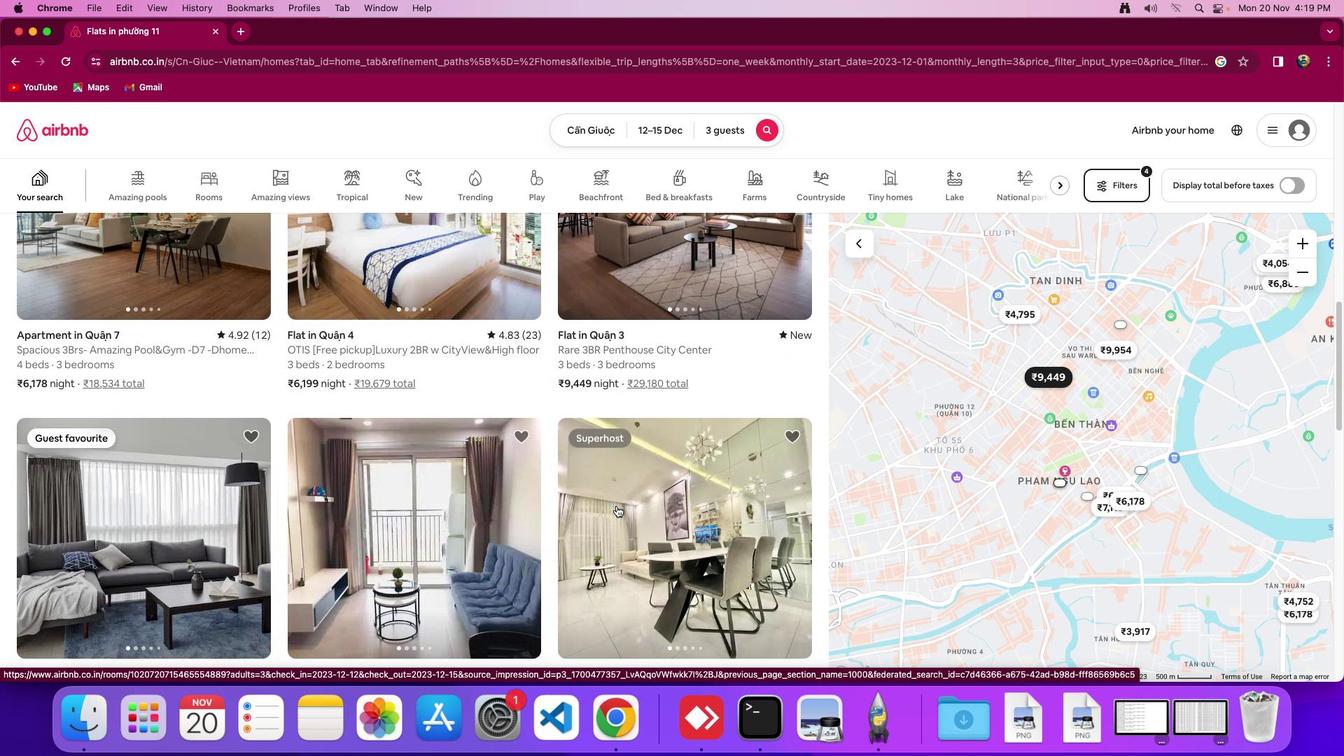 
Action: Mouse moved to (615, 509)
Screenshot: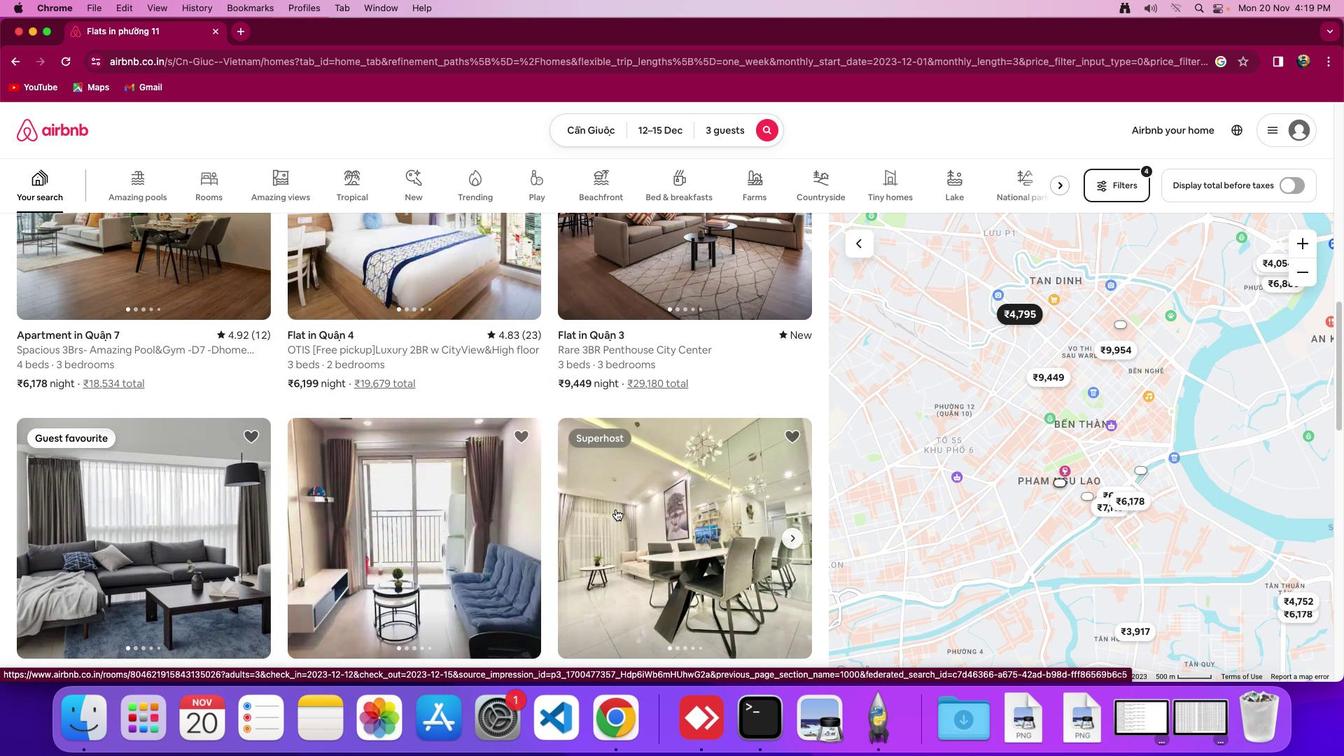 
Action: Mouse scrolled (615, 509) with delta (0, 0)
Screenshot: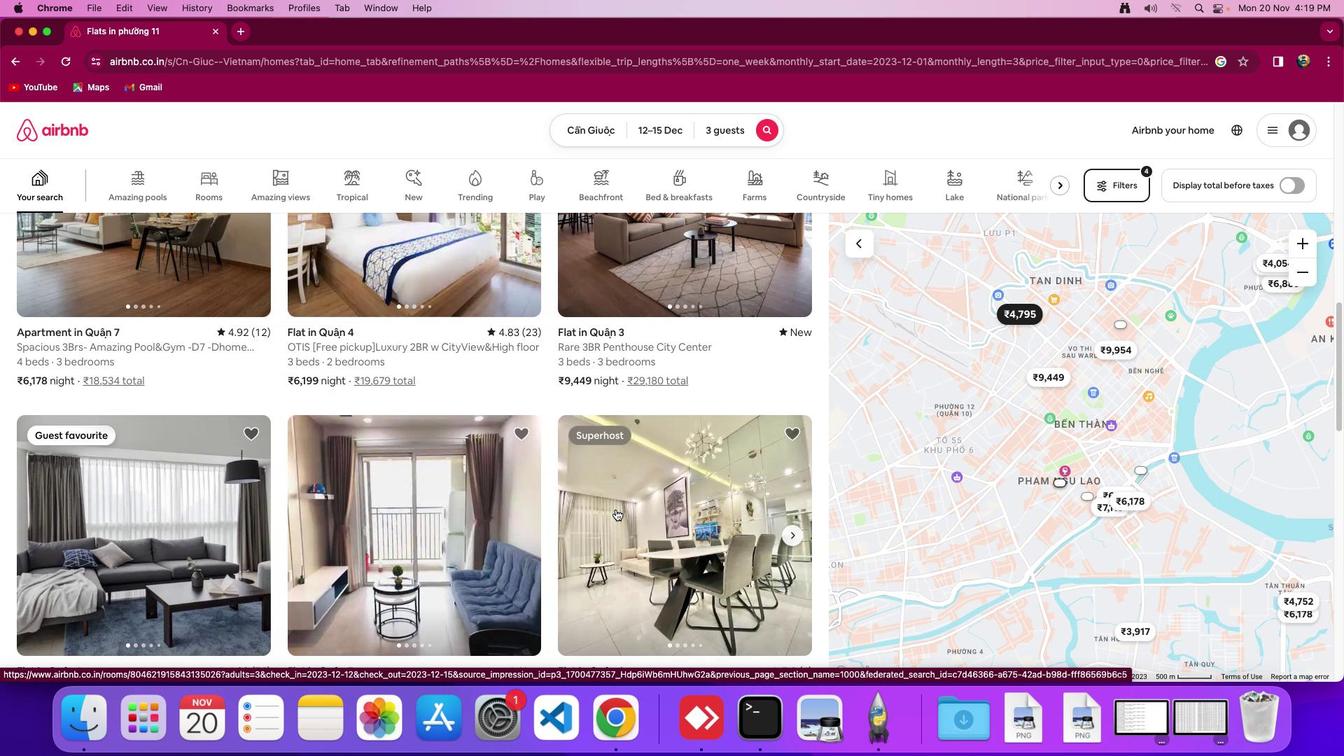 
Action: Mouse moved to (615, 509)
Screenshot: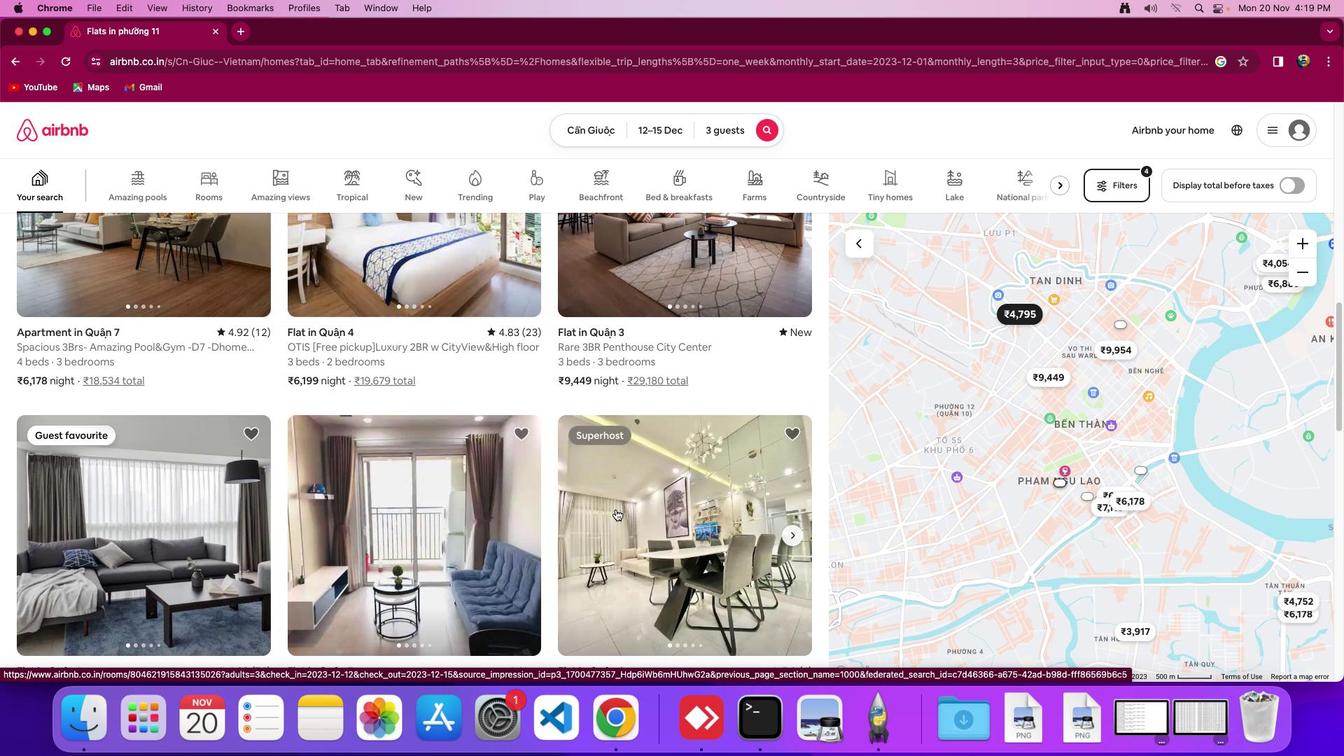 
Action: Mouse scrolled (615, 509) with delta (0, 0)
Screenshot: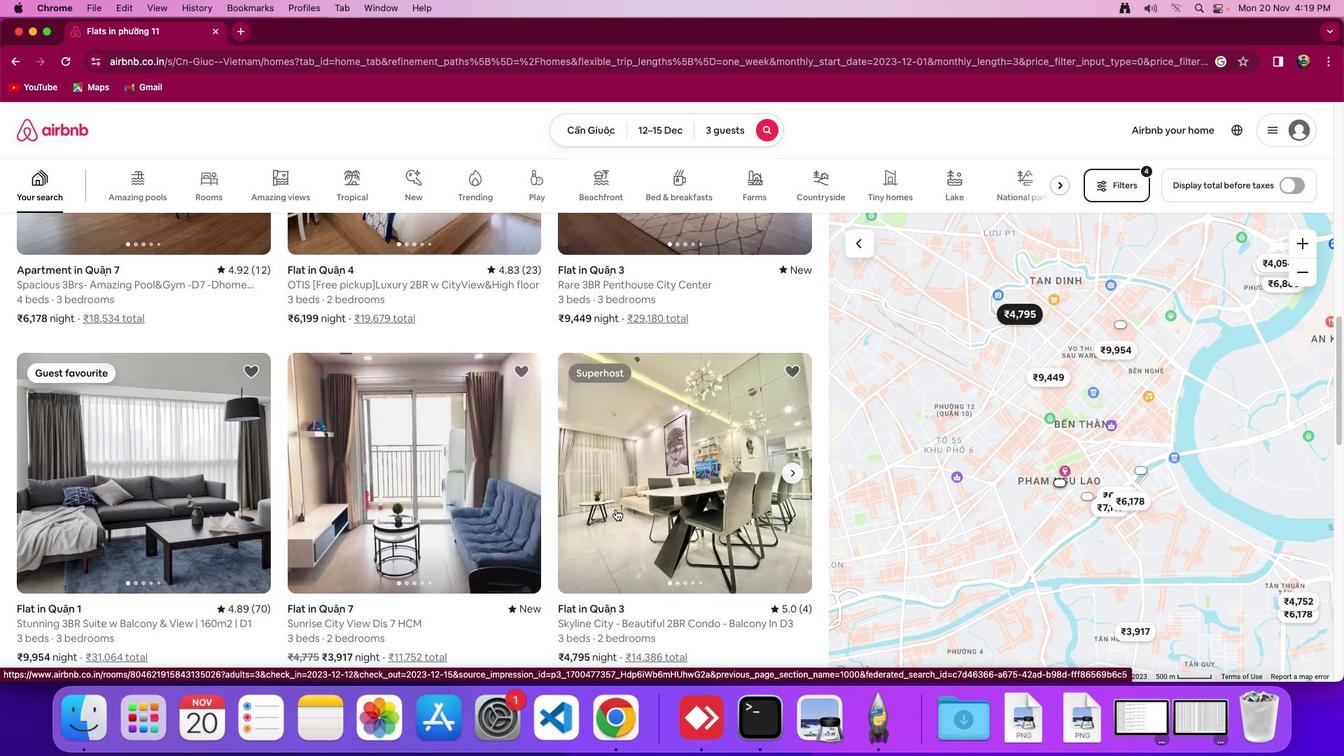 
Action: Mouse scrolled (615, 509) with delta (0, 0)
Screenshot: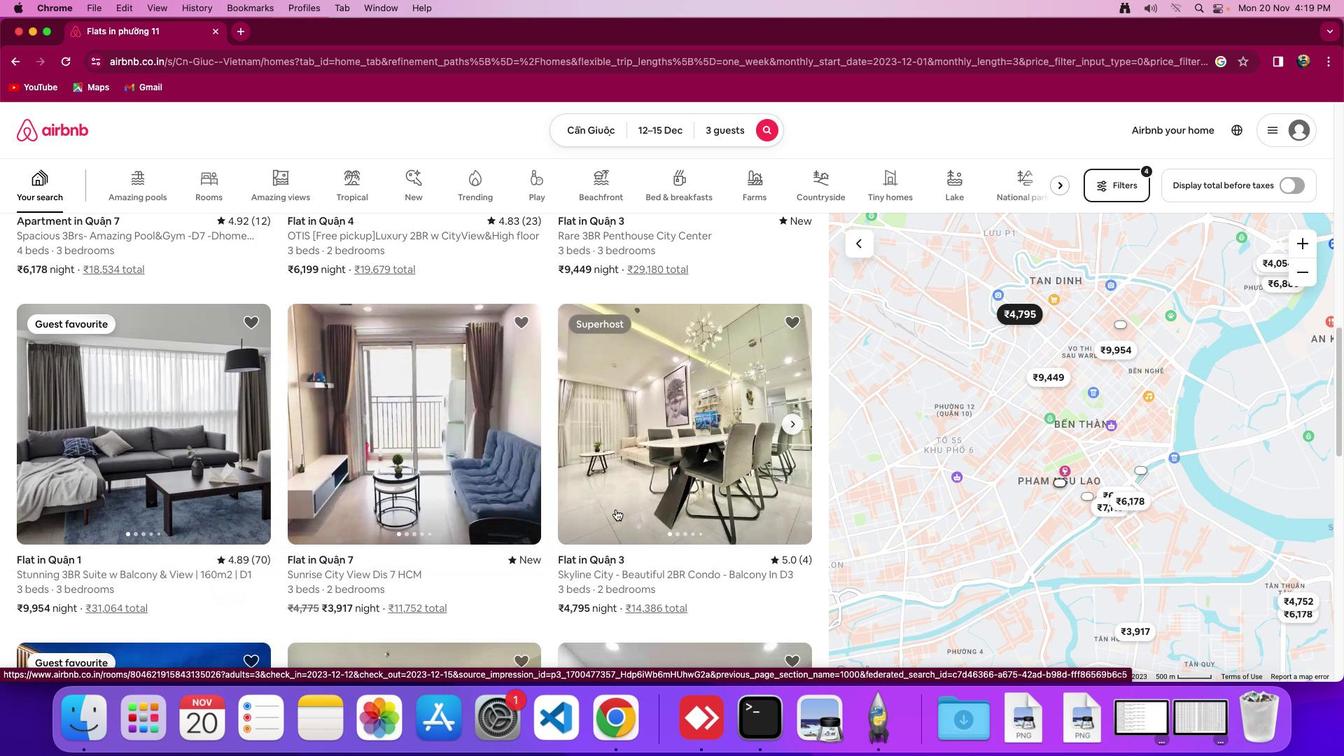 
Action: Mouse scrolled (615, 509) with delta (0, -2)
Screenshot: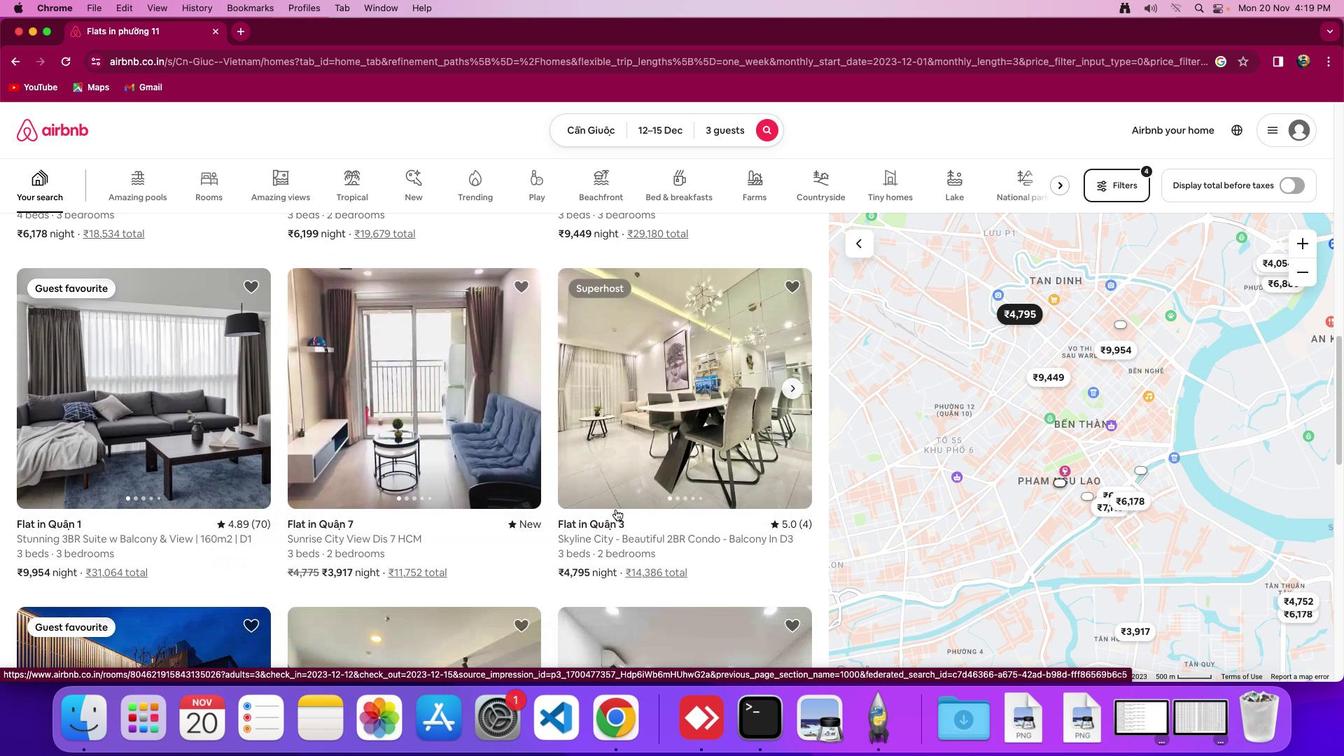 
Action: Mouse scrolled (615, 509) with delta (0, 0)
Screenshot: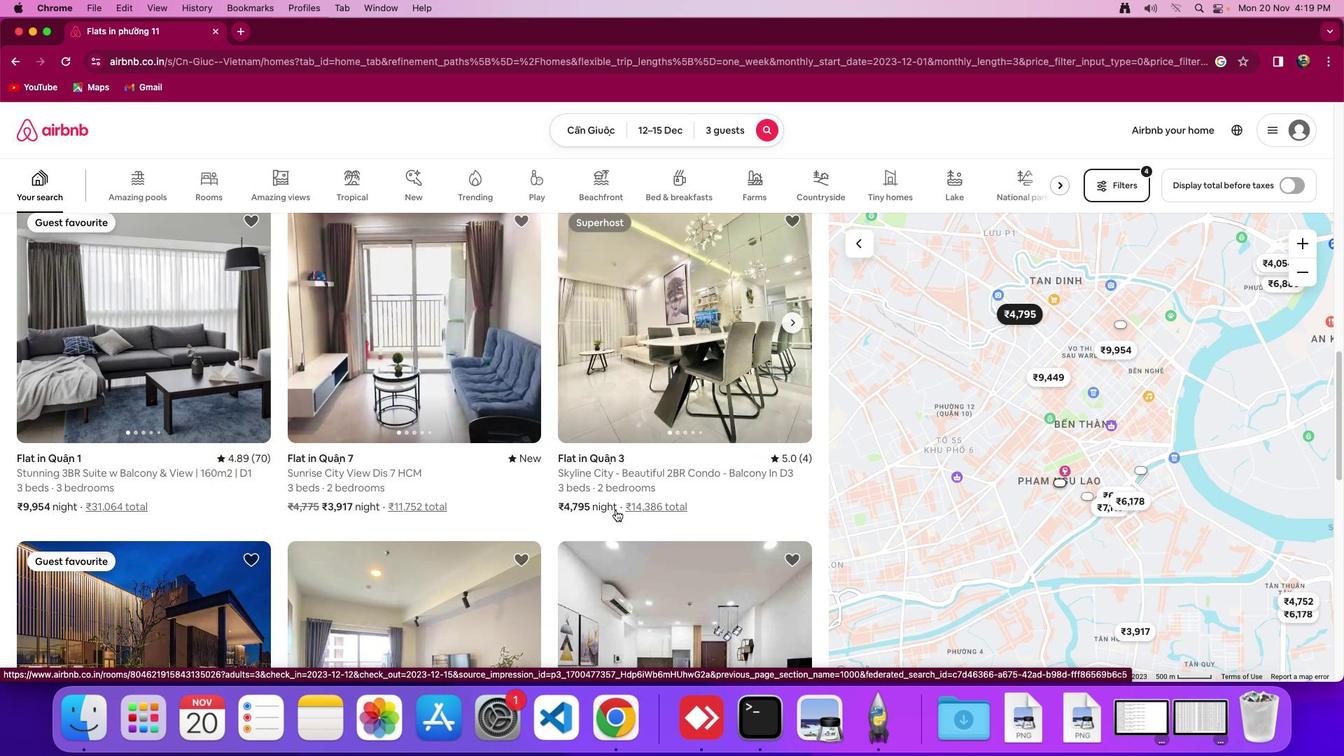 
Action: Mouse scrolled (615, 509) with delta (0, 0)
Screenshot: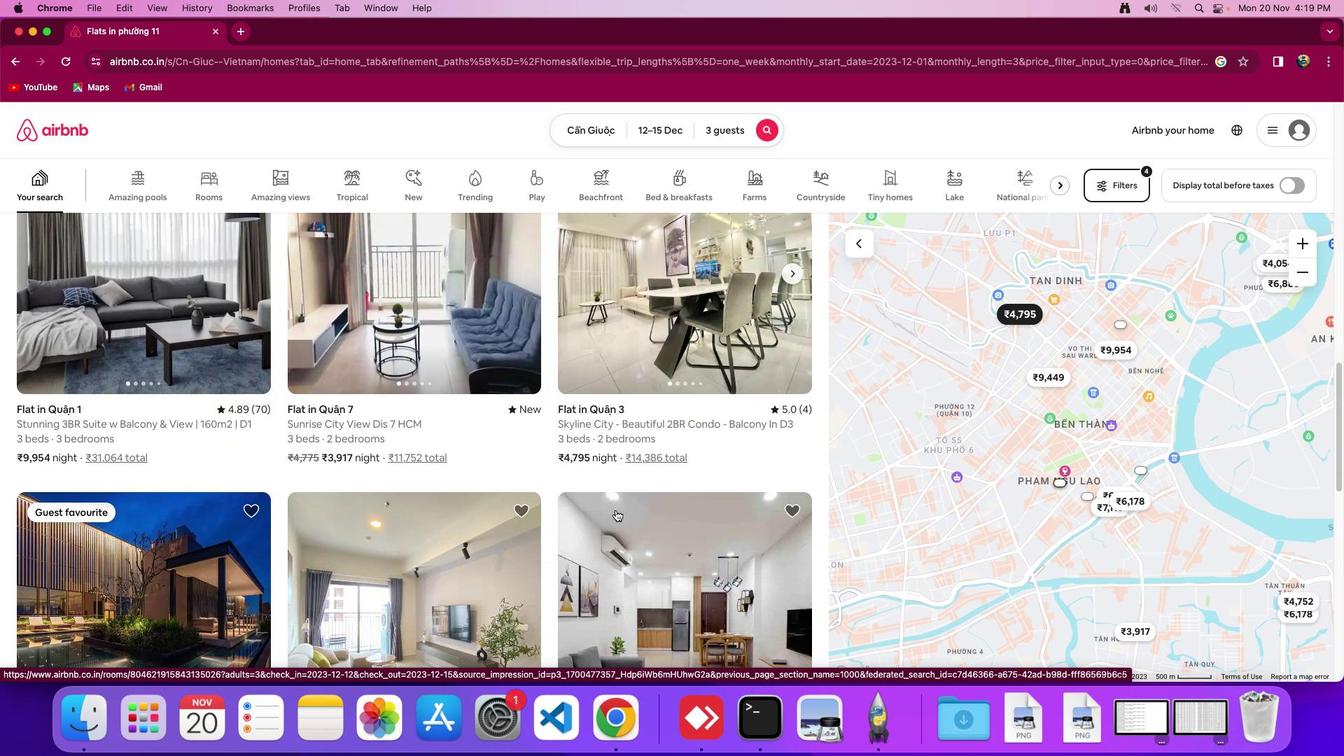 
Action: Mouse moved to (615, 509)
Screenshot: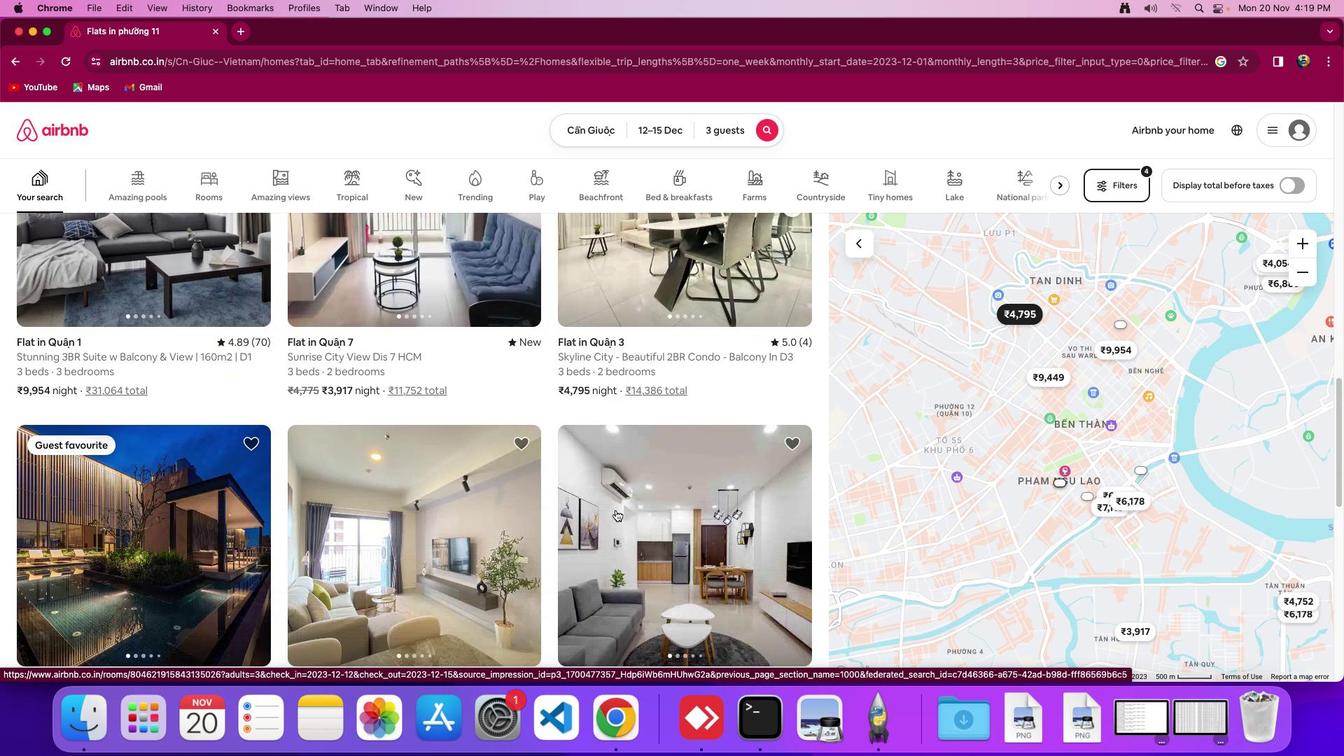
Action: Mouse scrolled (615, 509) with delta (0, -2)
Screenshot: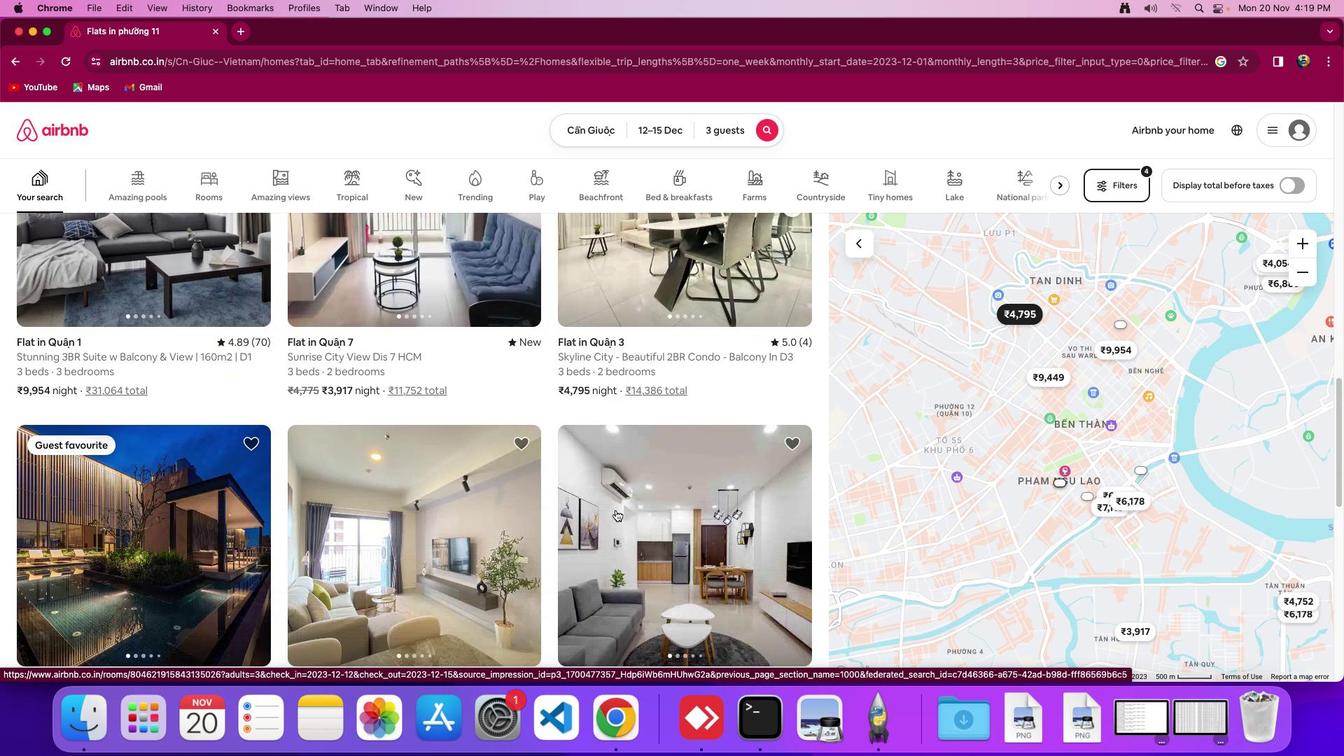 
Action: Mouse scrolled (615, 509) with delta (0, -2)
Screenshot: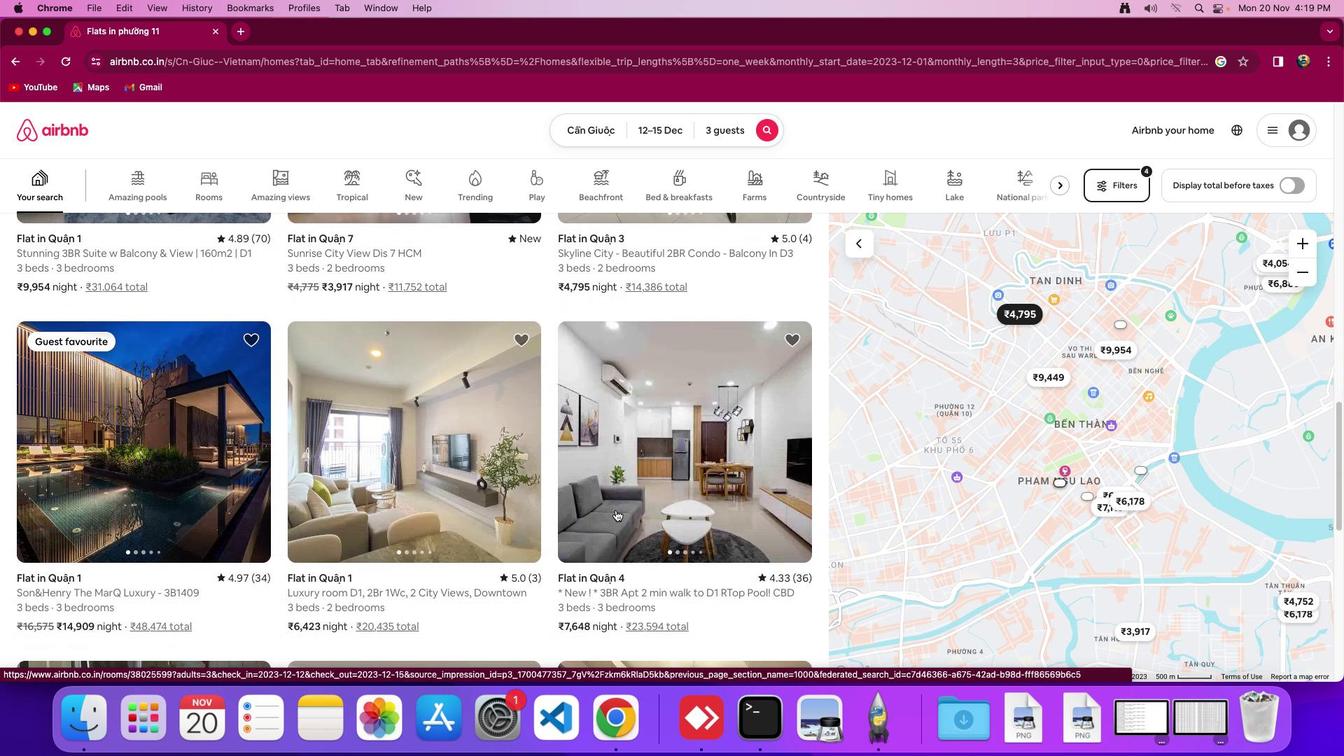 
Action: Mouse scrolled (615, 509) with delta (0, 0)
Screenshot: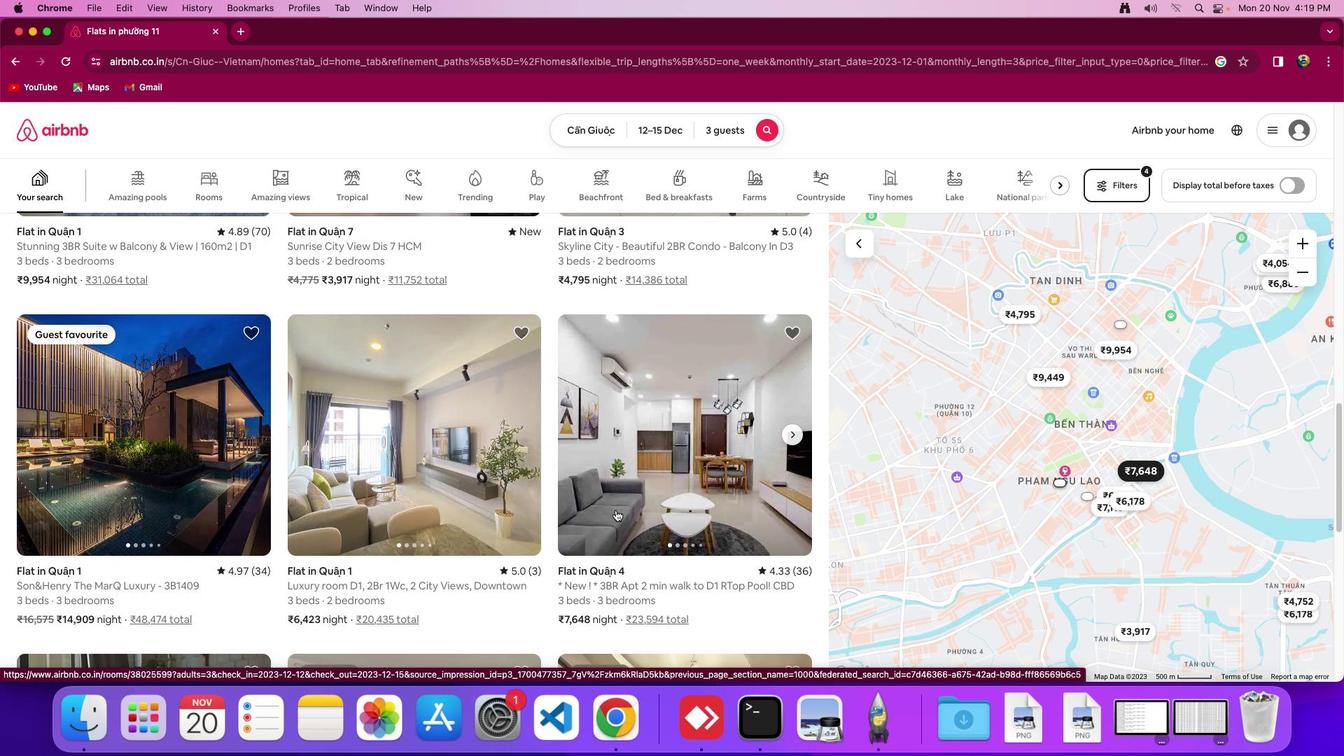 
Action: Mouse scrolled (615, 509) with delta (0, 0)
Screenshot: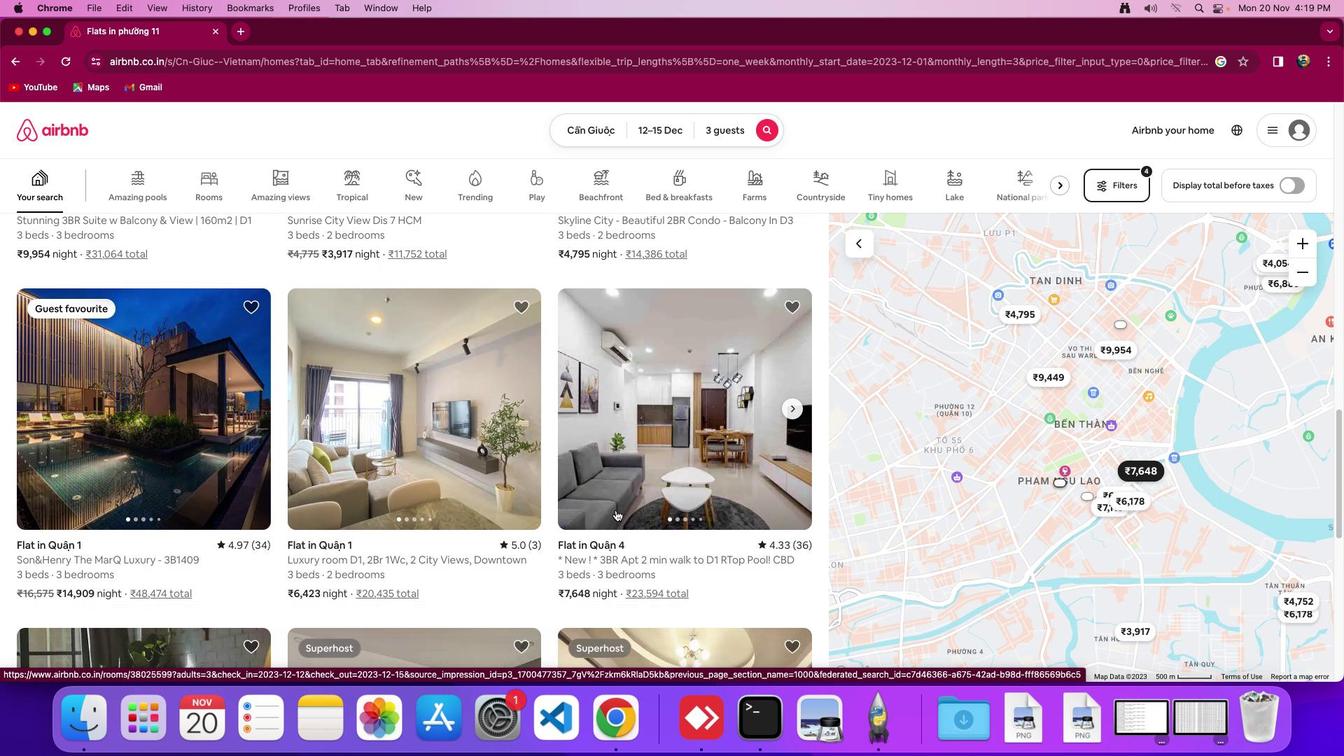 
Action: Mouse scrolled (615, 509) with delta (0, -1)
Screenshot: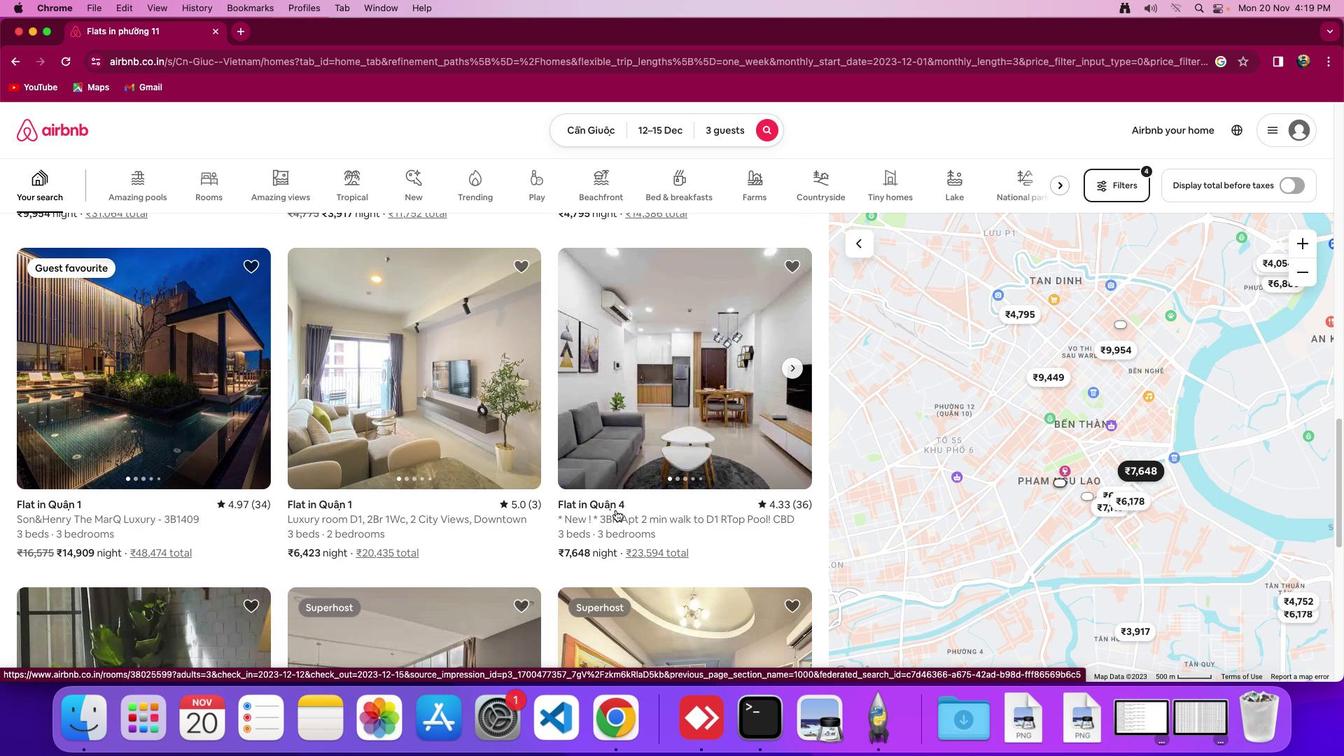 
Action: Mouse scrolled (615, 509) with delta (0, 0)
Screenshot: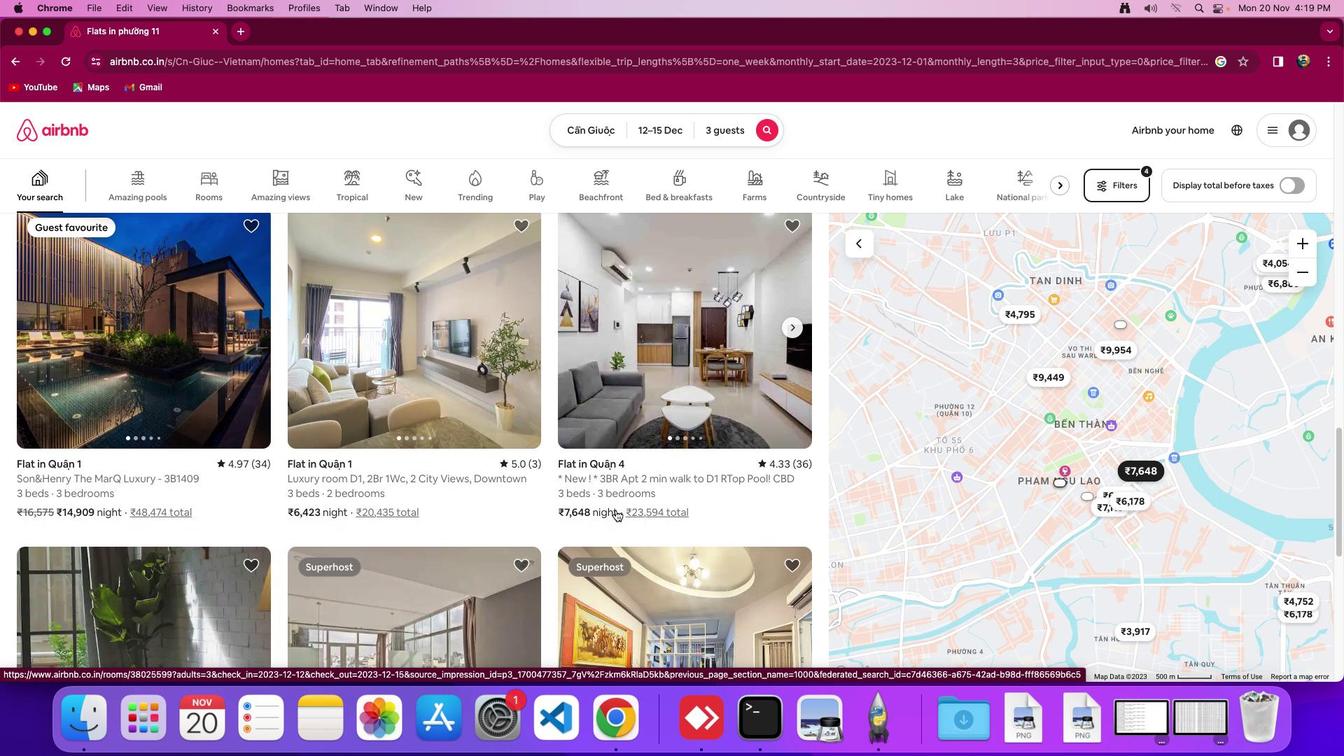 
Action: Mouse scrolled (615, 509) with delta (0, 0)
Screenshot: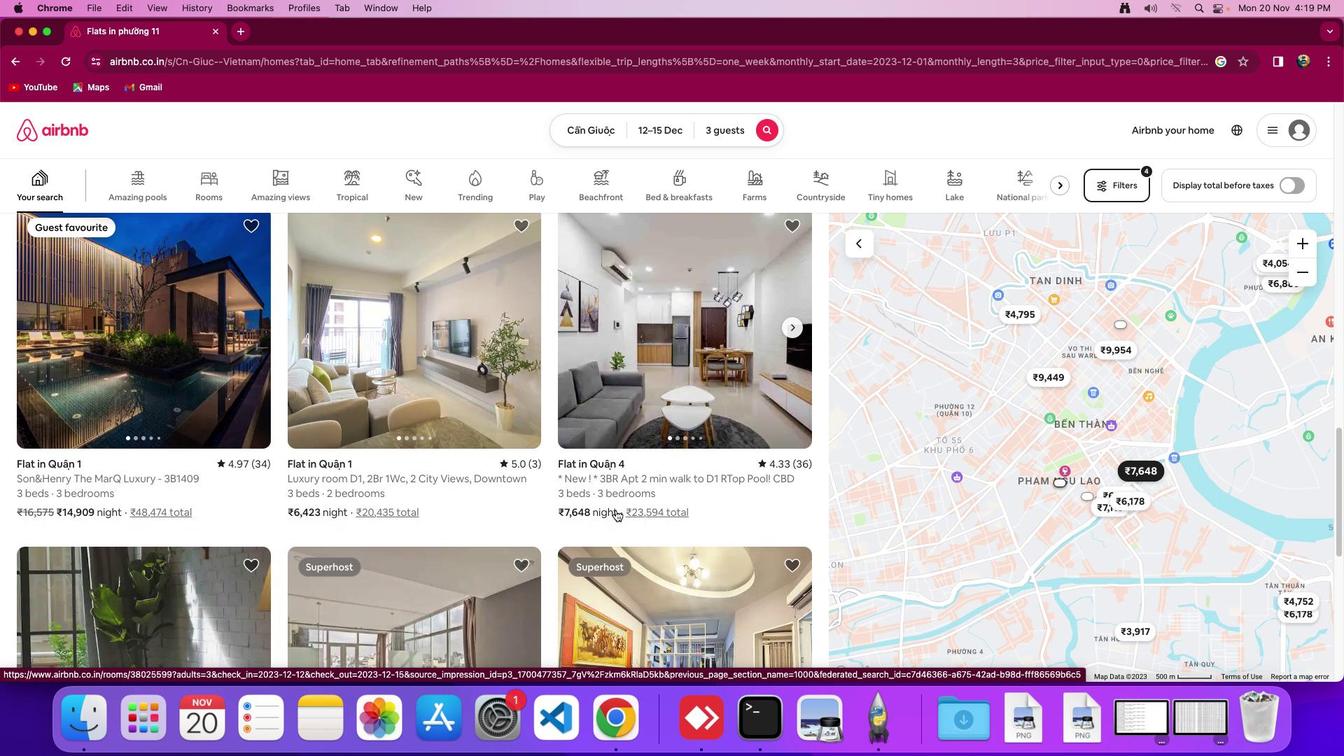 
Action: Mouse scrolled (615, 509) with delta (0, -2)
Screenshot: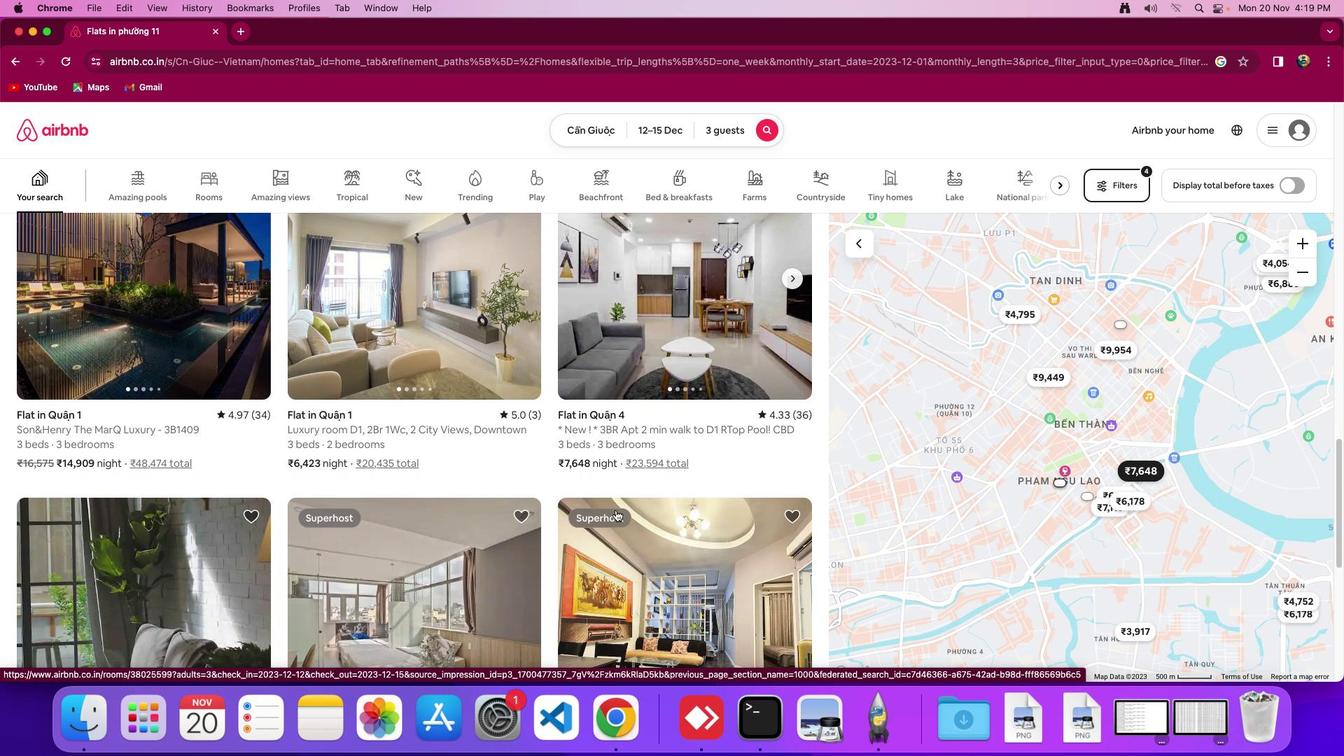 
Action: Mouse scrolled (615, 509) with delta (0, 0)
Screenshot: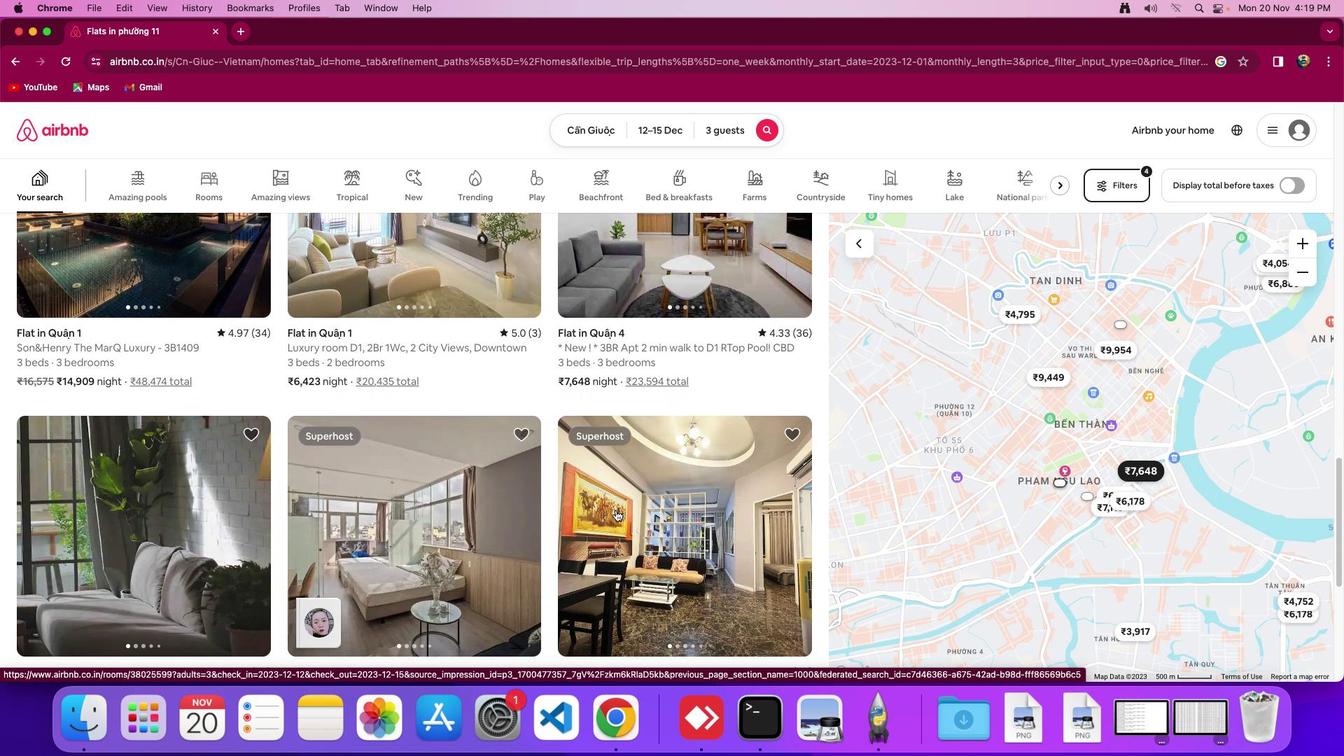 
Action: Mouse scrolled (615, 509) with delta (0, 0)
Screenshot: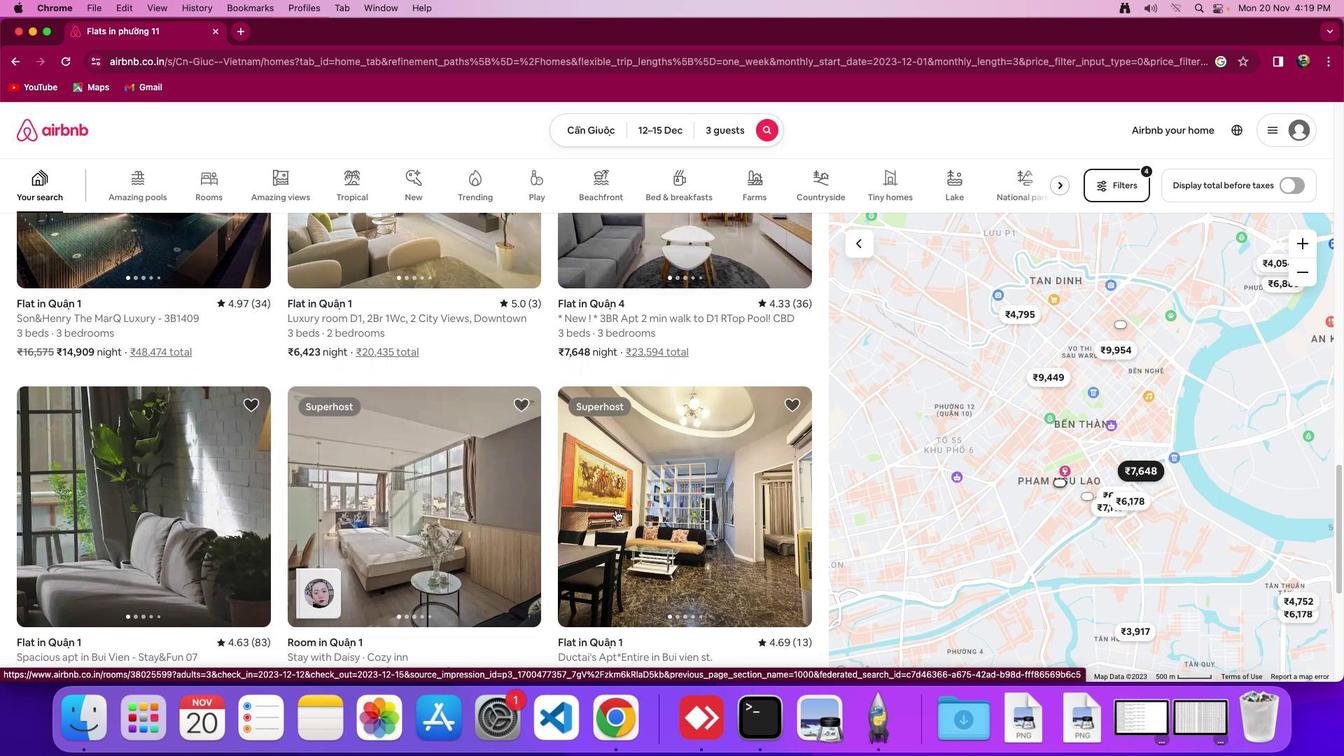 
Action: Mouse scrolled (615, 509) with delta (0, -2)
Screenshot: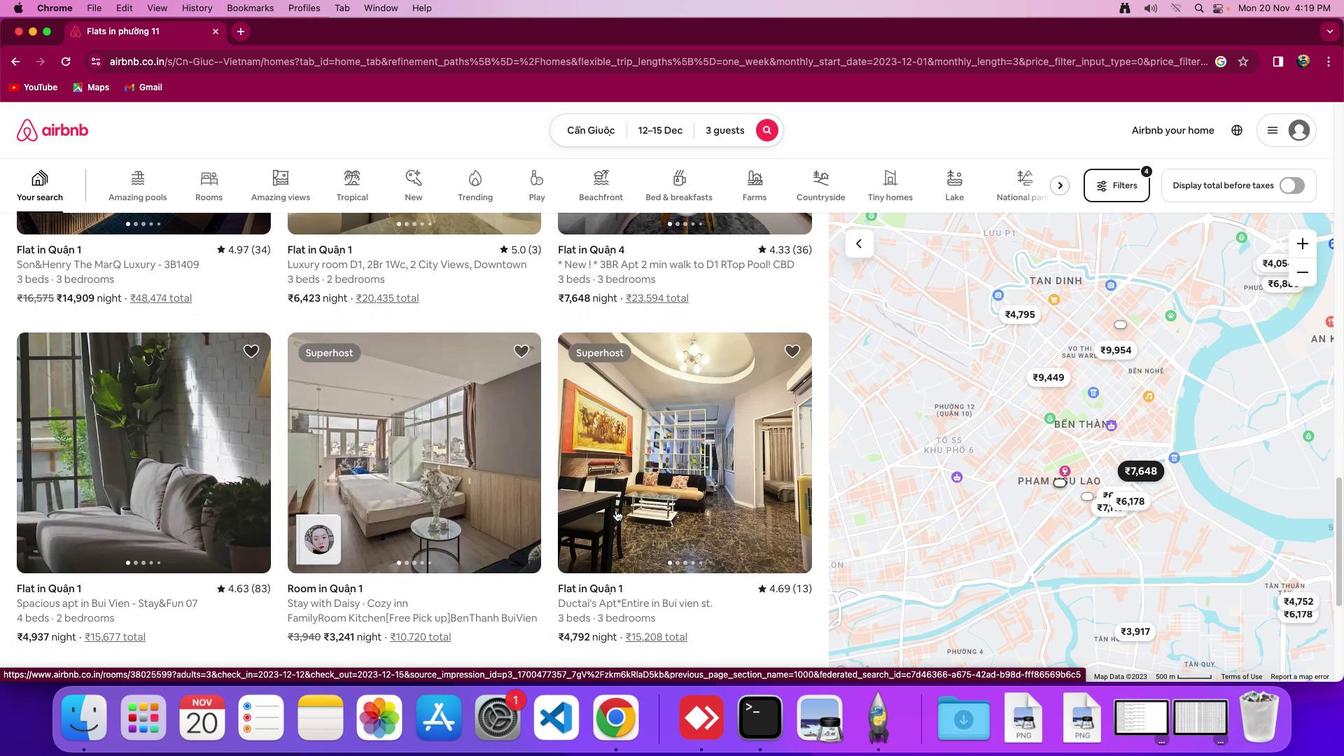 
Action: Mouse scrolled (615, 509) with delta (0, 0)
Screenshot: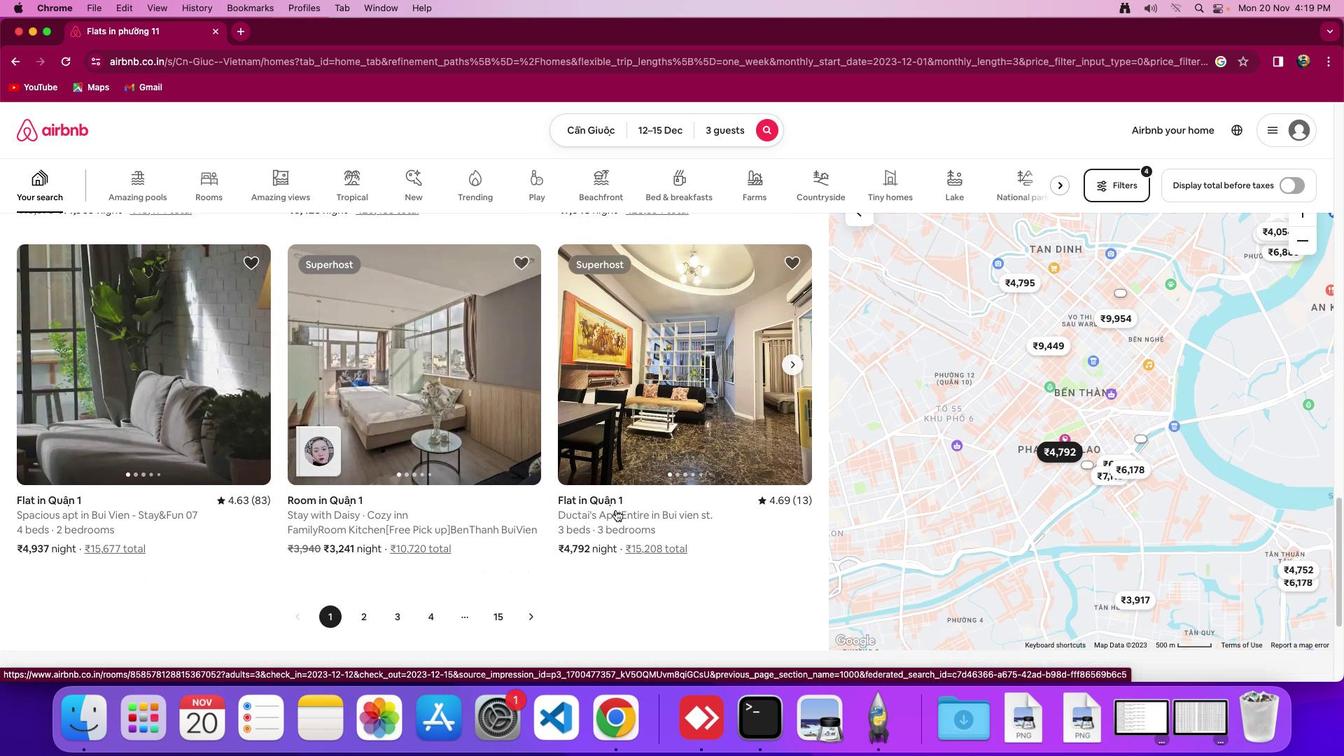 
Action: Mouse scrolled (615, 509) with delta (0, 0)
Screenshot: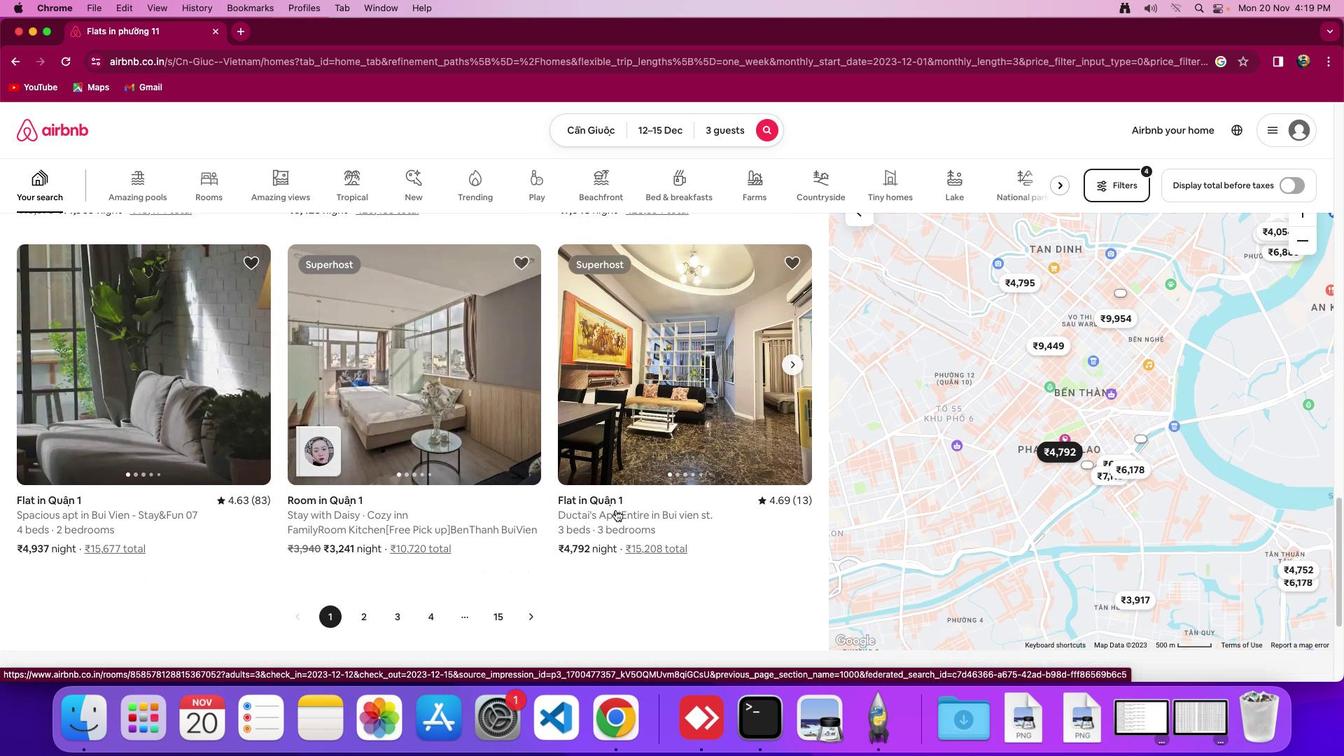 
Action: Mouse scrolled (615, 509) with delta (0, -2)
Screenshot: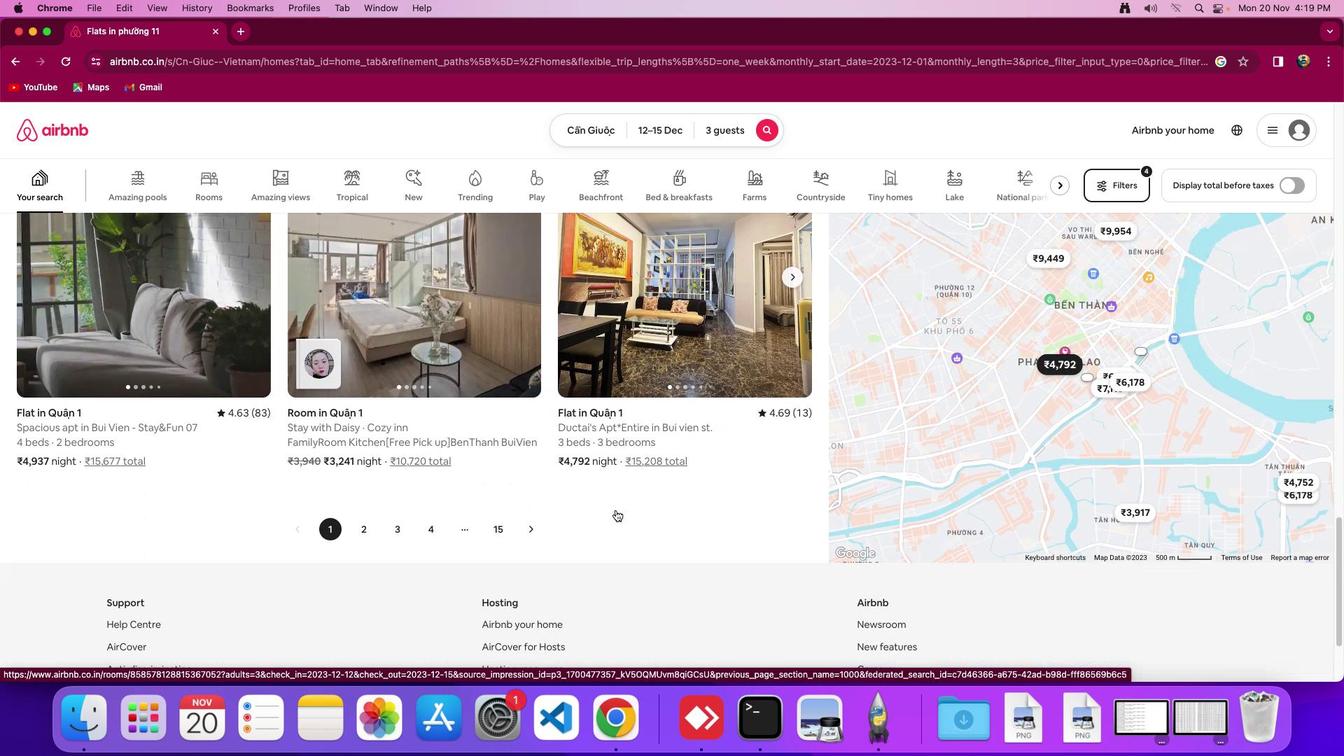 
Action: Mouse moved to (364, 515)
Screenshot: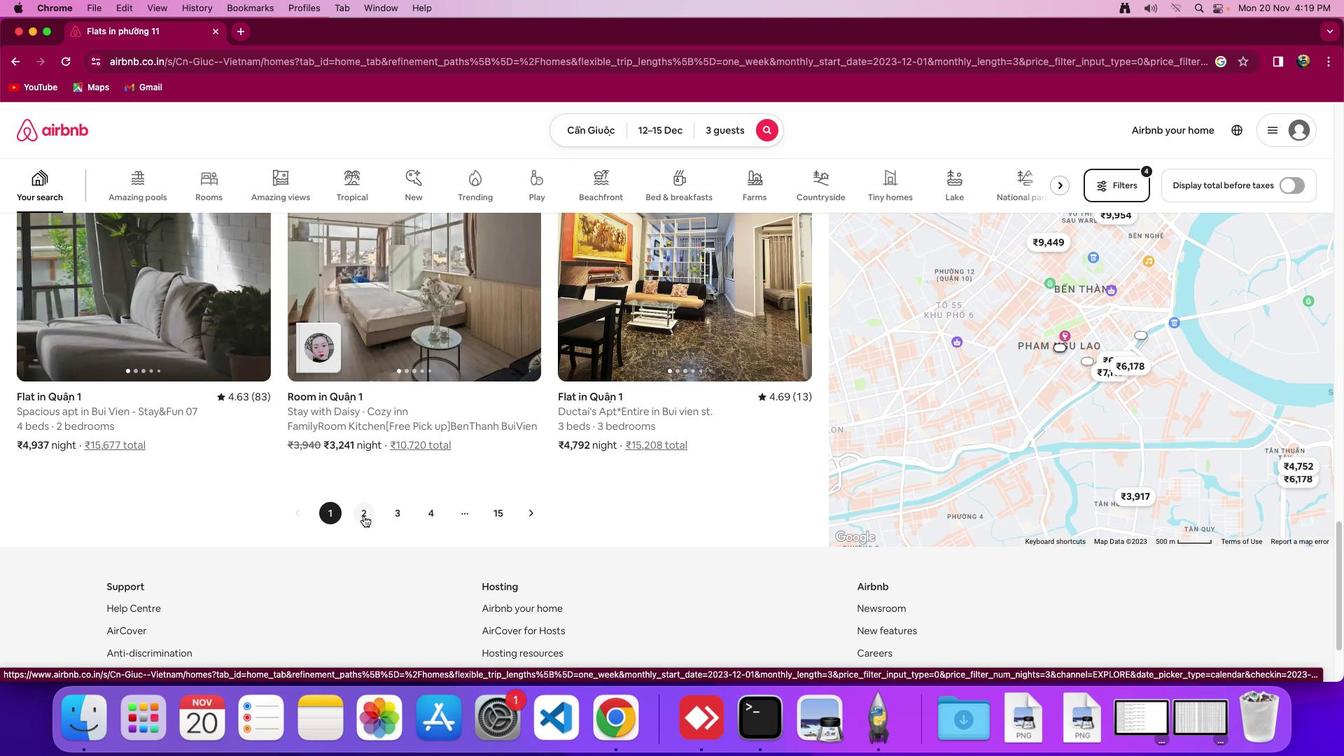
Action: Mouse pressed left at (364, 515)
Screenshot: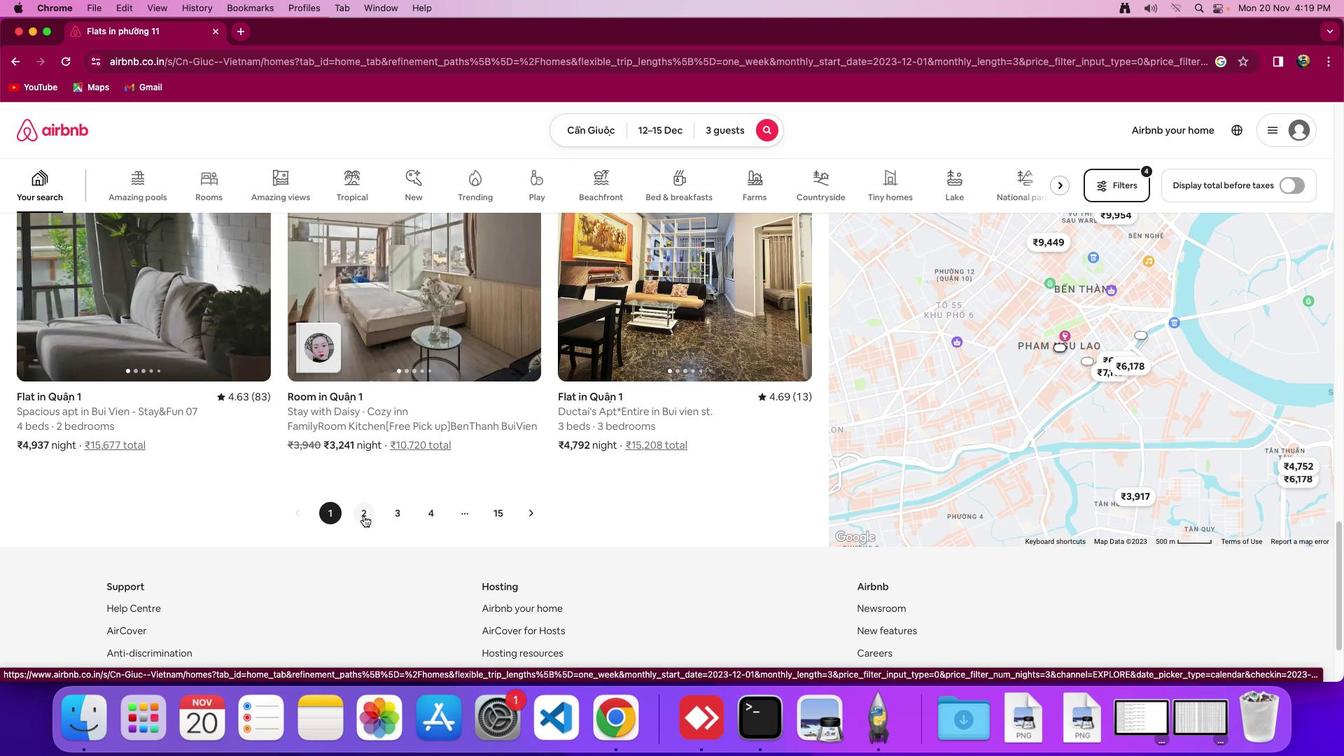 
Action: Mouse moved to (514, 583)
Screenshot: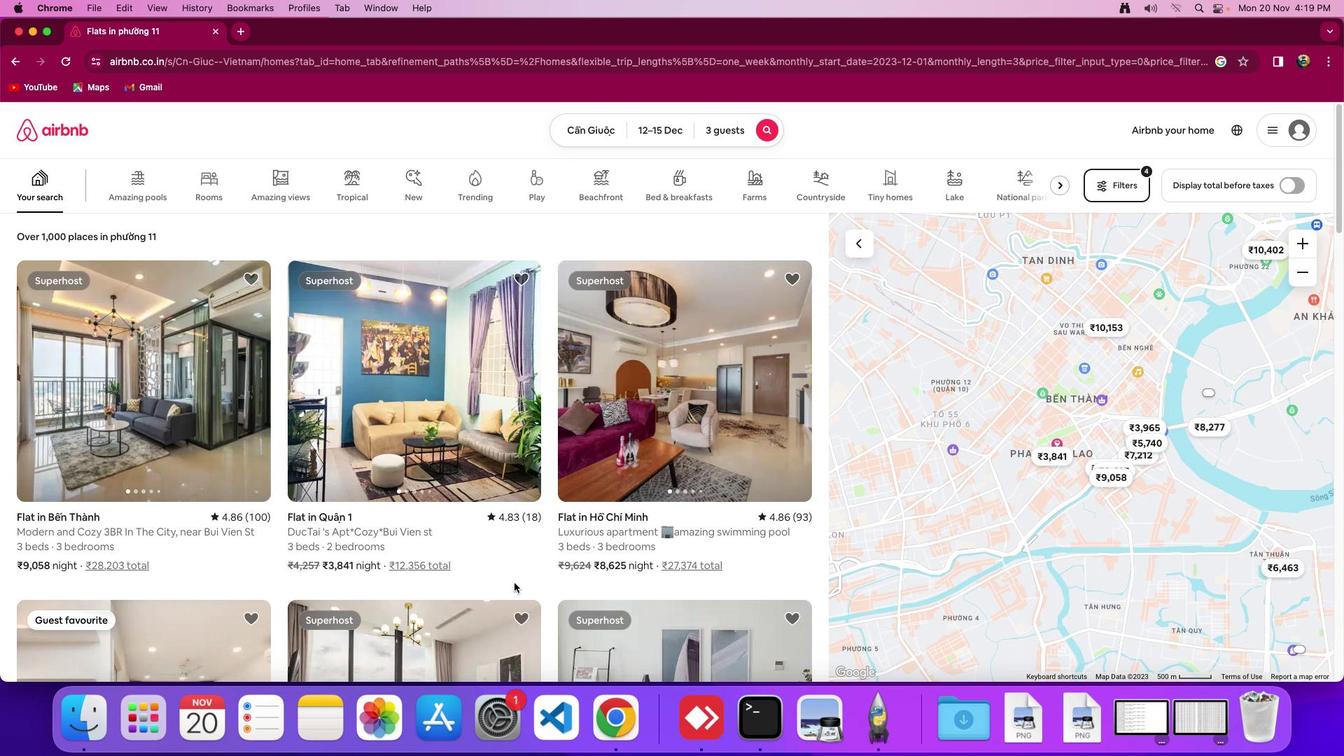 
Action: Mouse scrolled (514, 583) with delta (0, 0)
Screenshot: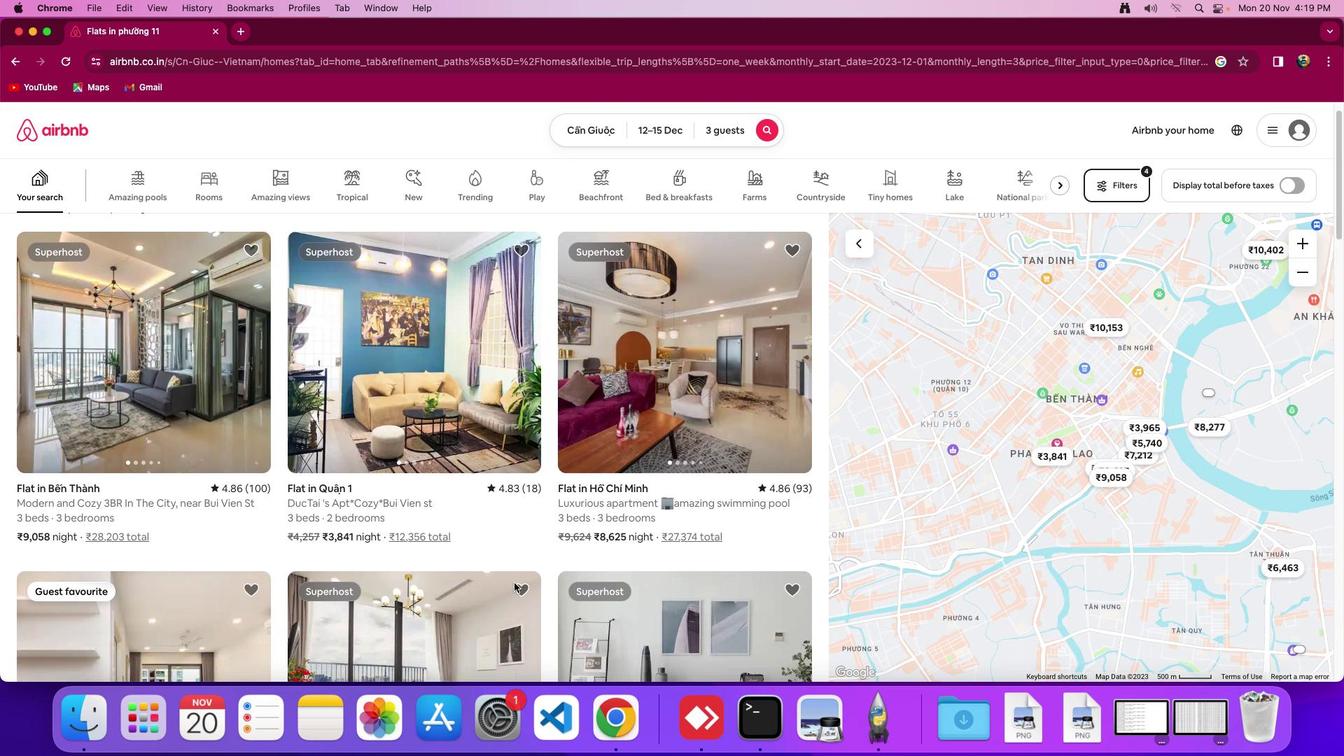 
Action: Mouse scrolled (514, 583) with delta (0, 0)
Screenshot: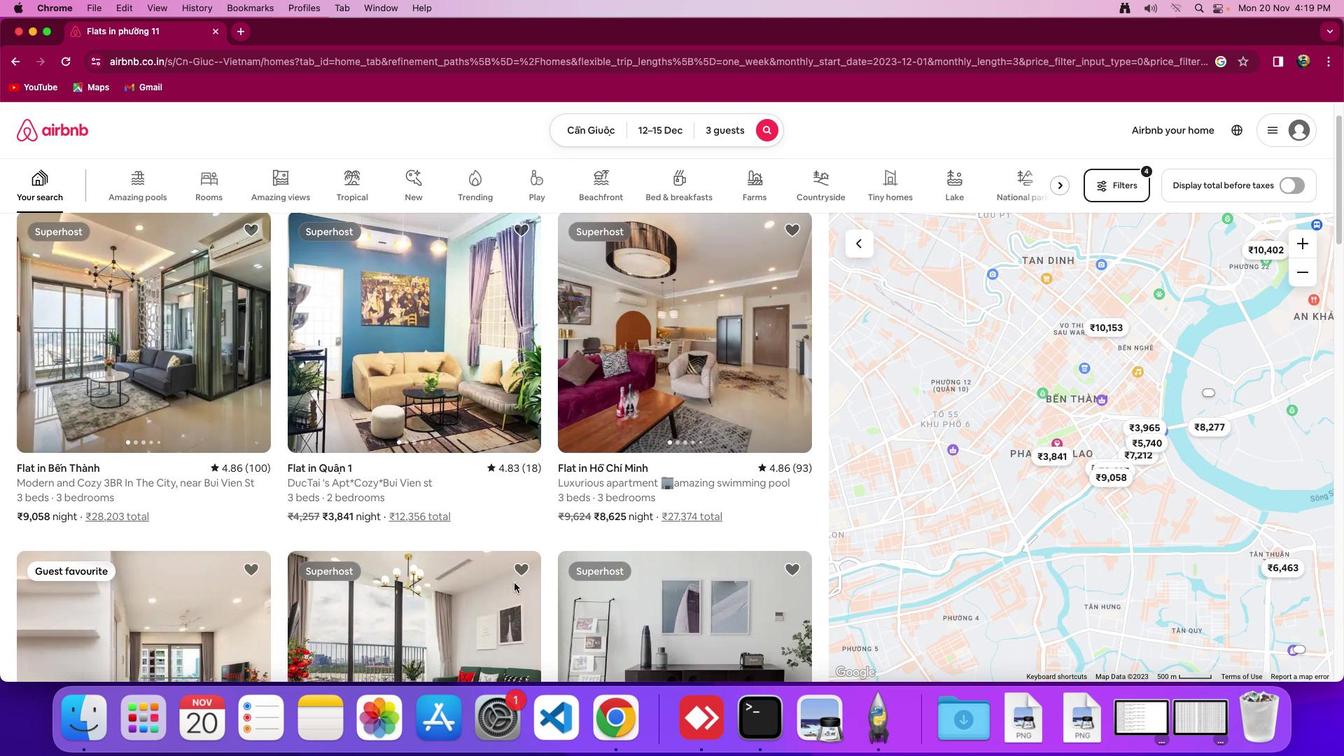 
Action: Mouse scrolled (514, 583) with delta (0, -2)
Screenshot: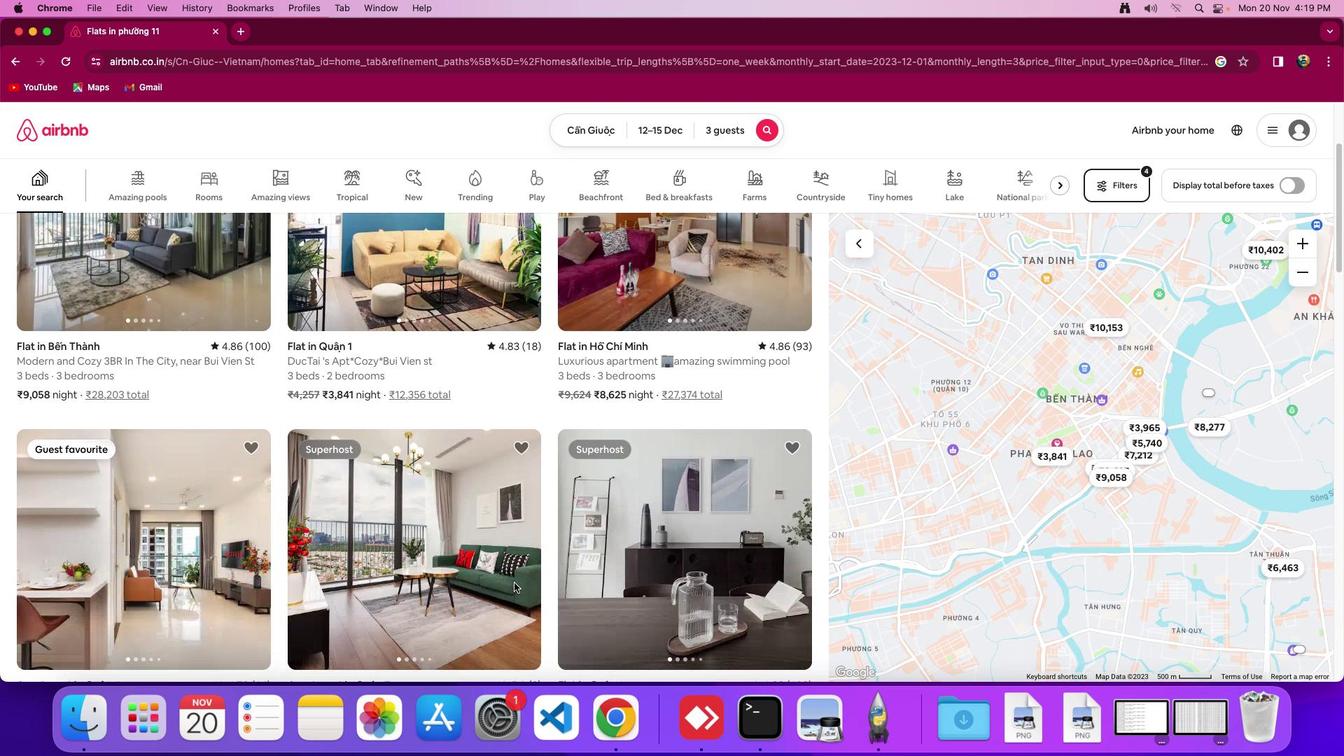 
Action: Mouse scrolled (514, 583) with delta (0, -2)
Screenshot: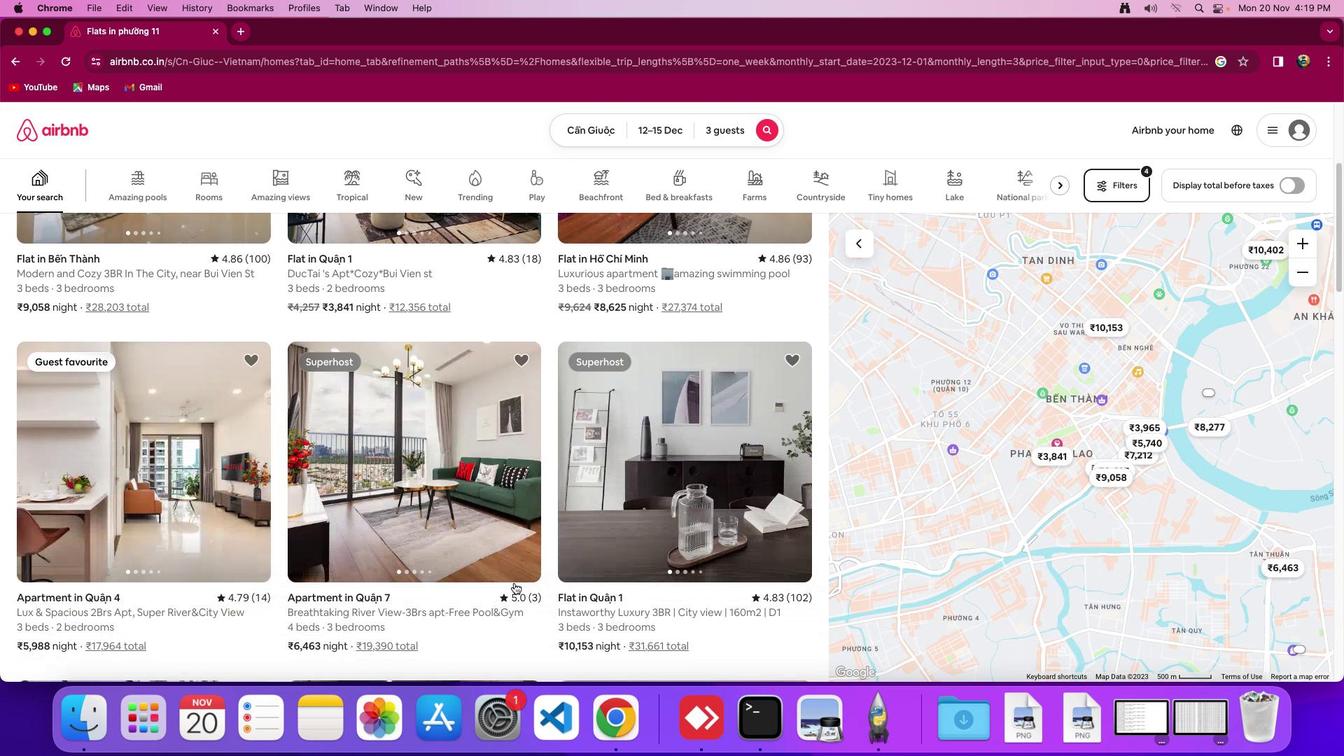 
Action: Mouse moved to (514, 583)
Screenshot: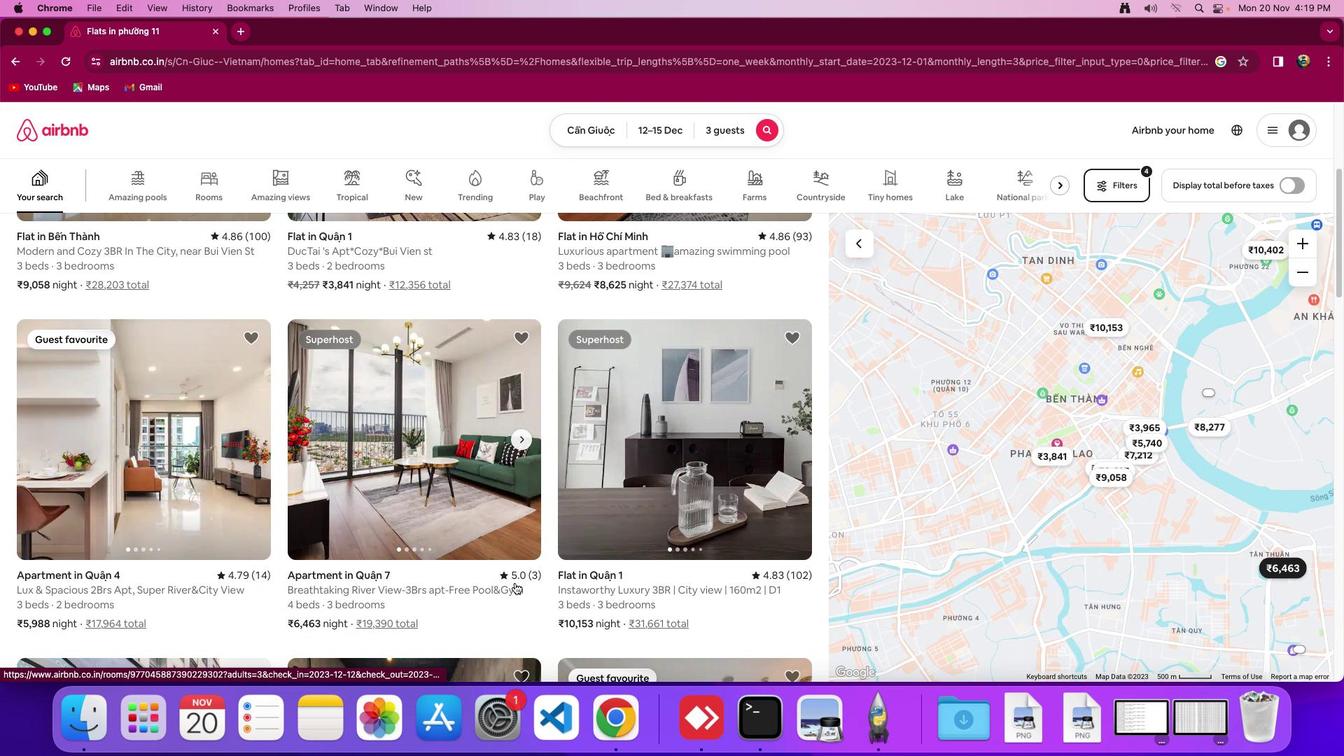 
Action: Mouse scrolled (514, 583) with delta (0, 0)
Screenshot: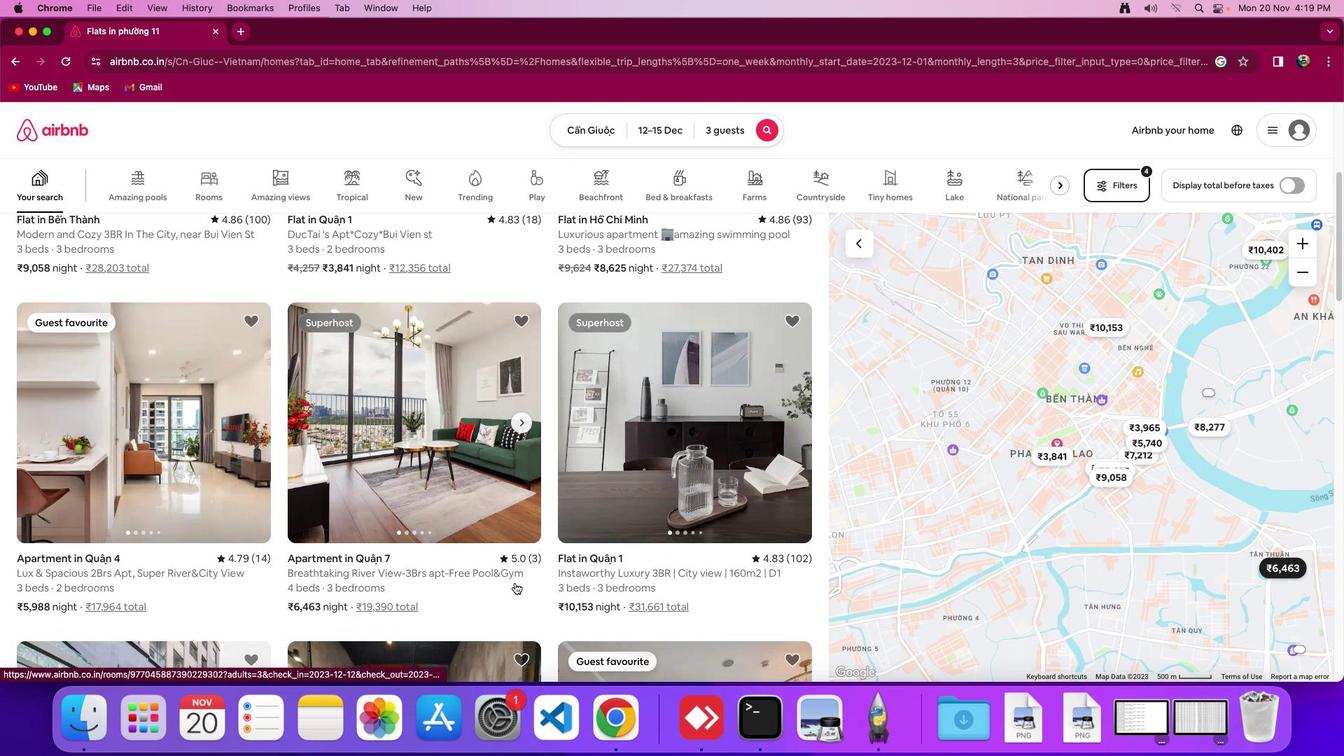 
Action: Mouse scrolled (514, 583) with delta (0, 0)
Screenshot: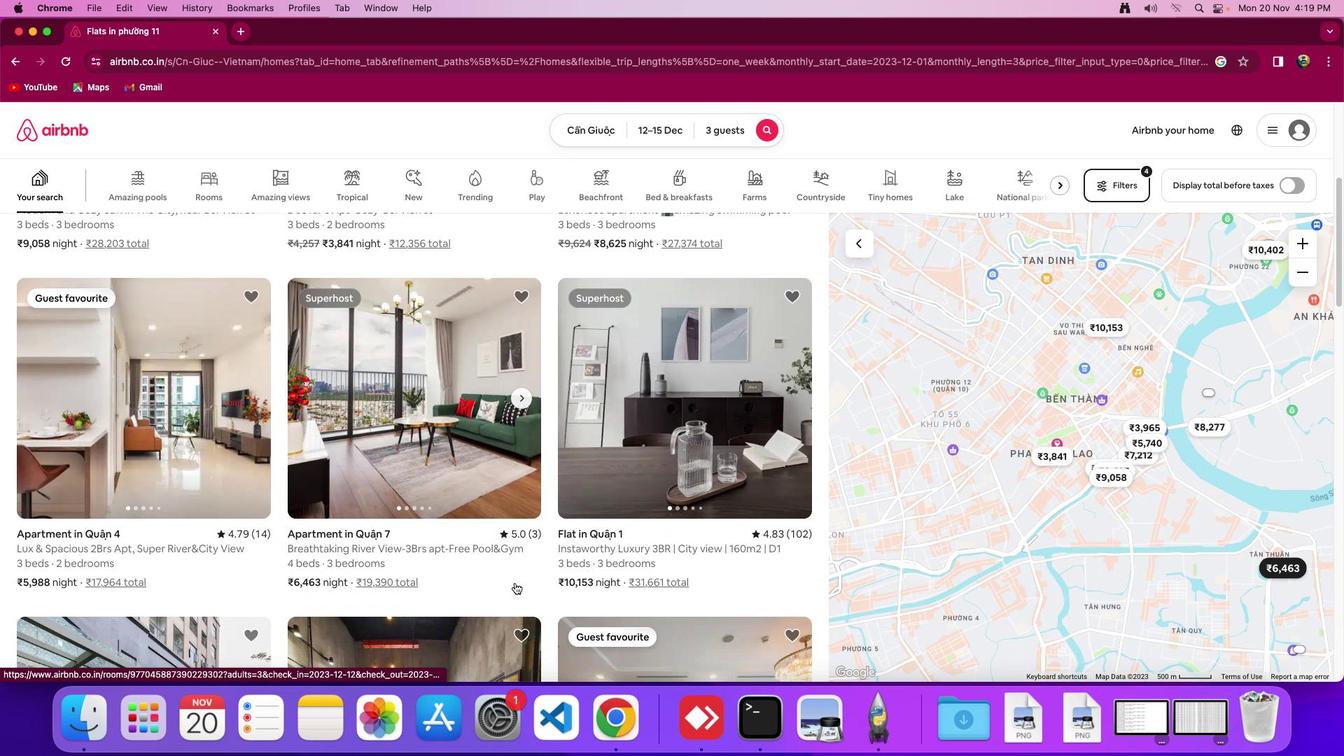 
Action: Mouse scrolled (514, 583) with delta (0, -2)
Screenshot: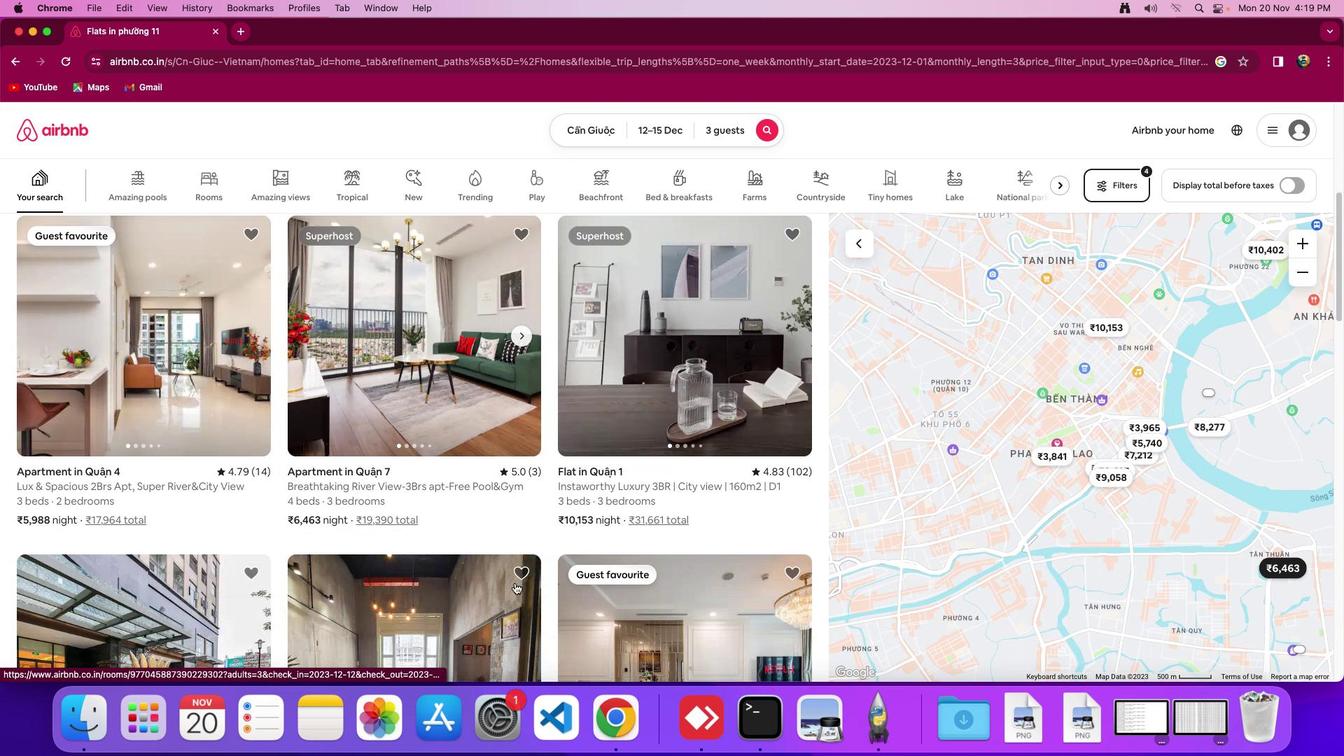 
Action: Mouse scrolled (514, 583) with delta (0, 0)
Screenshot: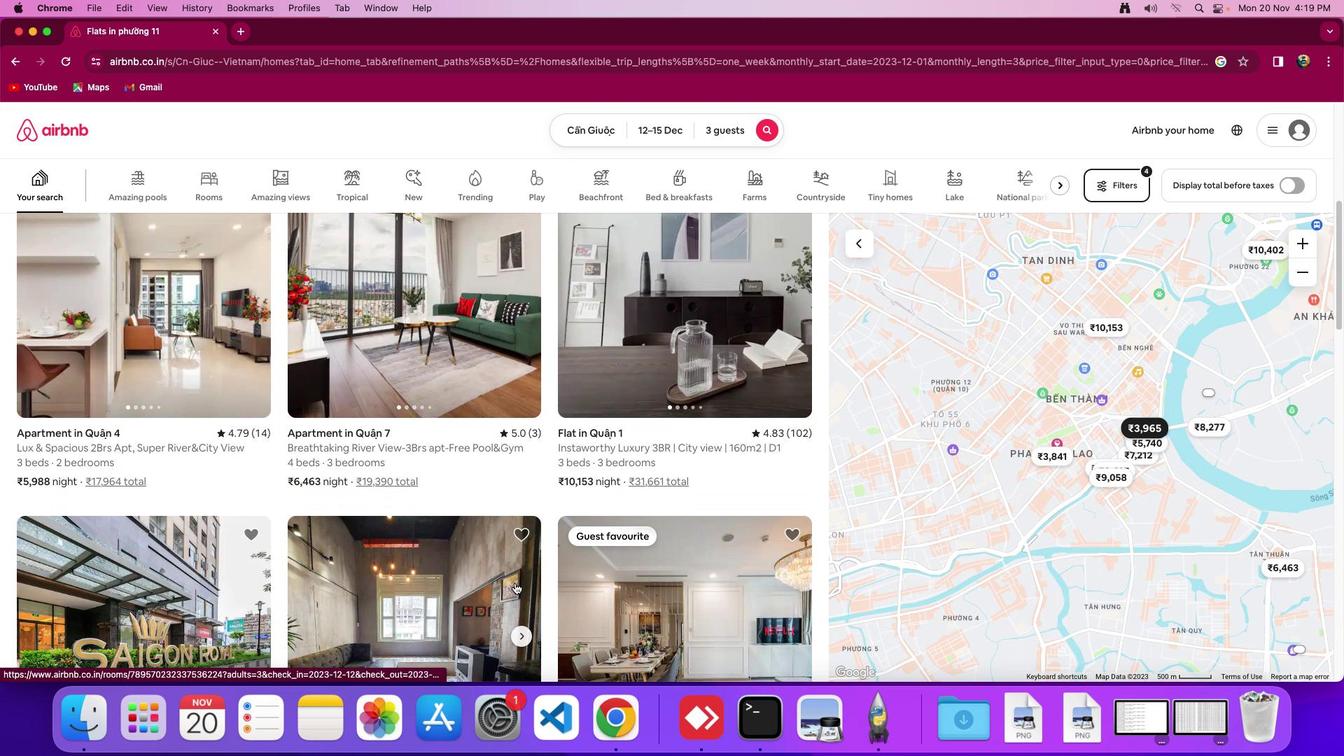 
Action: Mouse scrolled (514, 583) with delta (0, 0)
Screenshot: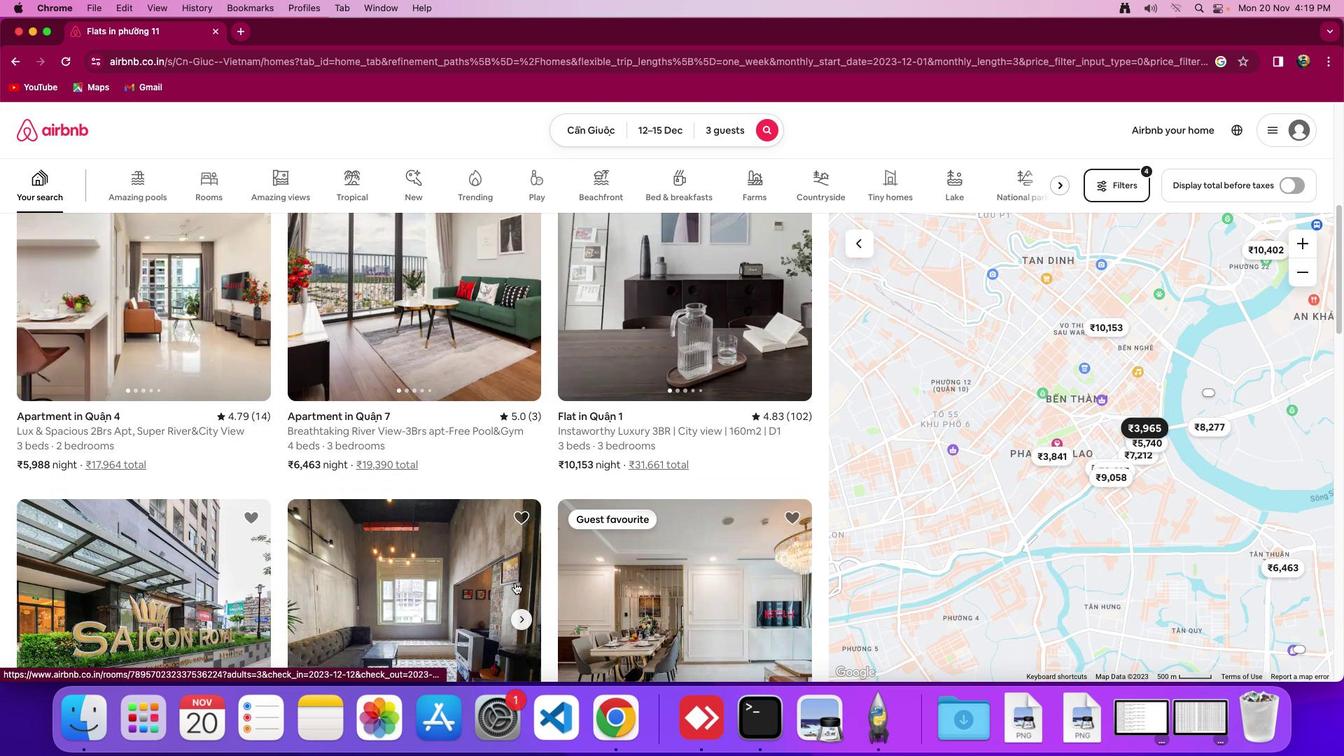 
Action: Mouse scrolled (514, 583) with delta (0, -1)
Screenshot: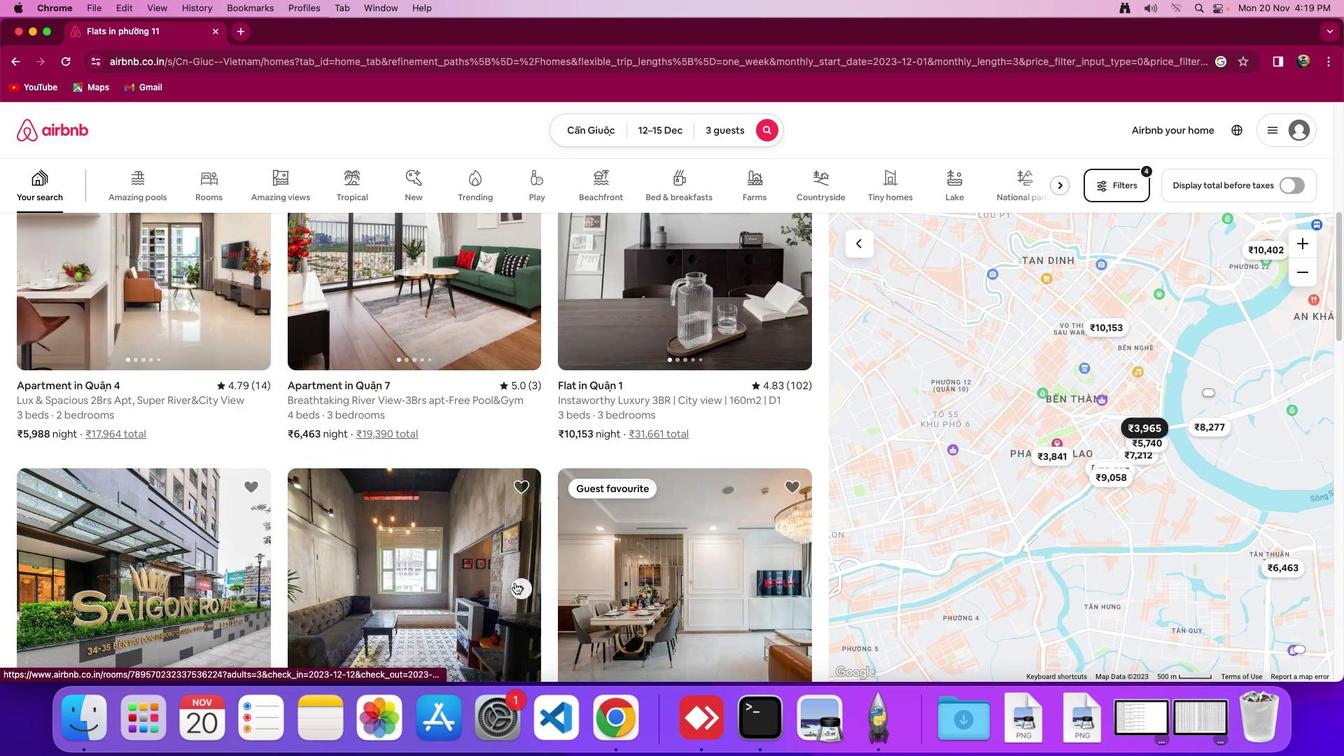 
Action: Mouse scrolled (514, 583) with delta (0, 0)
Screenshot: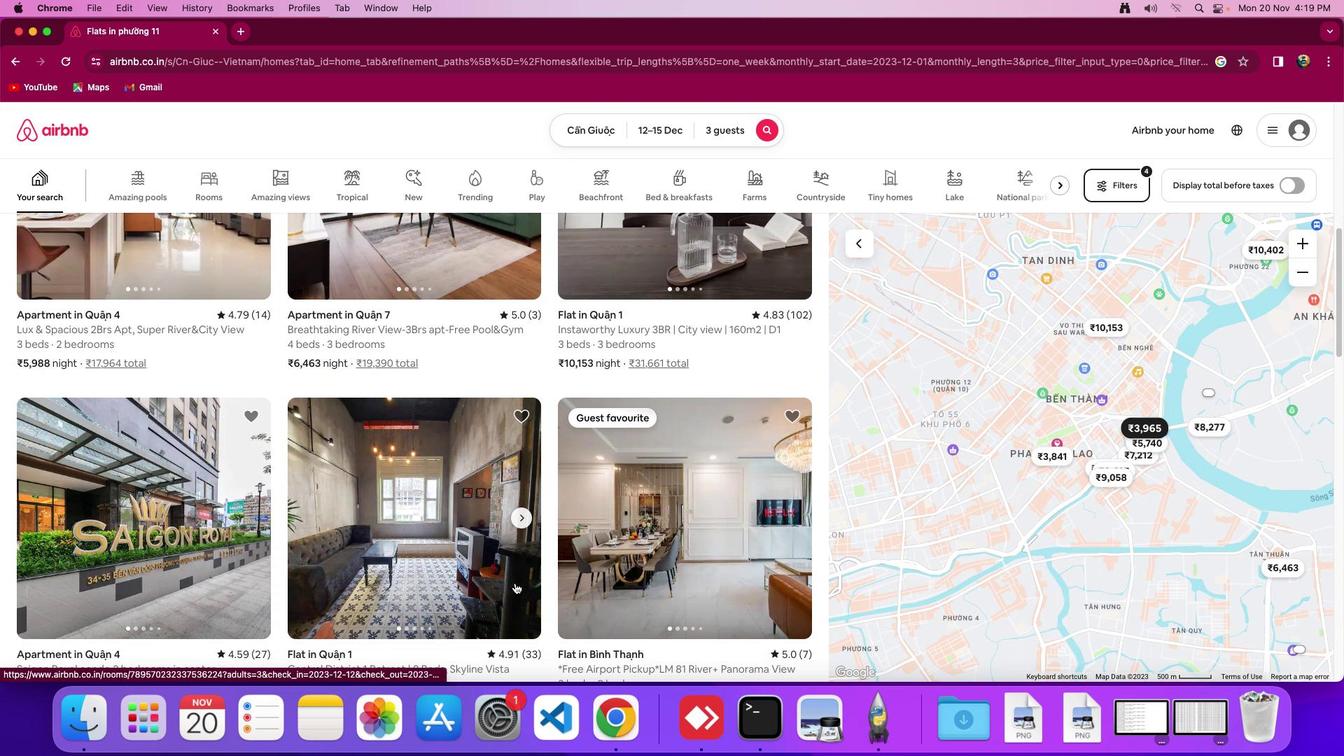 
Action: Mouse scrolled (514, 583) with delta (0, 0)
Screenshot: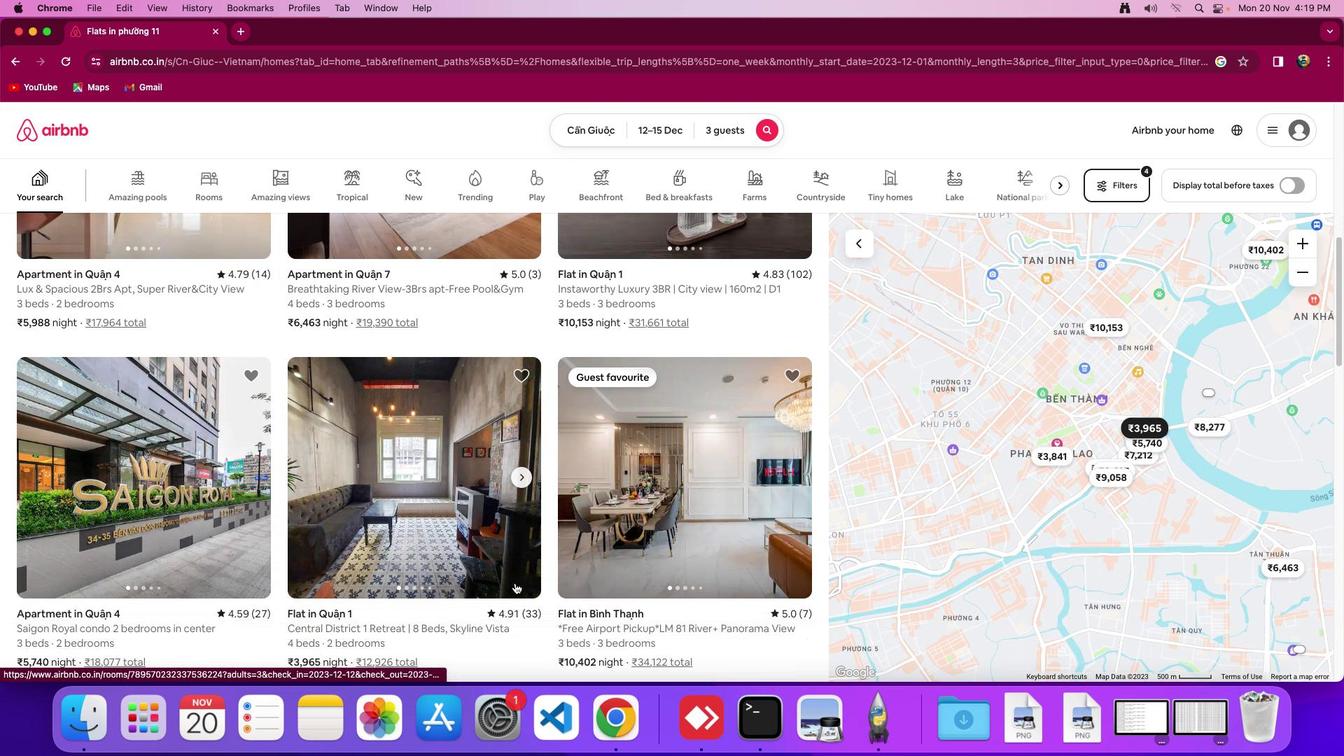 
Action: Mouse scrolled (514, 583) with delta (0, -2)
Screenshot: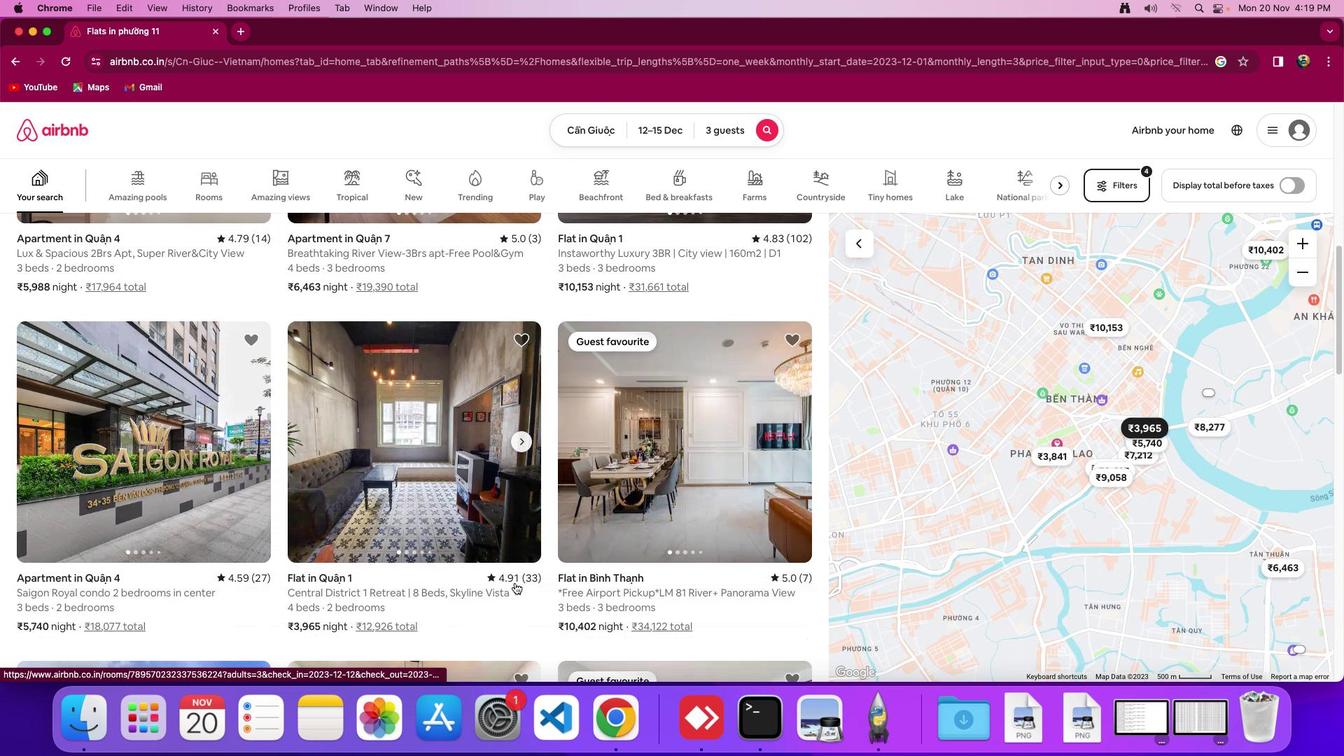 
Action: Mouse scrolled (514, 583) with delta (0, 0)
Screenshot: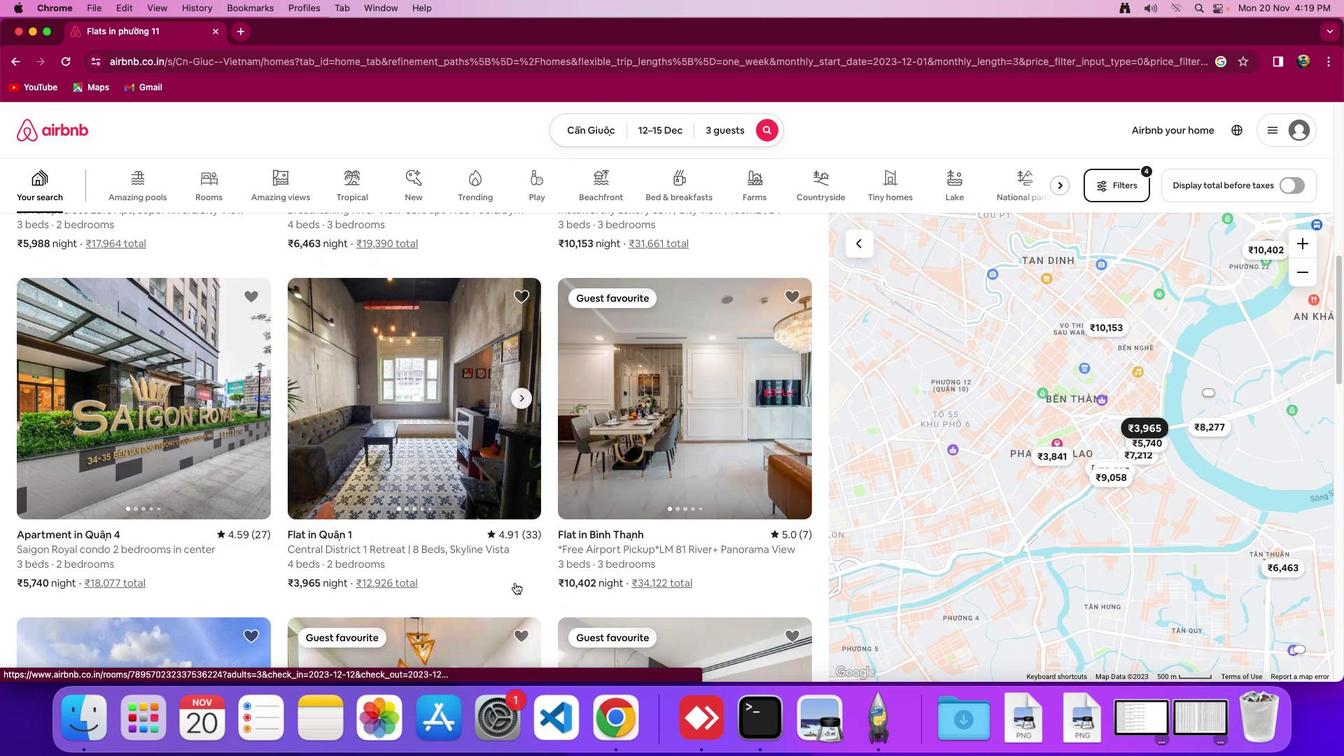 
Action: Mouse scrolled (514, 583) with delta (0, 0)
Screenshot: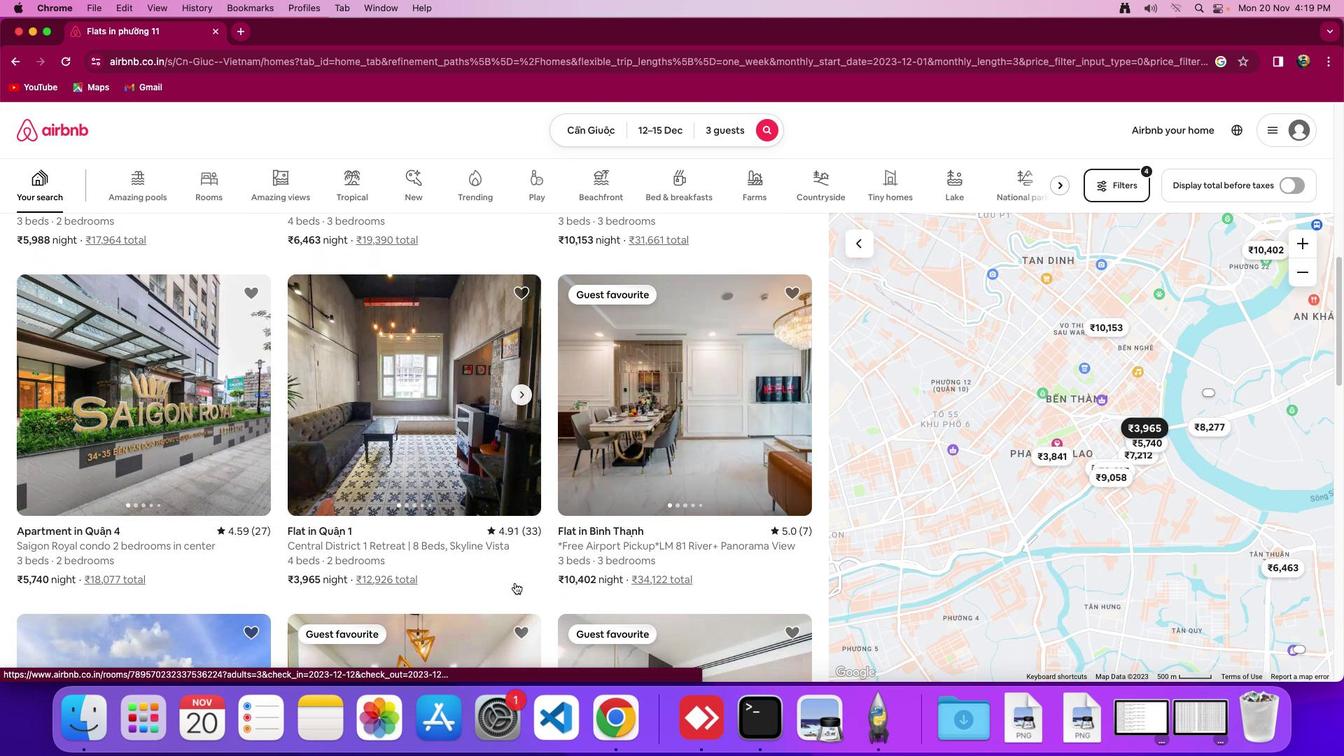 
Action: Mouse moved to (514, 582)
Screenshot: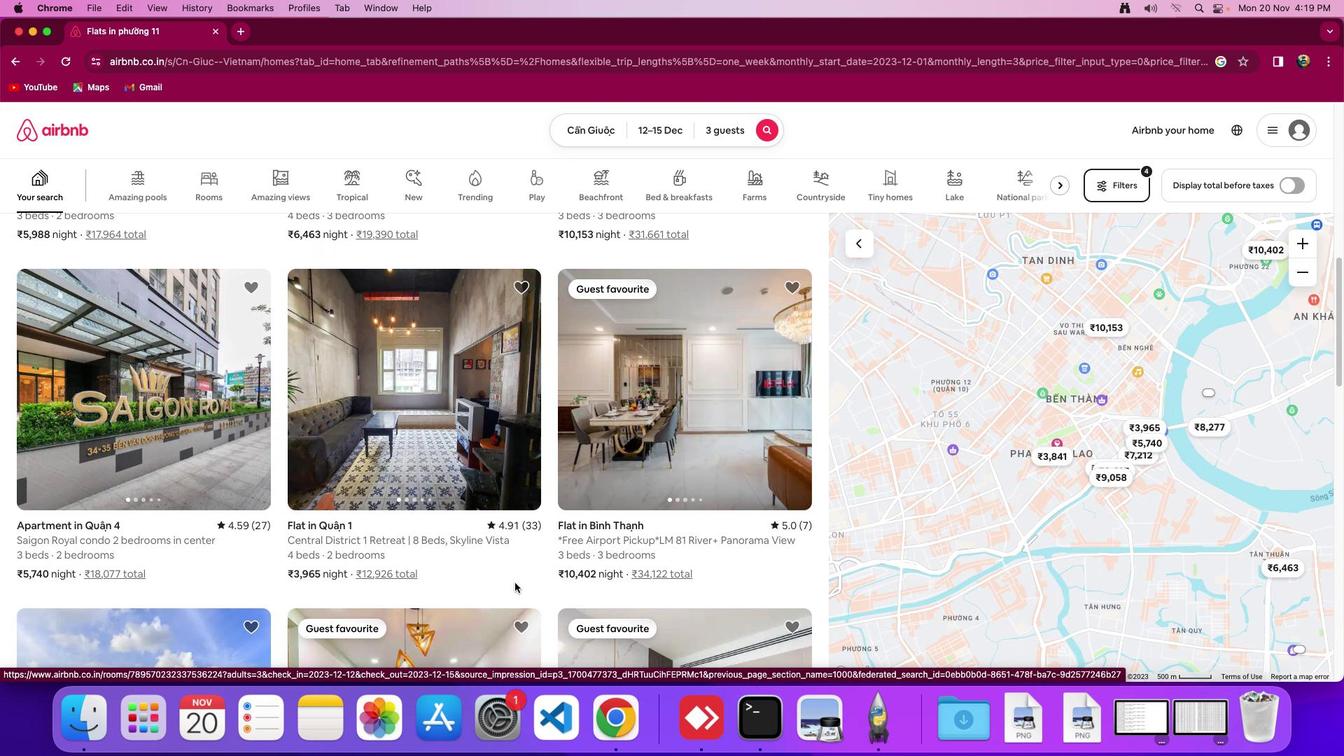 
Action: Mouse scrolled (514, 582) with delta (0, 0)
Screenshot: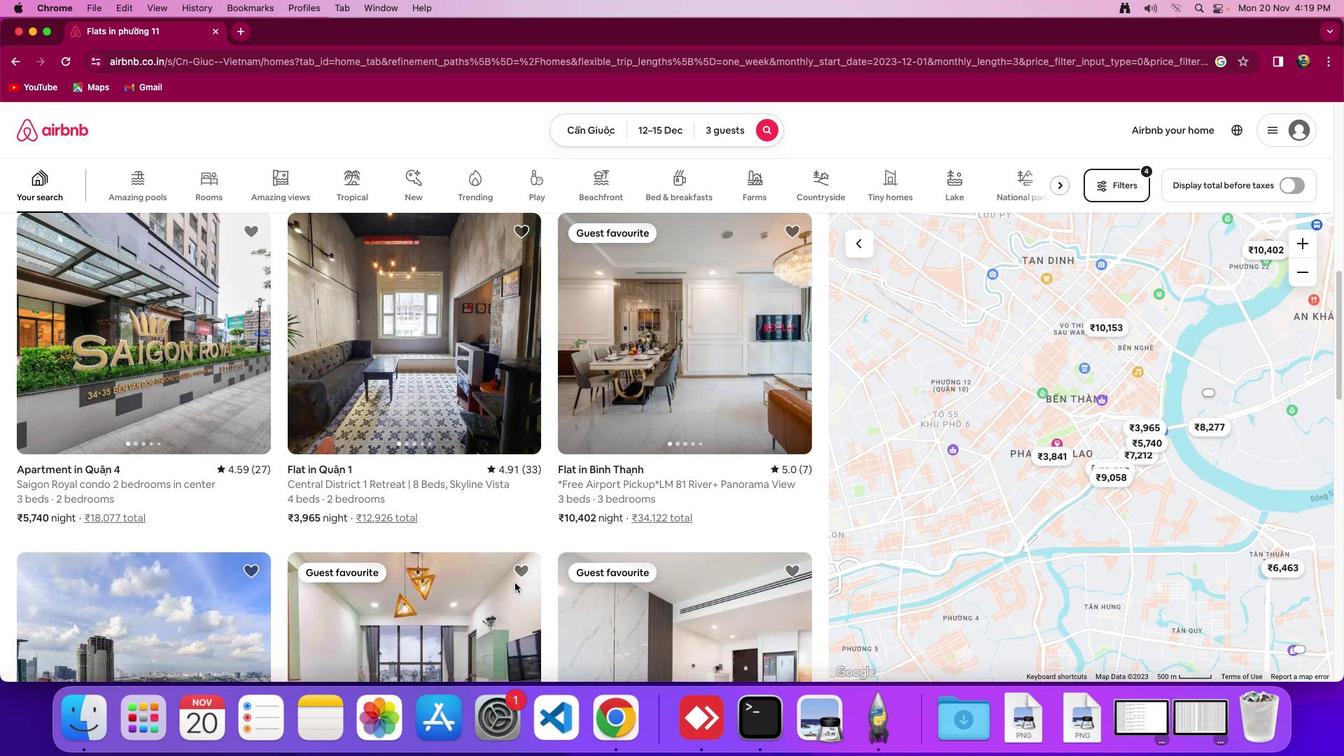 
Action: Mouse scrolled (514, 582) with delta (0, 0)
Screenshot: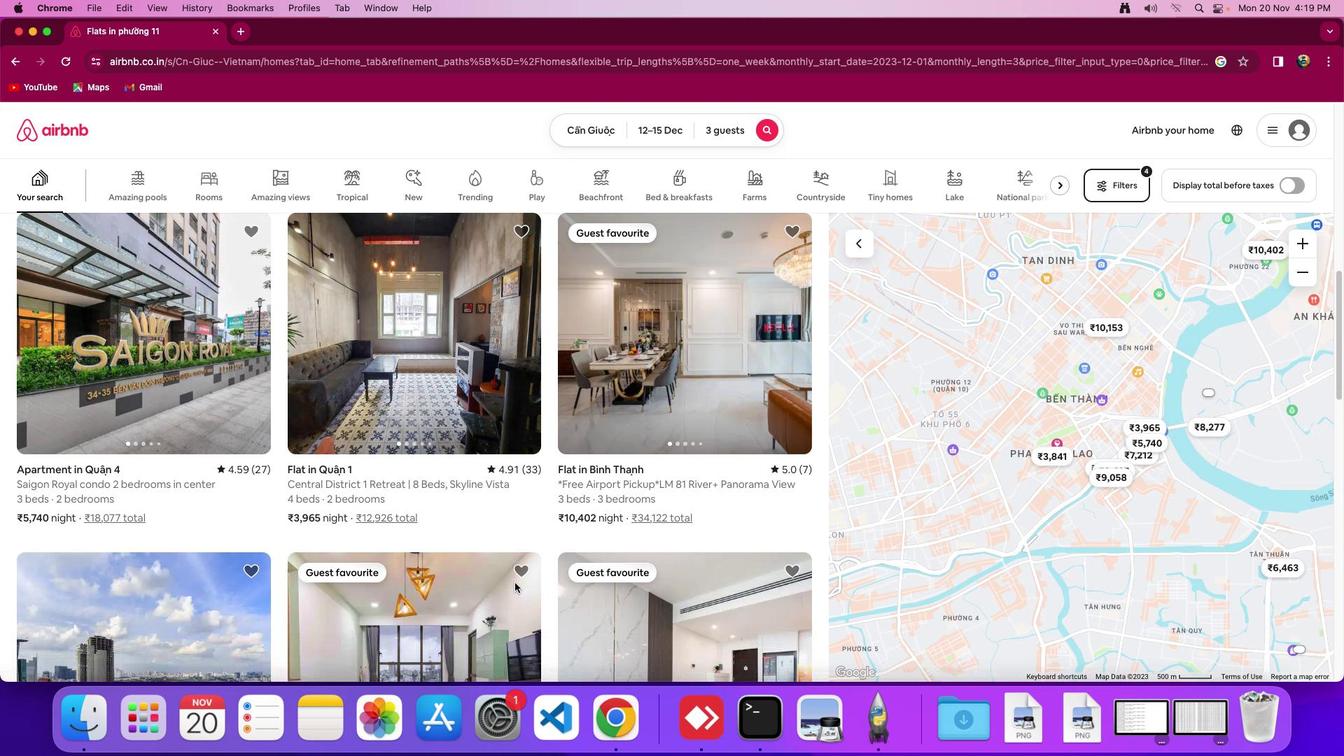 
Action: Mouse scrolled (514, 582) with delta (0, -2)
Screenshot: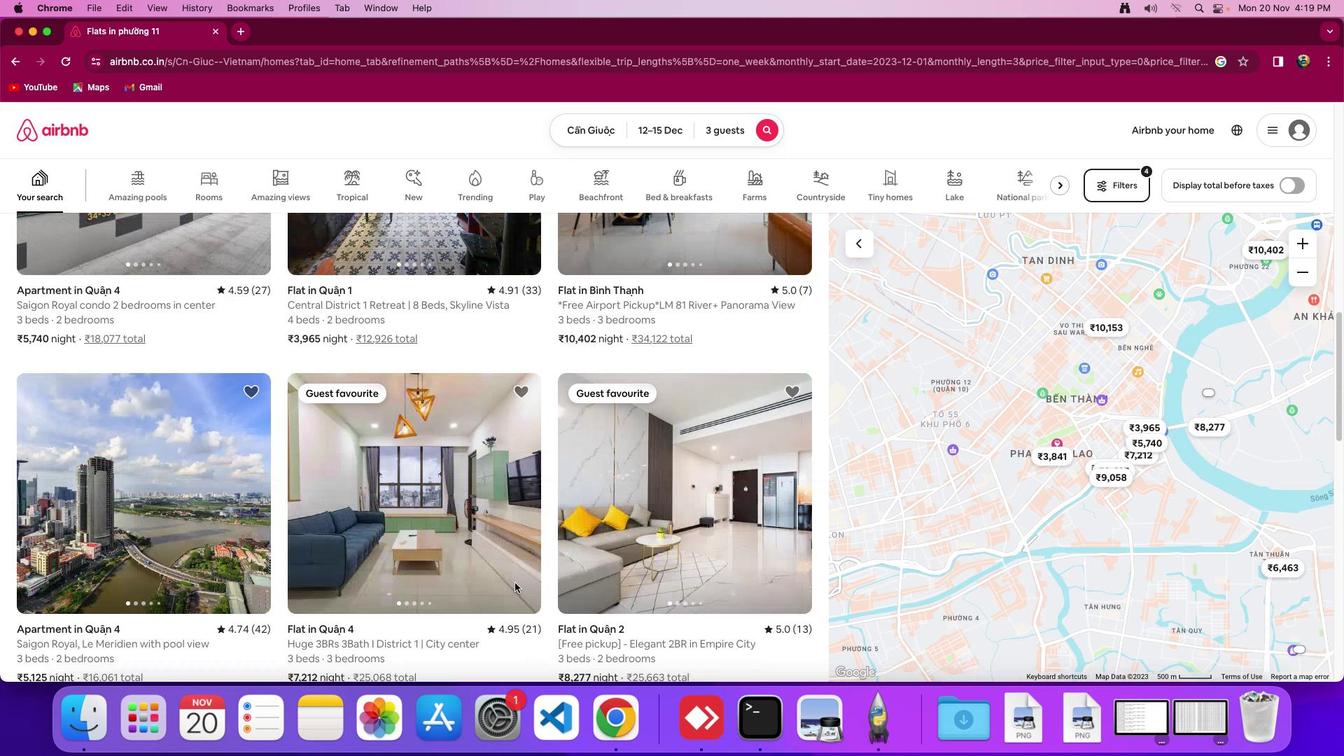 
Action: Mouse scrolled (514, 582) with delta (0, -4)
Screenshot: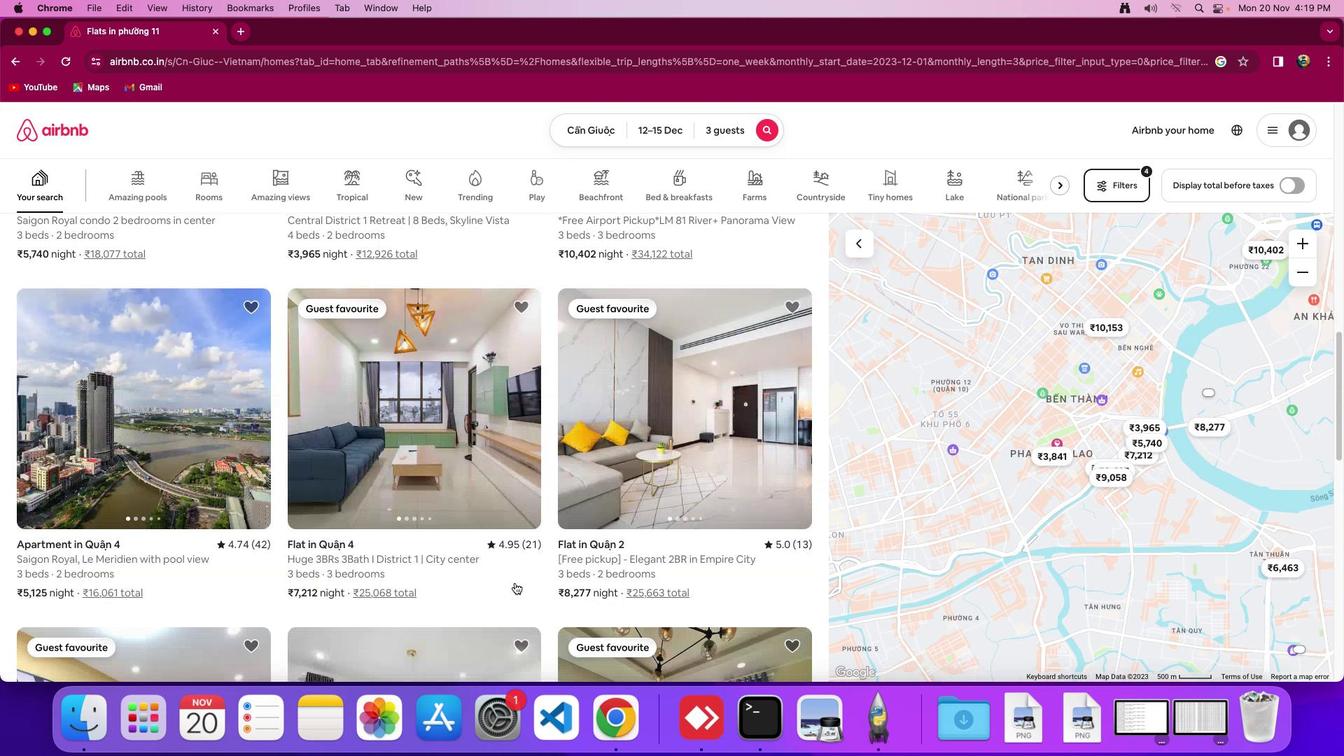 
Action: Mouse scrolled (514, 582) with delta (0, 0)
Screenshot: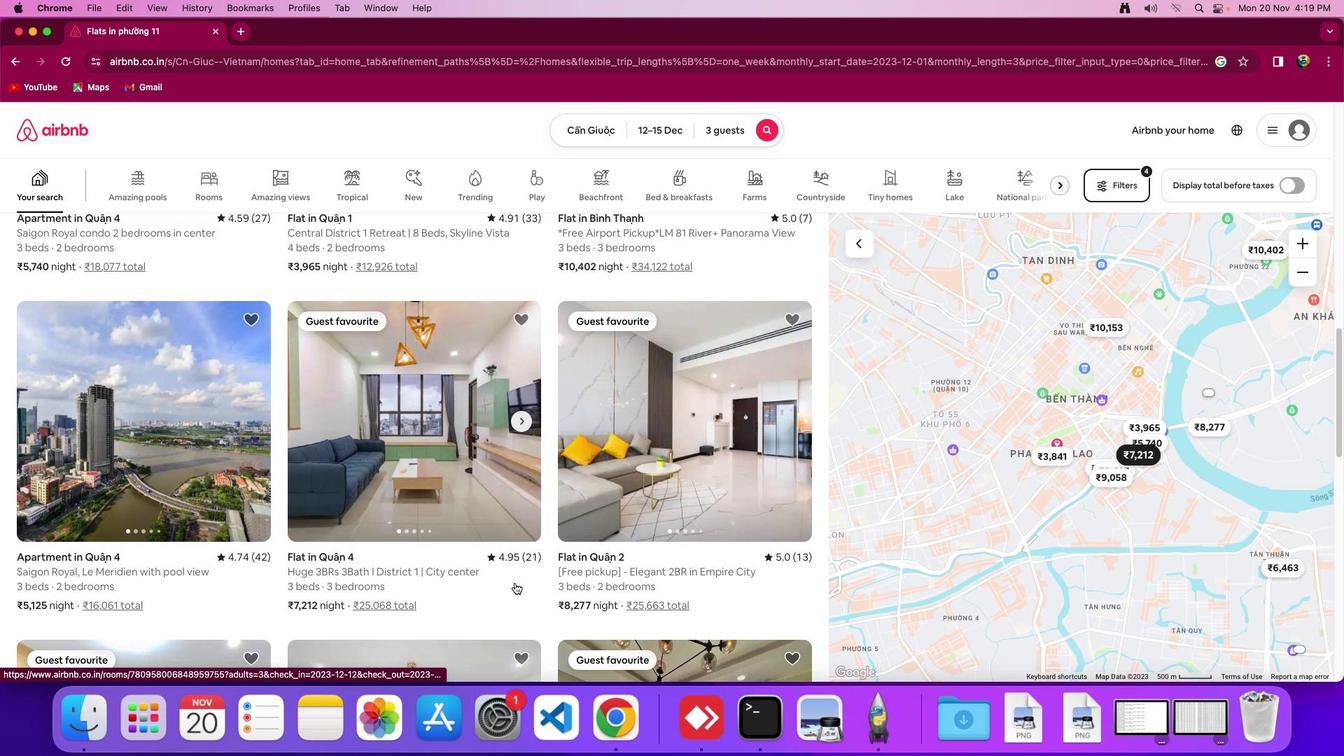 
Action: Mouse scrolled (514, 582) with delta (0, 0)
Screenshot: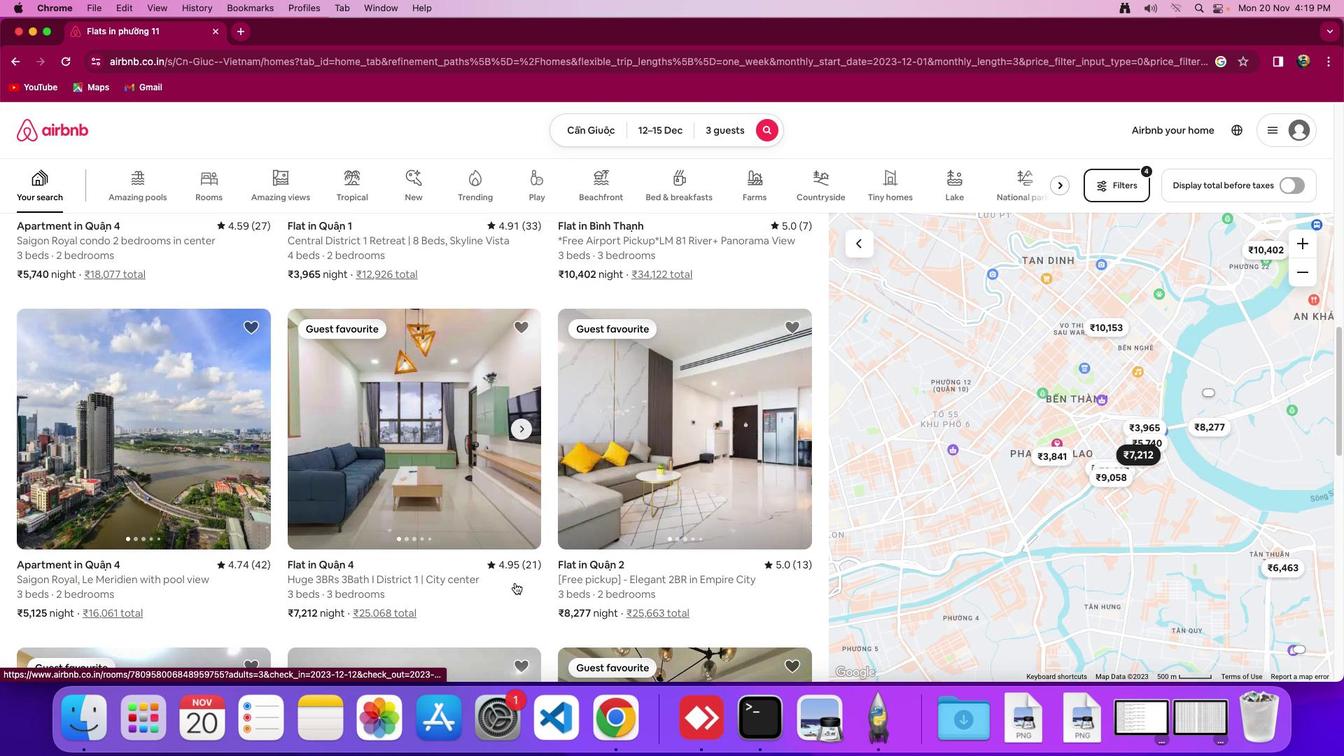 
Action: Mouse scrolled (514, 582) with delta (0, 0)
Screenshot: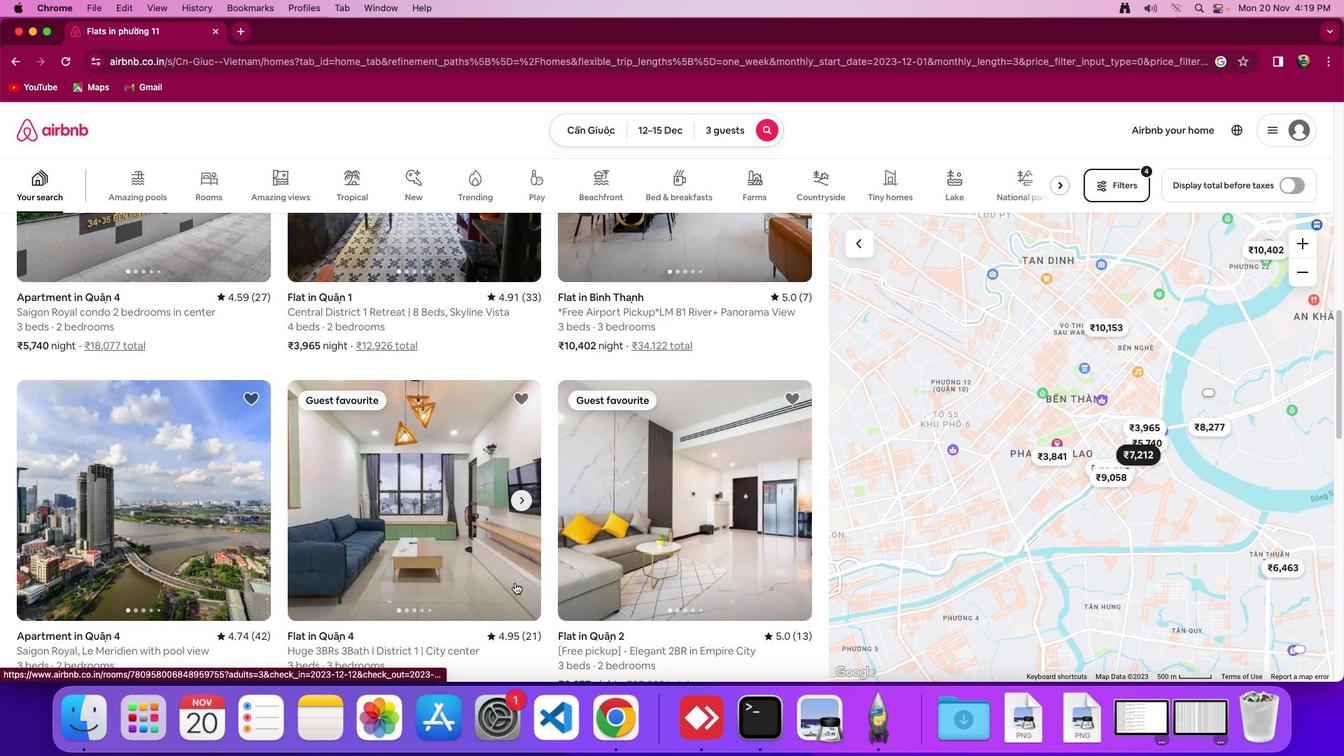 
Action: Mouse scrolled (514, 582) with delta (0, 0)
Screenshot: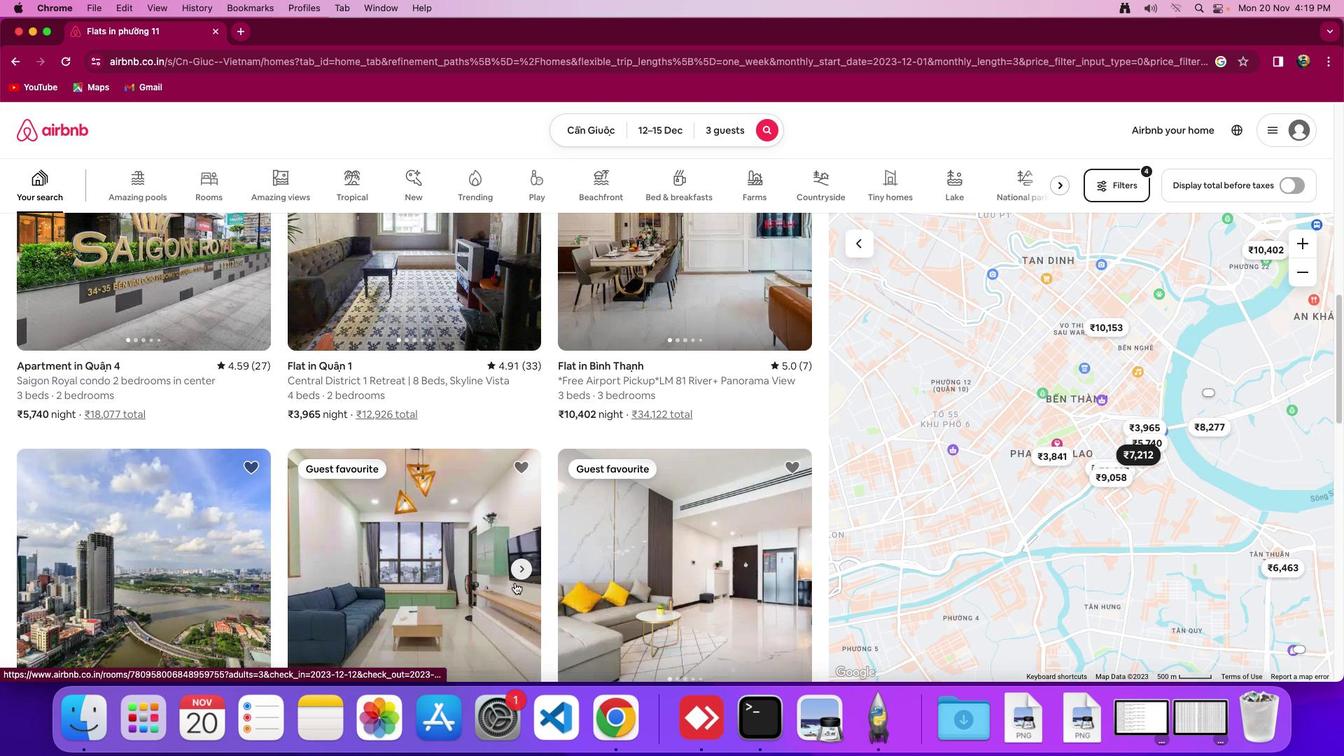 
Action: Mouse scrolled (514, 582) with delta (0, 2)
Screenshot: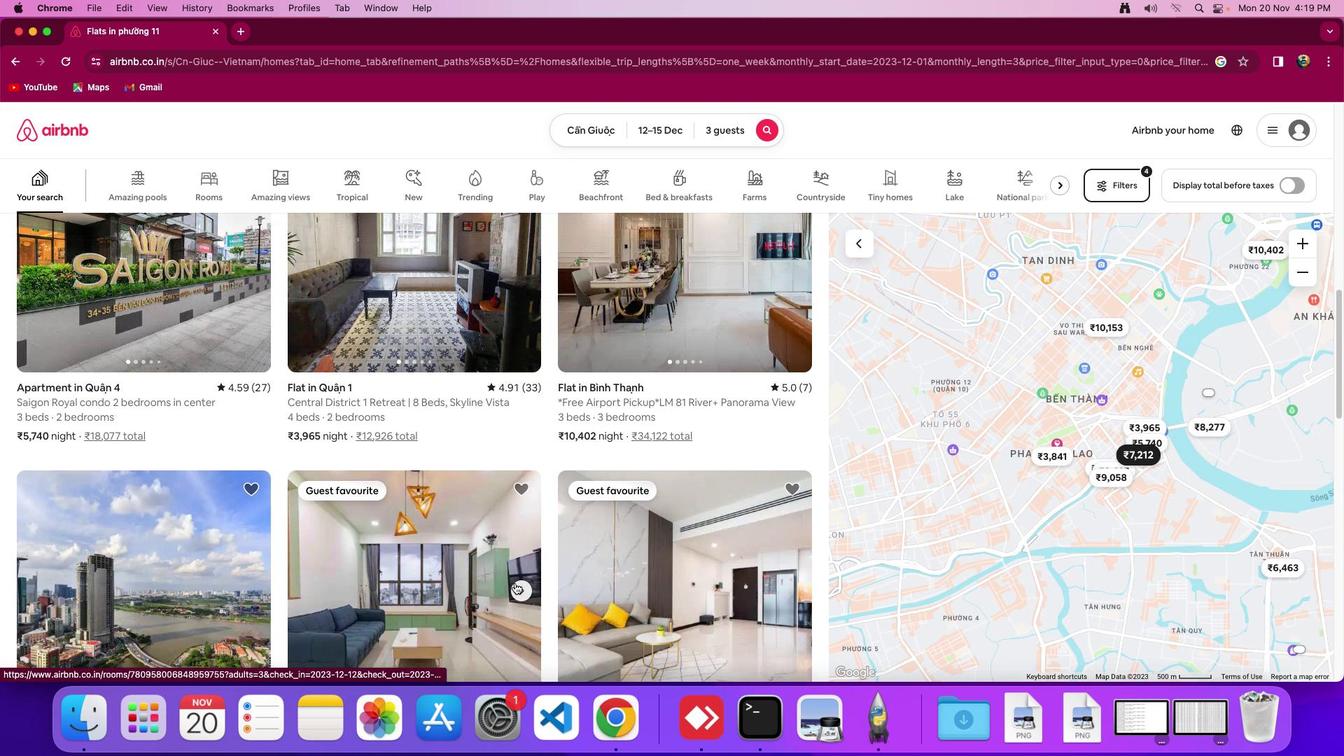 
Action: Mouse scrolled (514, 582) with delta (0, 0)
Screenshot: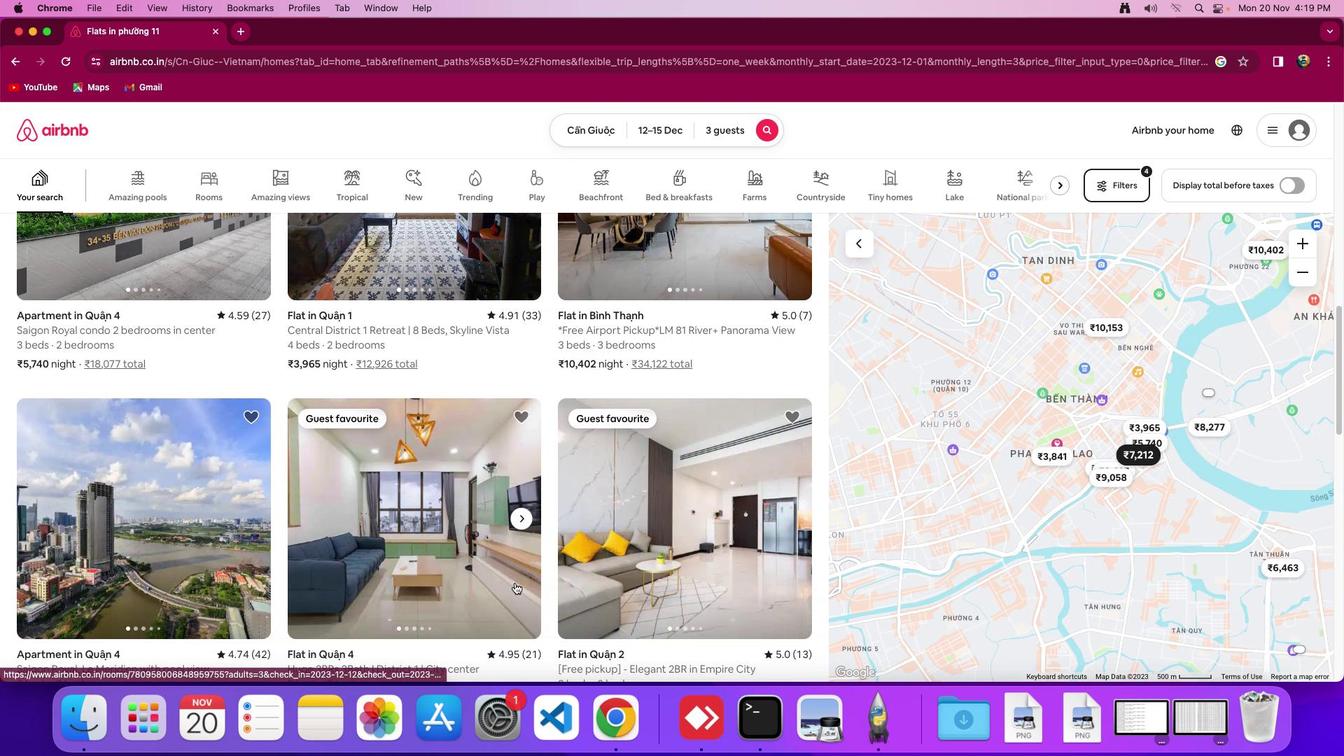 
Action: Mouse scrolled (514, 582) with delta (0, 0)
Screenshot: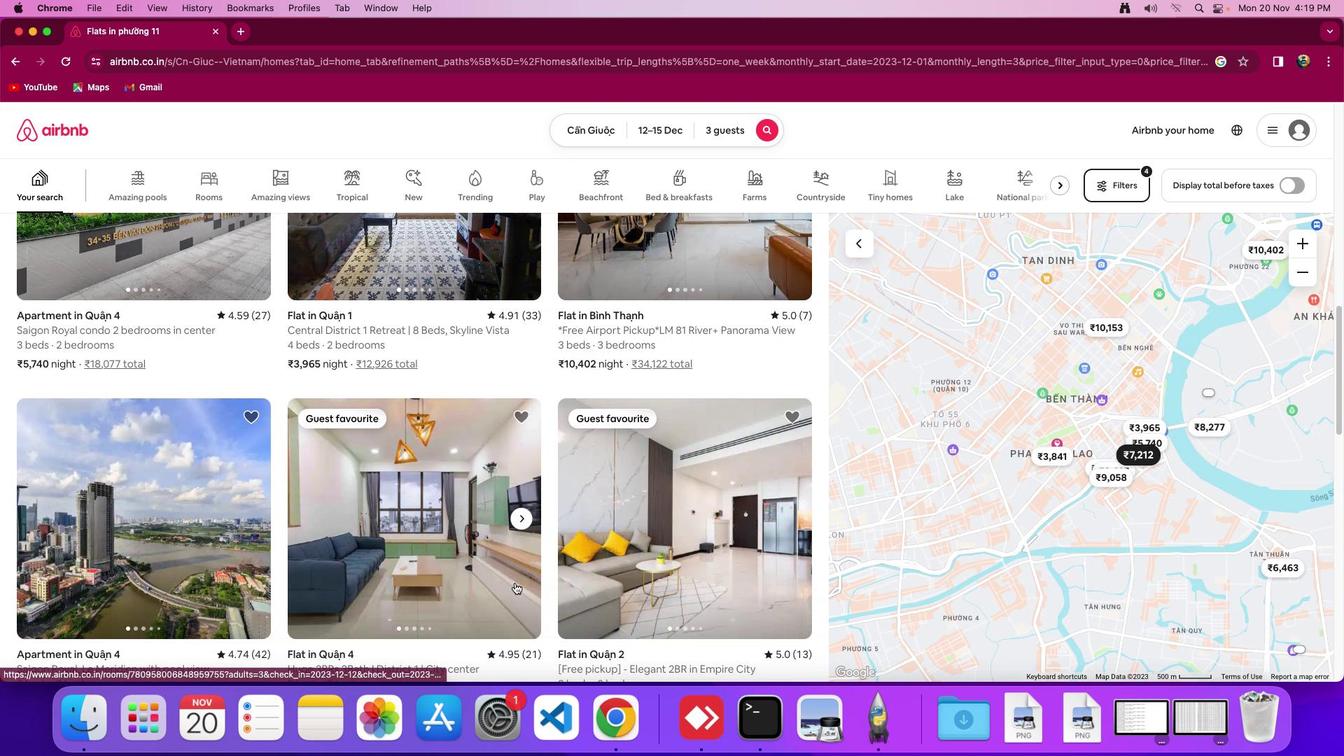 
Action: Mouse scrolled (514, 582) with delta (0, -2)
Screenshot: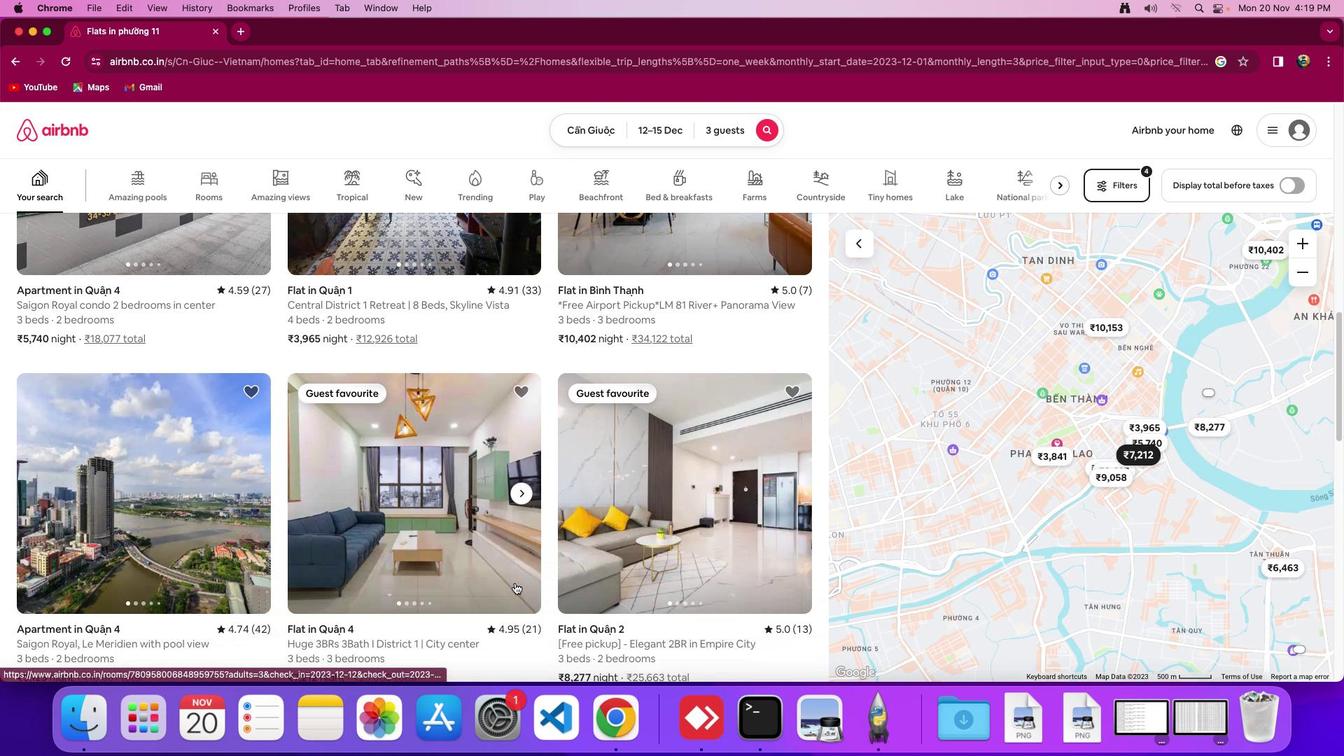 
Action: Mouse scrolled (514, 582) with delta (0, 0)
Screenshot: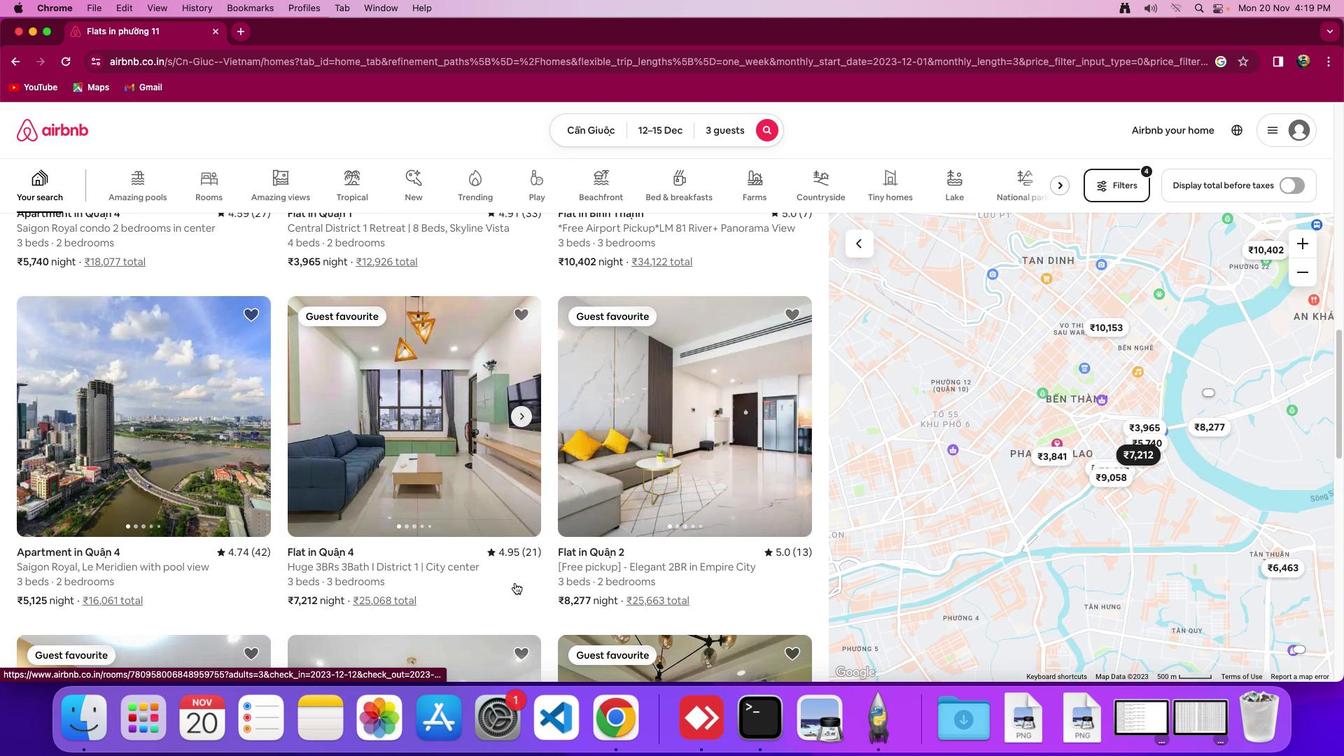 
Action: Mouse scrolled (514, 582) with delta (0, 0)
Screenshot: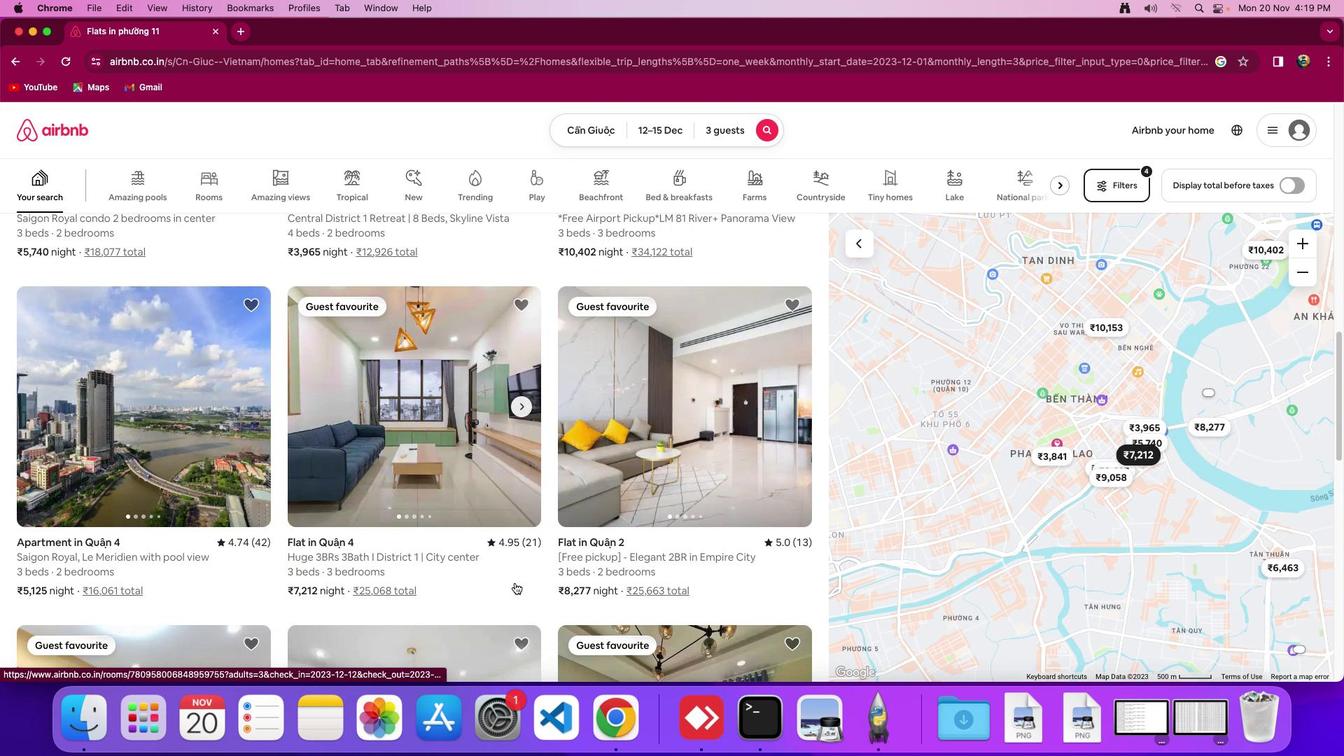 
Action: Mouse scrolled (514, 582) with delta (0, 0)
Screenshot: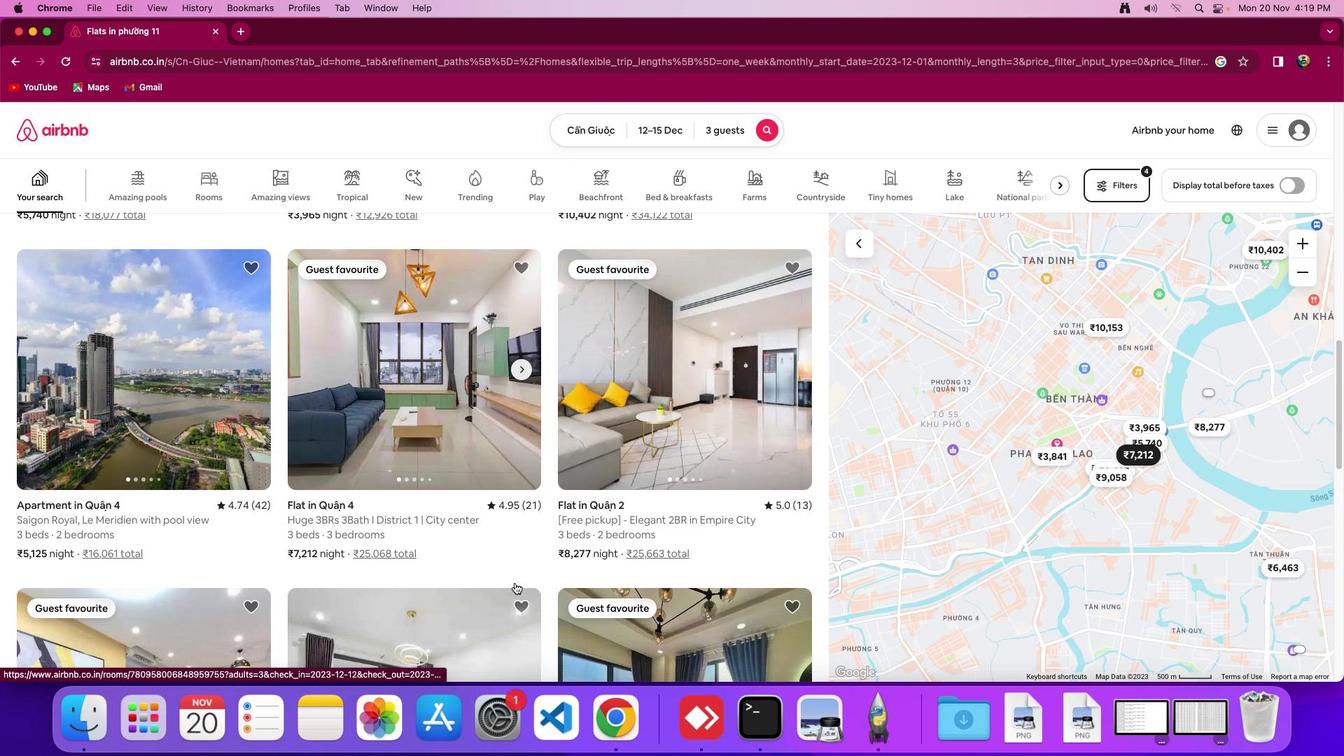 
Action: Mouse scrolled (514, 582) with delta (0, 0)
Screenshot: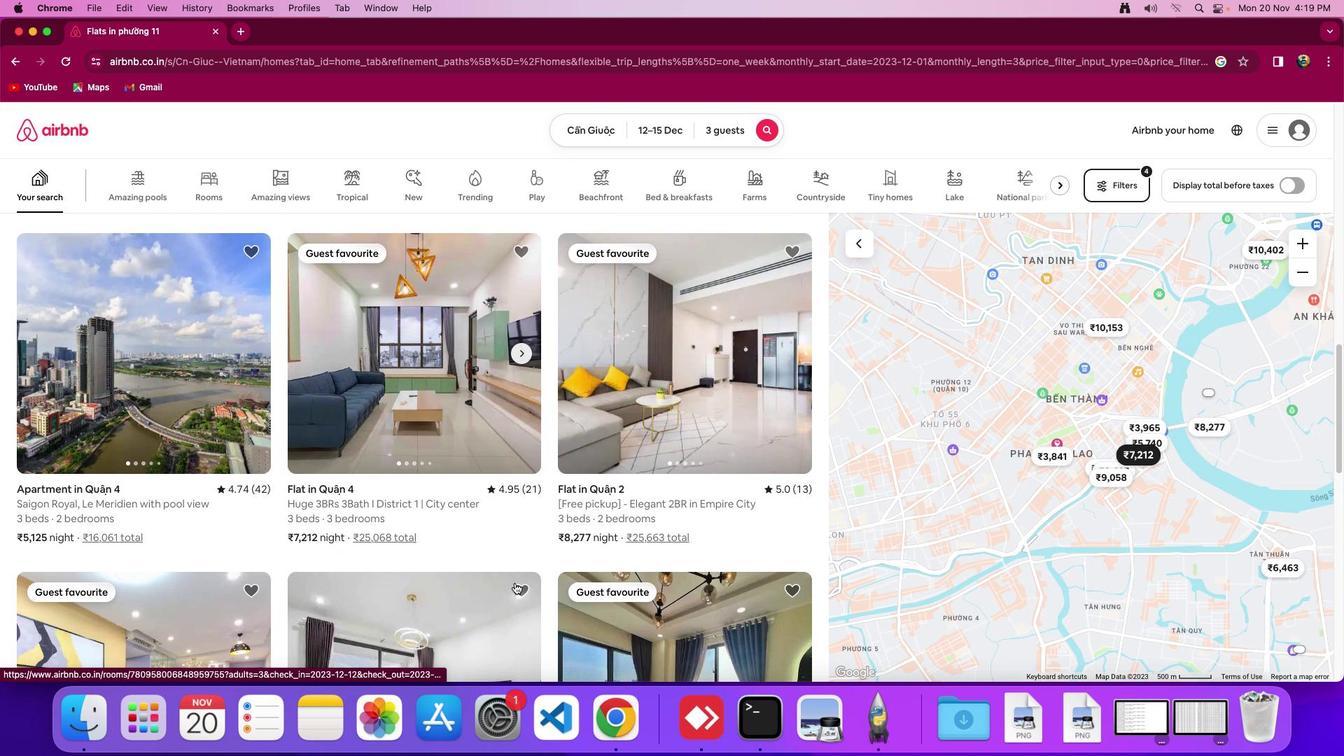 
Action: Mouse scrolled (514, 582) with delta (0, 0)
Screenshot: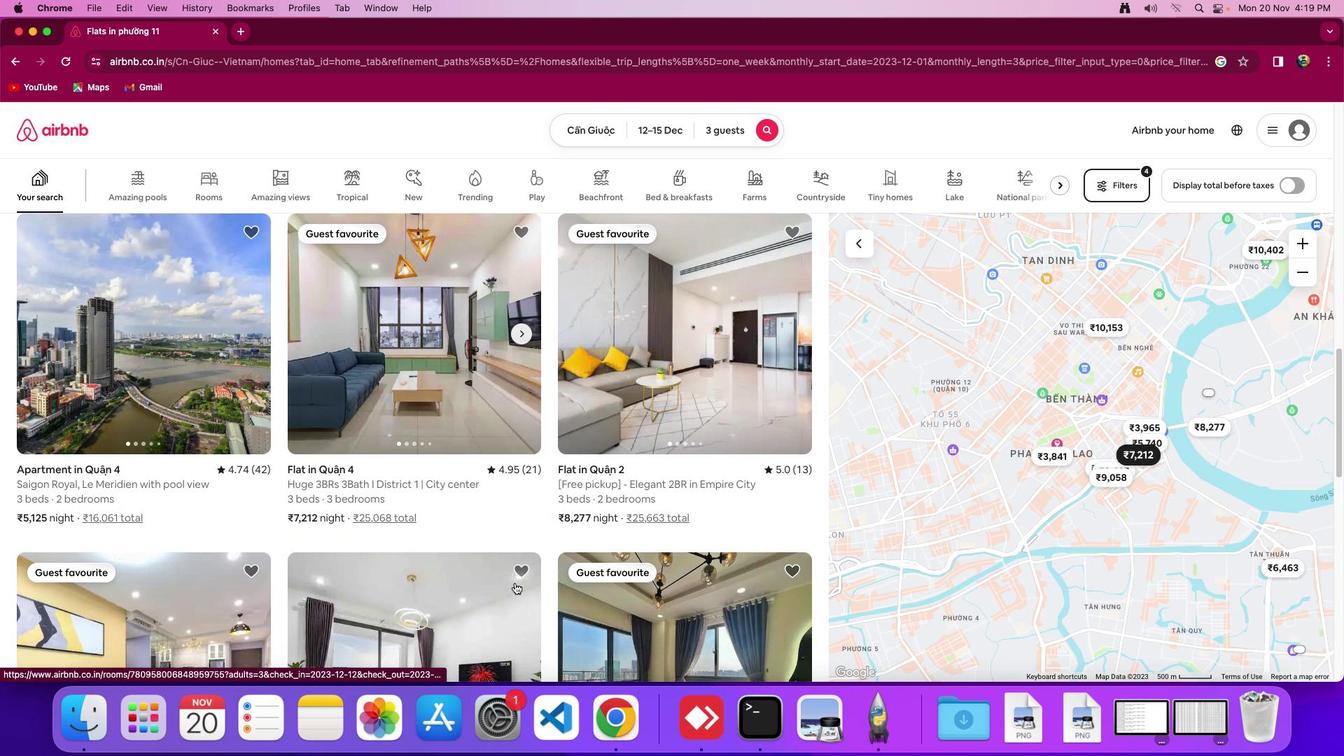 
Action: Mouse scrolled (514, 582) with delta (0, 0)
Screenshot: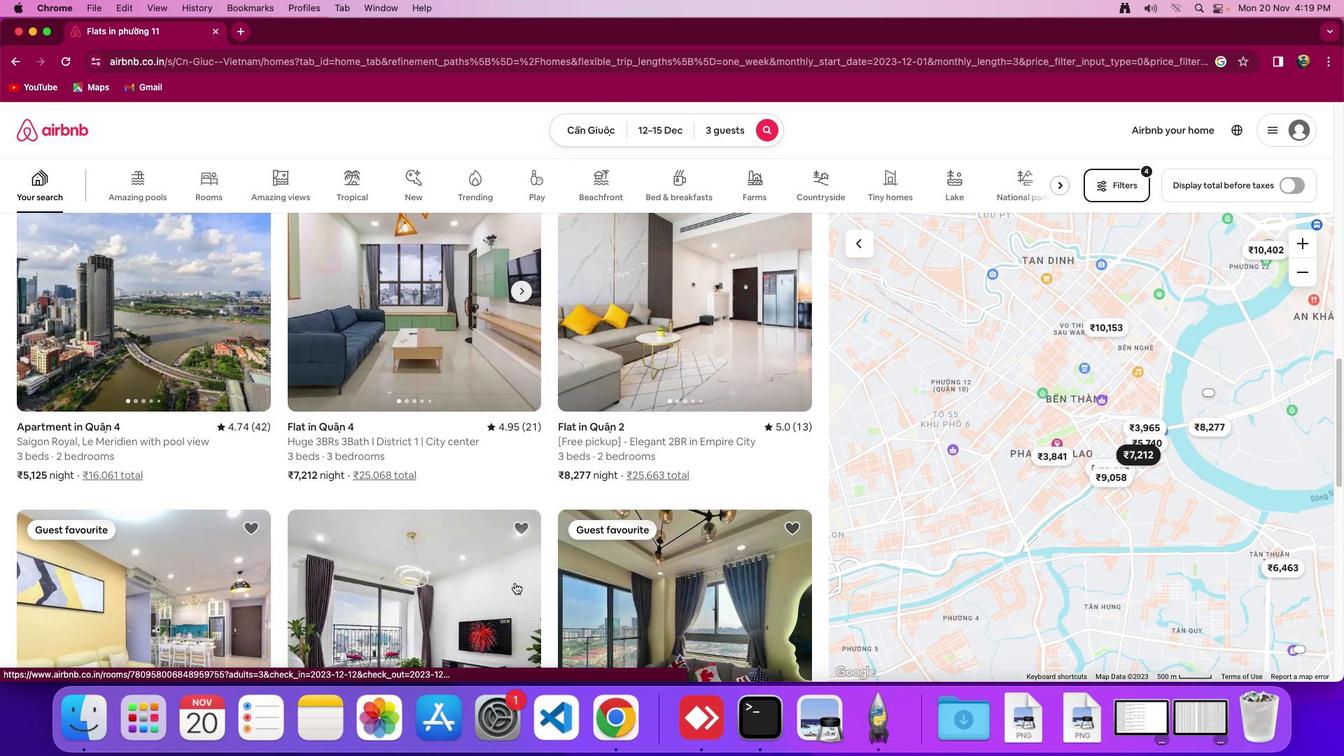 
Action: Mouse scrolled (514, 582) with delta (0, 0)
Screenshot: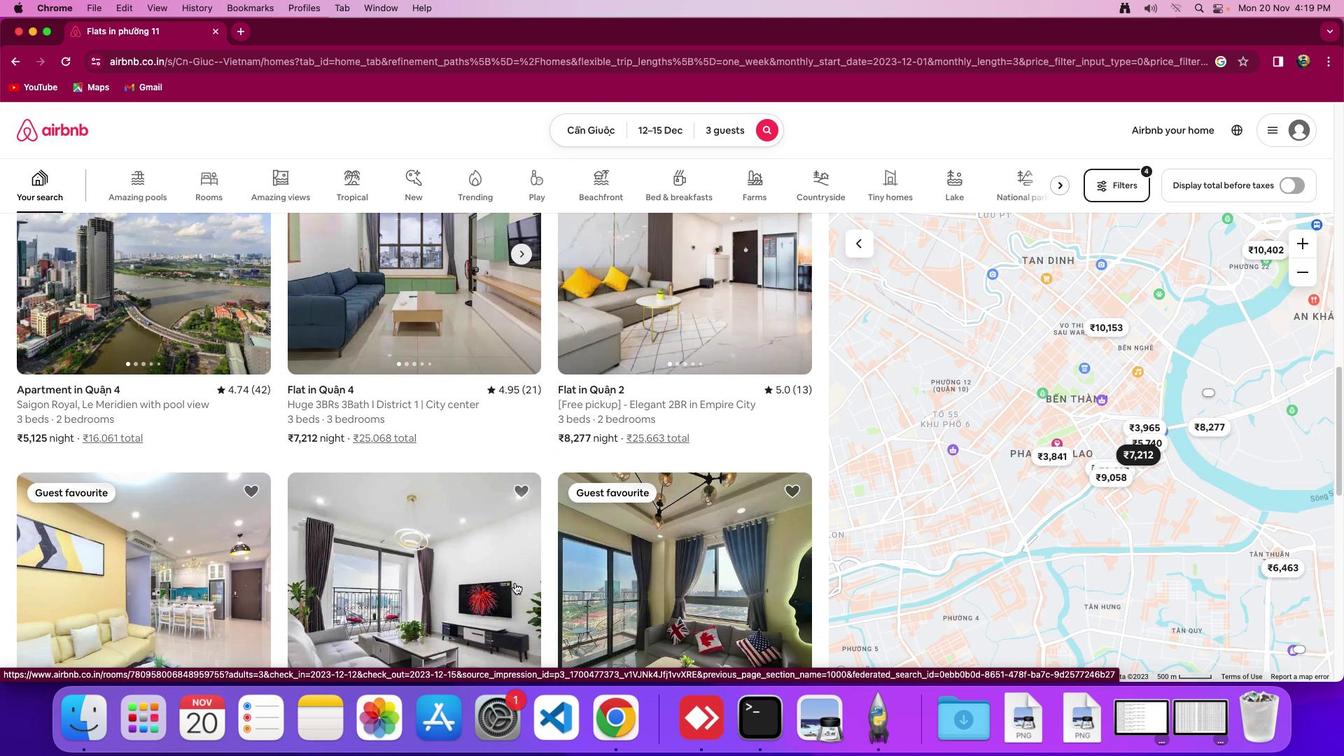 
Action: Mouse scrolled (514, 582) with delta (0, 0)
Screenshot: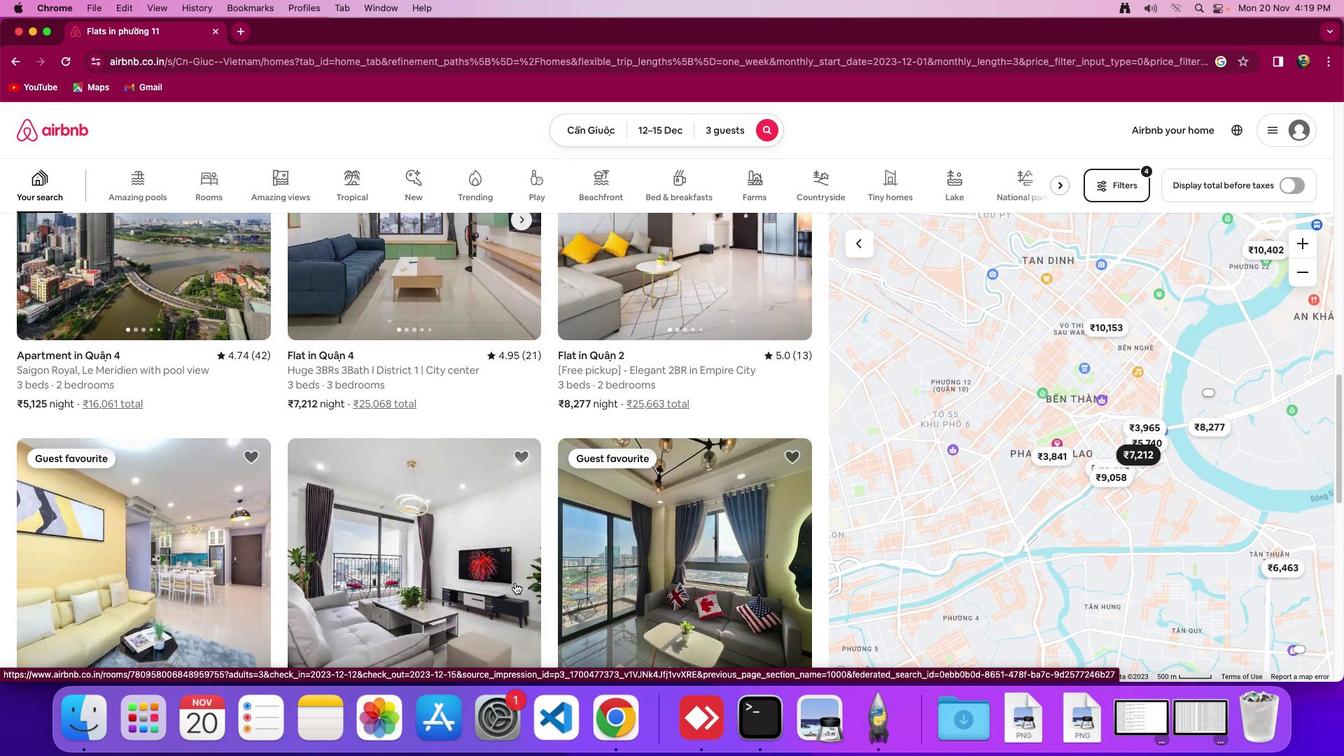
Action: Mouse scrolled (514, 582) with delta (0, -2)
Screenshot: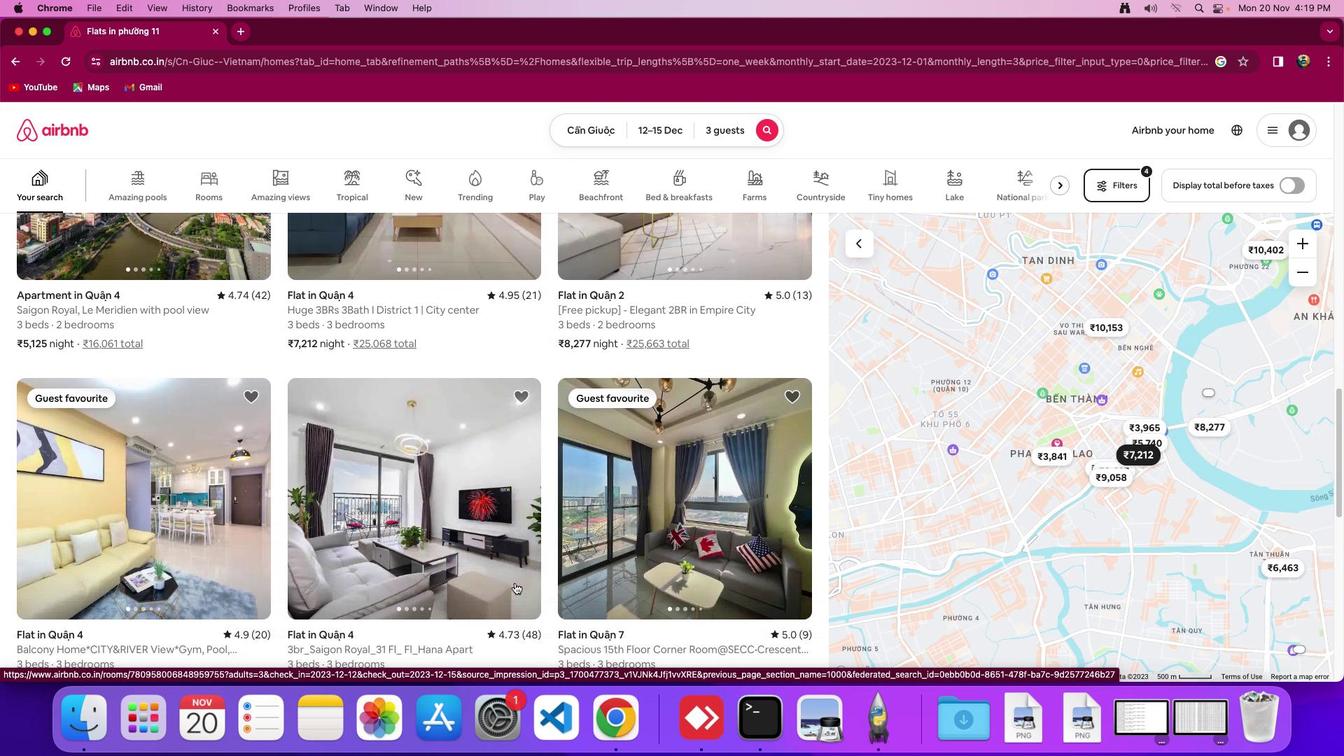 
Action: Mouse scrolled (514, 582) with delta (0, 0)
Screenshot: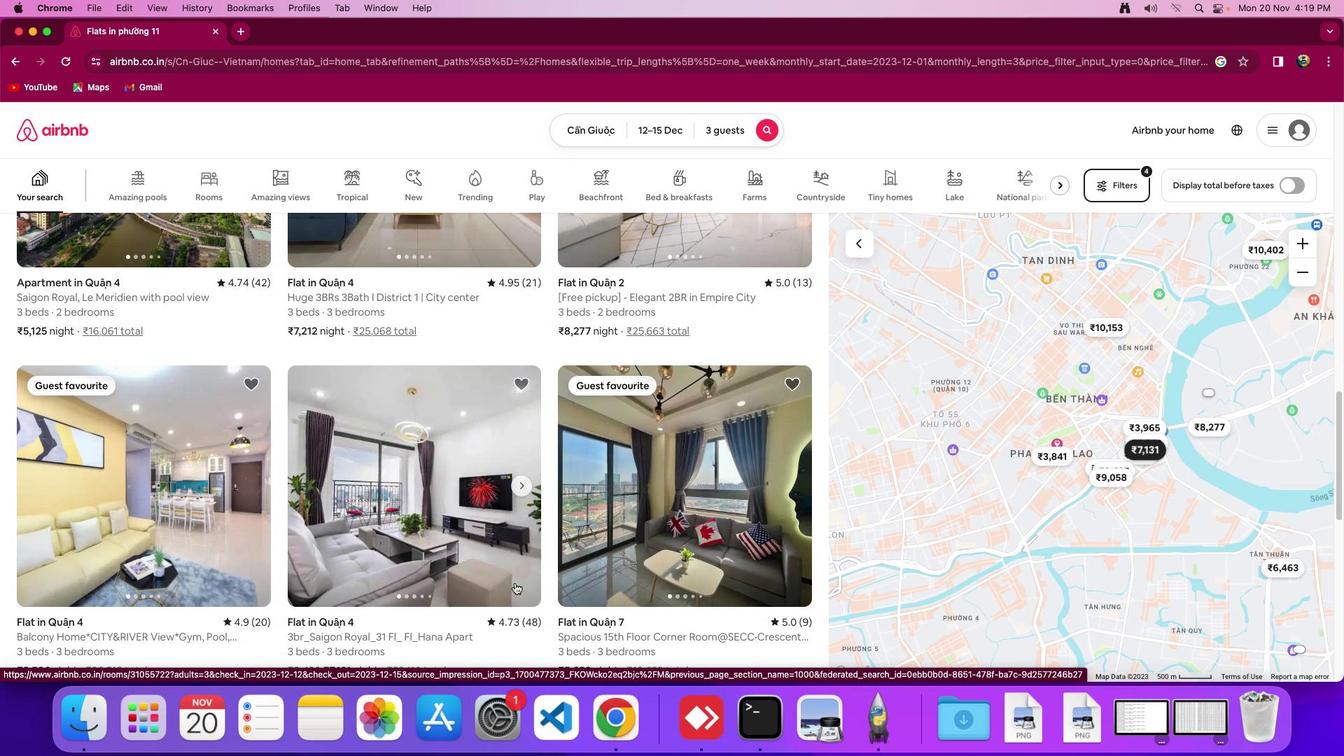 
Action: Mouse scrolled (514, 582) with delta (0, 0)
Screenshot: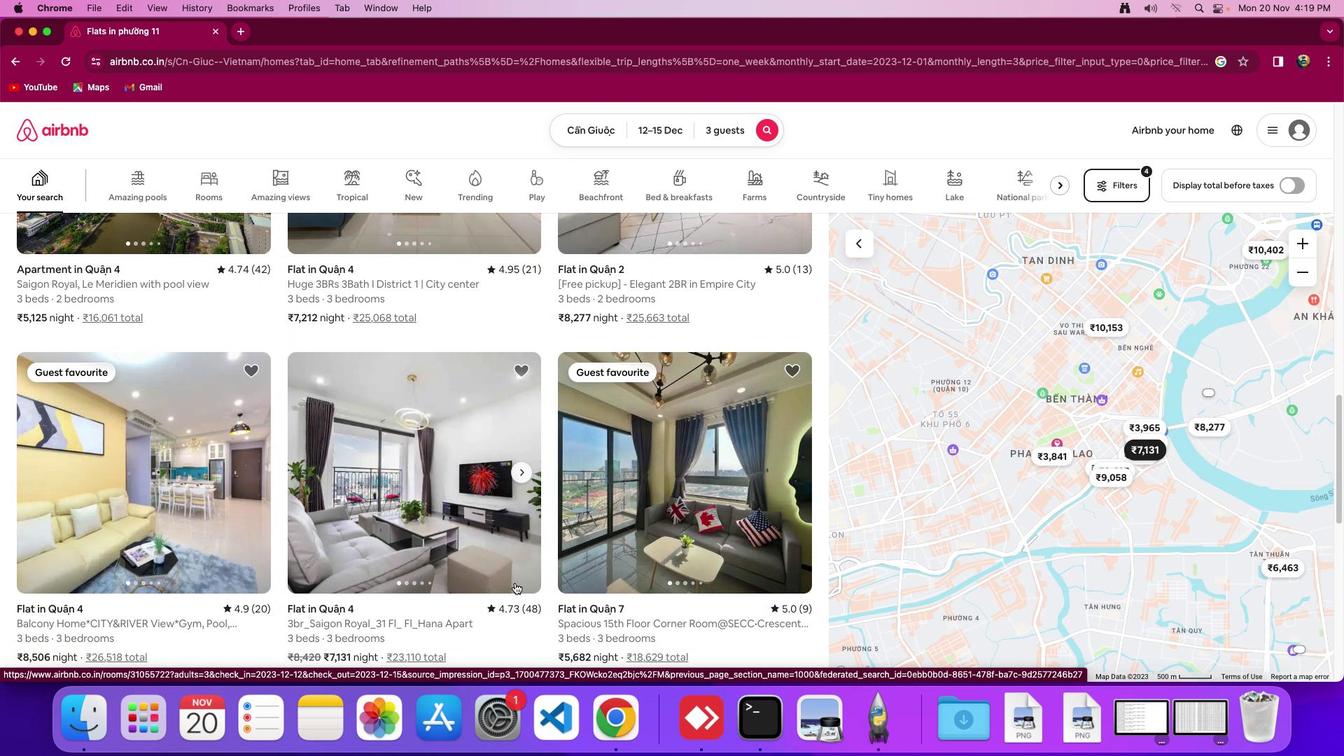 
Action: Mouse scrolled (514, 582) with delta (0, 0)
Screenshot: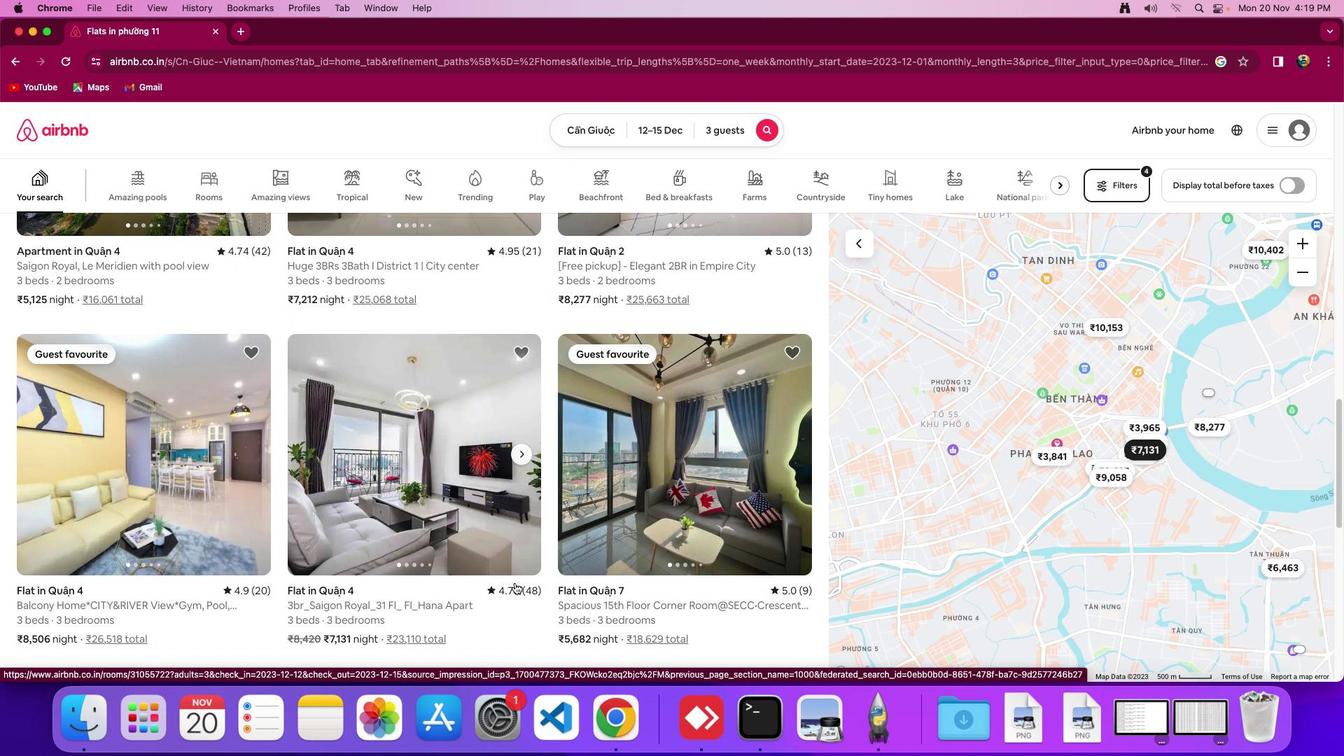 
Action: Mouse scrolled (514, 582) with delta (0, 0)
Screenshot: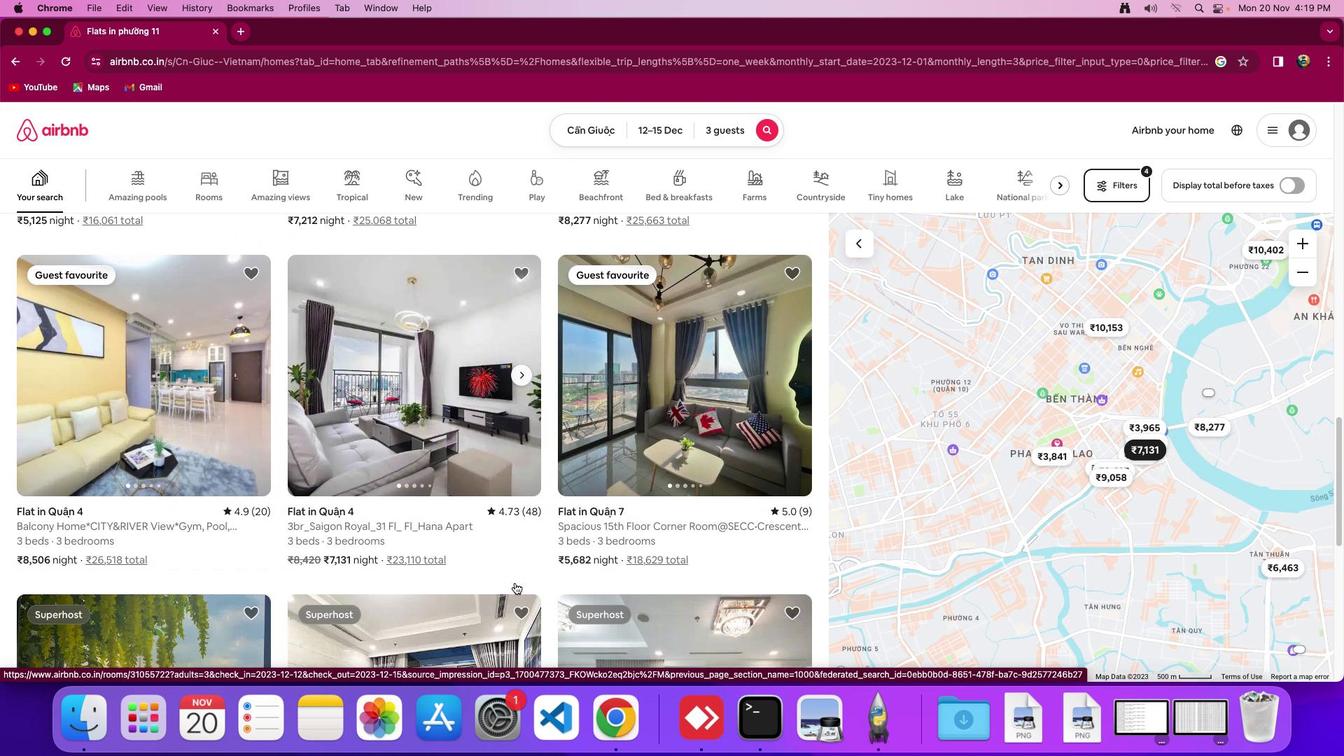
Action: Mouse scrolled (514, 582) with delta (0, -2)
Screenshot: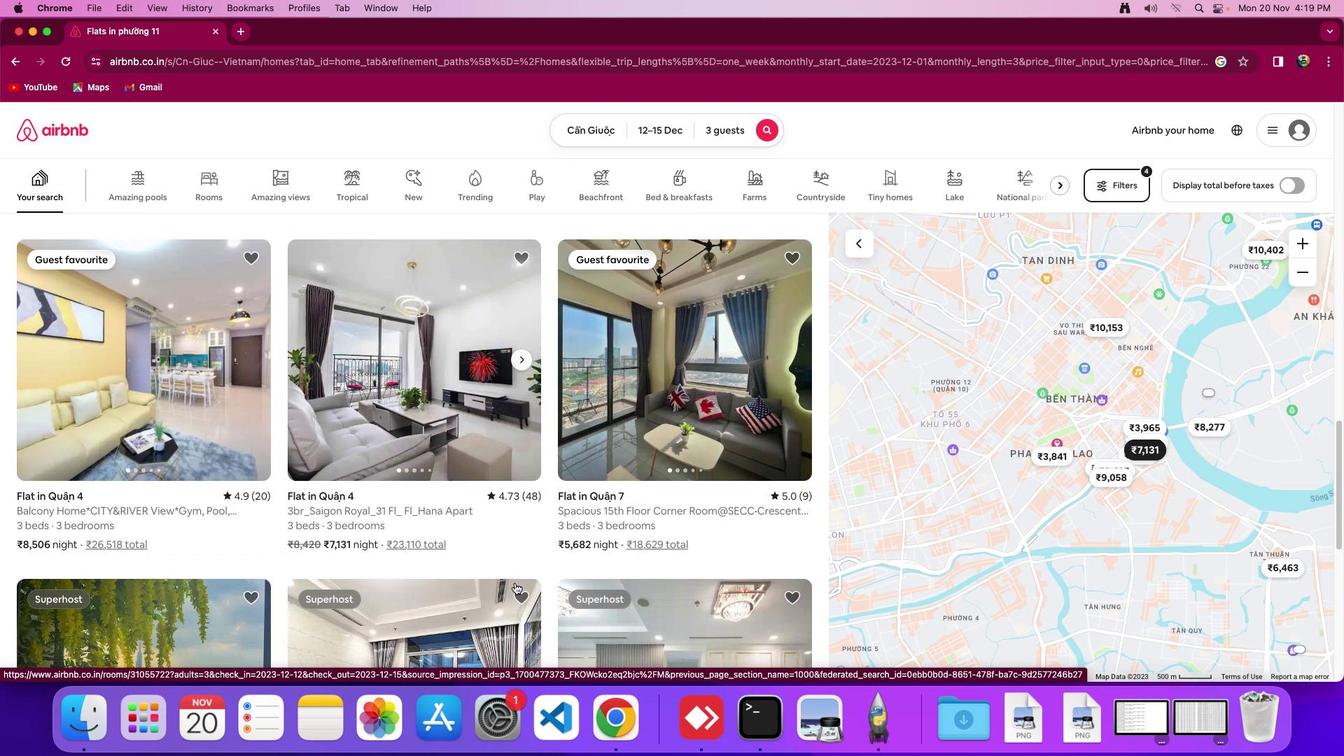 
Action: Mouse scrolled (514, 582) with delta (0, 0)
Screenshot: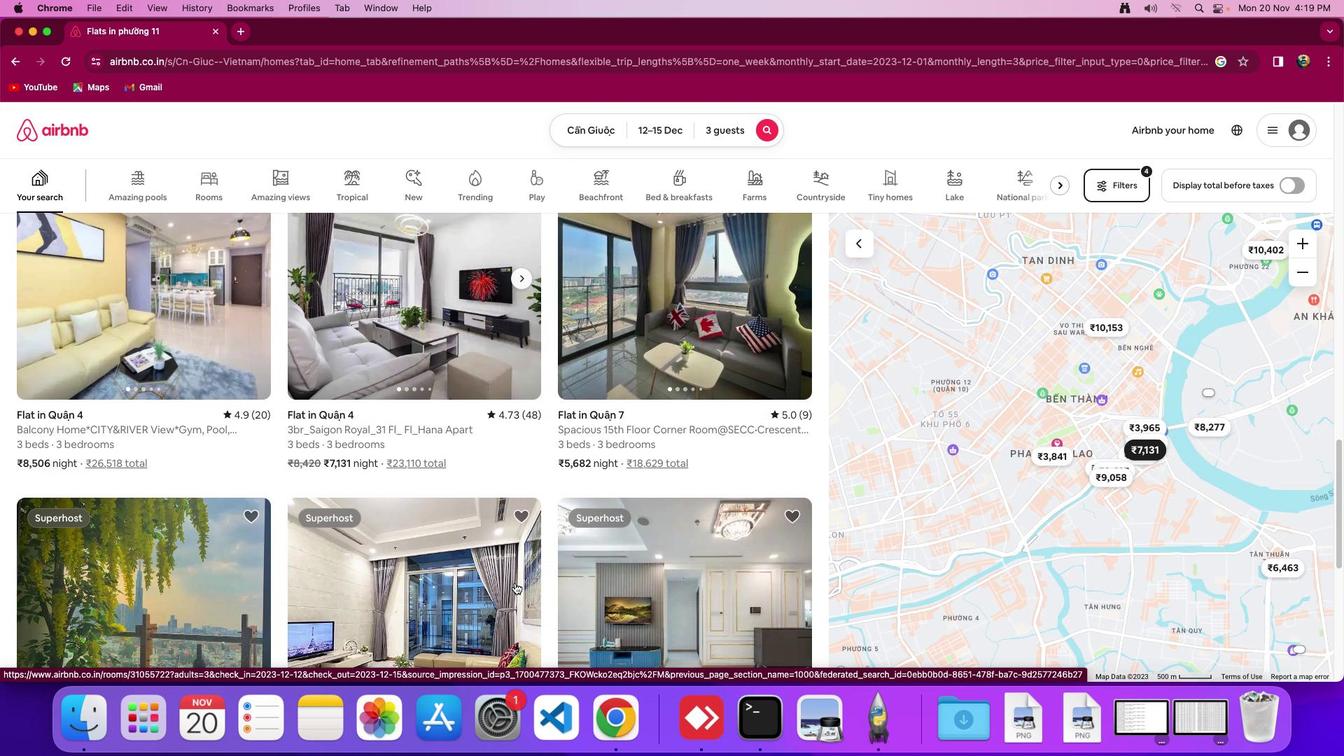 
Action: Mouse scrolled (514, 582) with delta (0, 0)
Screenshot: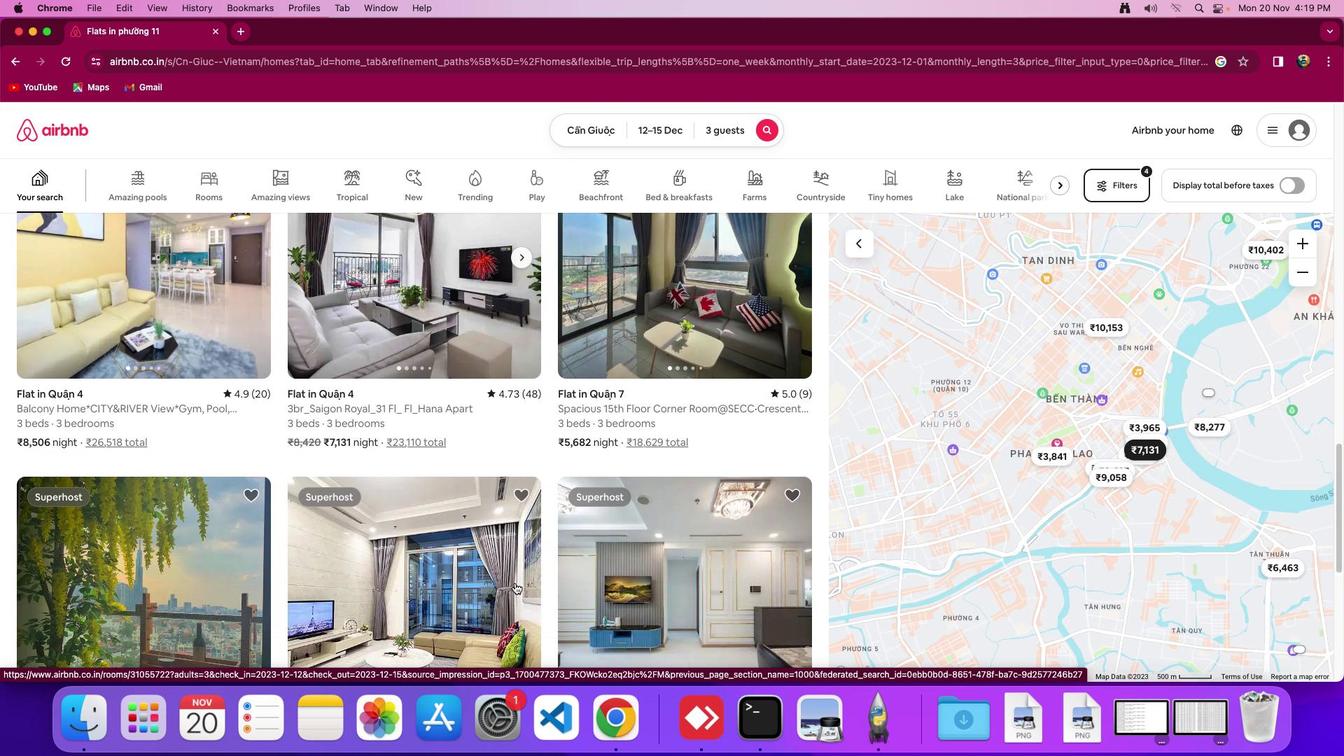 
Action: Mouse scrolled (514, 582) with delta (0, -2)
Screenshot: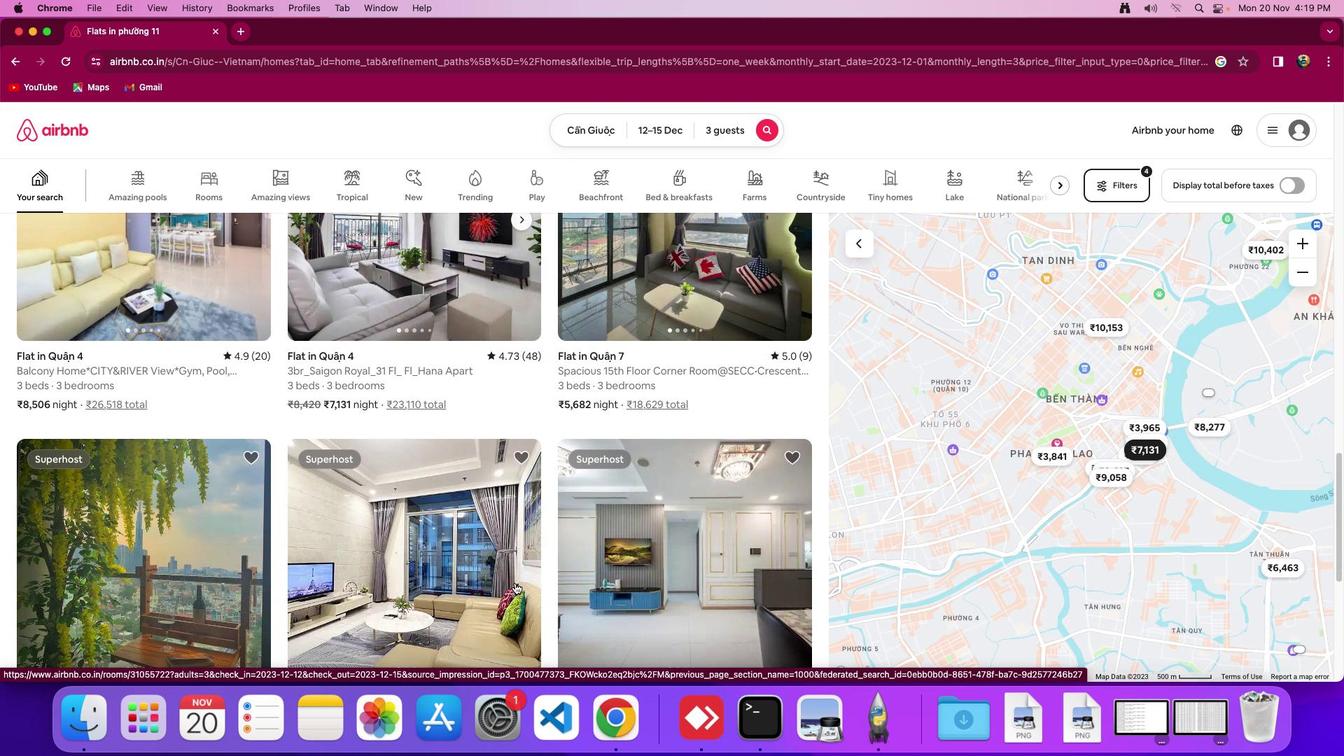 
Action: Mouse scrolled (514, 582) with delta (0, -2)
Screenshot: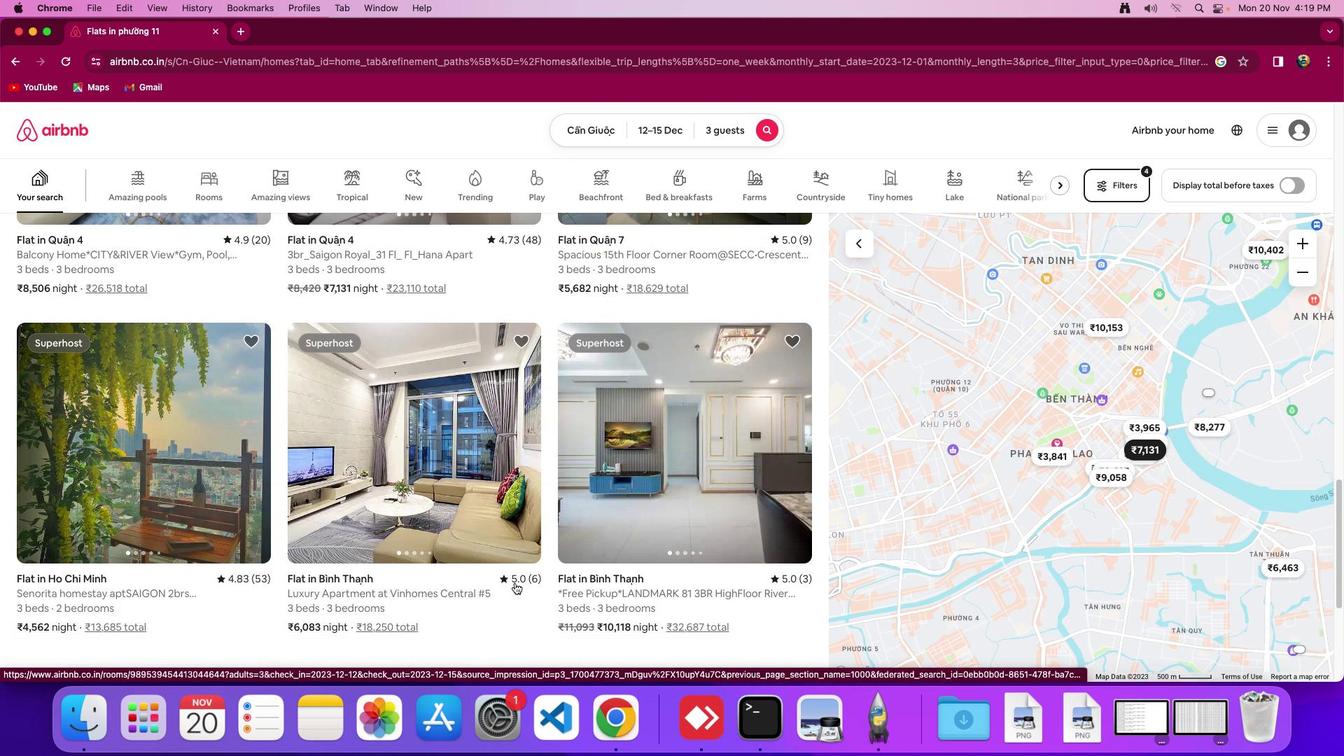 
Action: Mouse moved to (515, 582)
Screenshot: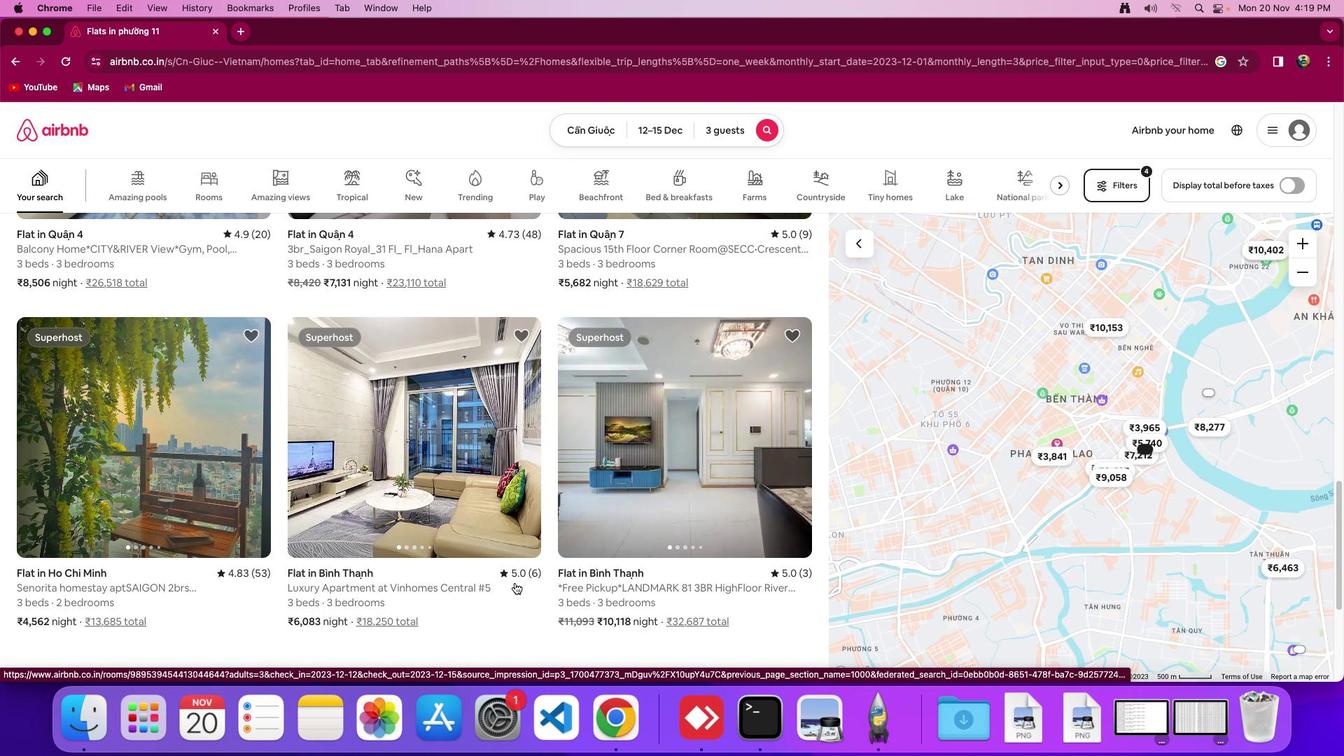 
Action: Mouse scrolled (515, 582) with delta (0, 0)
Screenshot: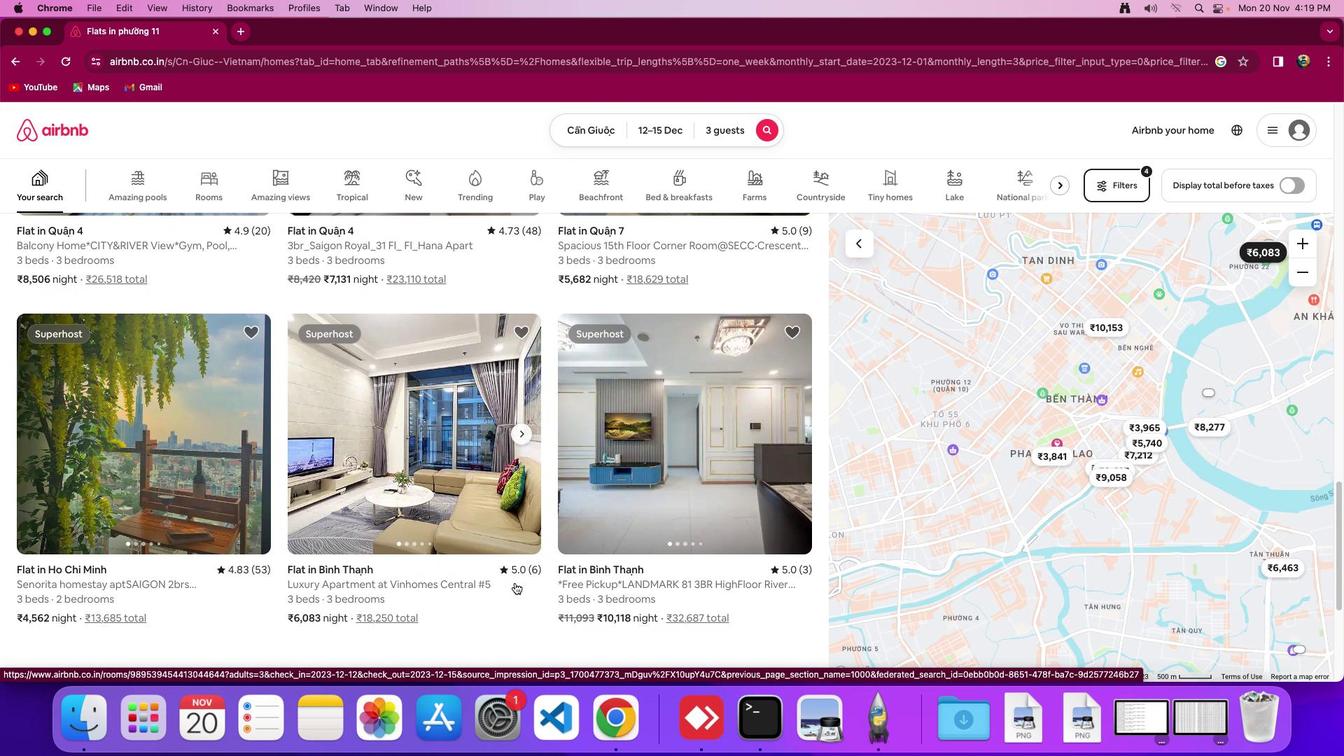 
Action: Mouse scrolled (515, 582) with delta (0, 0)
Screenshot: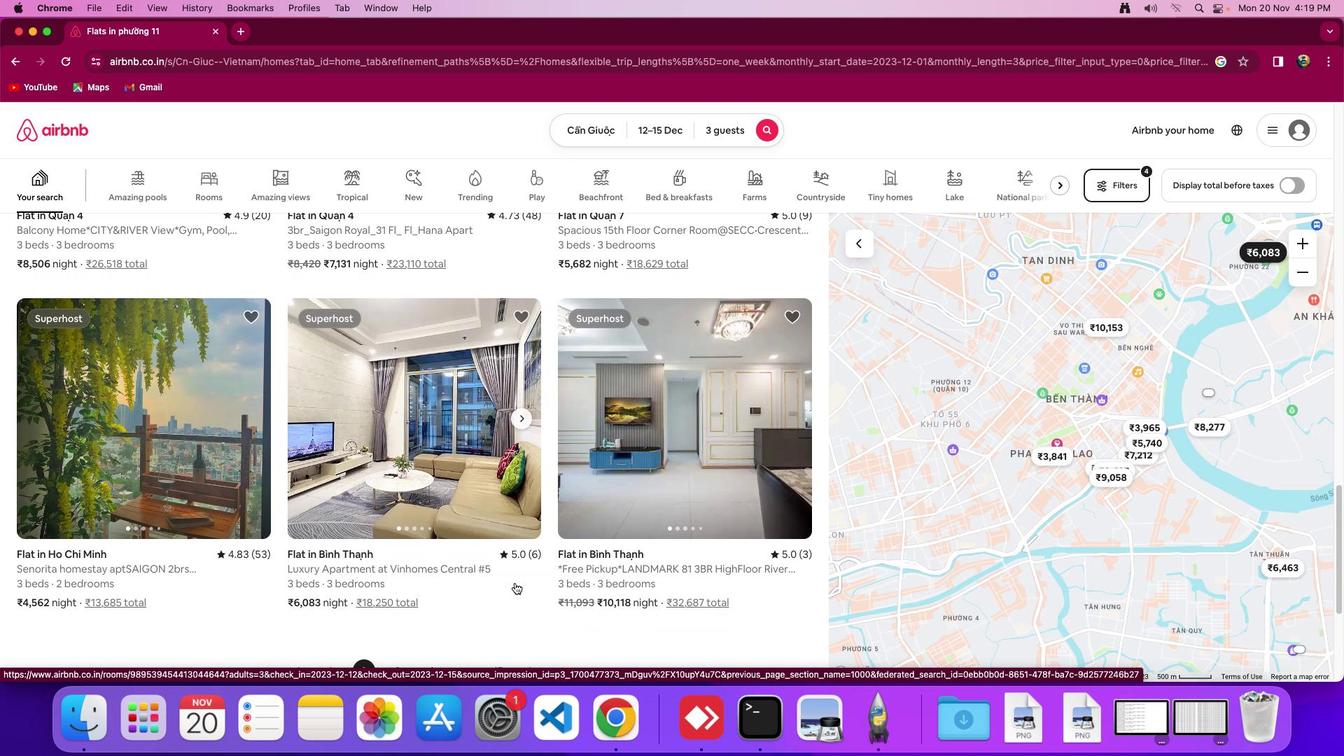 
Action: Mouse scrolled (515, 582) with delta (0, -1)
Screenshot: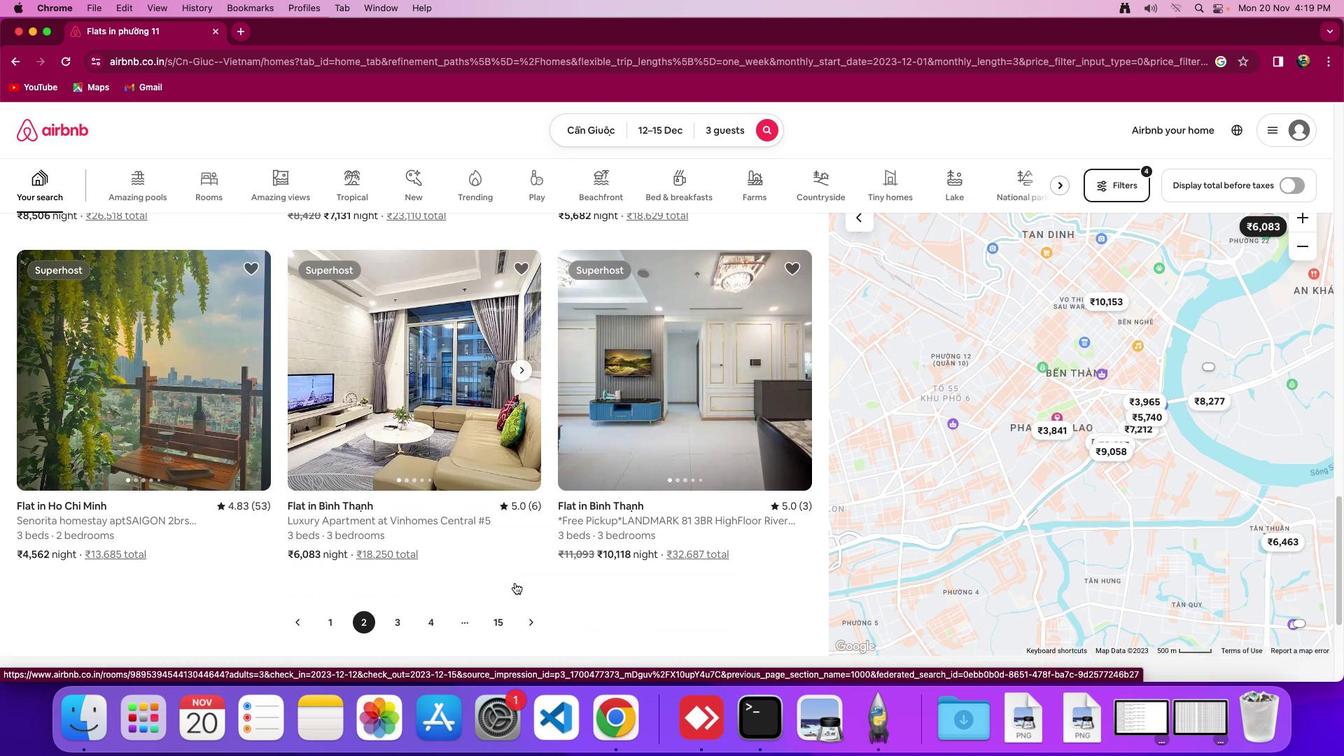 
Action: Mouse scrolled (515, 582) with delta (0, 0)
Screenshot: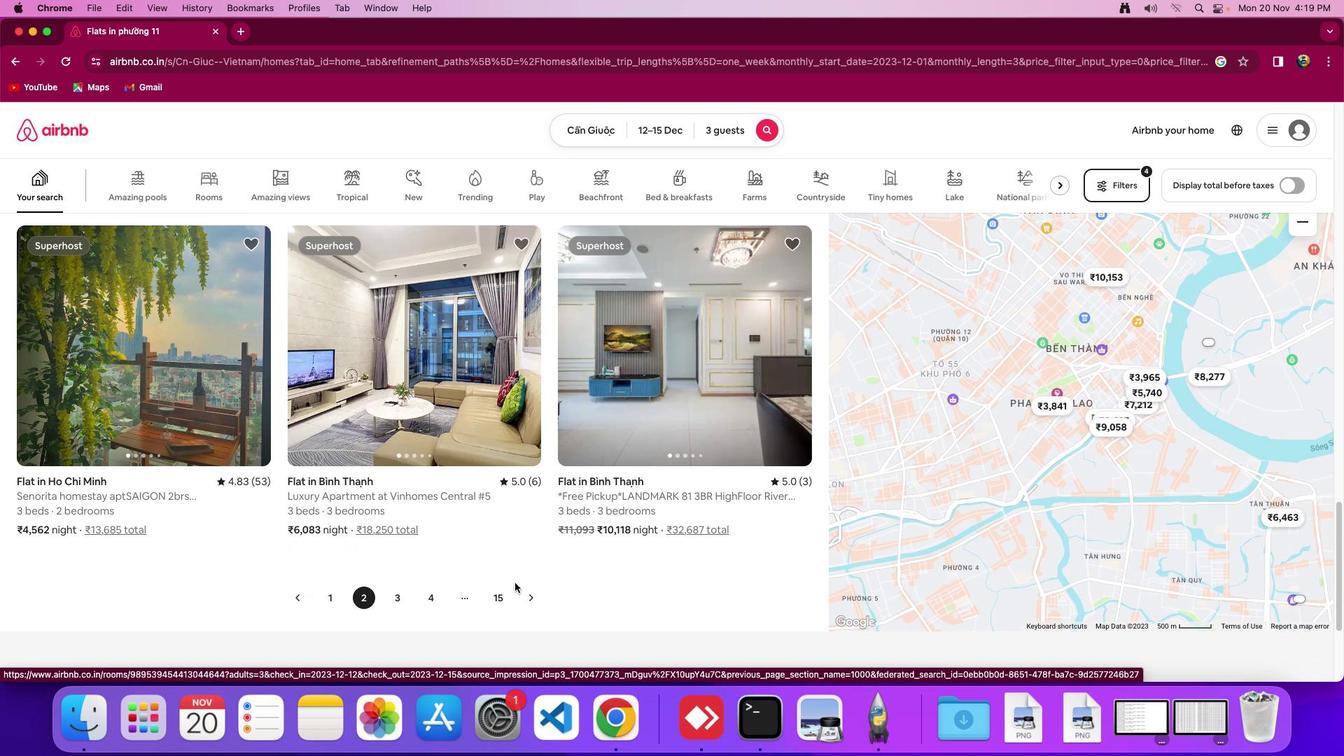 
Action: Mouse scrolled (515, 582) with delta (0, 0)
Screenshot: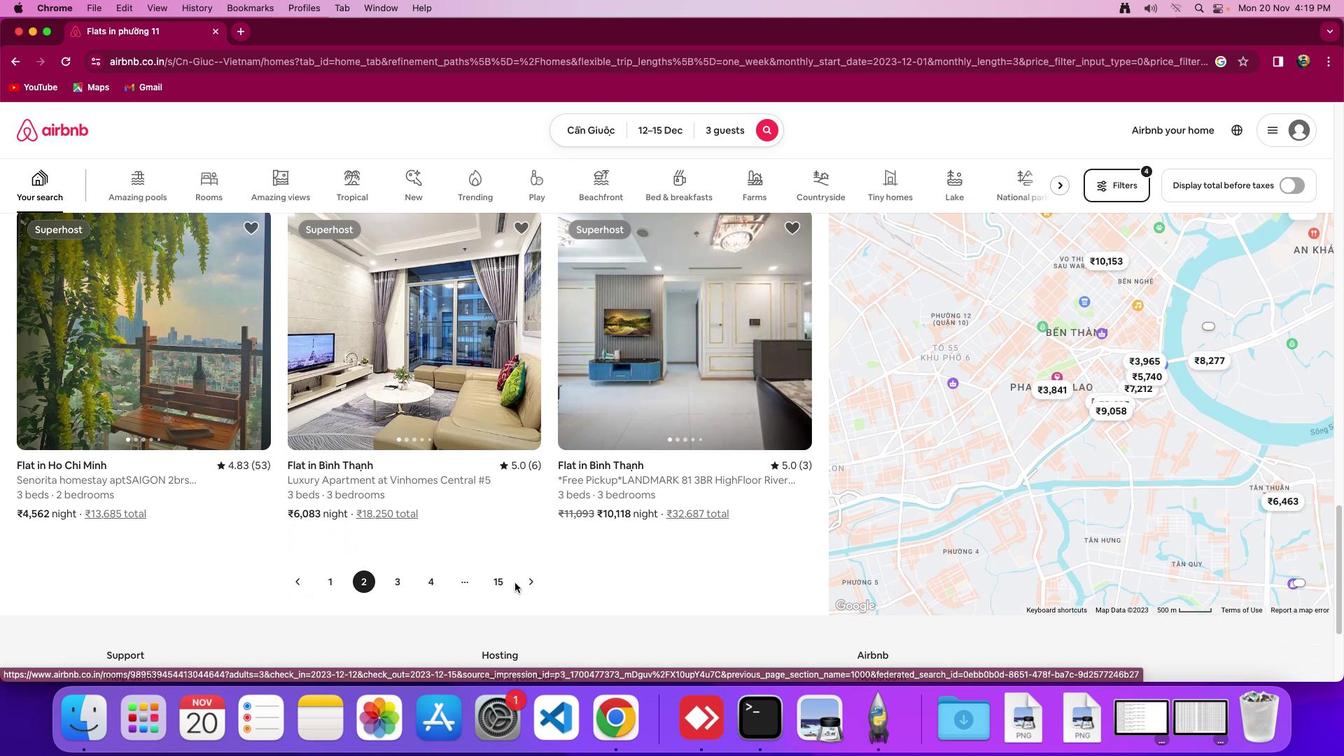
Action: Mouse moved to (392, 570)
Screenshot: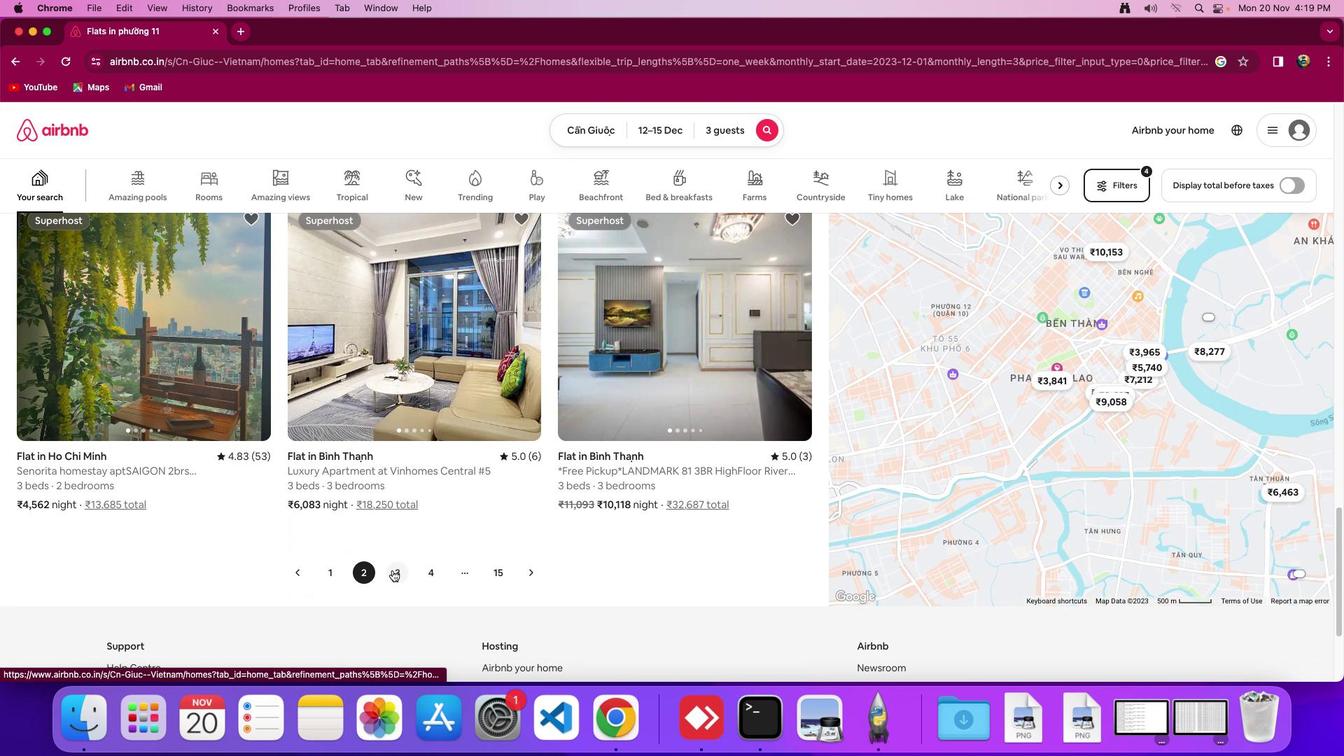 
Action: Mouse pressed left at (392, 570)
Screenshot: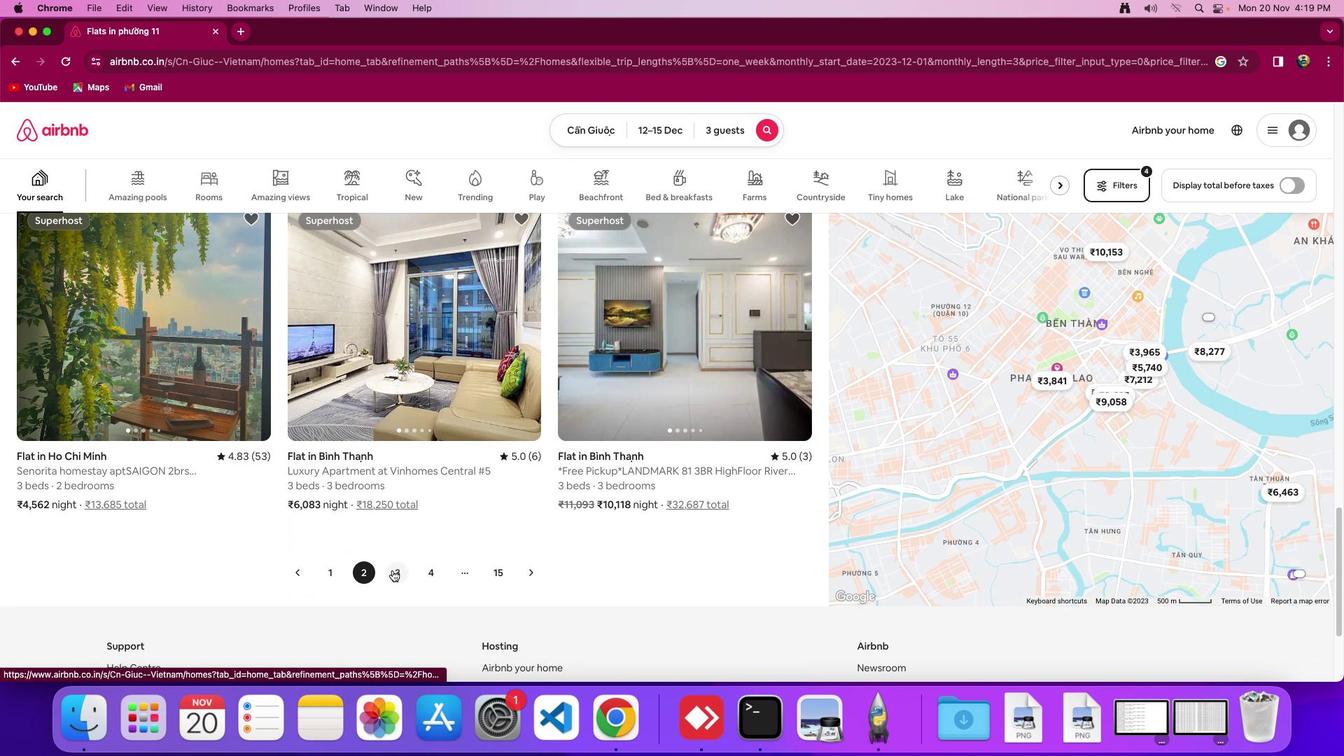 
Action: Mouse moved to (516, 542)
Screenshot: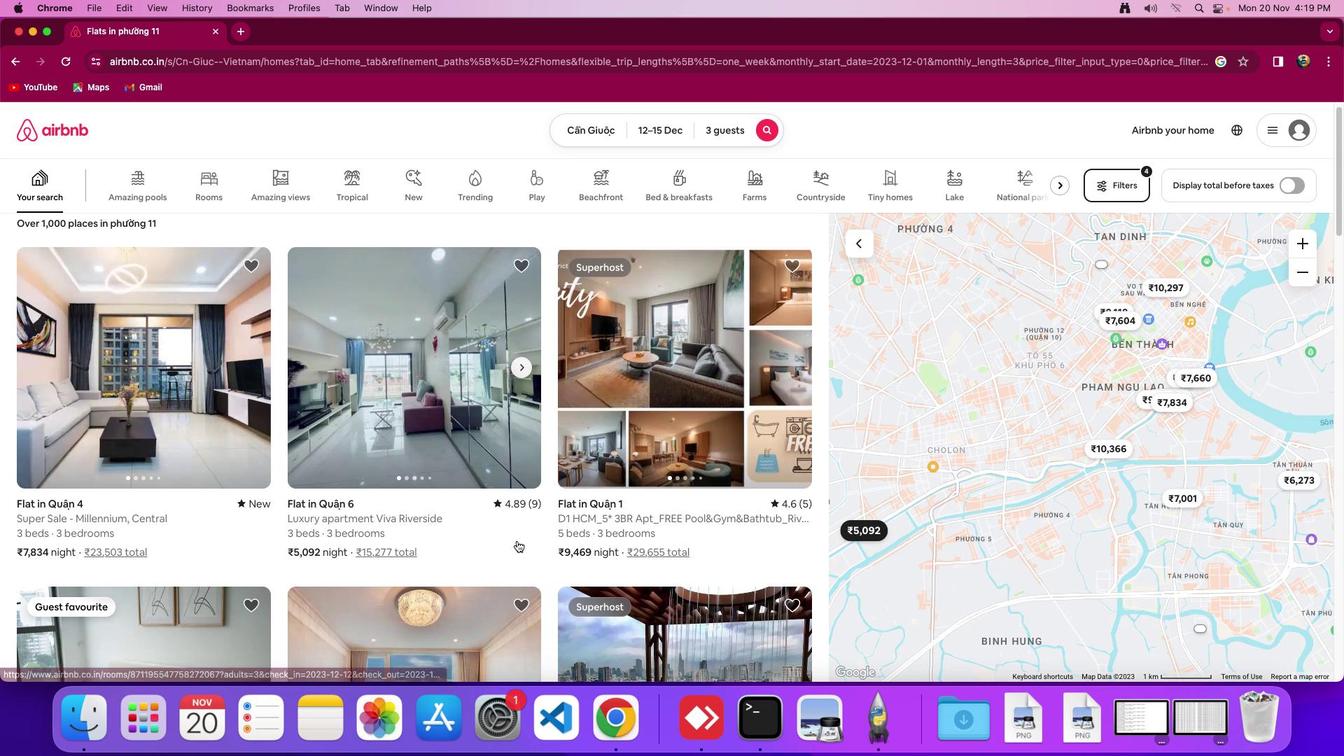 
Action: Mouse scrolled (516, 542) with delta (0, 0)
Screenshot: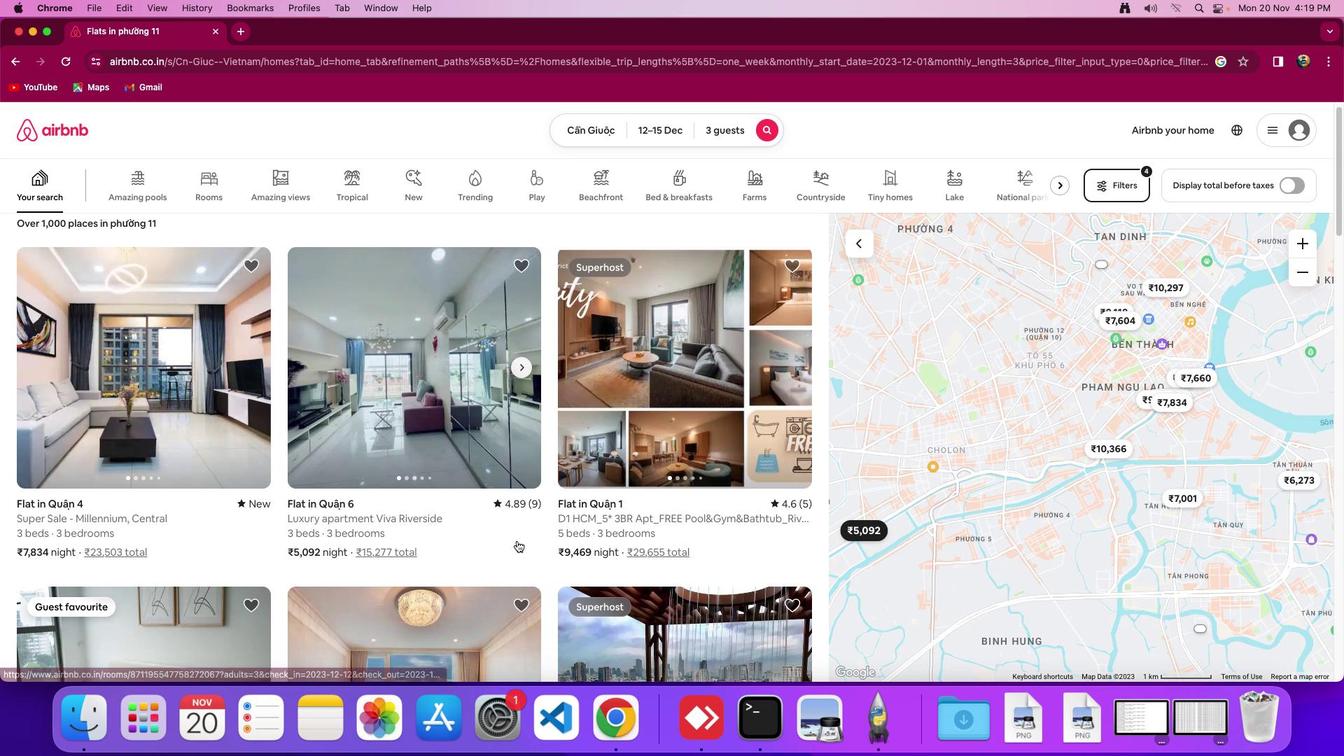 
Action: Mouse scrolled (516, 542) with delta (0, 0)
Screenshot: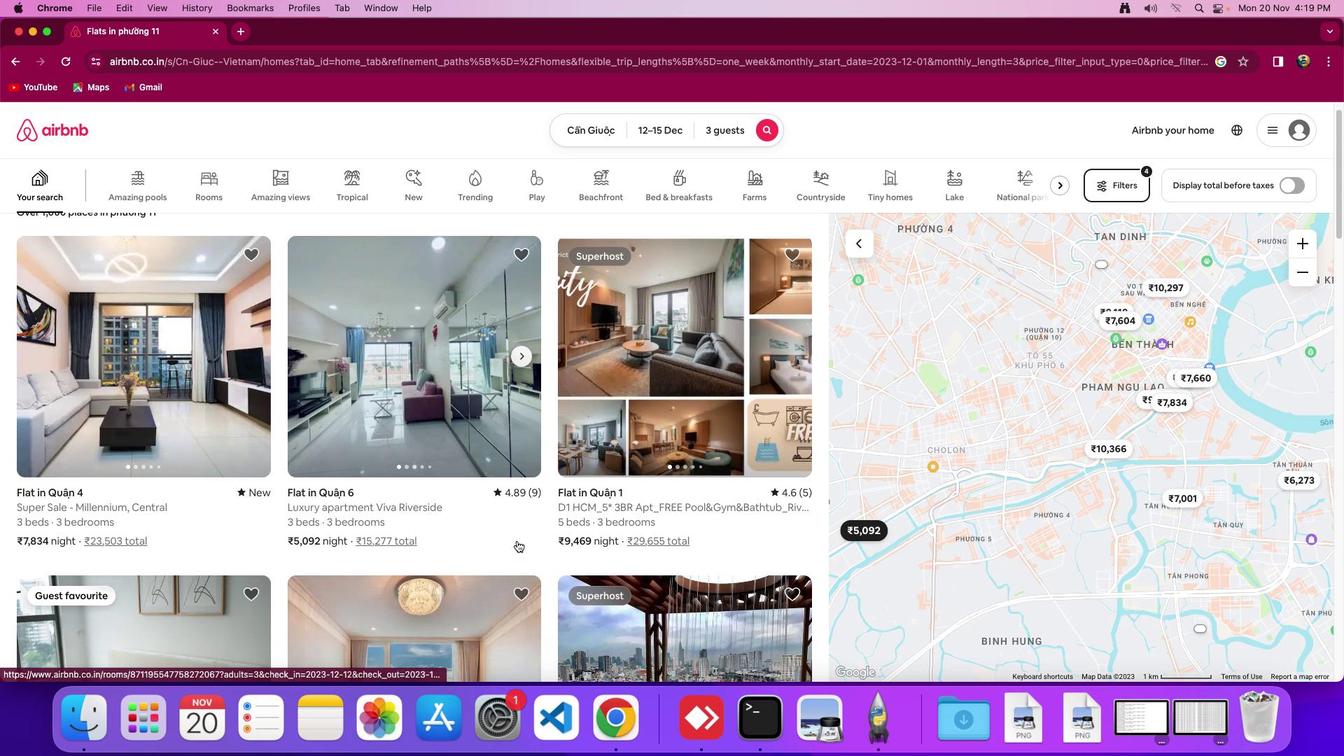 
Action: Mouse moved to (517, 541)
Screenshot: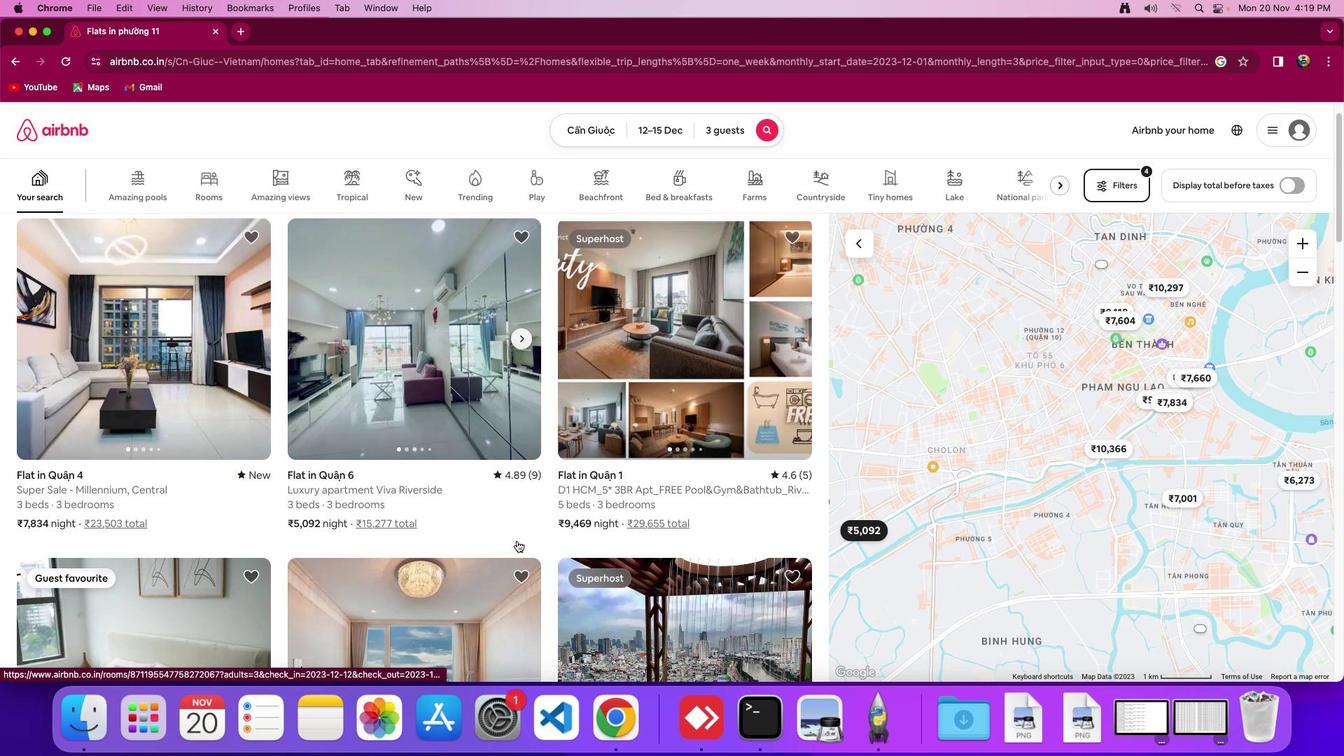 
Action: Mouse scrolled (517, 541) with delta (0, 0)
Screenshot: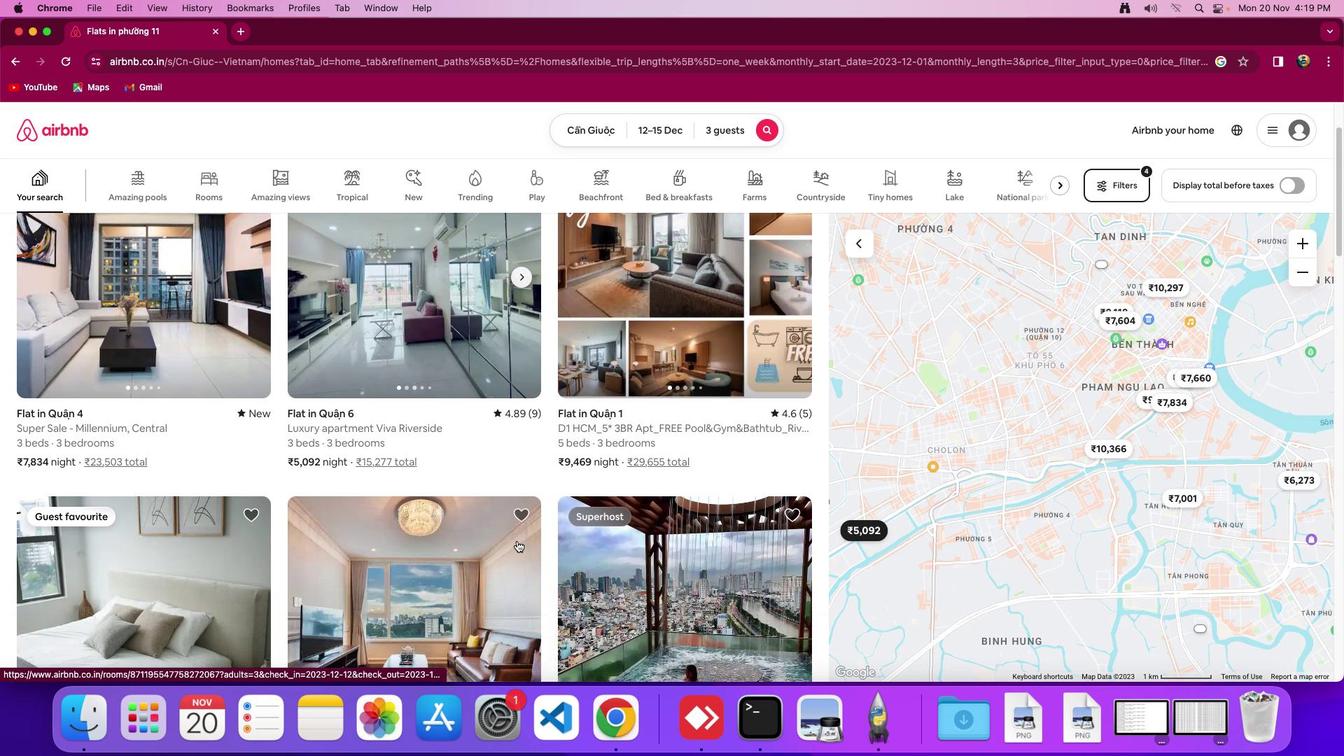 
Action: Mouse scrolled (517, 541) with delta (0, 0)
Screenshot: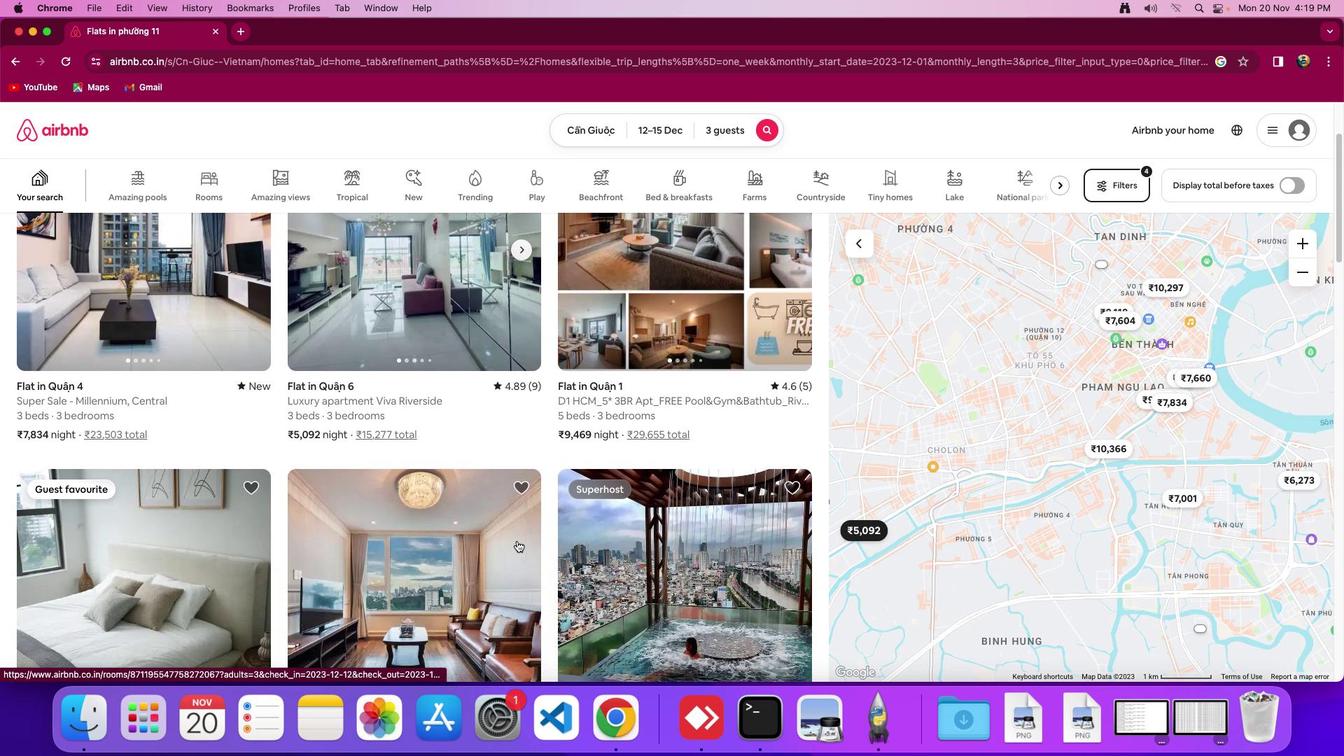 
Action: Mouse scrolled (517, 541) with delta (0, -2)
Screenshot: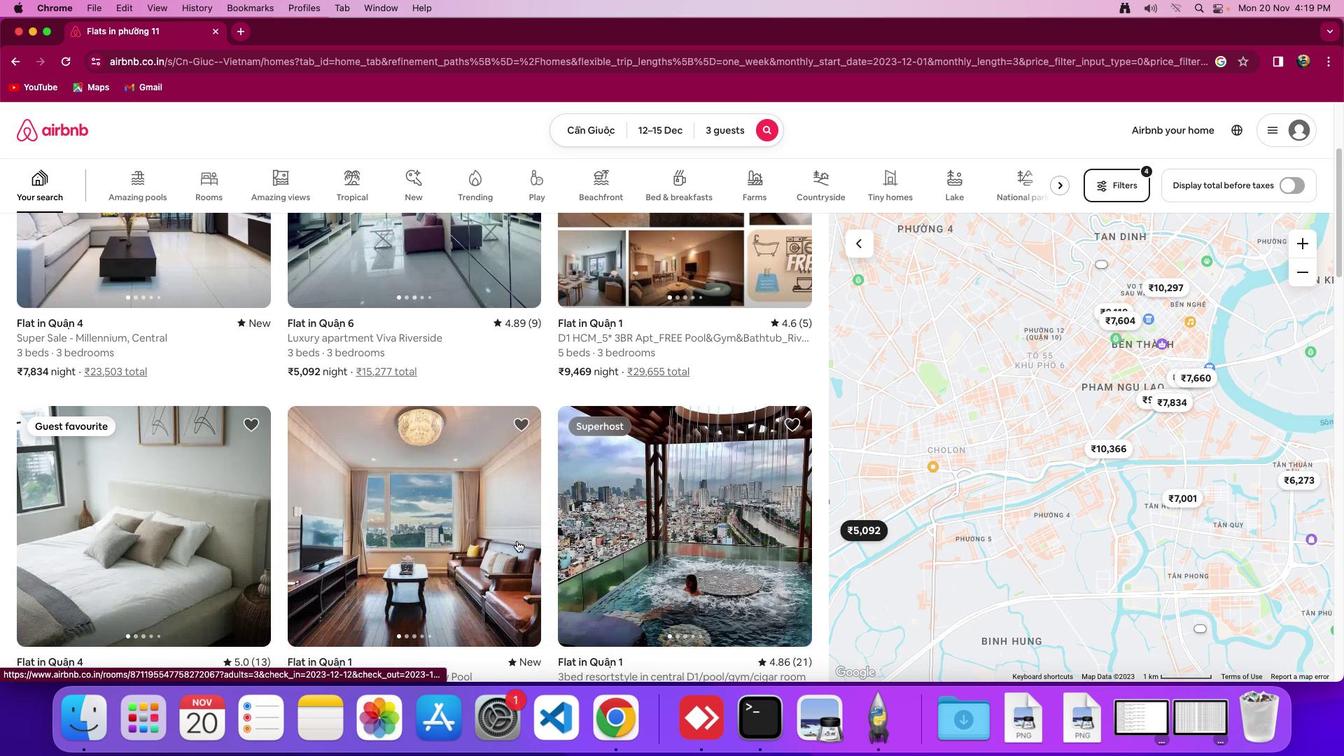 
Action: Mouse scrolled (517, 541) with delta (0, -3)
Screenshot: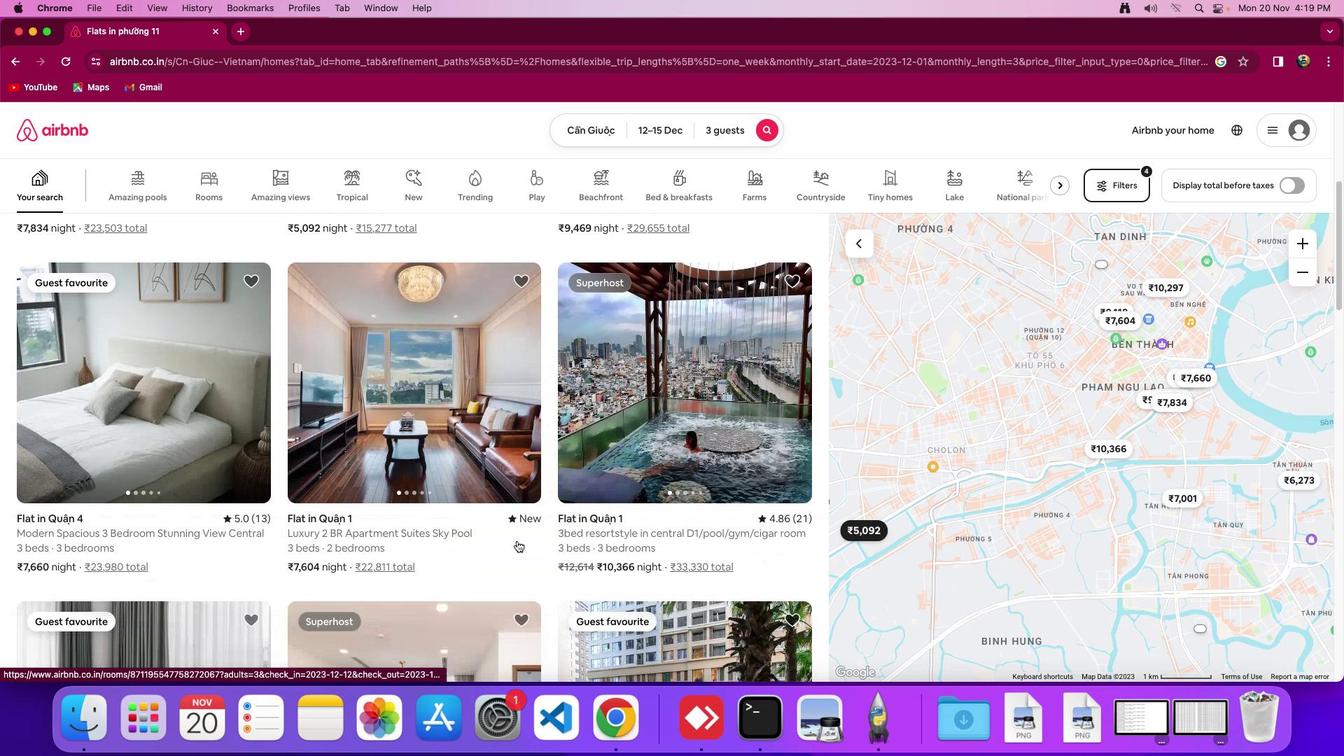 
Action: Mouse scrolled (517, 541) with delta (0, 0)
Screenshot: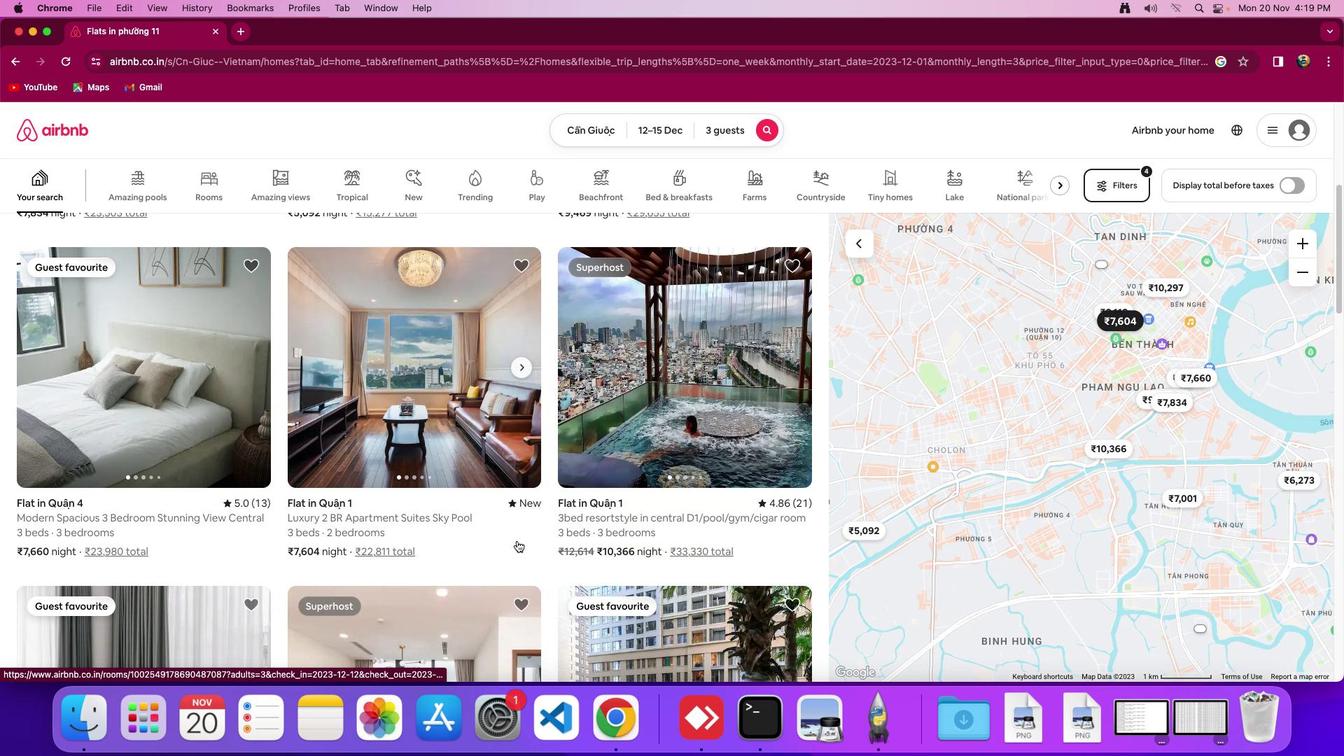
Action: Mouse scrolled (517, 541) with delta (0, 0)
Screenshot: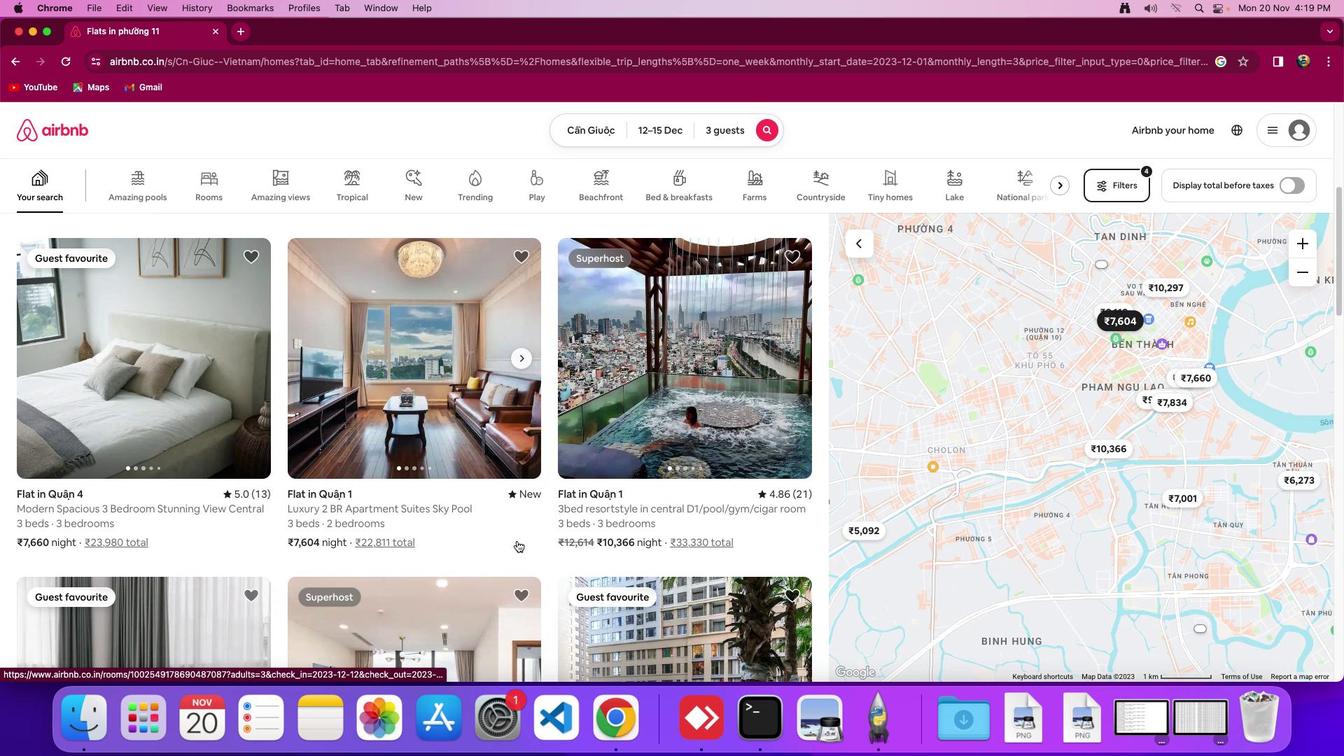 
Action: Mouse scrolled (517, 541) with delta (0, 0)
Screenshot: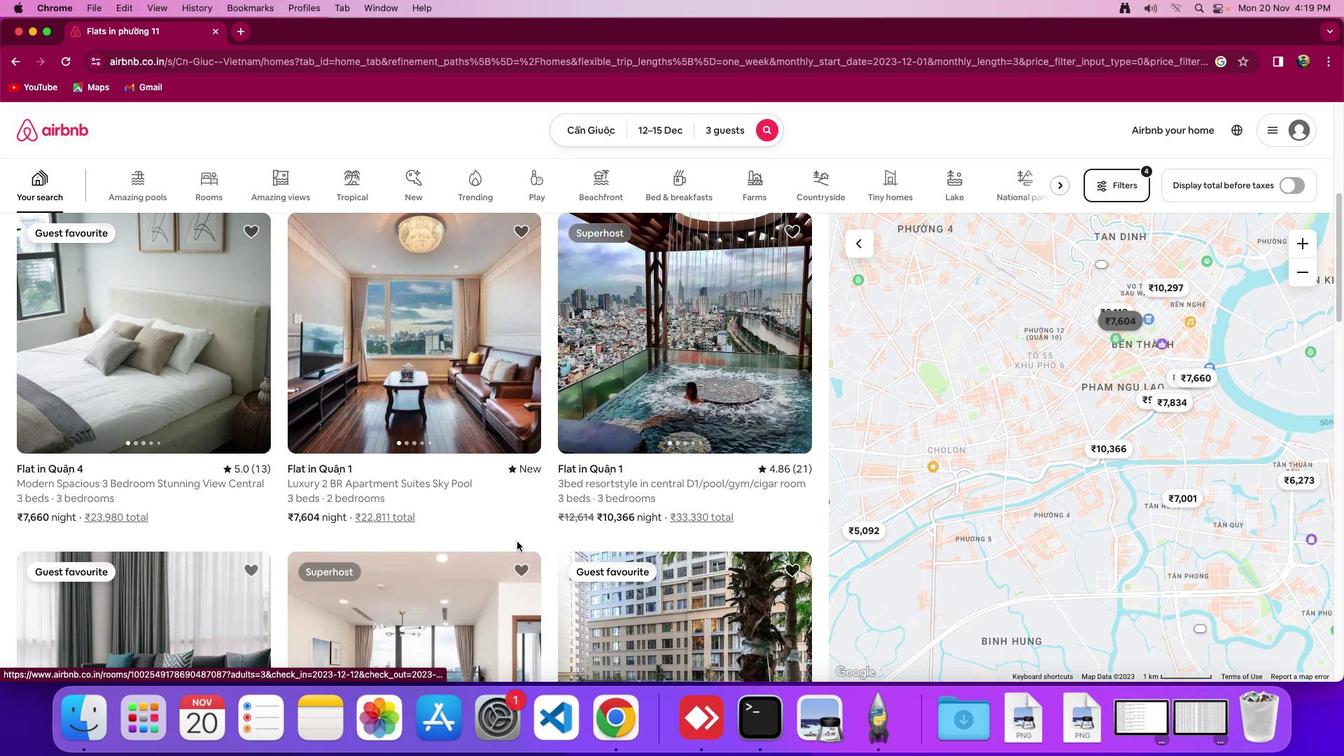 
Action: Mouse moved to (516, 542)
Screenshot: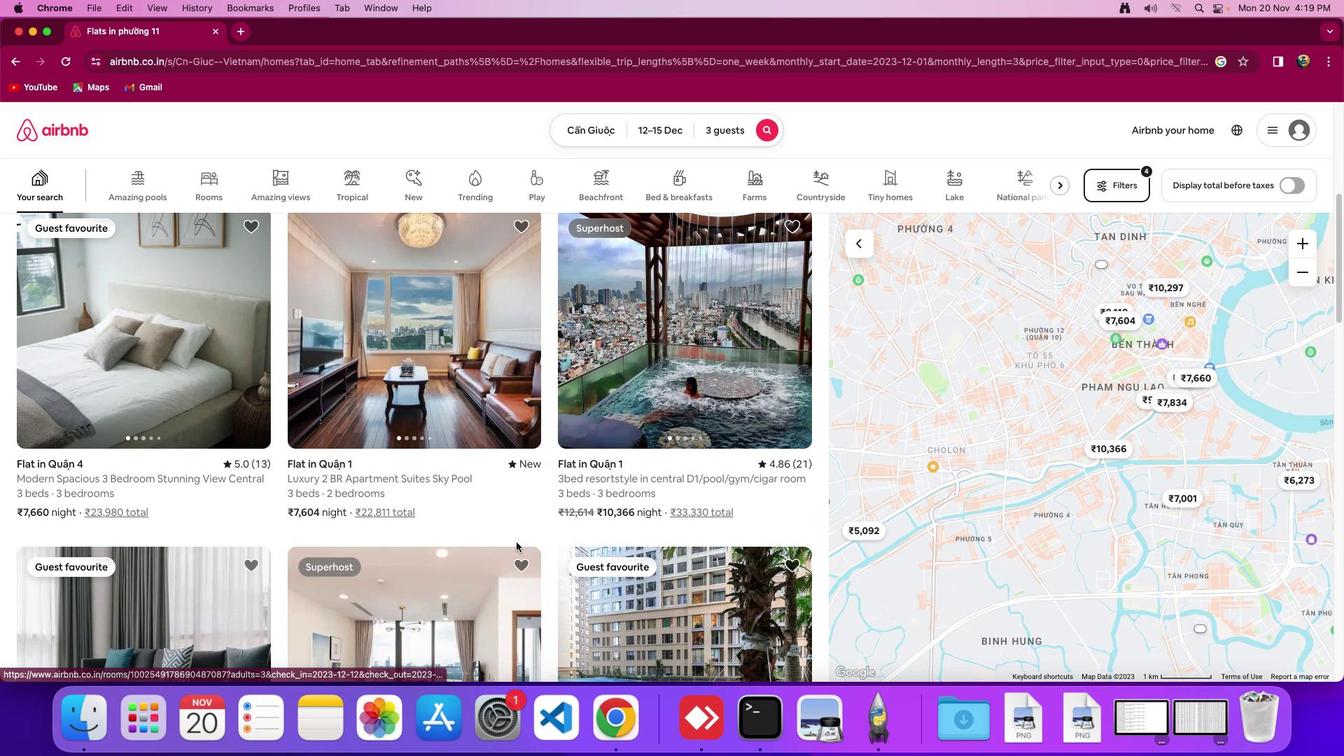 
Action: Mouse scrolled (516, 542) with delta (0, 0)
Screenshot: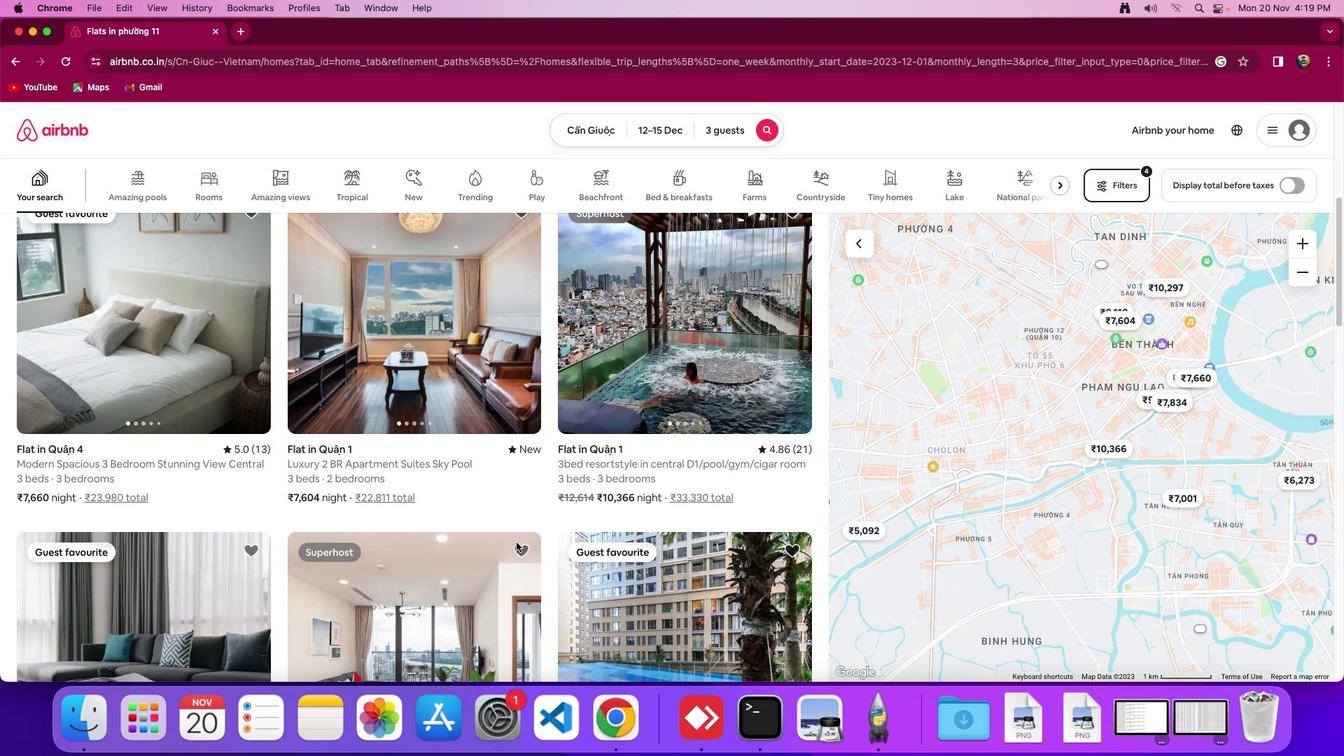
Action: Mouse scrolled (516, 542) with delta (0, 0)
Screenshot: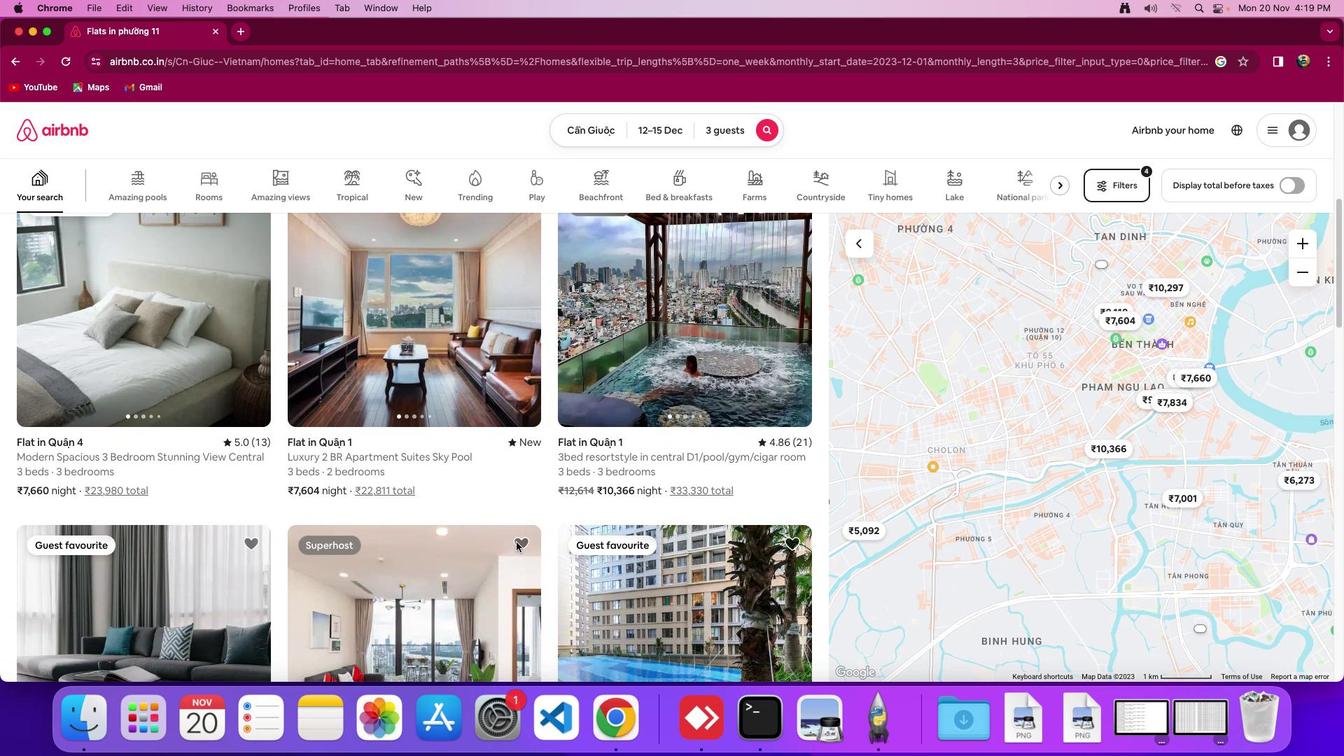 
Action: Mouse scrolled (516, 542) with delta (0, 0)
Screenshot: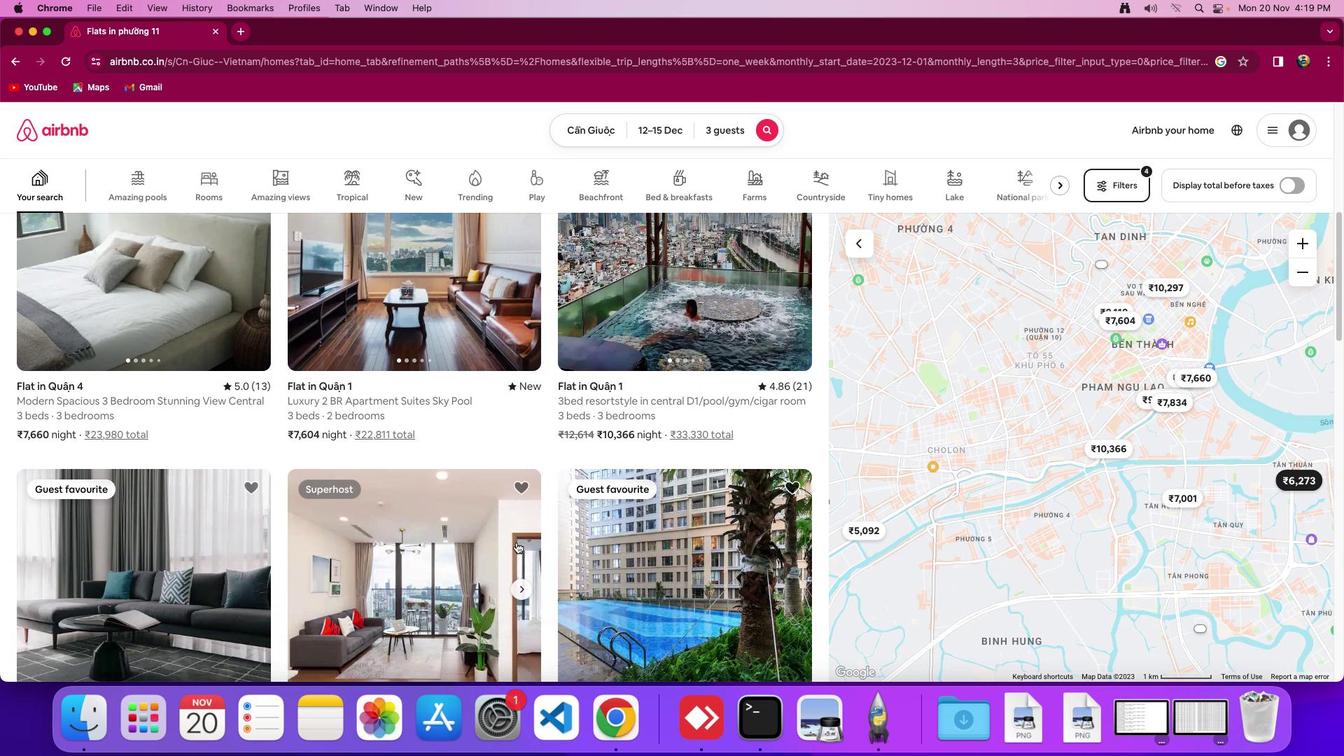 
Action: Mouse scrolled (516, 542) with delta (0, 0)
Screenshot: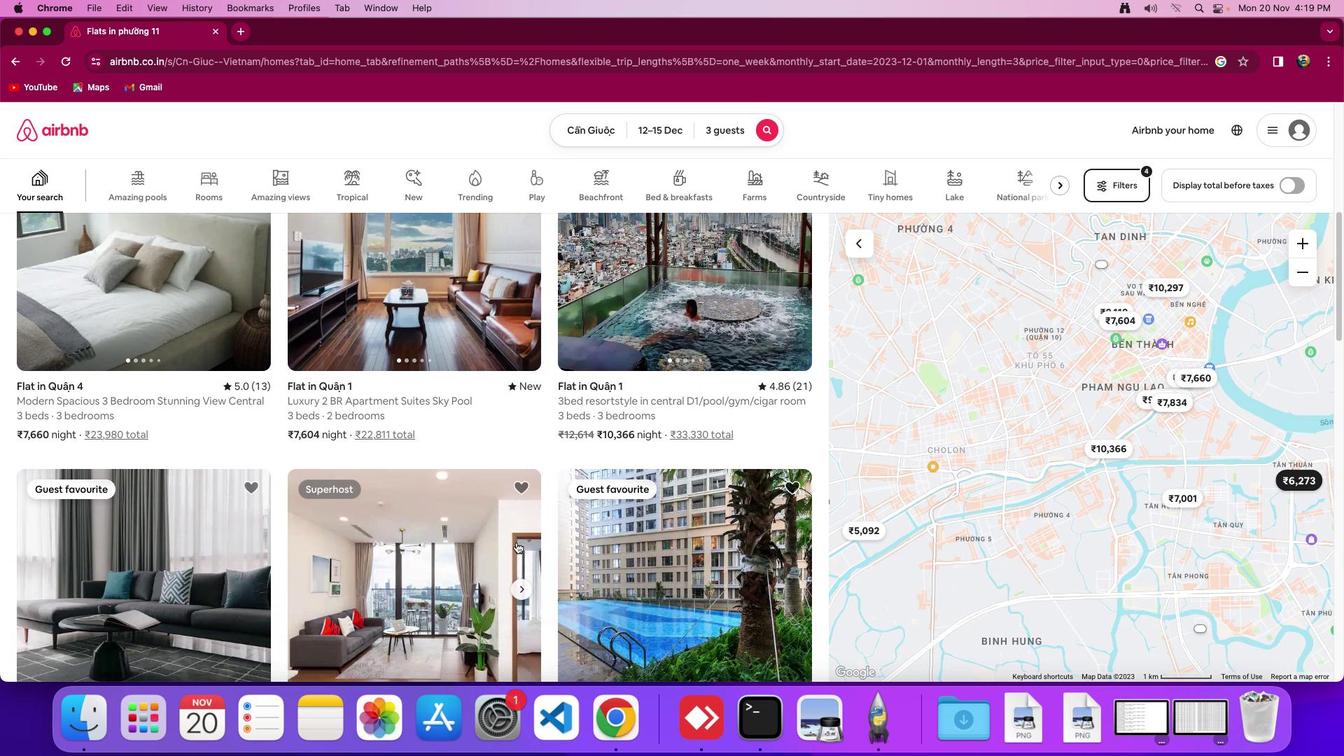 
Action: Mouse scrolled (516, 542) with delta (0, -2)
Screenshot: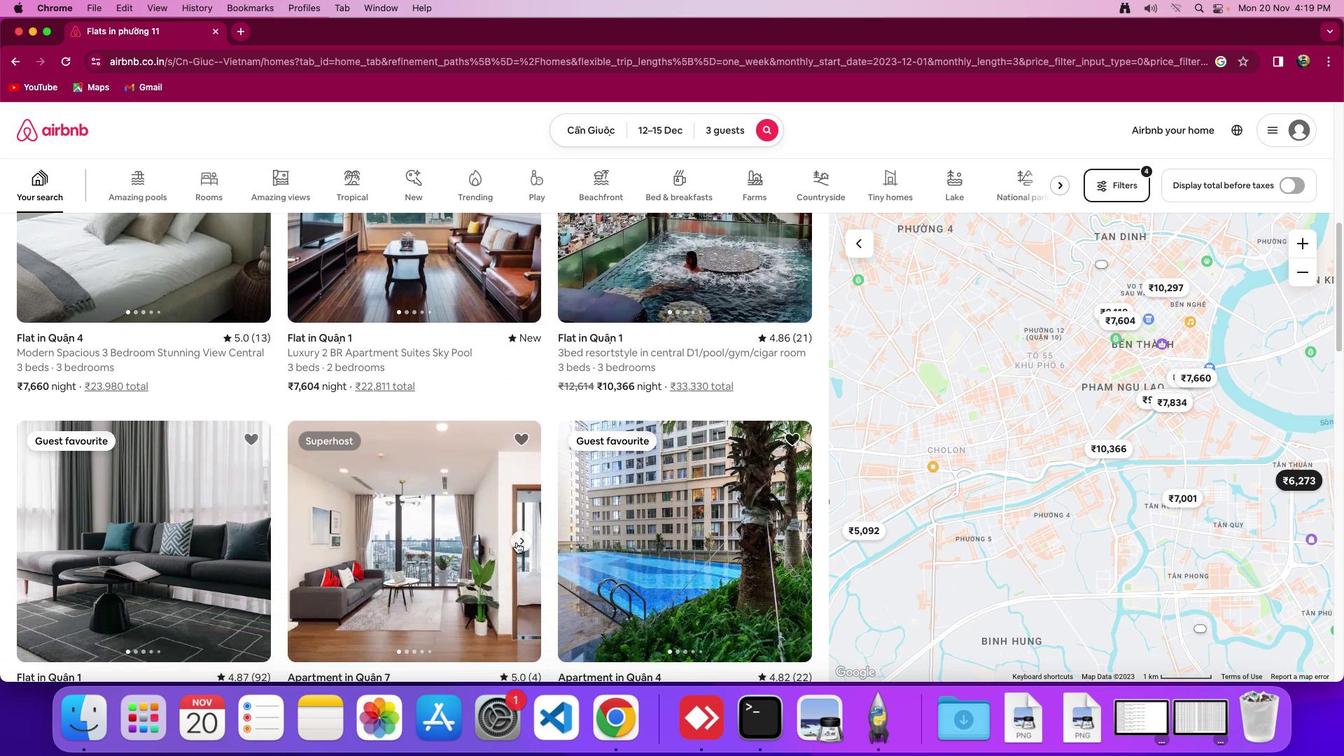 
Action: Mouse scrolled (516, 542) with delta (0, 0)
Screenshot: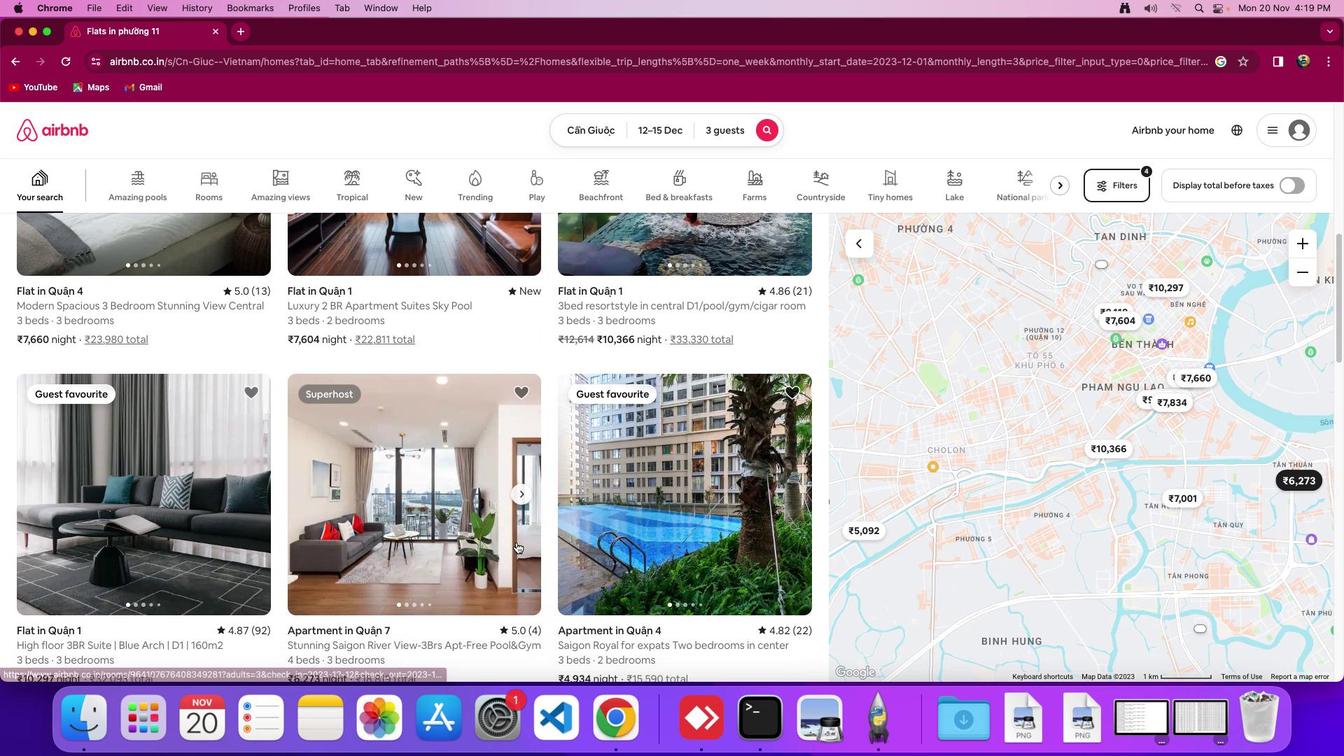 
Action: Mouse scrolled (516, 542) with delta (0, 0)
Screenshot: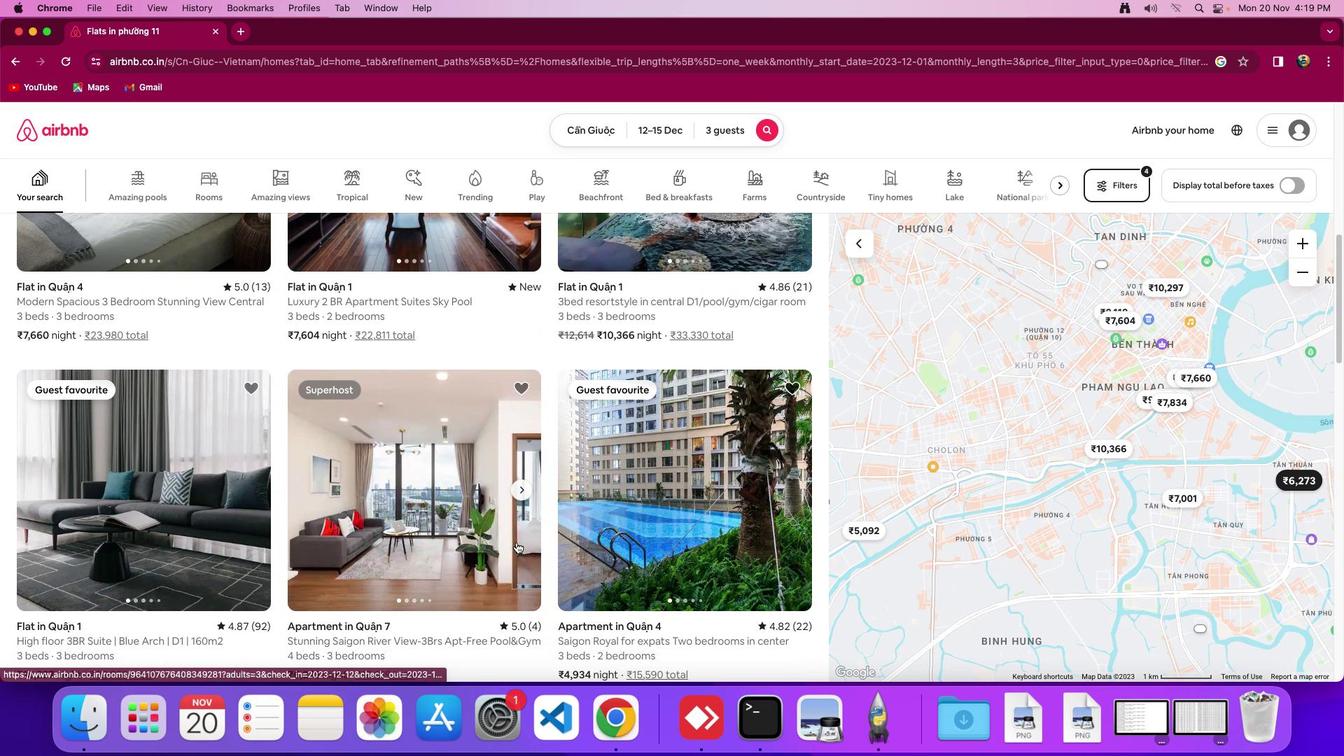 
Action: Mouse scrolled (516, 542) with delta (0, 0)
Screenshot: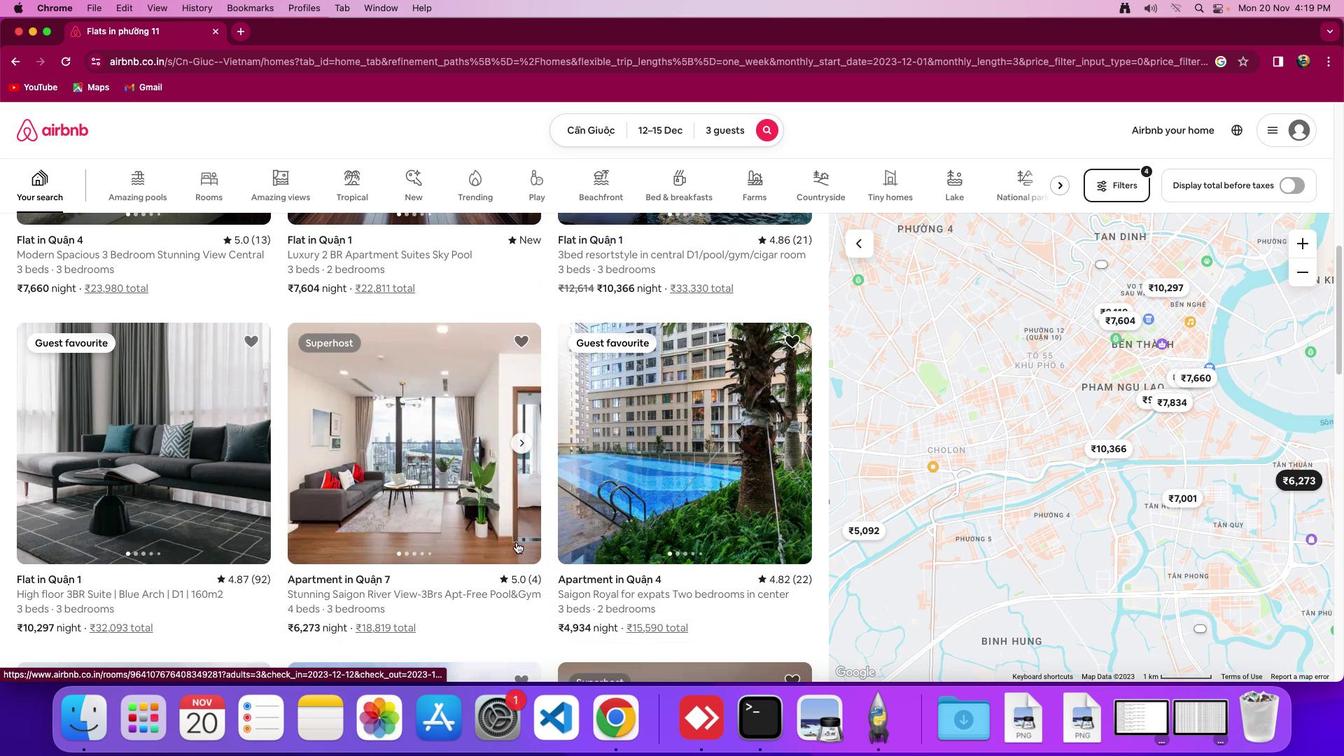 
Action: Mouse moved to (514, 543)
Screenshot: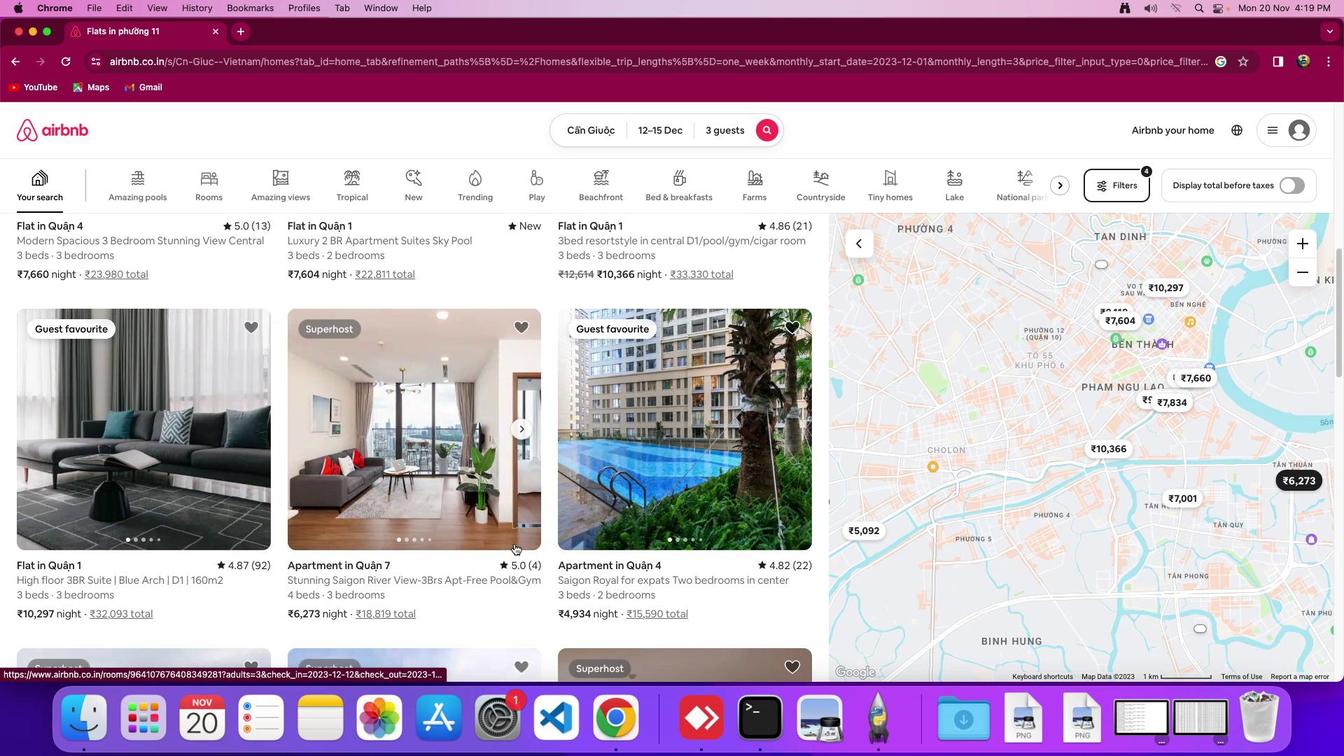 
Action: Mouse scrolled (514, 543) with delta (0, 0)
Screenshot: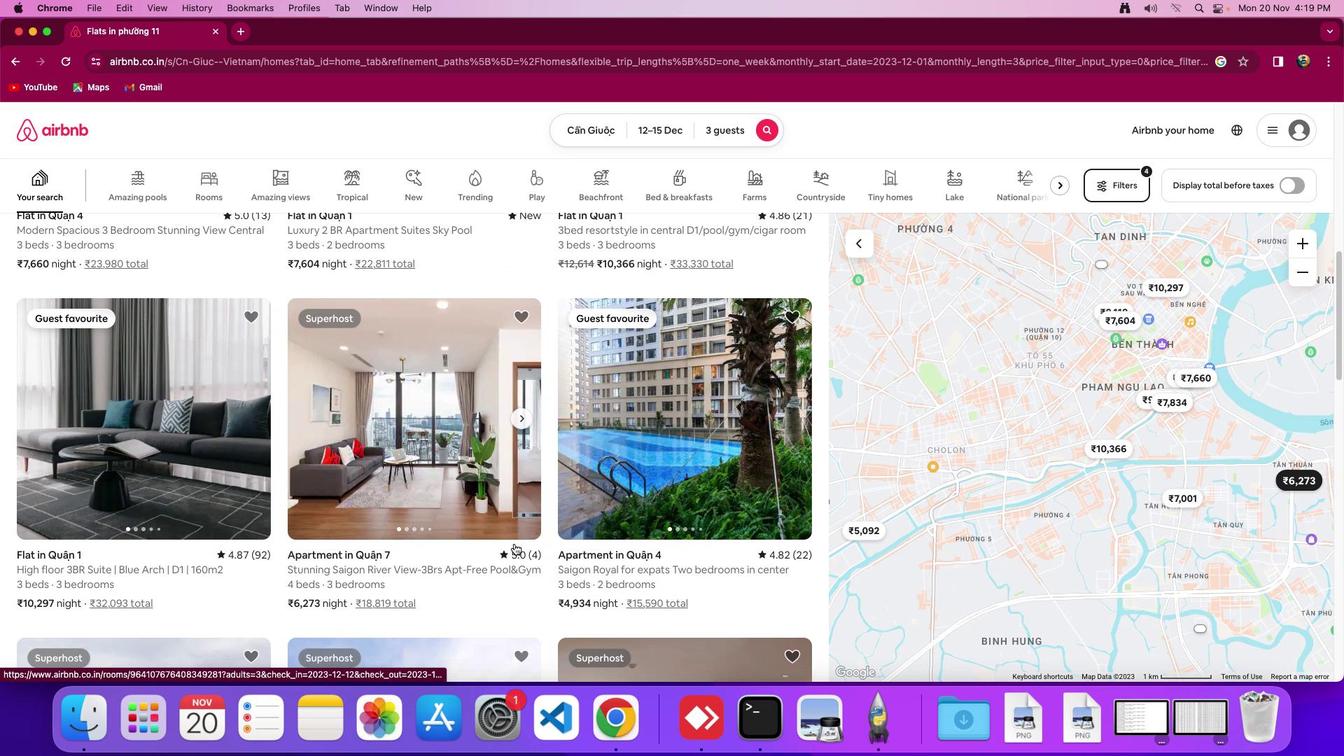 
Action: Mouse scrolled (514, 543) with delta (0, 0)
Screenshot: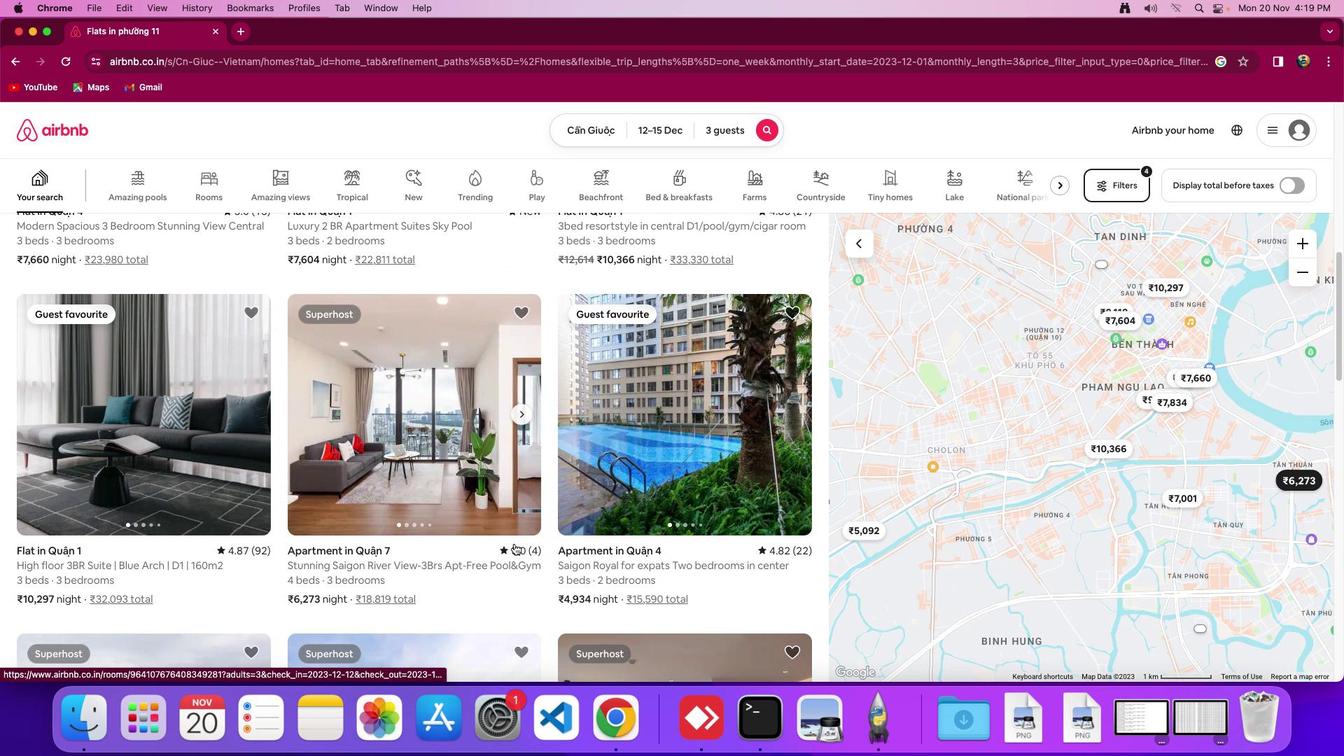 
Action: Mouse scrolled (514, 543) with delta (0, 0)
Screenshot: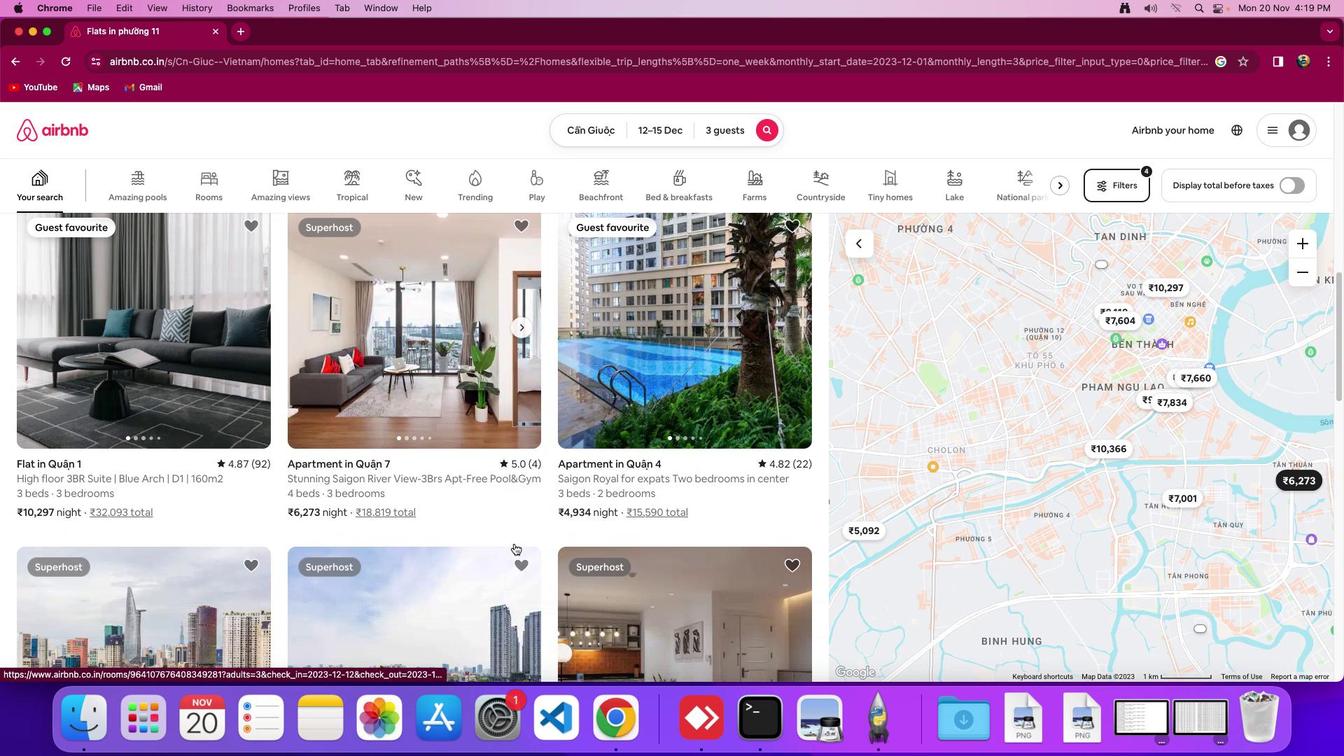 
Action: Mouse scrolled (514, 543) with delta (0, 0)
Screenshot: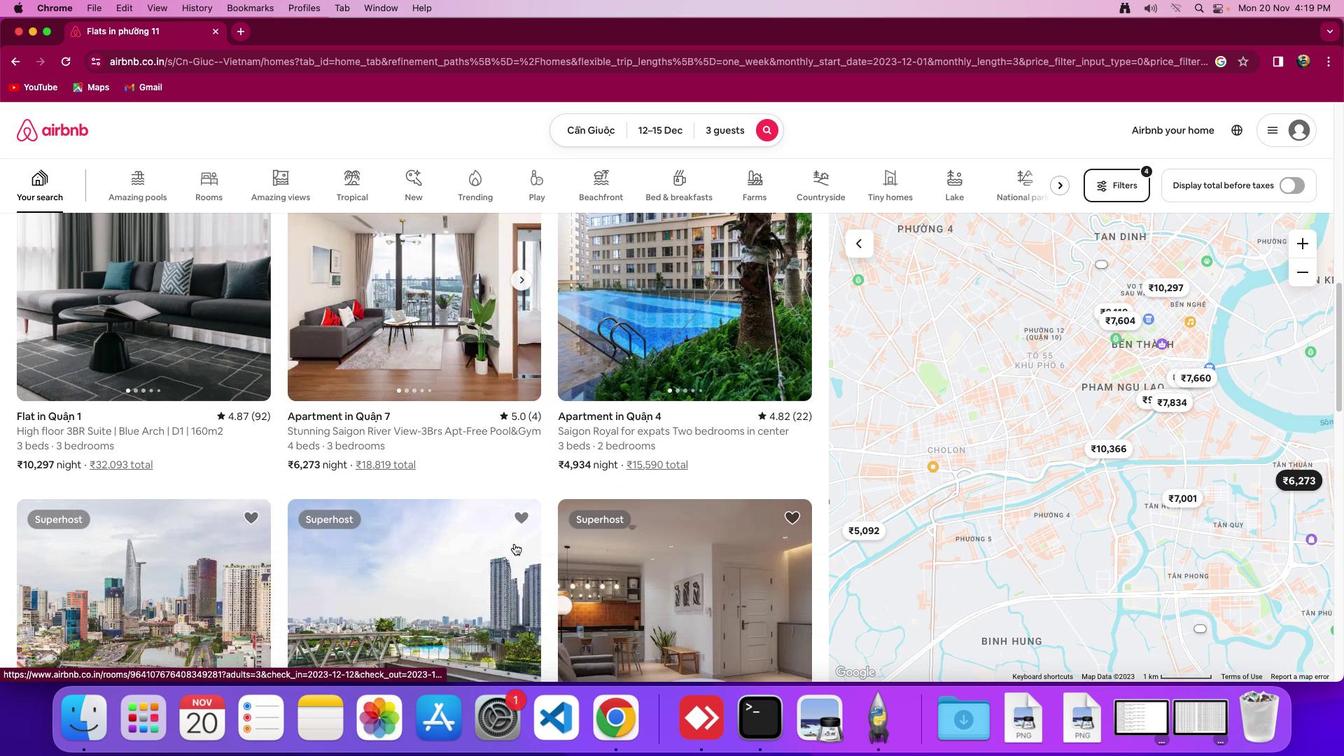 
Action: Mouse scrolled (514, 543) with delta (0, -2)
Screenshot: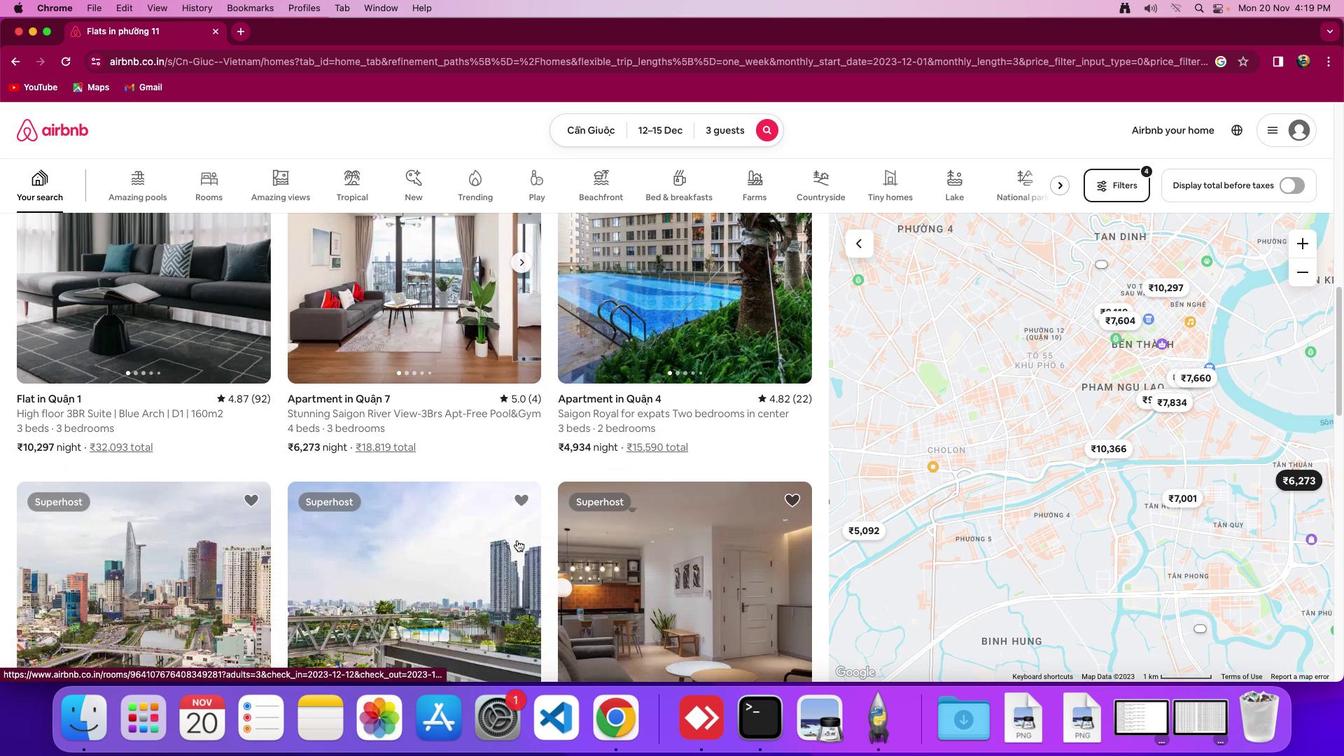 
Action: Mouse moved to (518, 539)
Screenshot: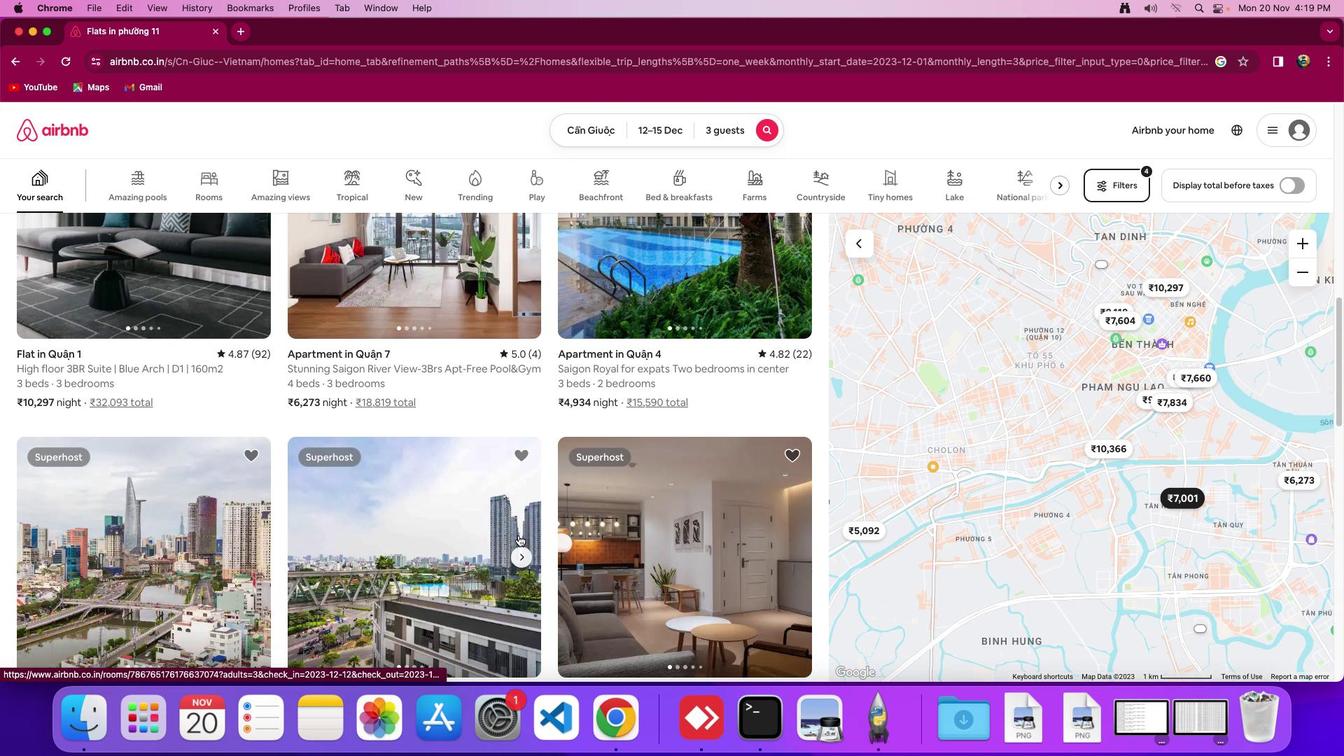 
Action: Mouse scrolled (518, 539) with delta (0, 0)
Screenshot: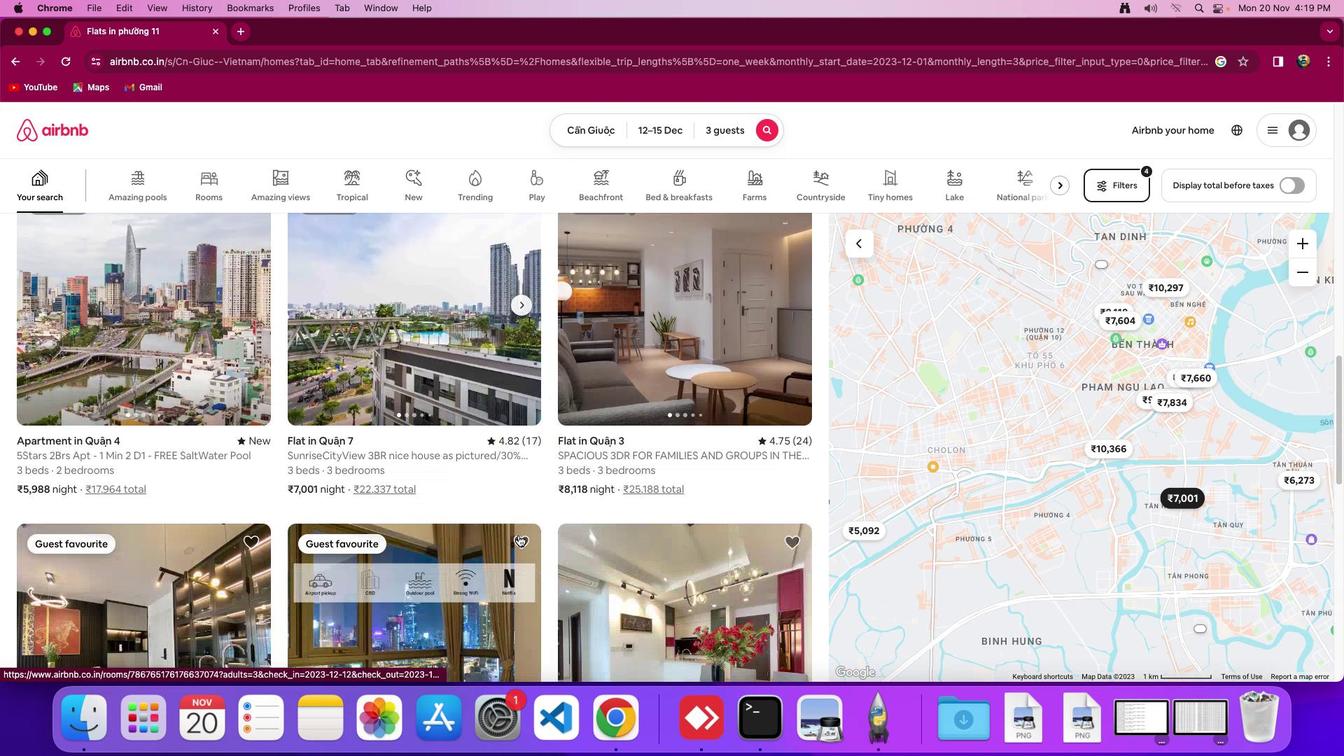 
Action: Mouse moved to (518, 539)
Screenshot: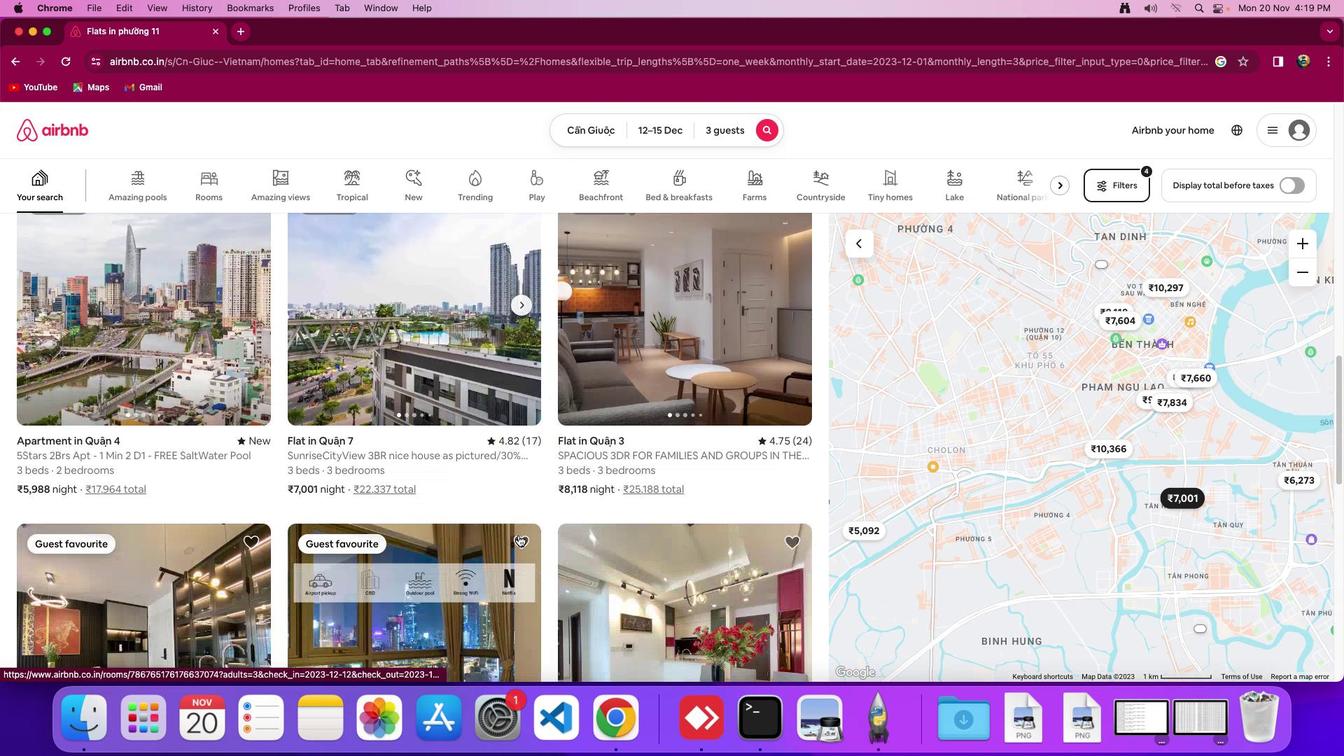 
Action: Mouse scrolled (518, 539) with delta (0, 0)
